 Task: Search and explore the reviews for an Airbnb luxury villa in Lake Tahoe with design.
Action: Mouse moved to (575, 92)
Screenshot: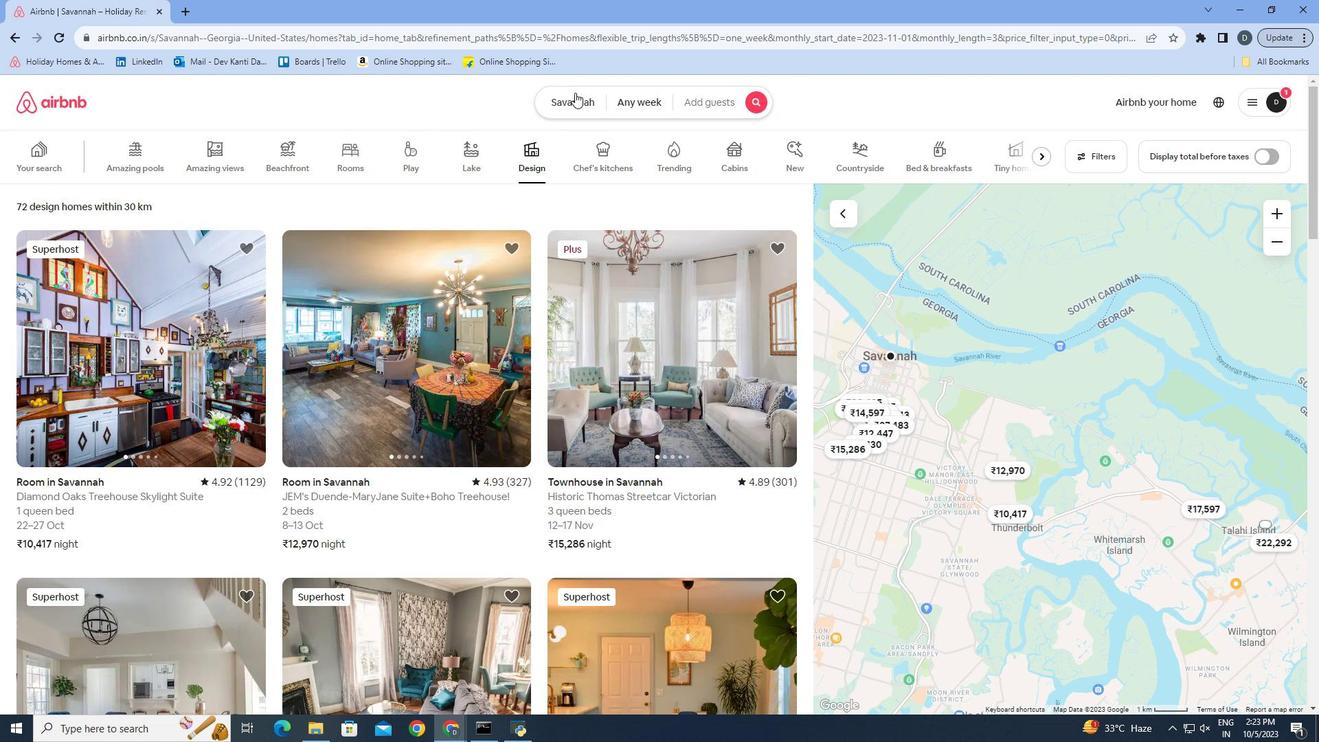 
Action: Mouse pressed left at (575, 92)
Screenshot: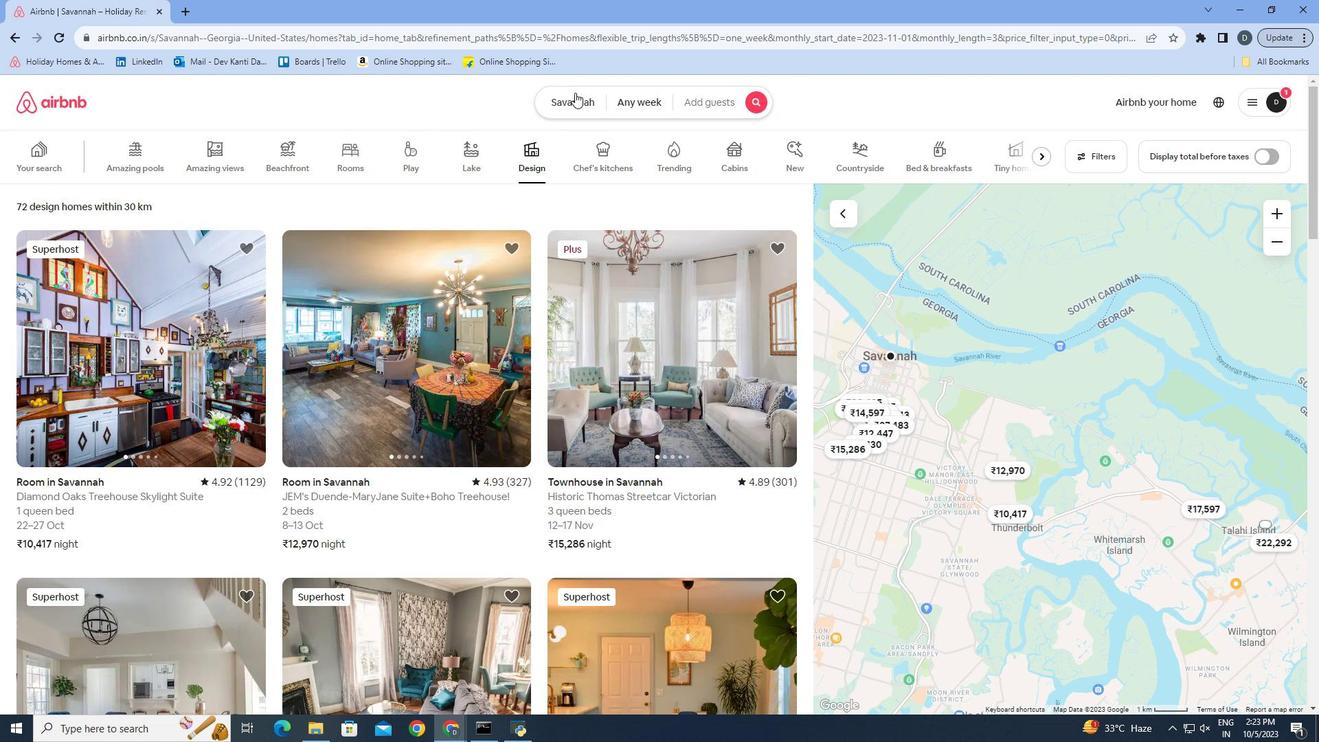 
Action: Mouse moved to (569, 153)
Screenshot: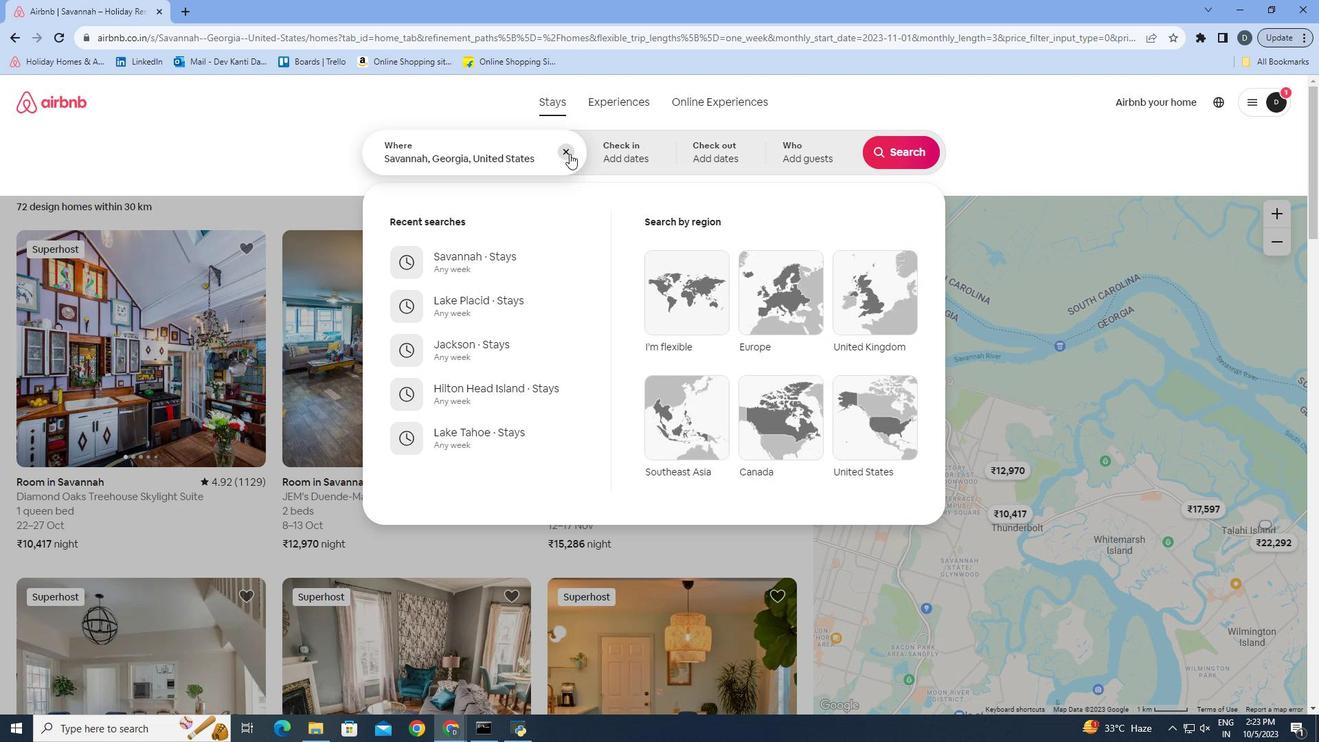 
Action: Mouse pressed left at (569, 153)
Screenshot: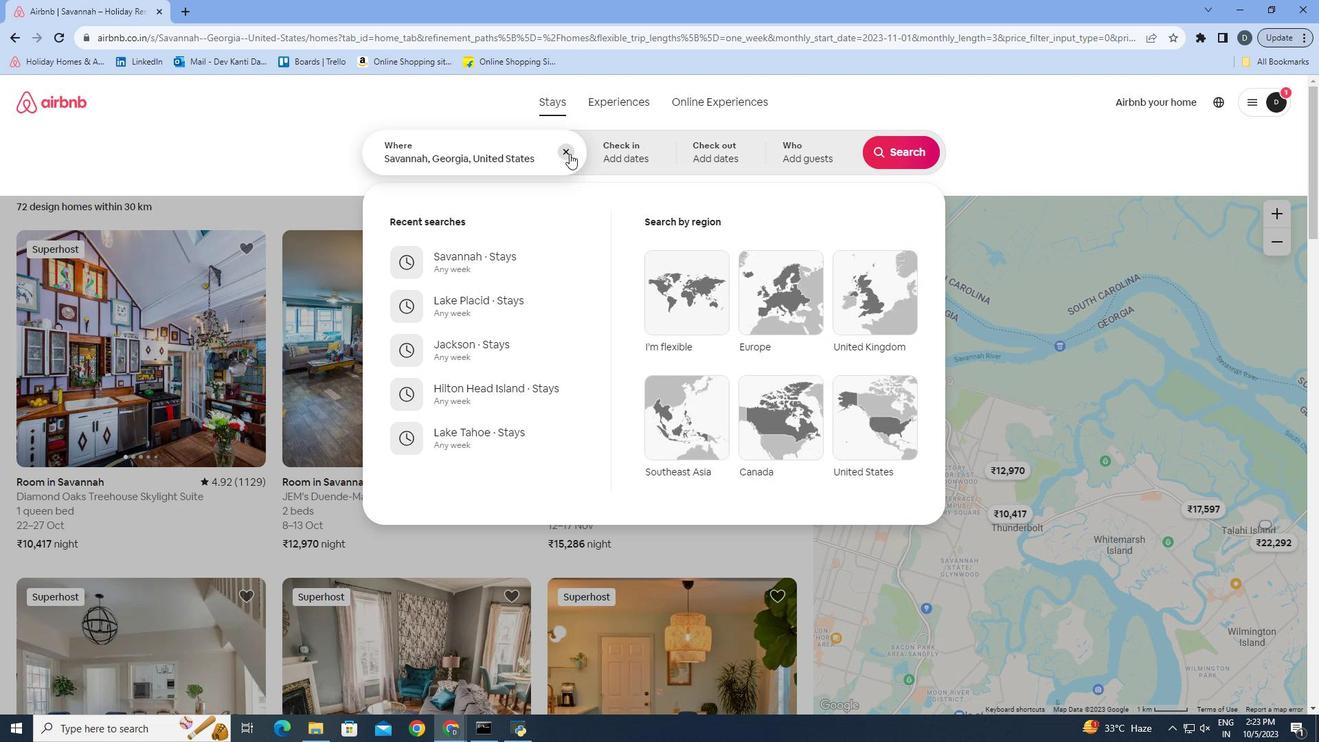 
Action: Mouse moved to (491, 161)
Screenshot: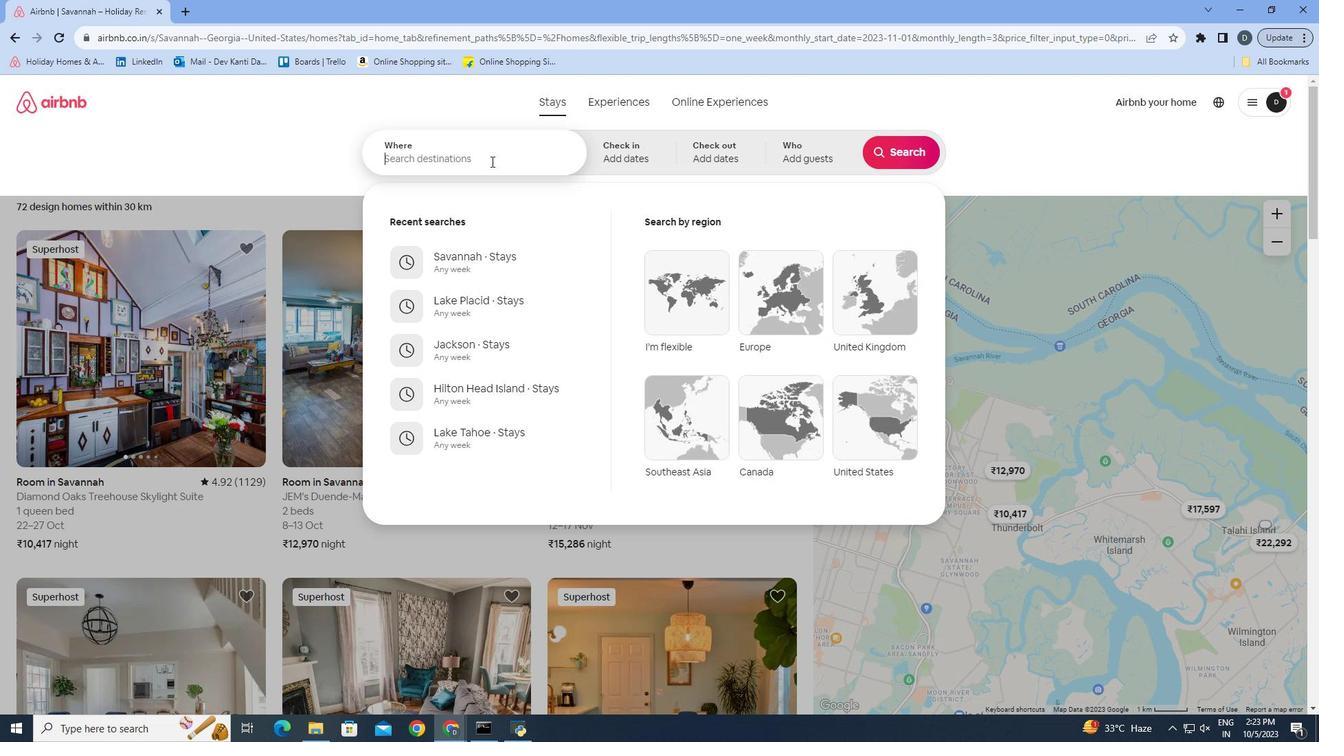
Action: Mouse pressed left at (491, 161)
Screenshot: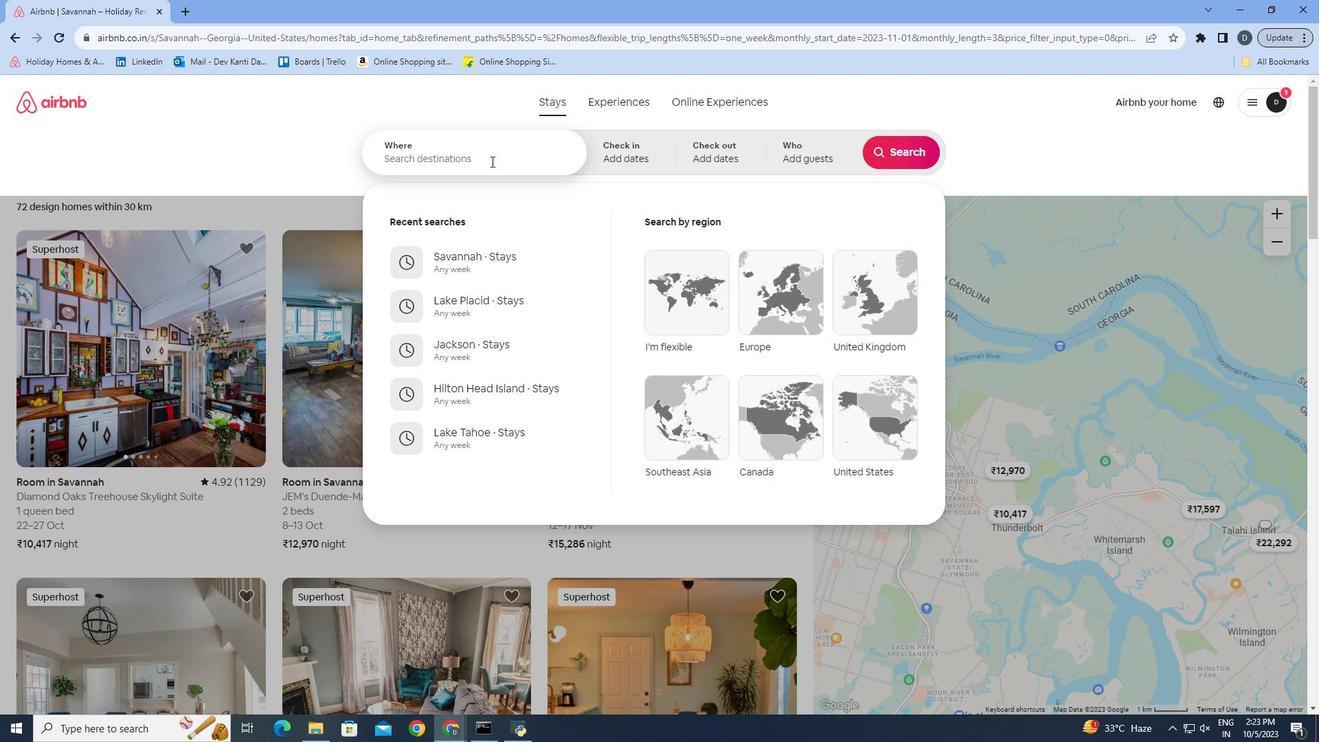 
Action: Mouse moved to (490, 161)
Screenshot: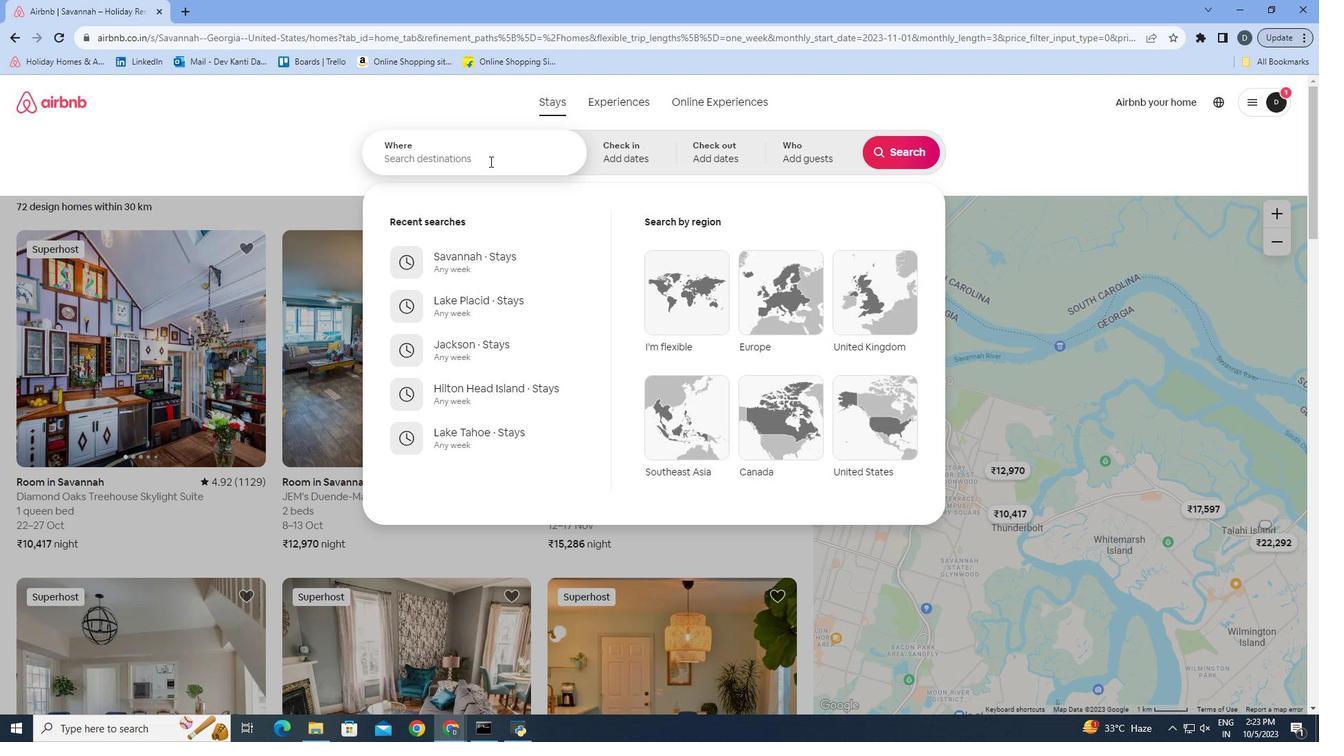 
Action: Key pressed <Key.shift>Lale<Key.backspace><Key.backspace><Key.left><Key.right>ke<Key.space><Key.space><Key.space><Key.space><Key.space><Key.space><Key.space><Key.left><Key.left><Key.left><Key.left><Key.left><Key.left><Key.left><Key.space><Key.shift>Tahoe
Screenshot: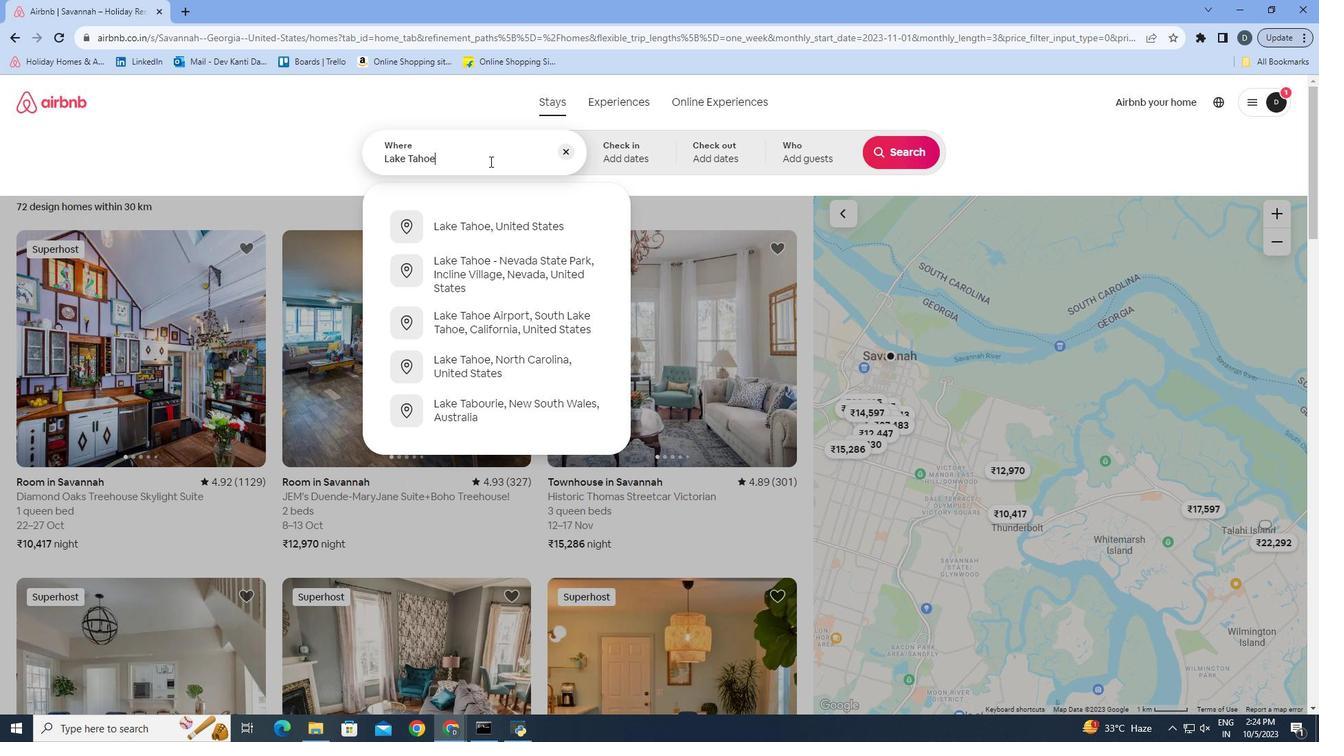 
Action: Mouse moved to (909, 158)
Screenshot: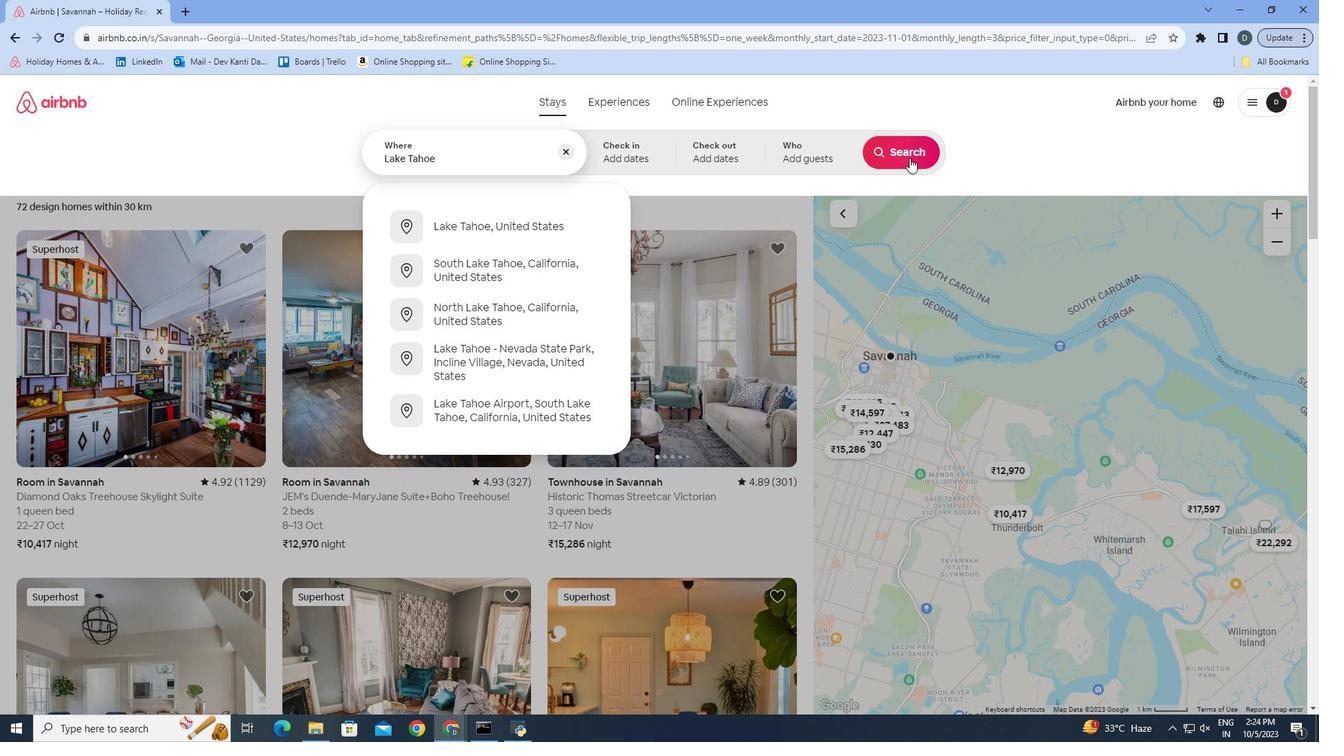 
Action: Mouse pressed left at (909, 158)
Screenshot: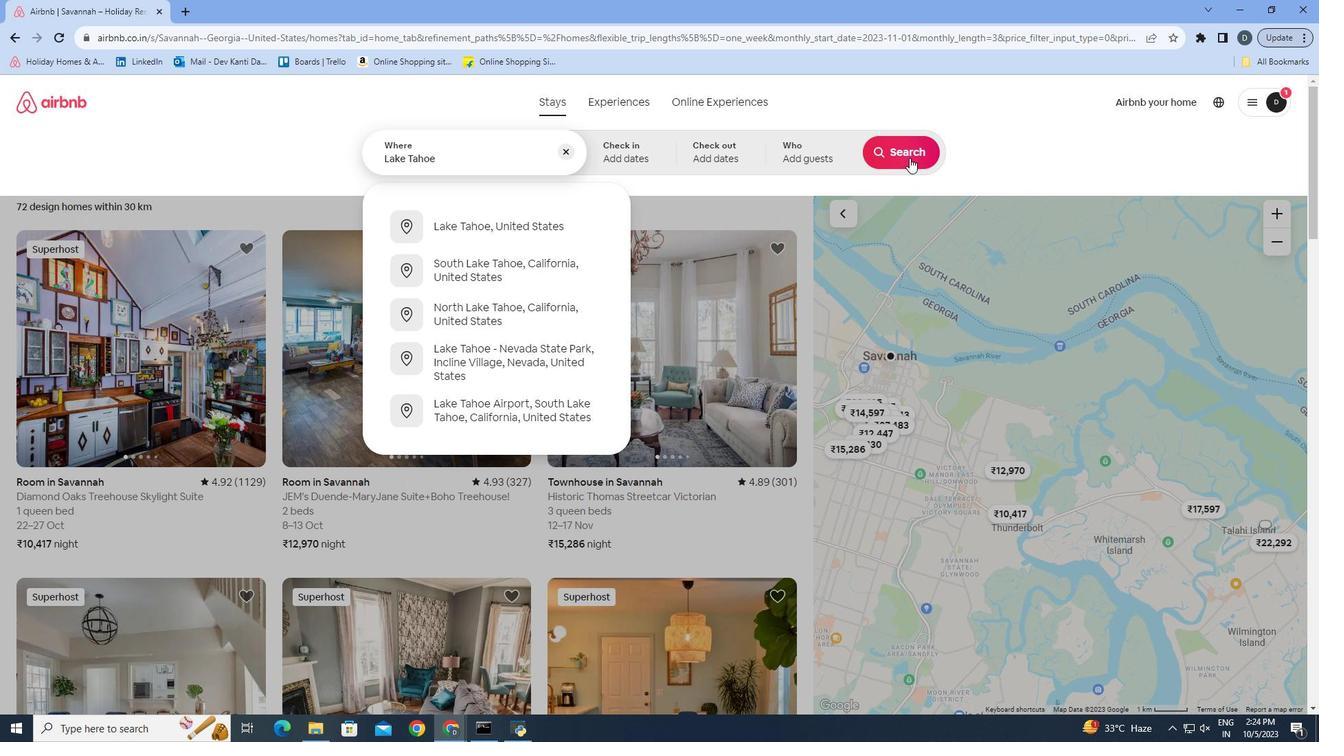 
Action: Mouse moved to (738, 153)
Screenshot: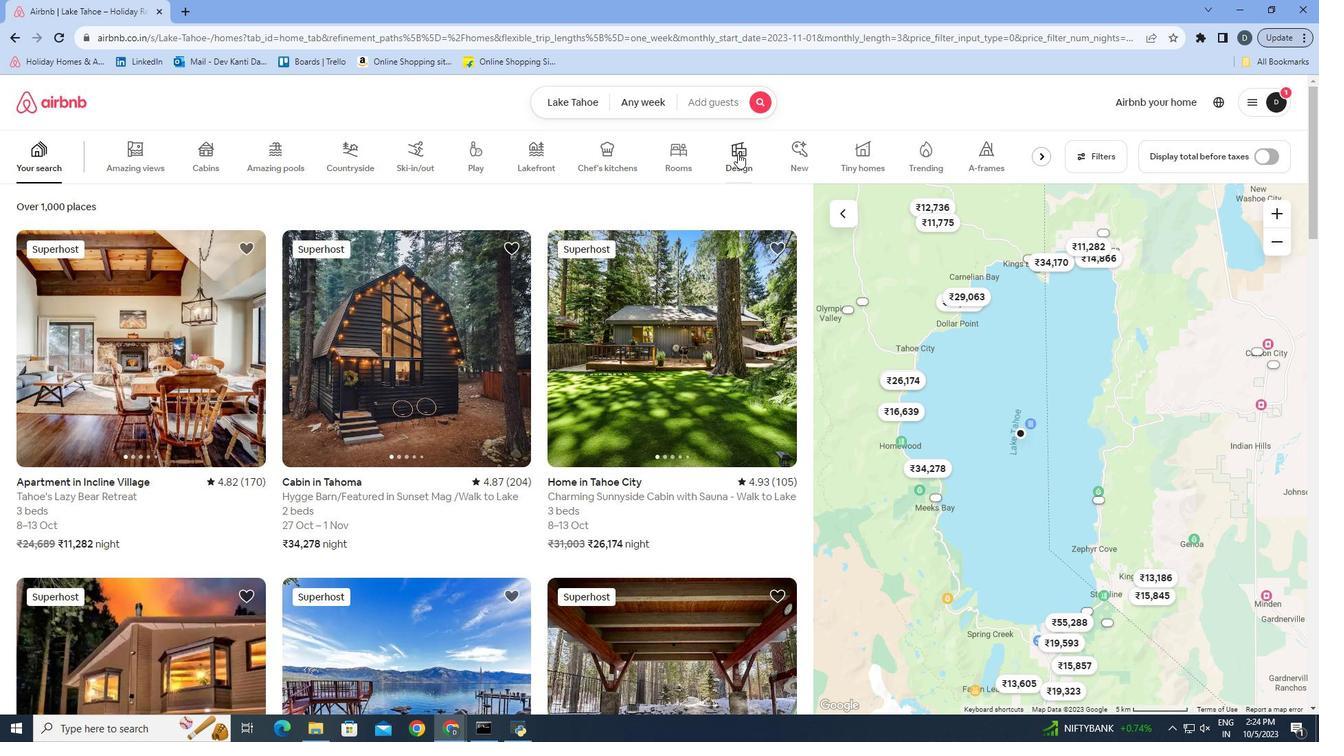 
Action: Mouse pressed left at (738, 153)
Screenshot: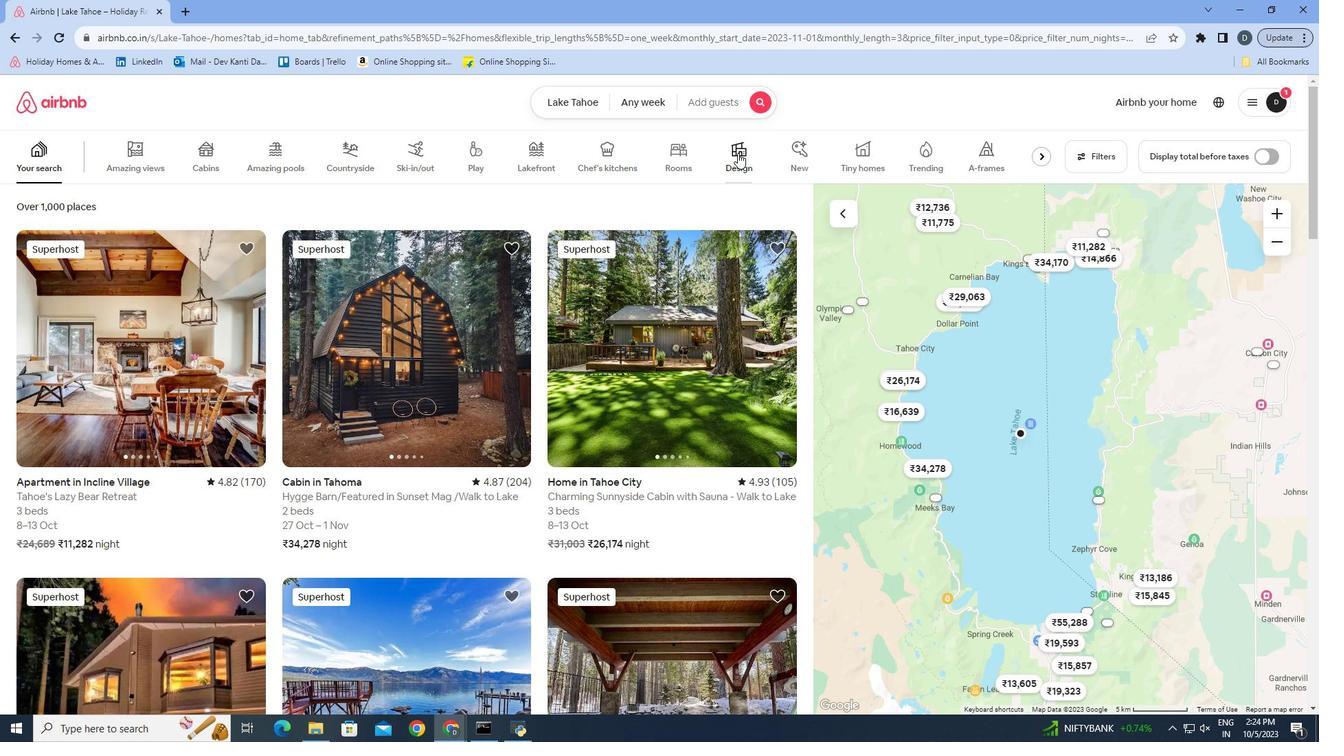 
Action: Mouse moved to (585, 346)
Screenshot: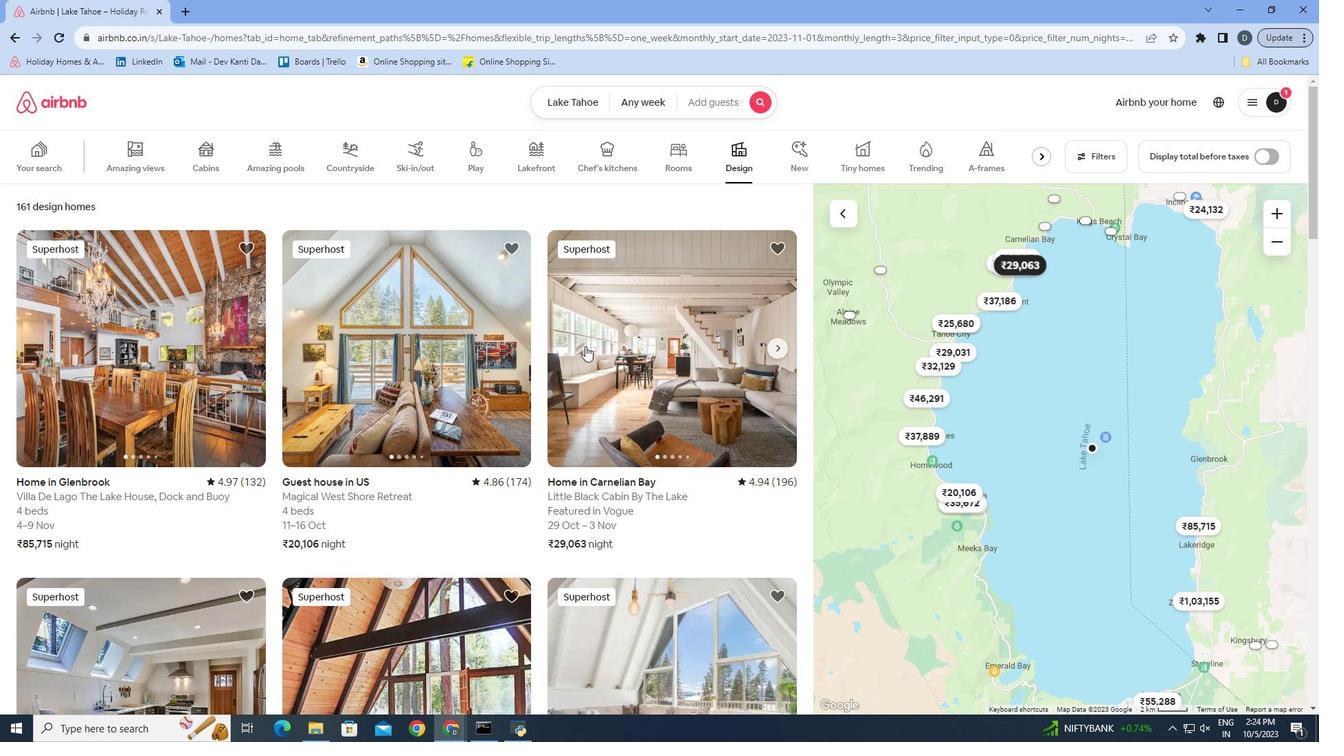 
Action: Mouse pressed left at (585, 346)
Screenshot: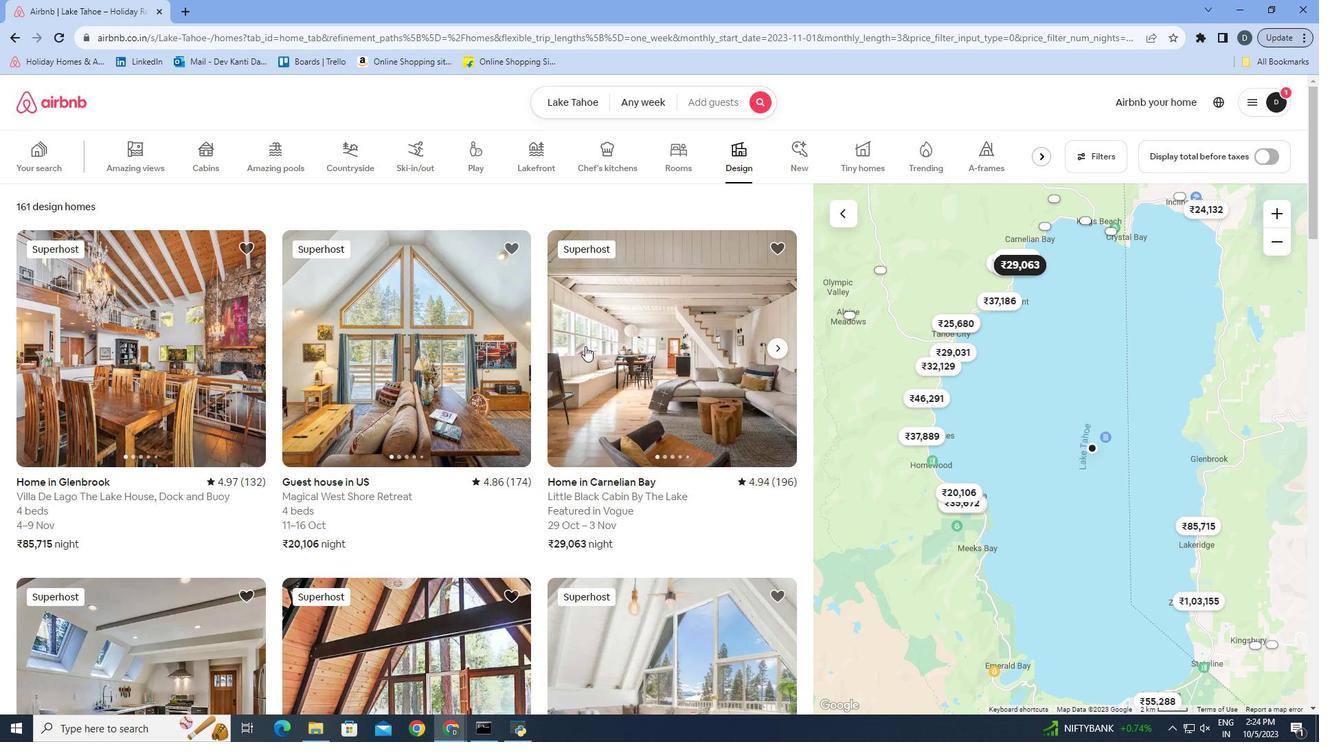 
Action: Mouse moved to (977, 516)
Screenshot: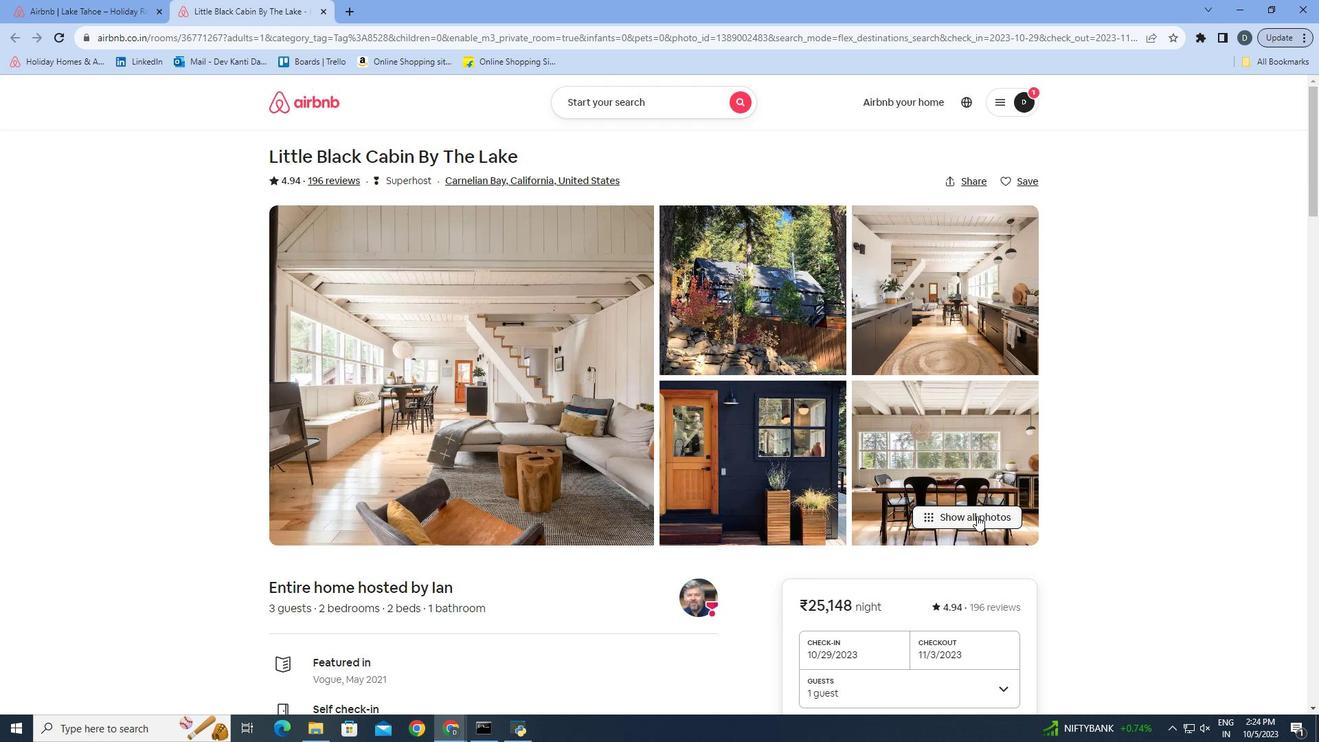 
Action: Mouse pressed left at (977, 516)
Screenshot: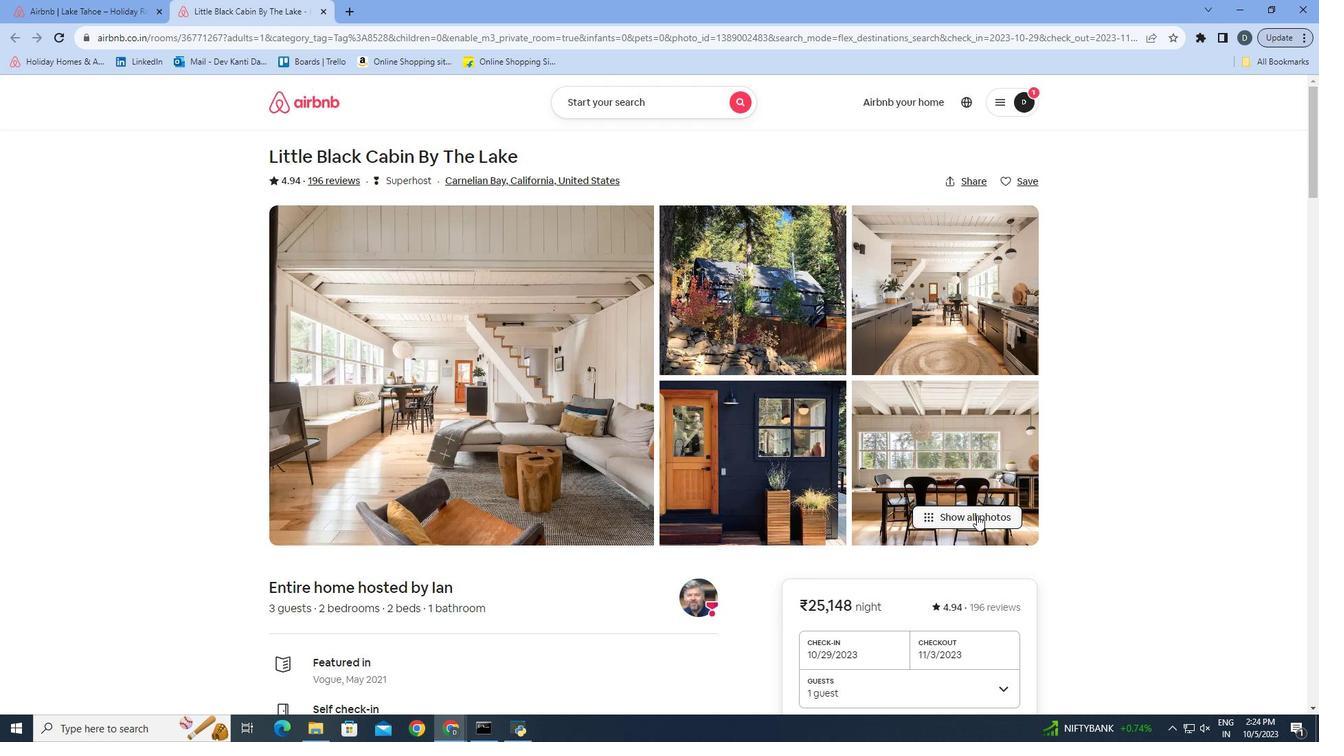 
Action: Mouse moved to (1068, 418)
Screenshot: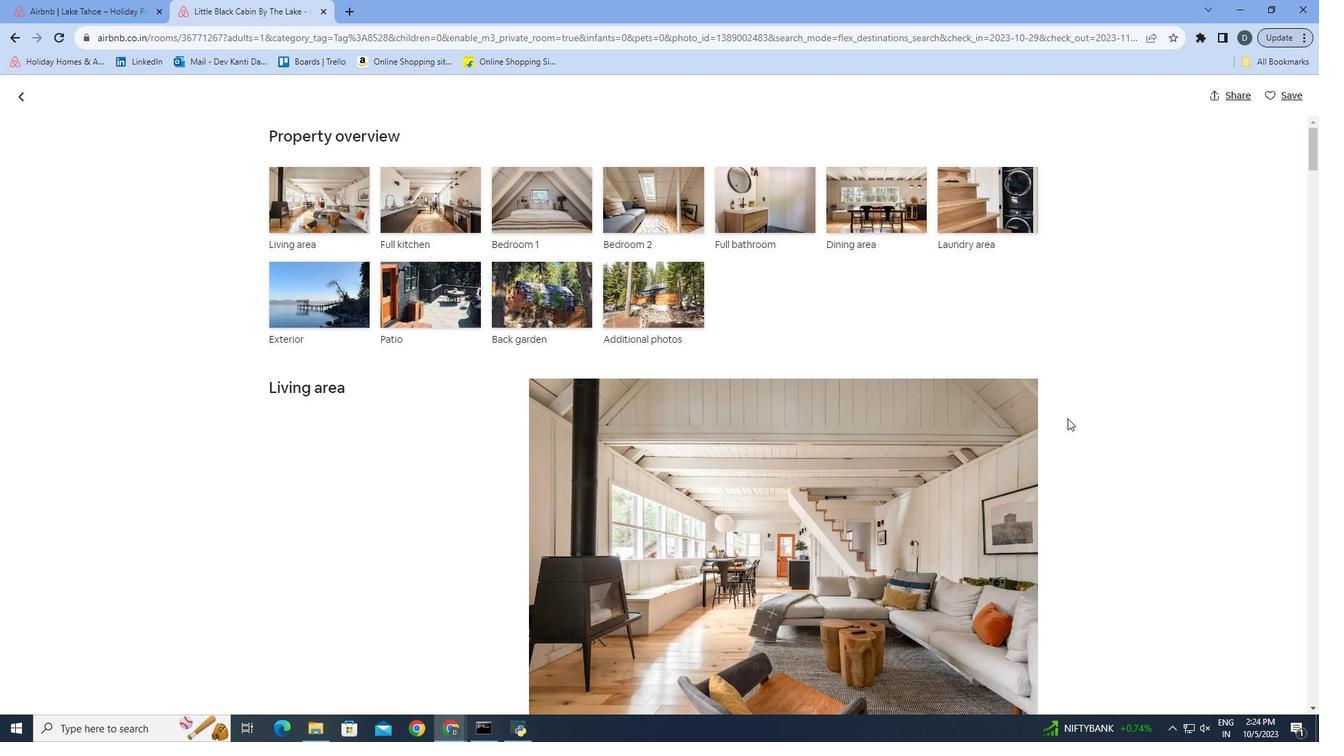 
Action: Mouse scrolled (1068, 417) with delta (0, 0)
Screenshot: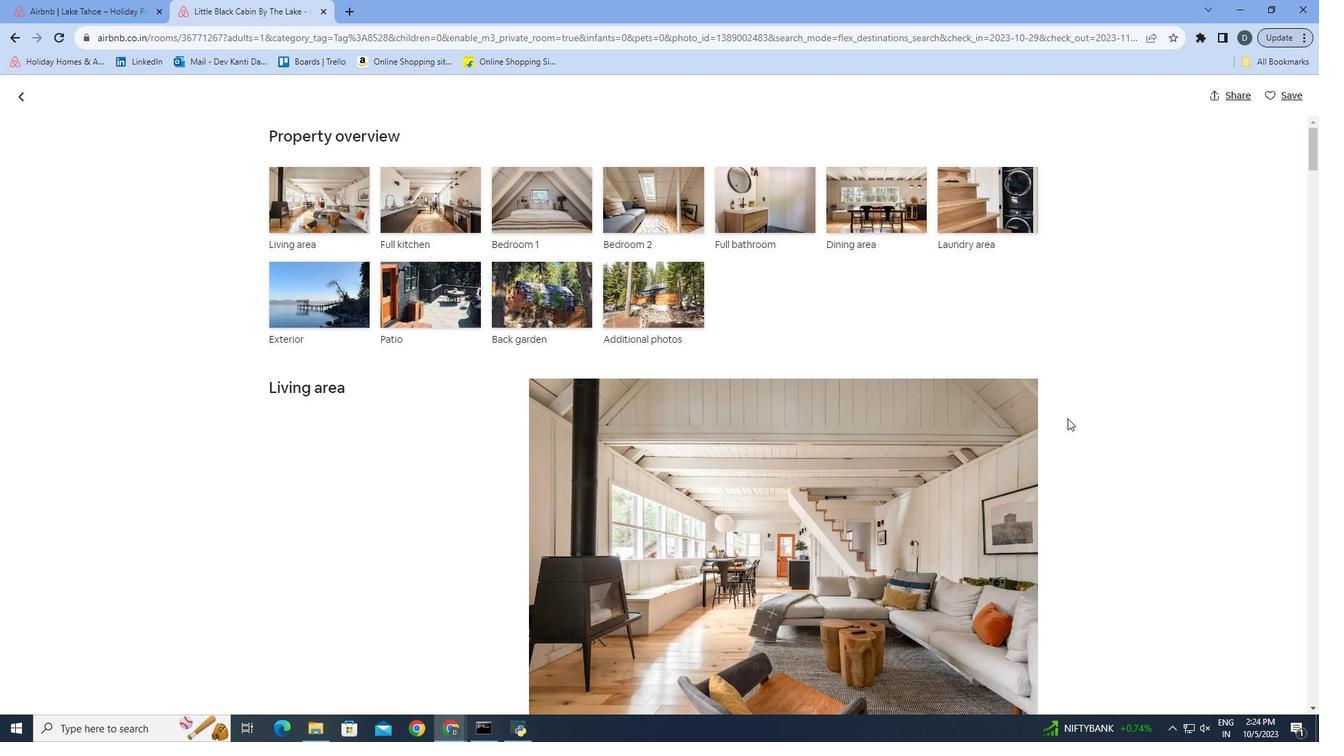 
Action: Mouse moved to (1068, 418)
Screenshot: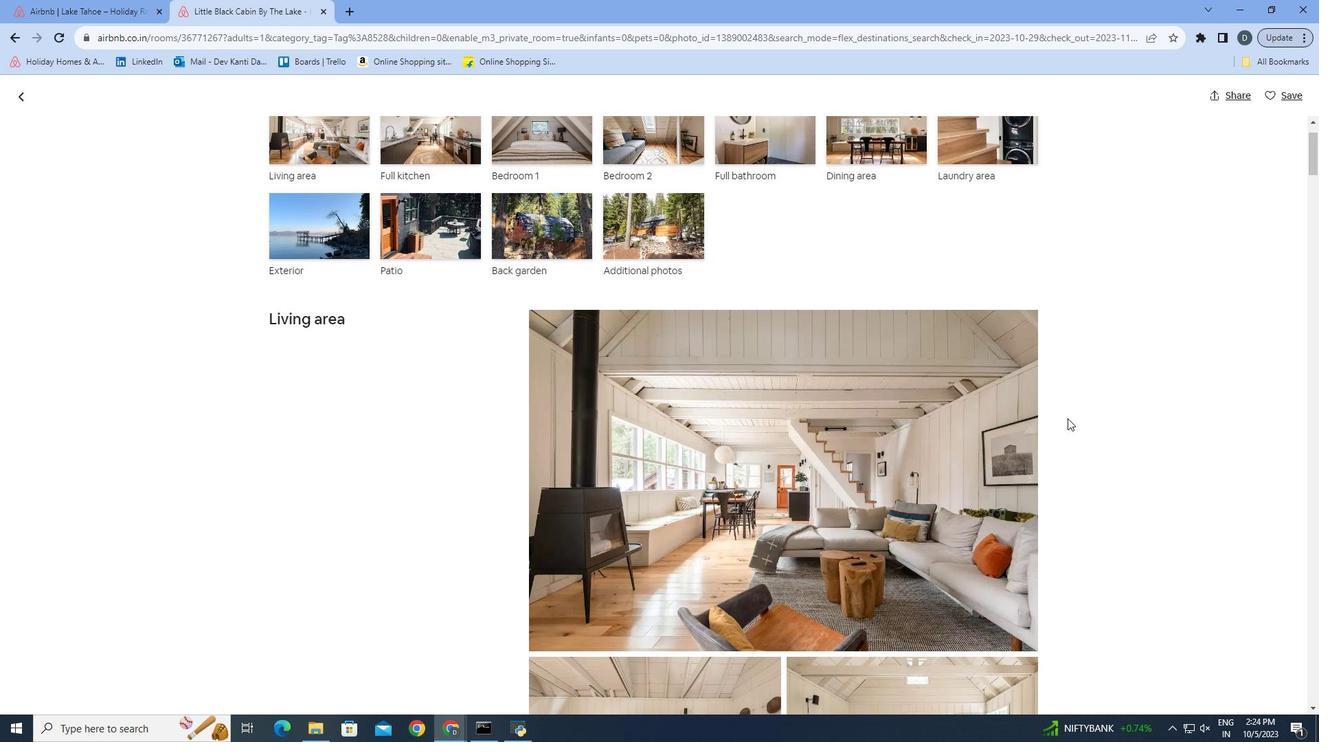 
Action: Mouse scrolled (1068, 417) with delta (0, 0)
Screenshot: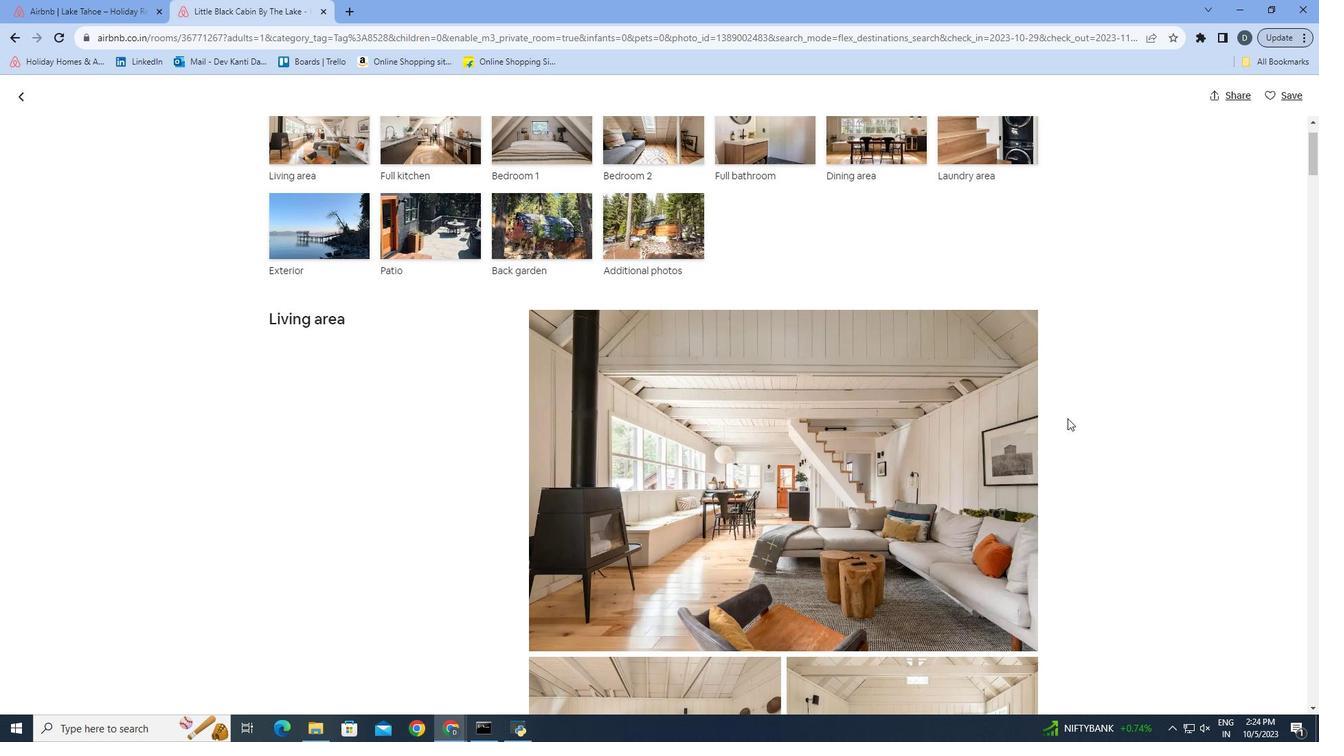 
Action: Mouse scrolled (1068, 417) with delta (0, 0)
Screenshot: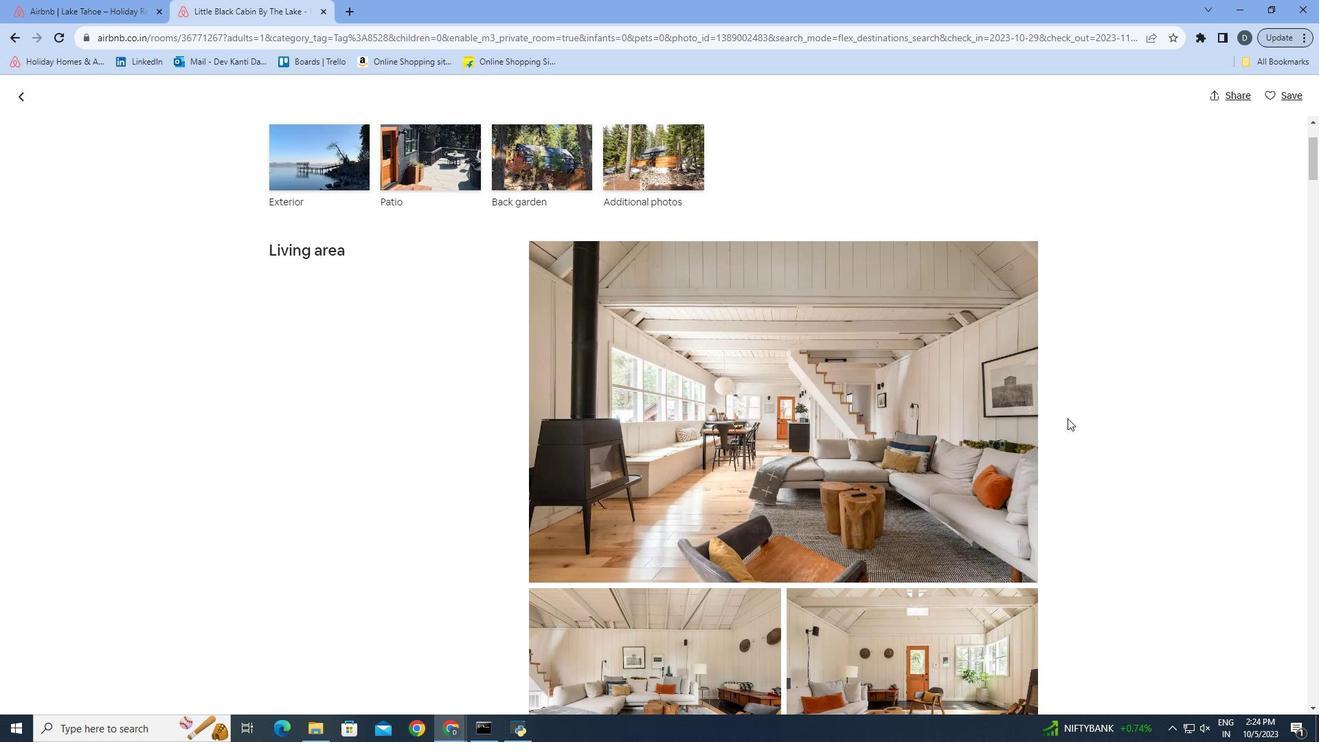 
Action: Mouse scrolled (1068, 417) with delta (0, 0)
Screenshot: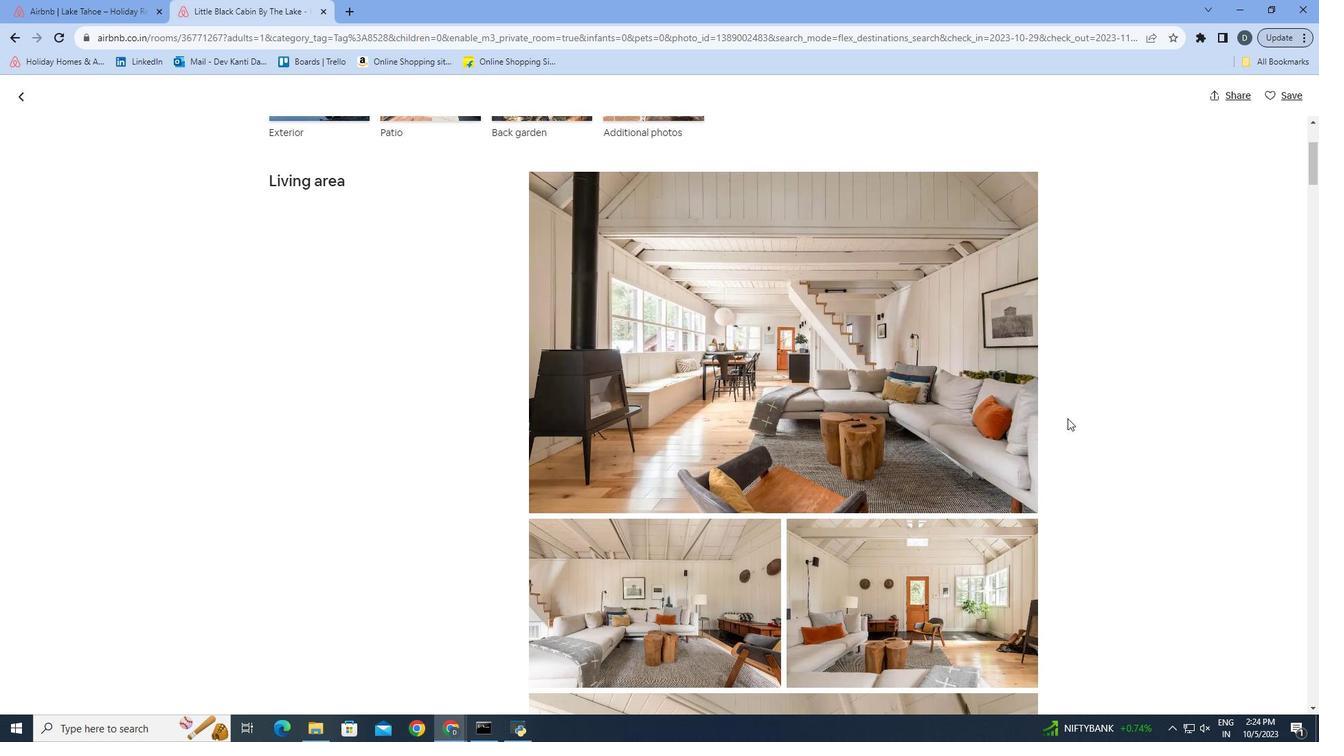 
Action: Mouse scrolled (1068, 417) with delta (0, 0)
Screenshot: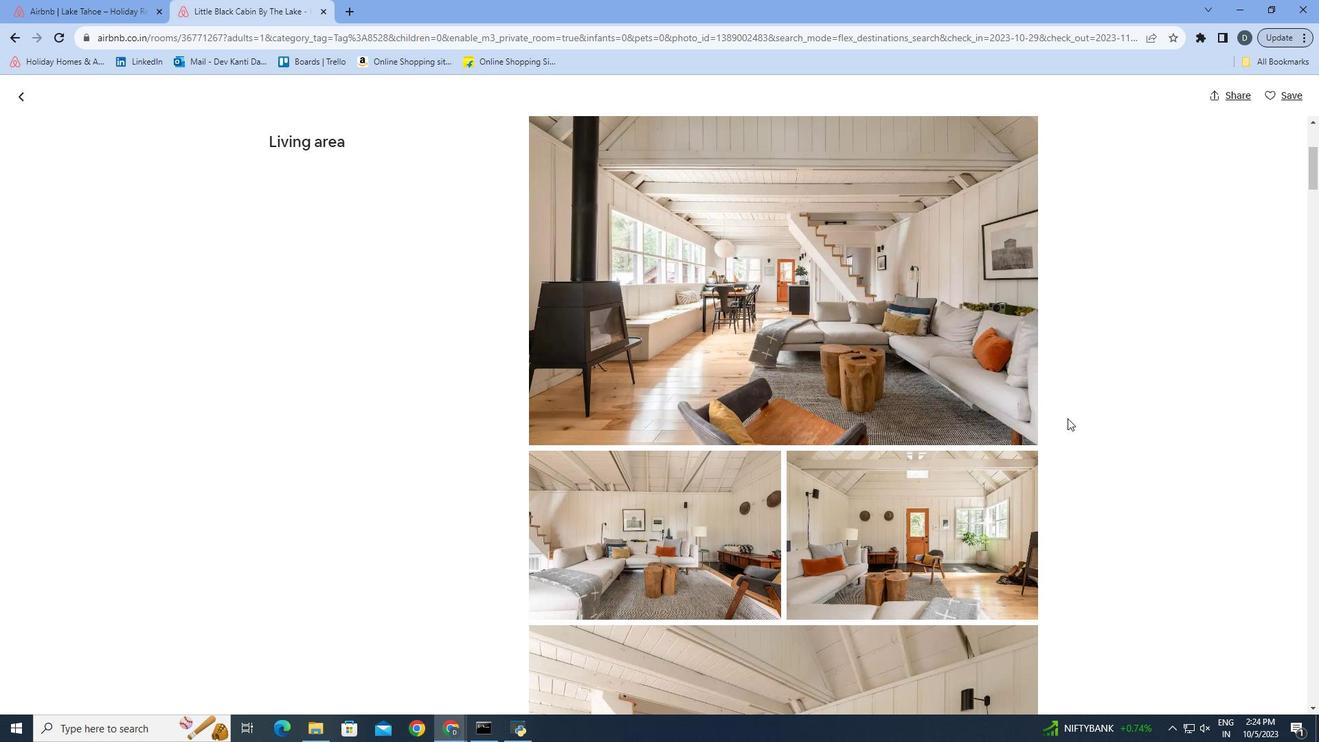 
Action: Mouse scrolled (1068, 417) with delta (0, 0)
Screenshot: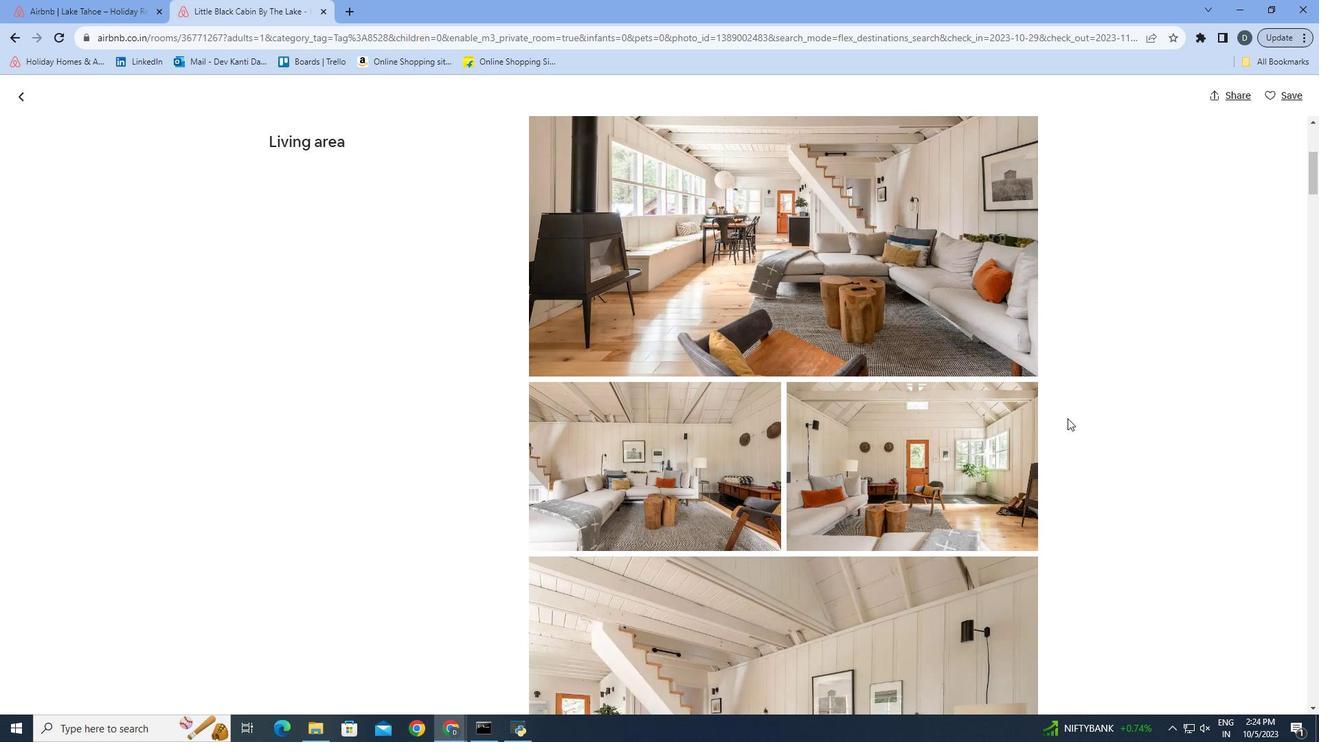
Action: Mouse scrolled (1068, 417) with delta (0, 0)
Screenshot: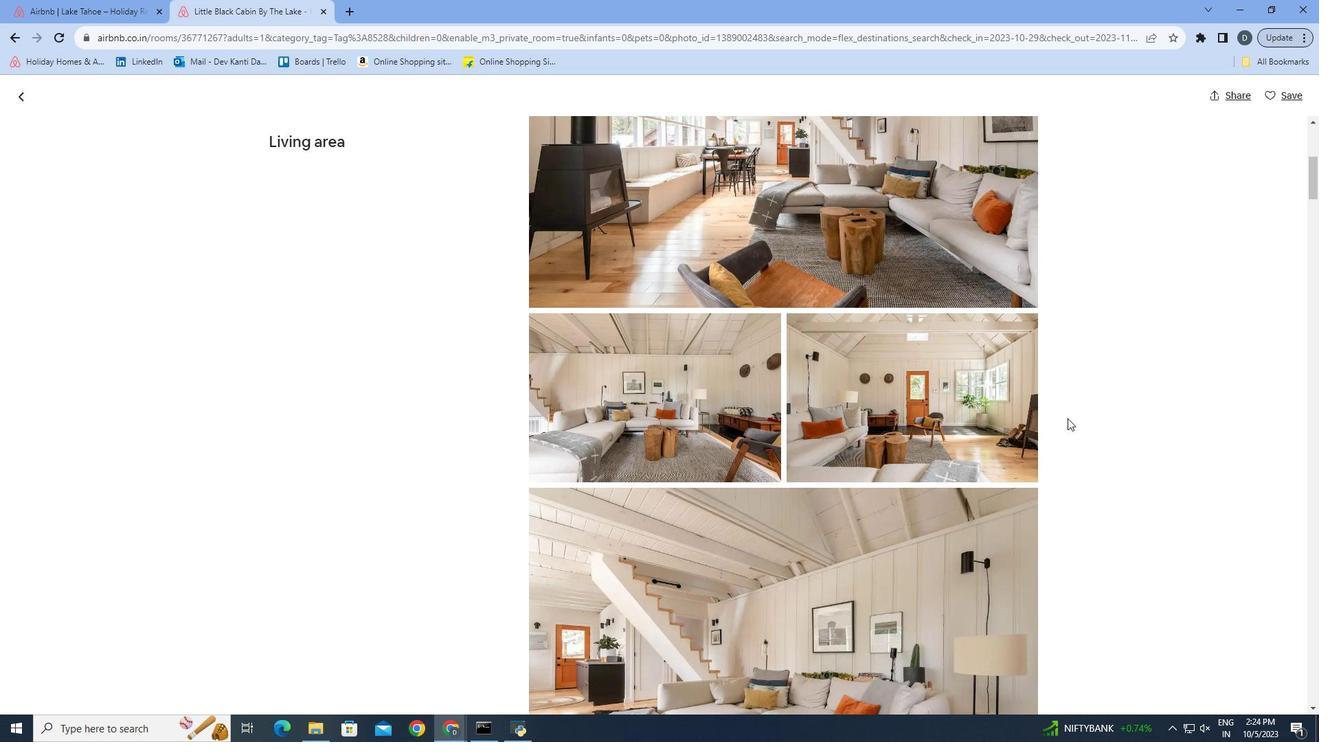 
Action: Mouse scrolled (1068, 417) with delta (0, 0)
Screenshot: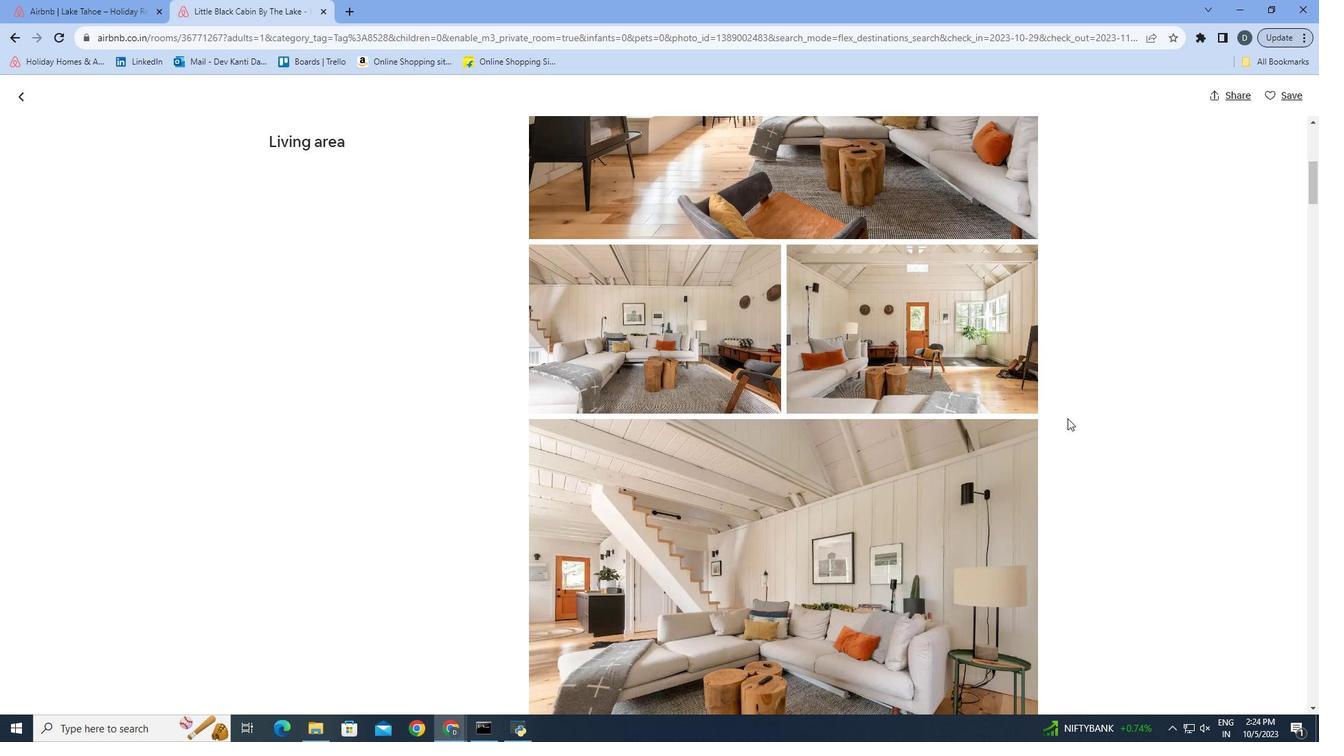 
Action: Mouse scrolled (1068, 417) with delta (0, 0)
Screenshot: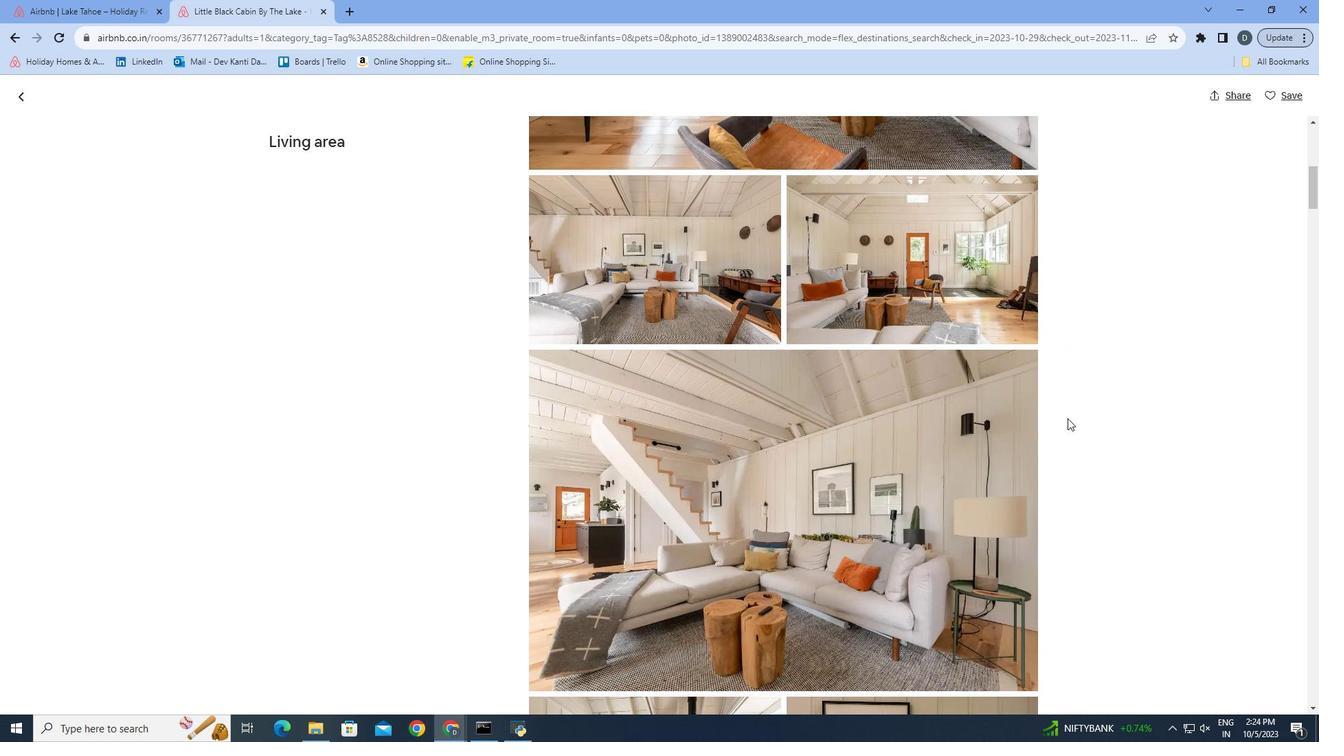 
Action: Mouse scrolled (1068, 417) with delta (0, 0)
Screenshot: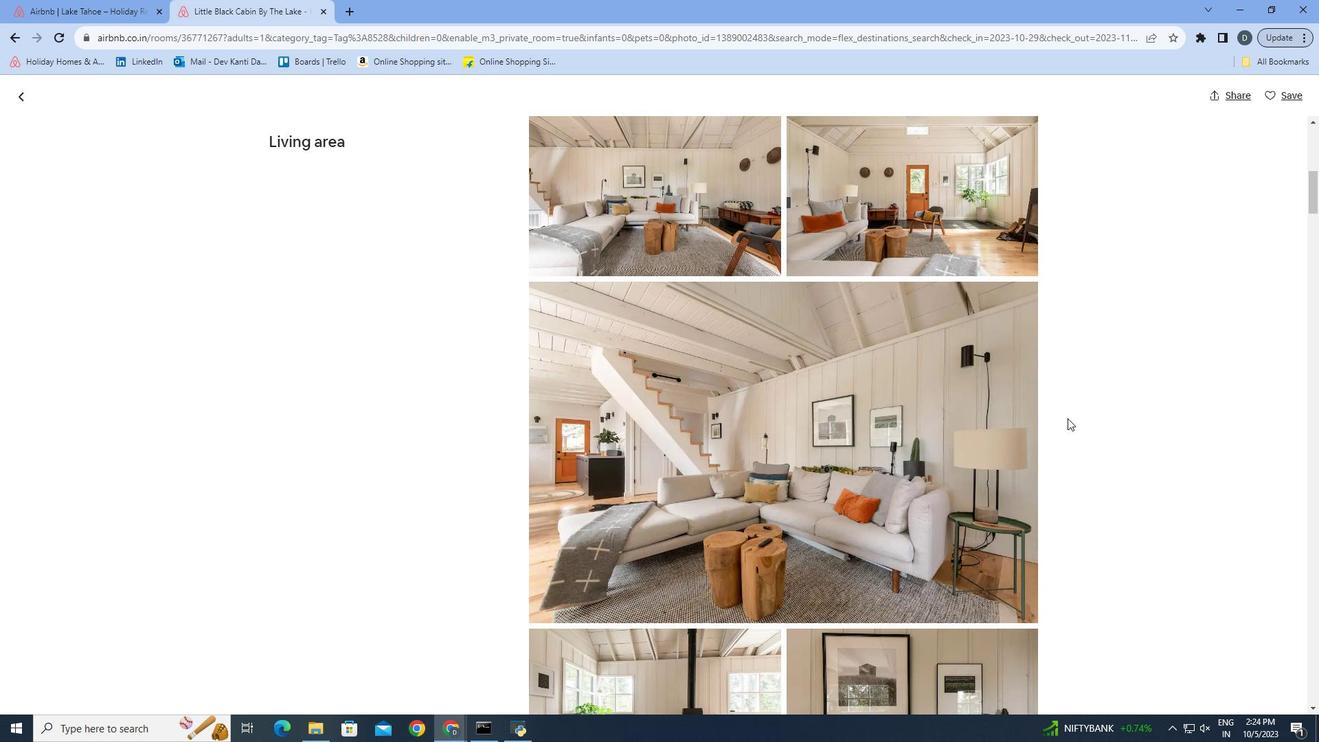
Action: Mouse scrolled (1068, 417) with delta (0, 0)
Screenshot: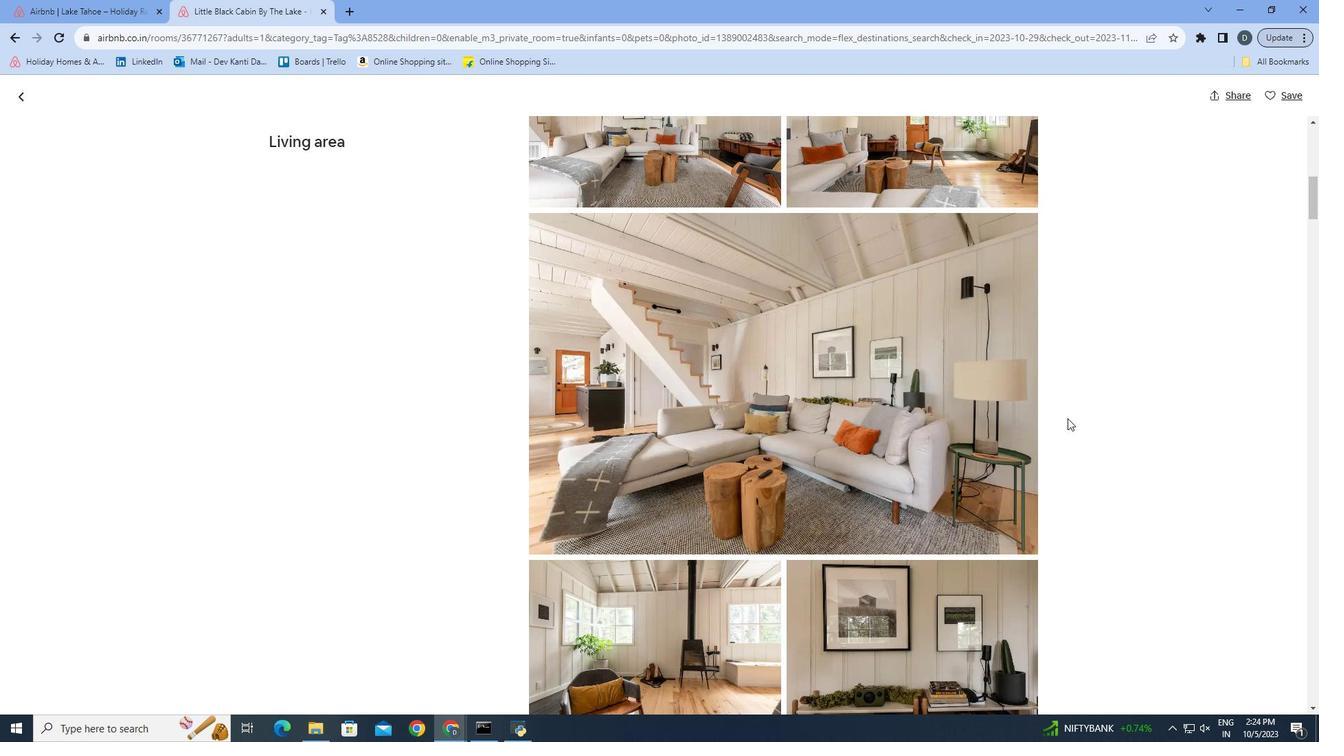 
Action: Mouse scrolled (1068, 417) with delta (0, 0)
Screenshot: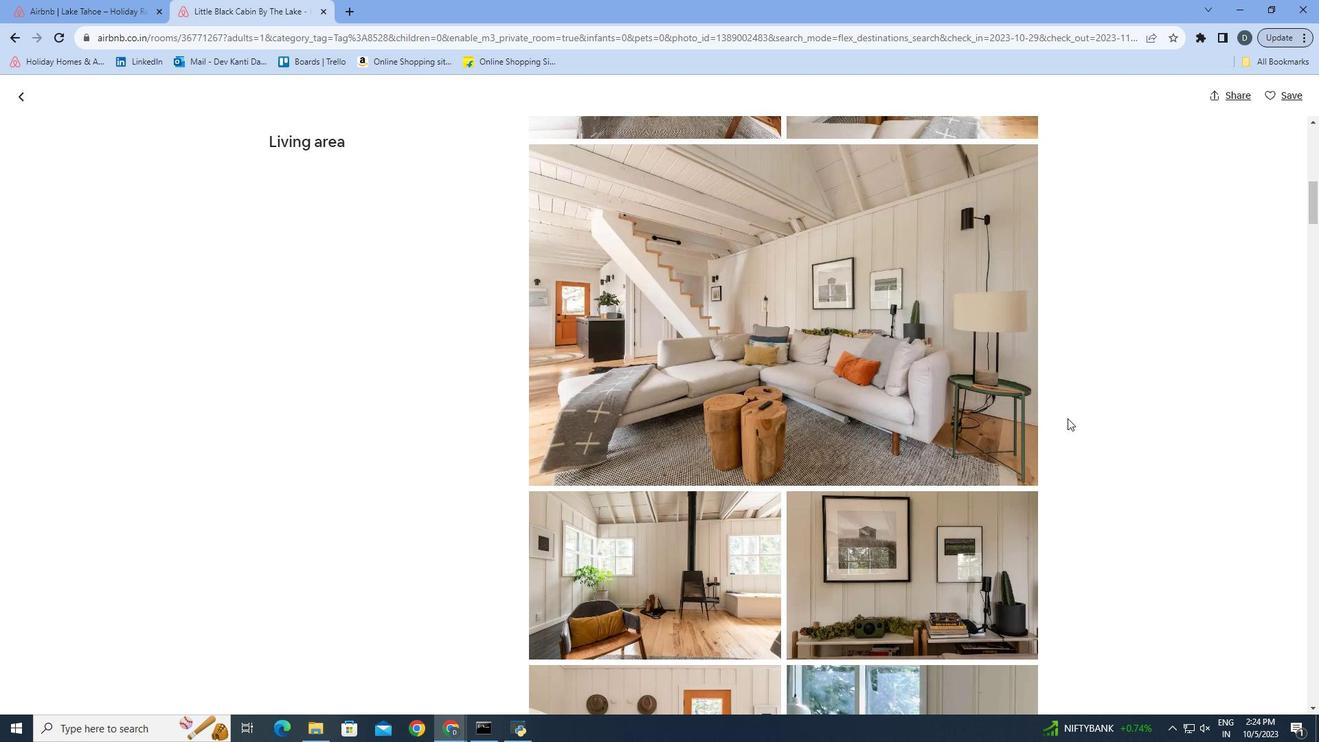 
Action: Mouse scrolled (1068, 417) with delta (0, 0)
Screenshot: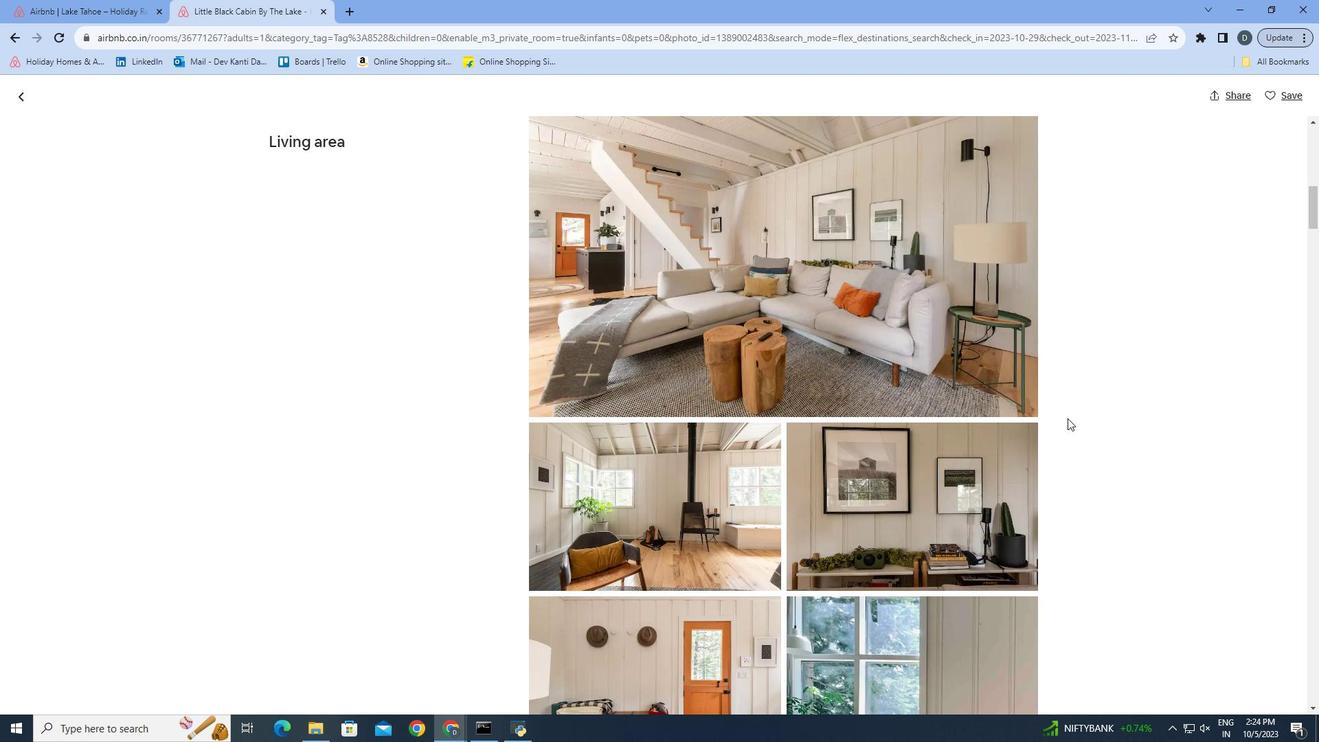 
Action: Mouse scrolled (1068, 417) with delta (0, 0)
Screenshot: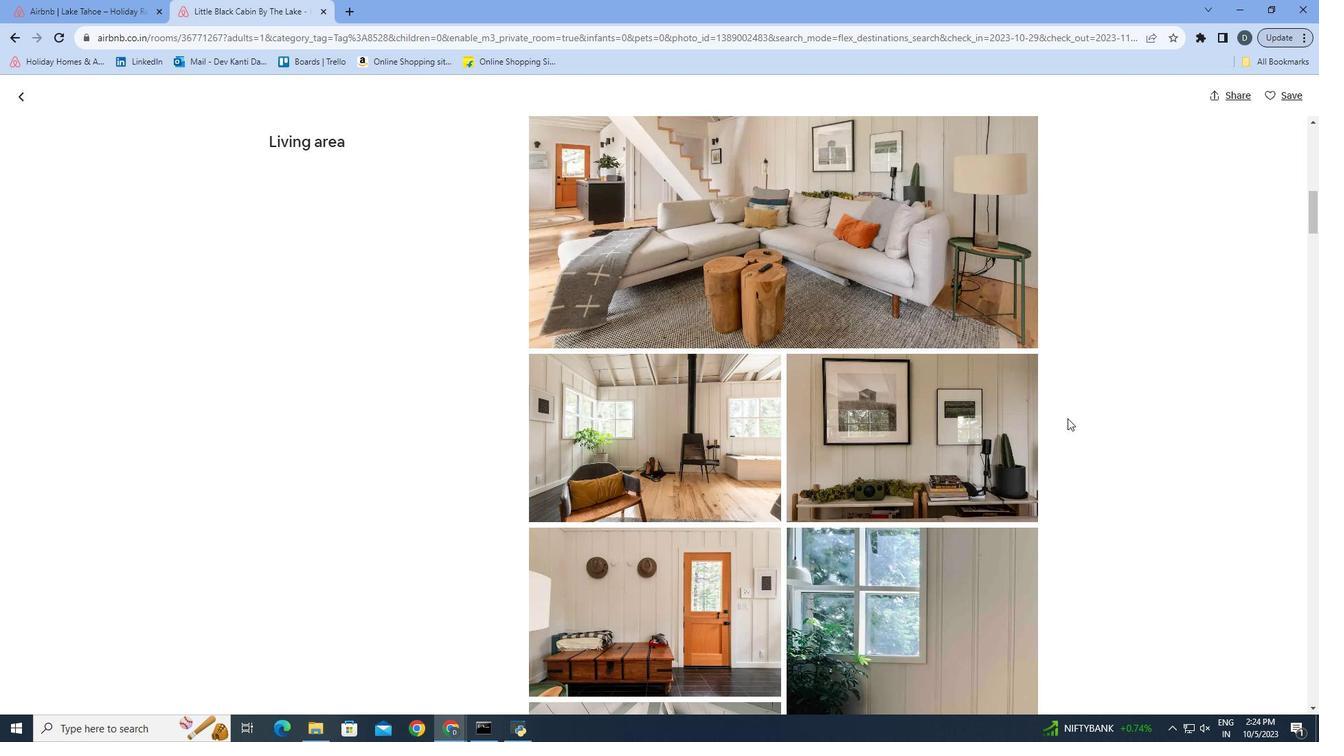 
Action: Mouse scrolled (1068, 417) with delta (0, 0)
Screenshot: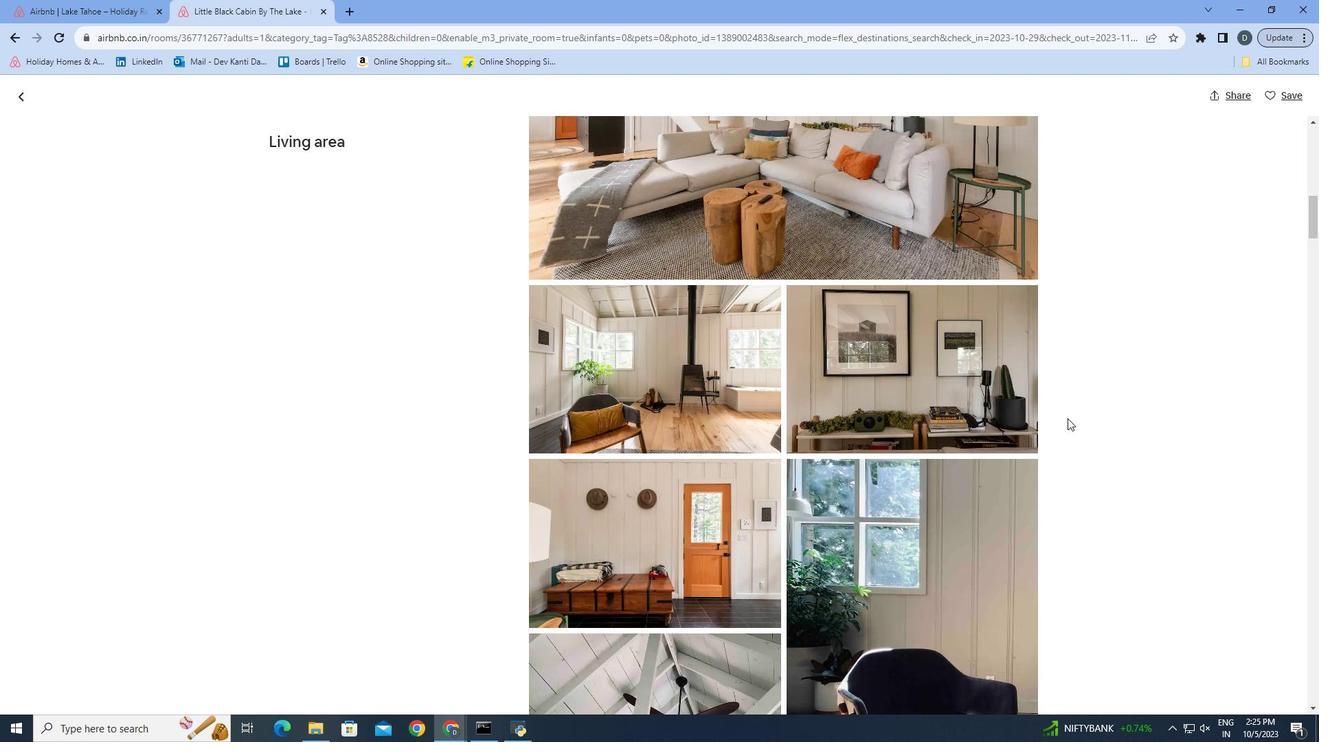 
Action: Mouse scrolled (1068, 417) with delta (0, 0)
Screenshot: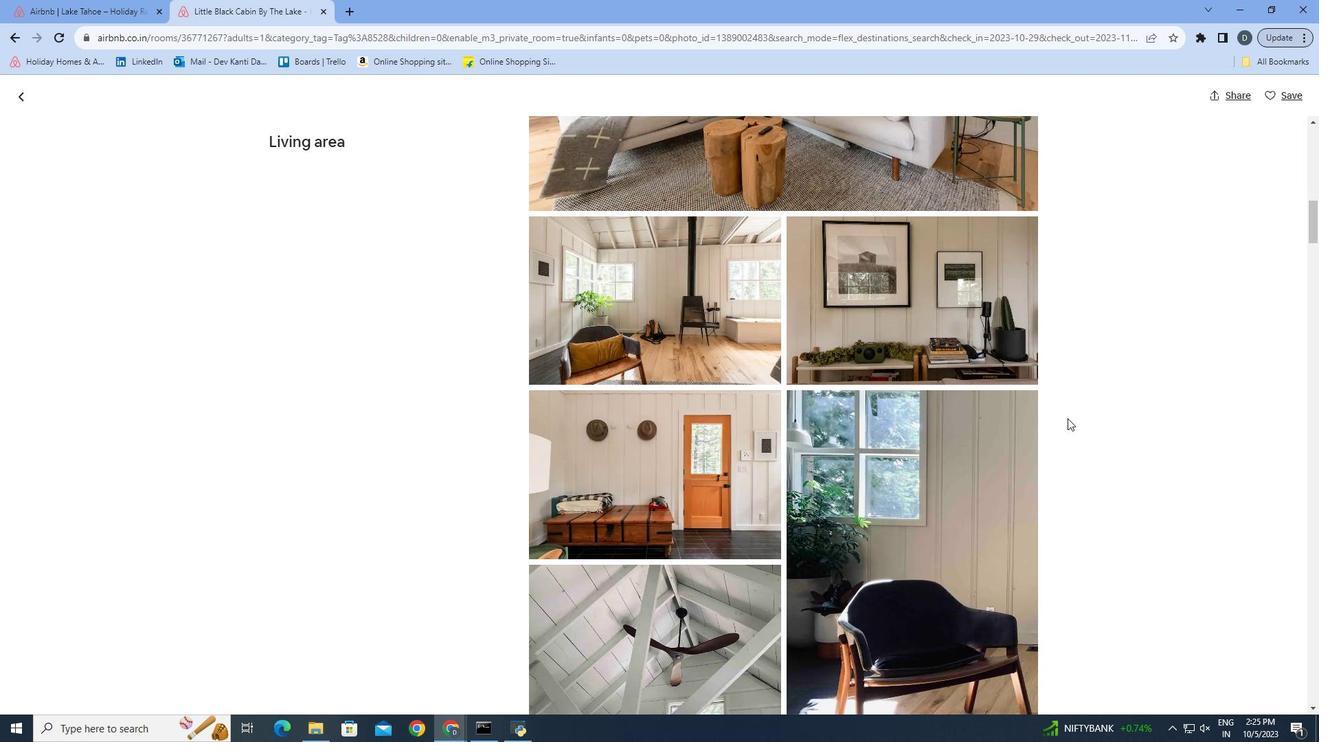 
Action: Mouse scrolled (1068, 417) with delta (0, 0)
Screenshot: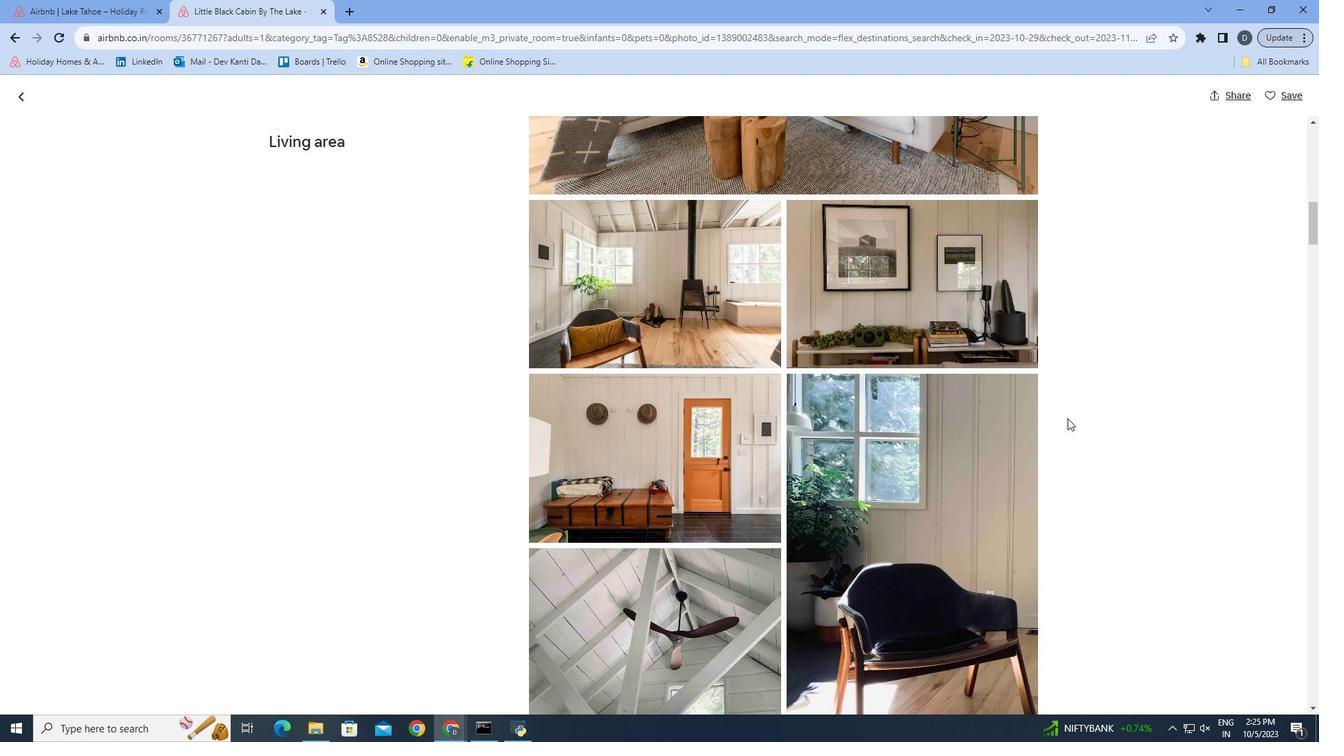 
Action: Mouse scrolled (1068, 417) with delta (0, 0)
Screenshot: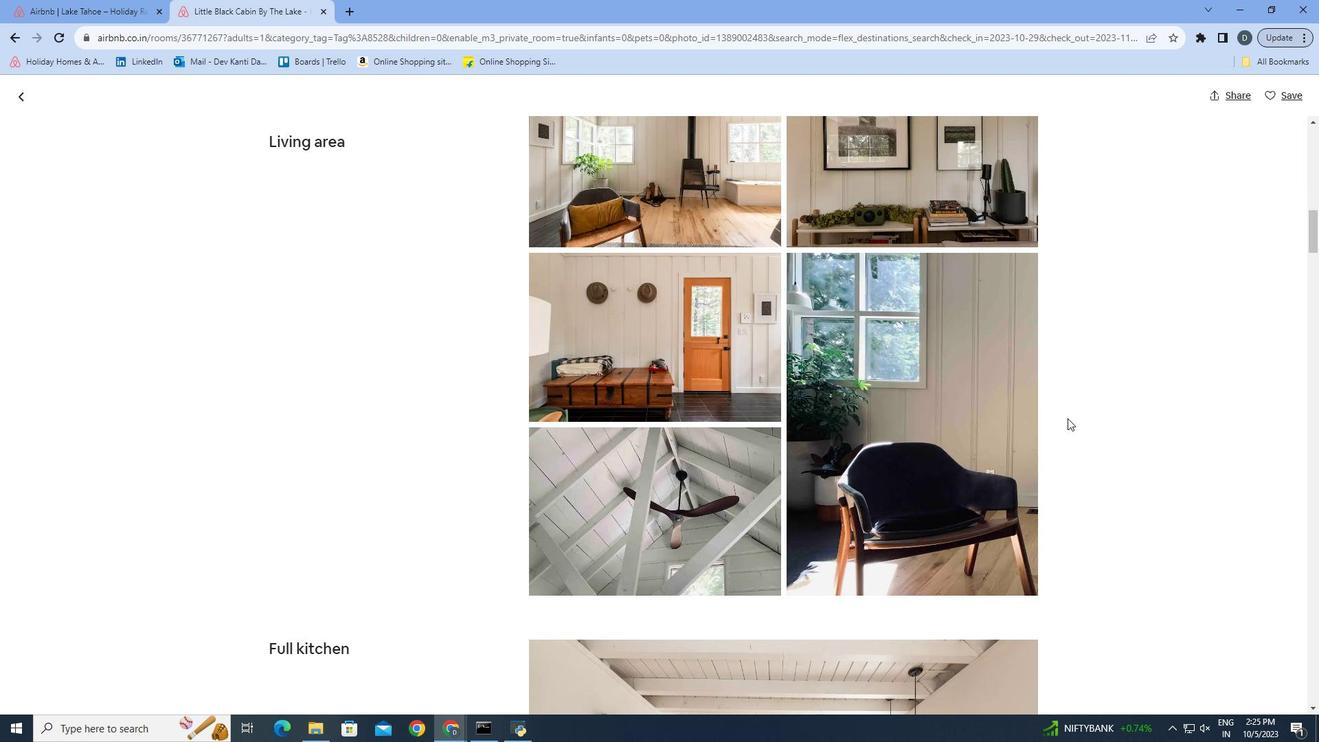 
Action: Mouse scrolled (1068, 417) with delta (0, 0)
Screenshot: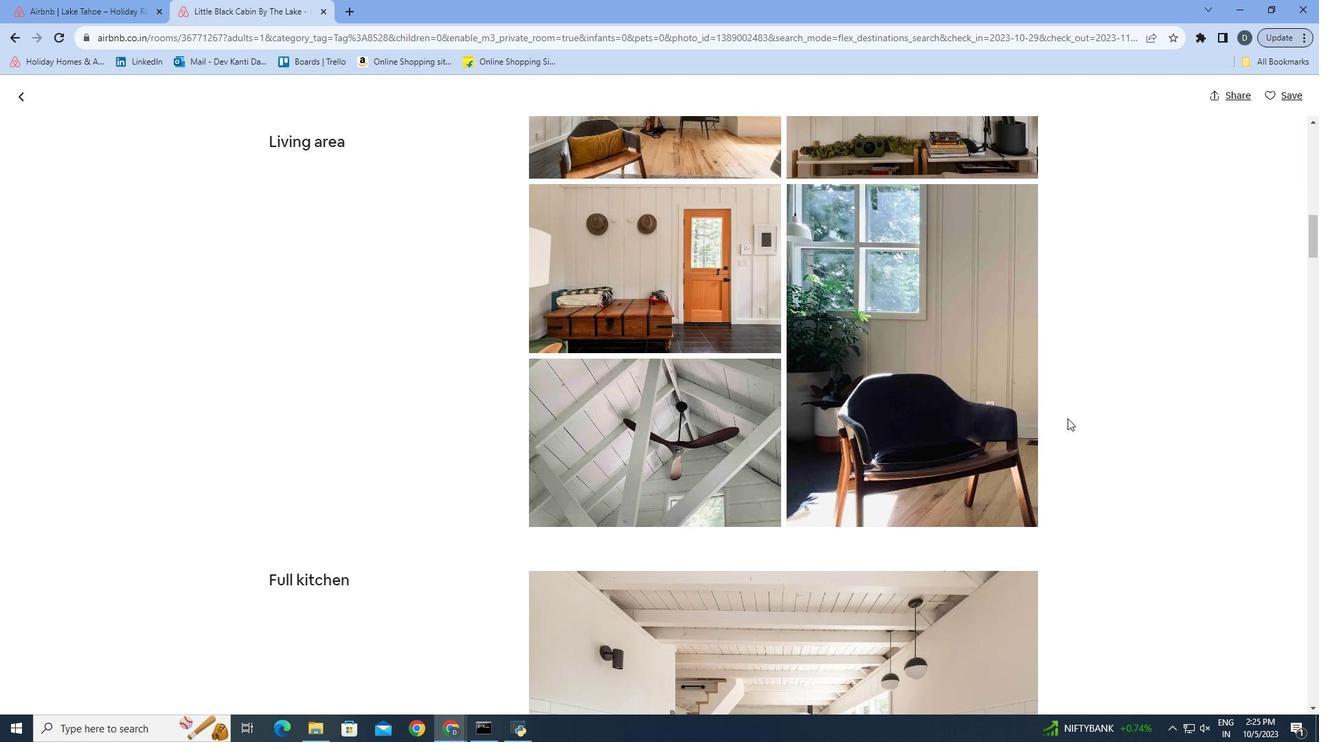 
Action: Mouse scrolled (1068, 417) with delta (0, 0)
Screenshot: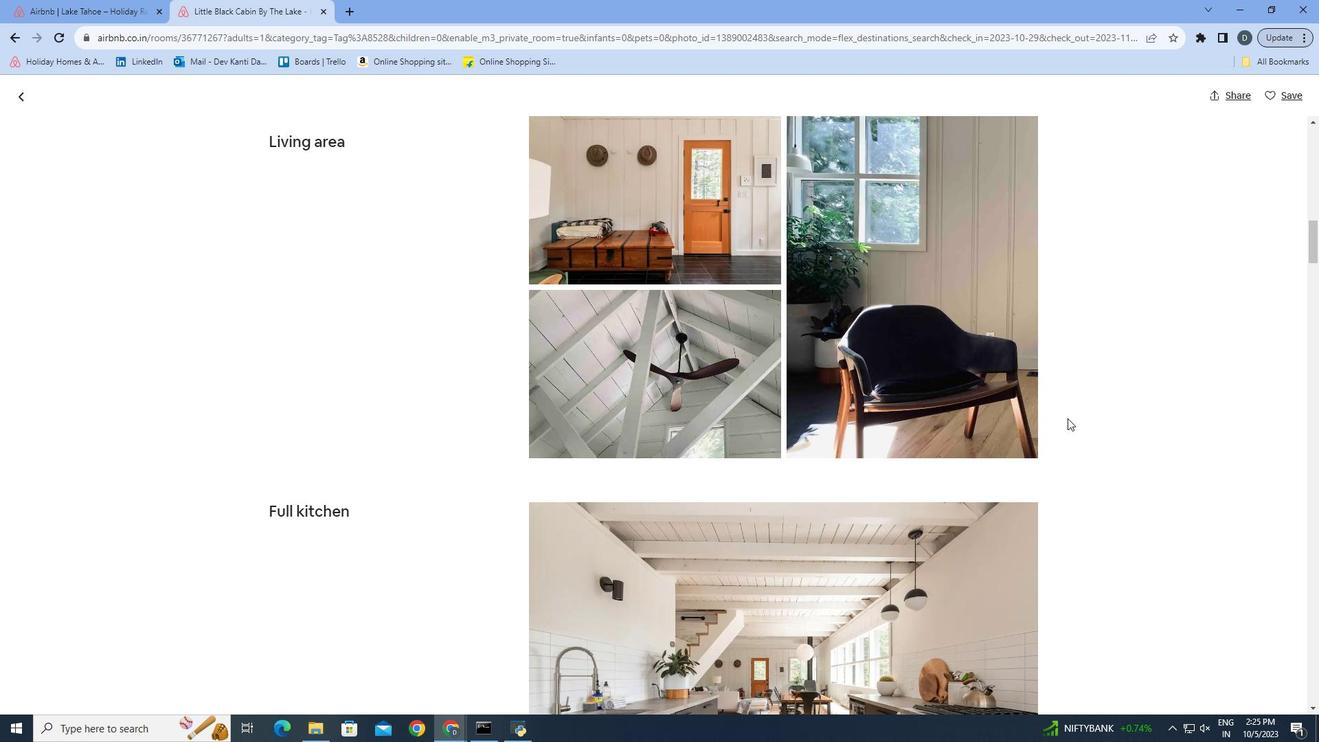 
Action: Mouse scrolled (1068, 417) with delta (0, 0)
Screenshot: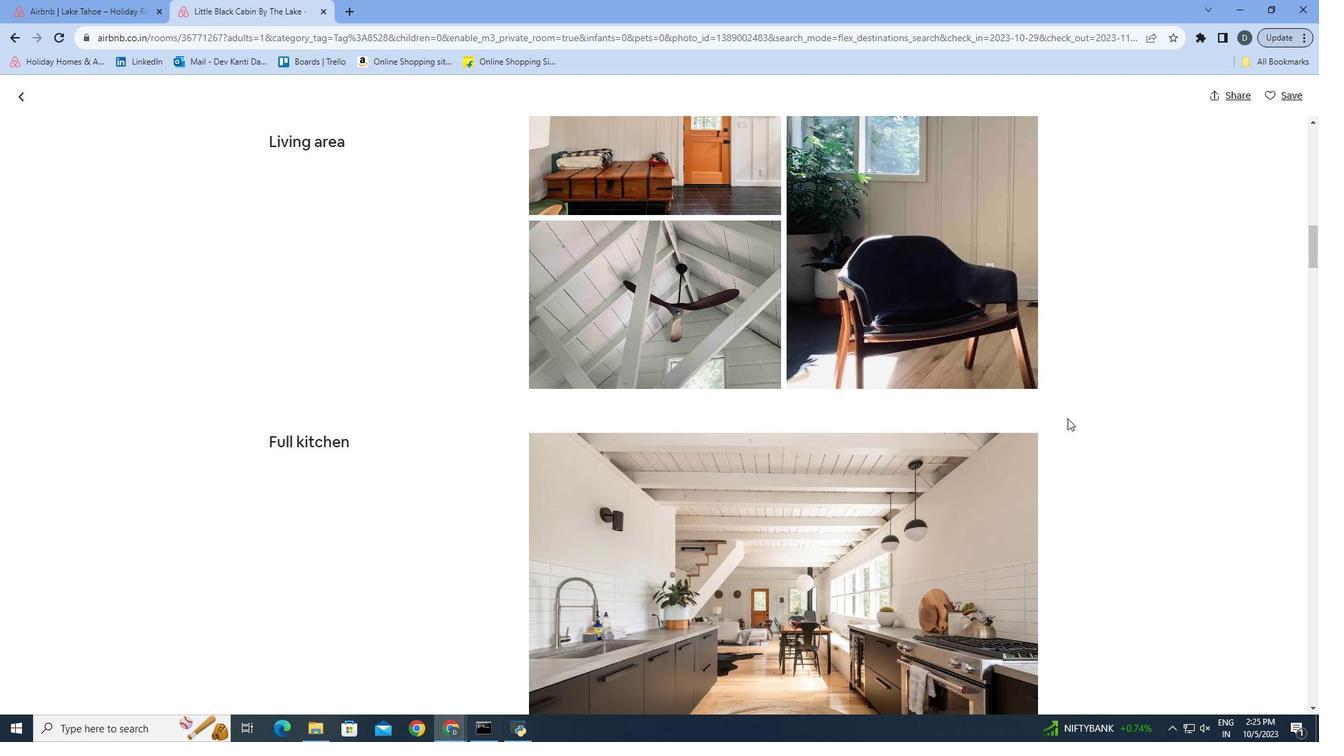 
Action: Mouse scrolled (1068, 417) with delta (0, 0)
Screenshot: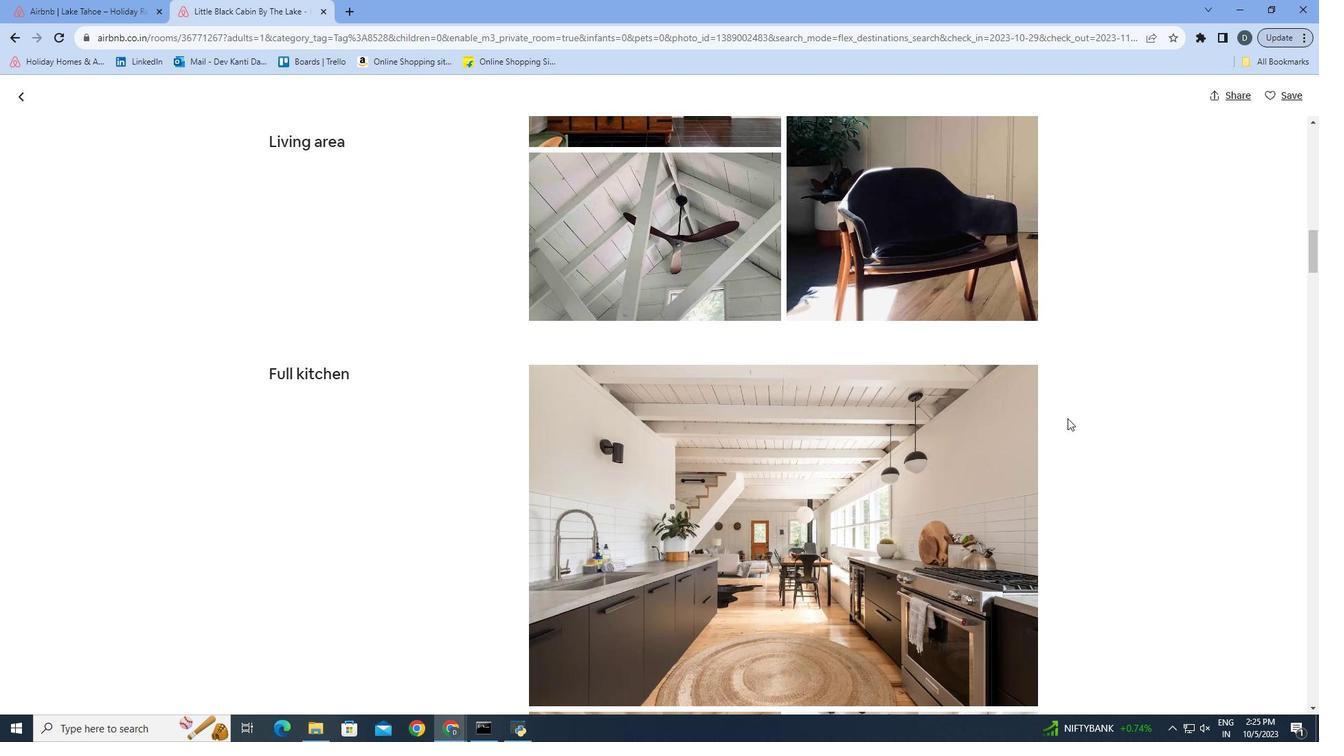 
Action: Mouse scrolled (1068, 417) with delta (0, 0)
Screenshot: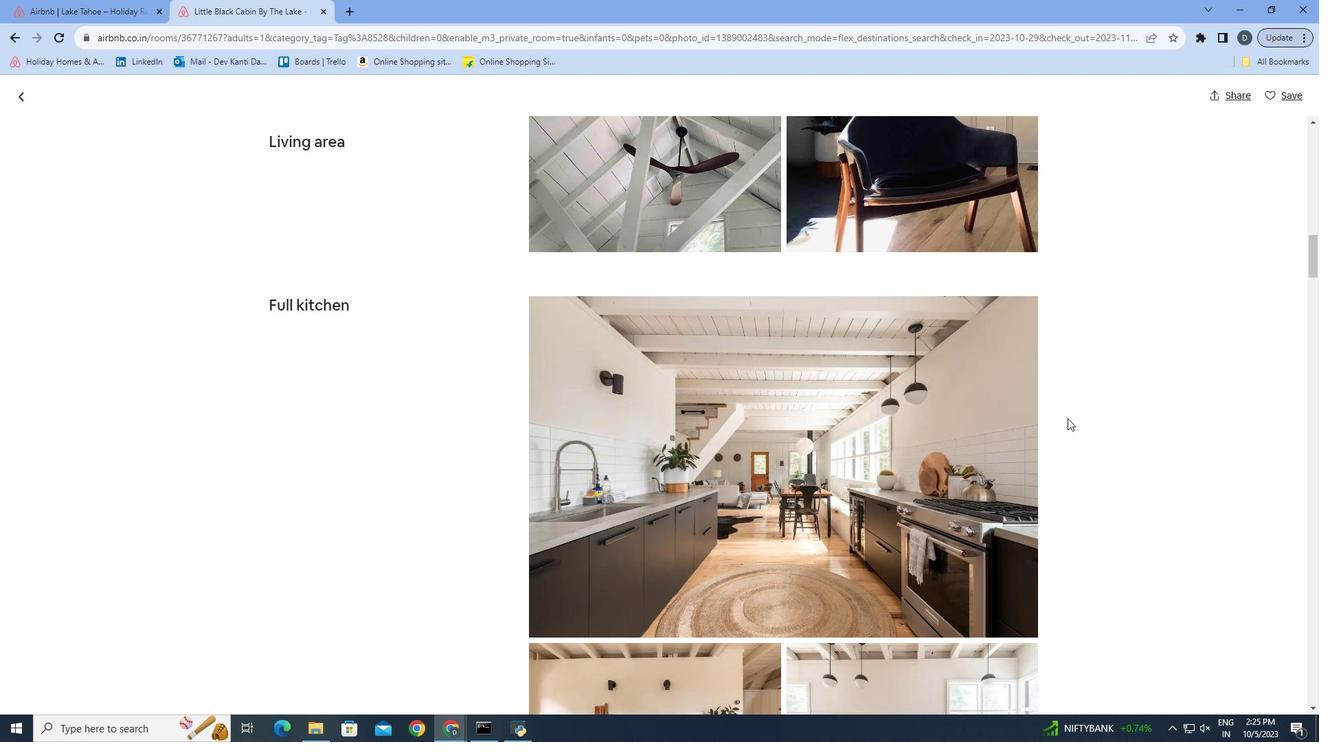 
Action: Mouse scrolled (1068, 417) with delta (0, 0)
Screenshot: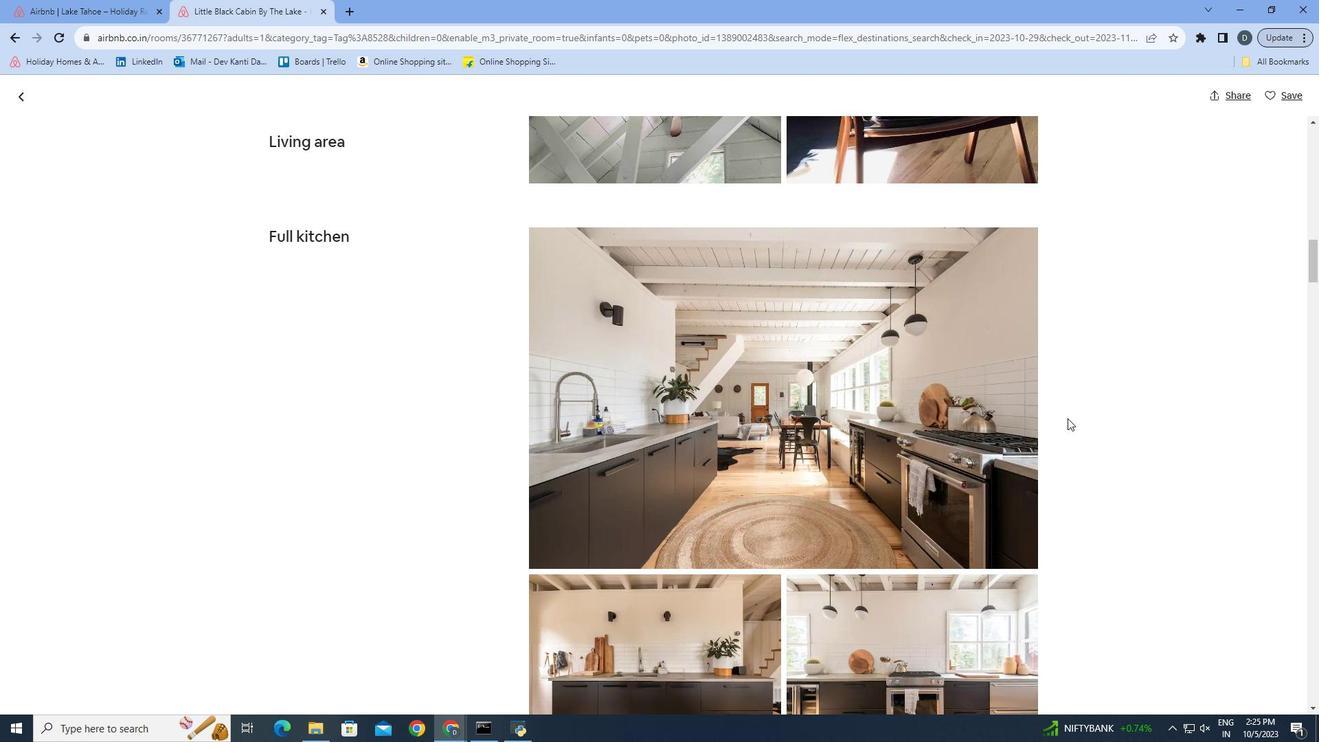 
Action: Mouse scrolled (1068, 417) with delta (0, 0)
Screenshot: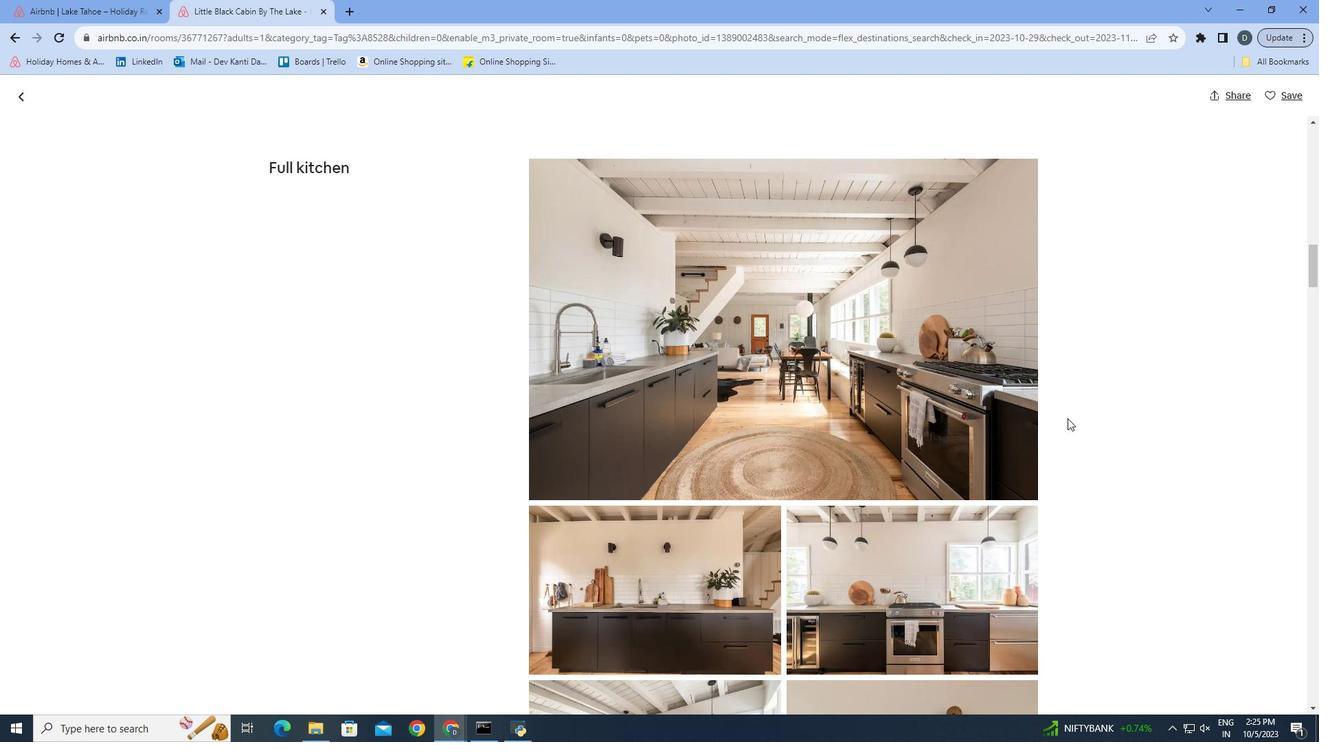 
Action: Mouse scrolled (1068, 417) with delta (0, 0)
Screenshot: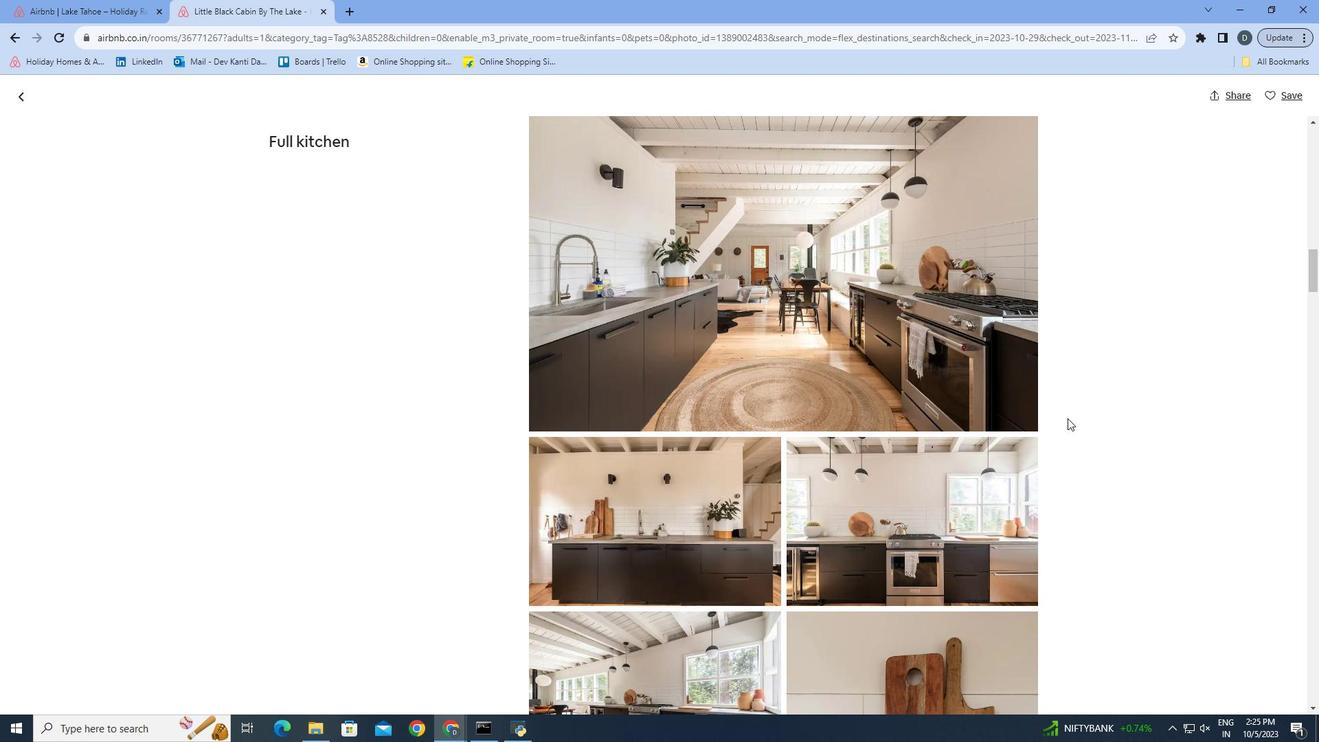 
Action: Mouse scrolled (1068, 417) with delta (0, 0)
Screenshot: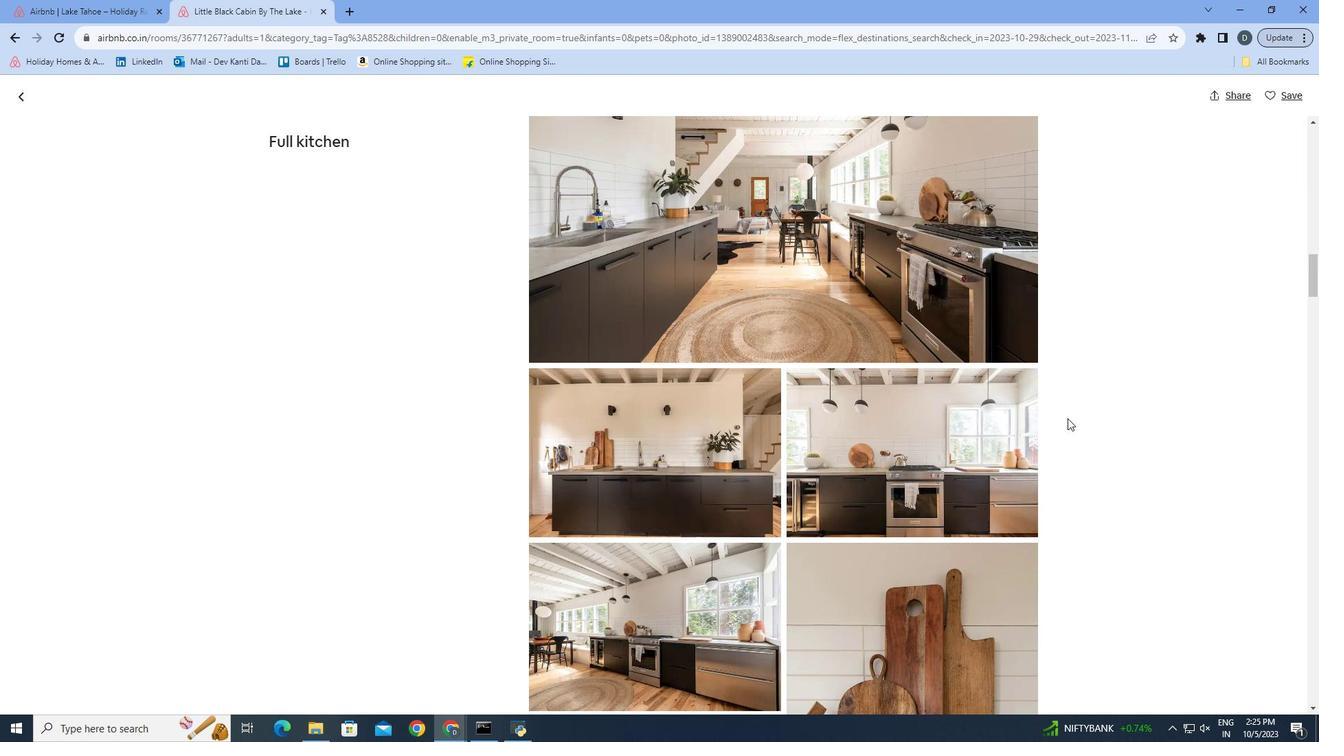 
Action: Mouse scrolled (1068, 417) with delta (0, 0)
Screenshot: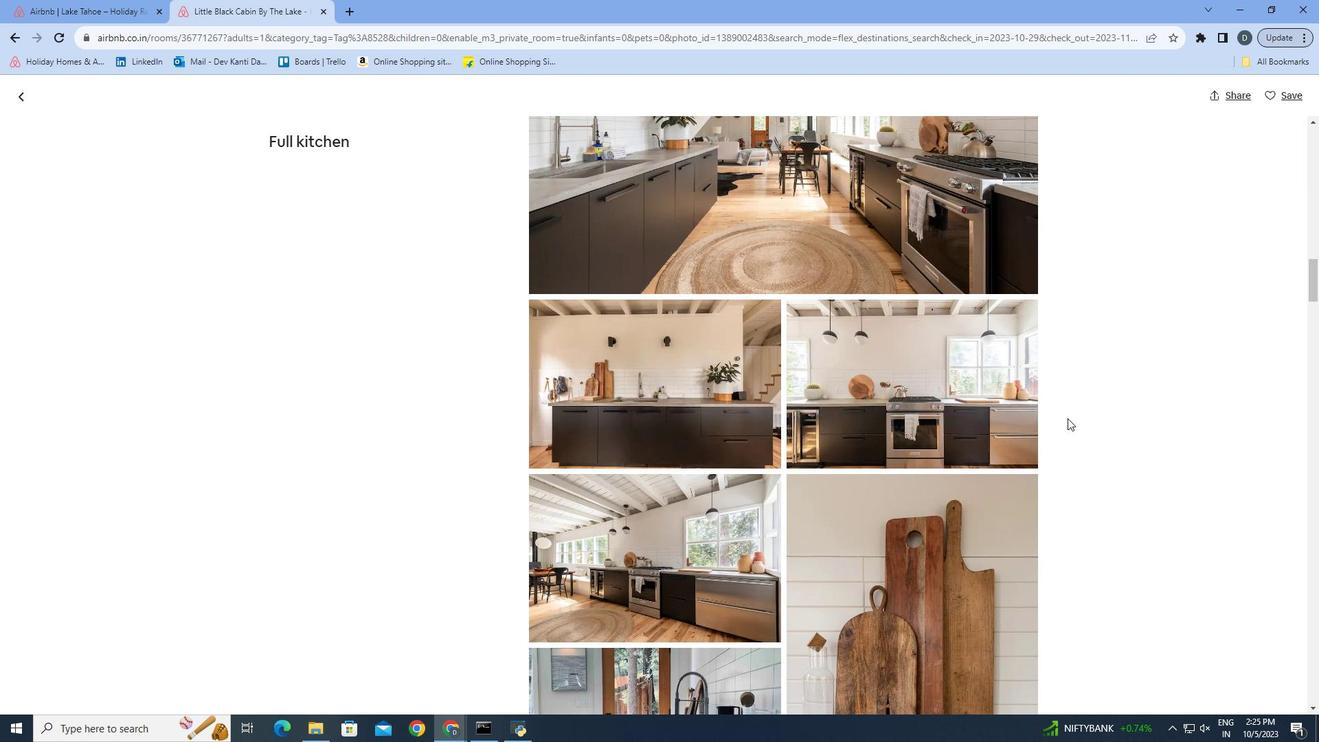 
Action: Mouse scrolled (1068, 417) with delta (0, 0)
Screenshot: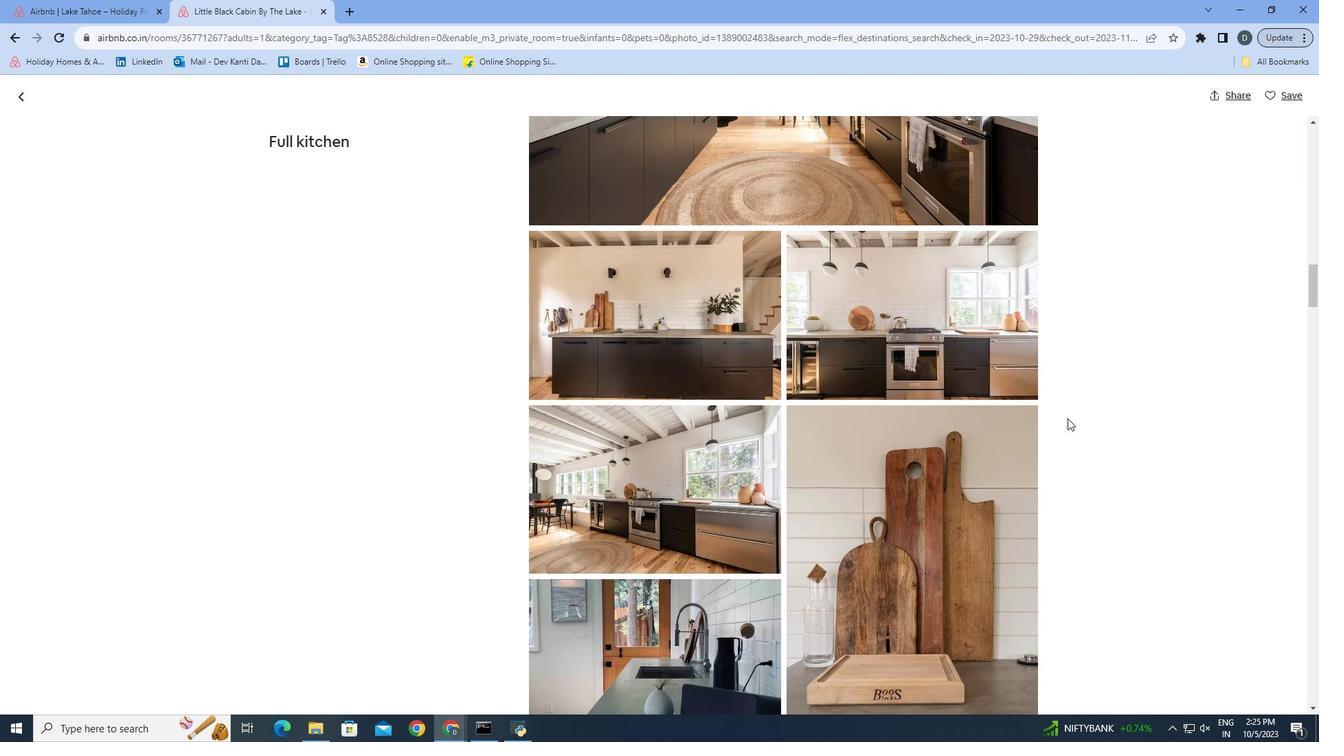 
Action: Mouse moved to (1069, 421)
Screenshot: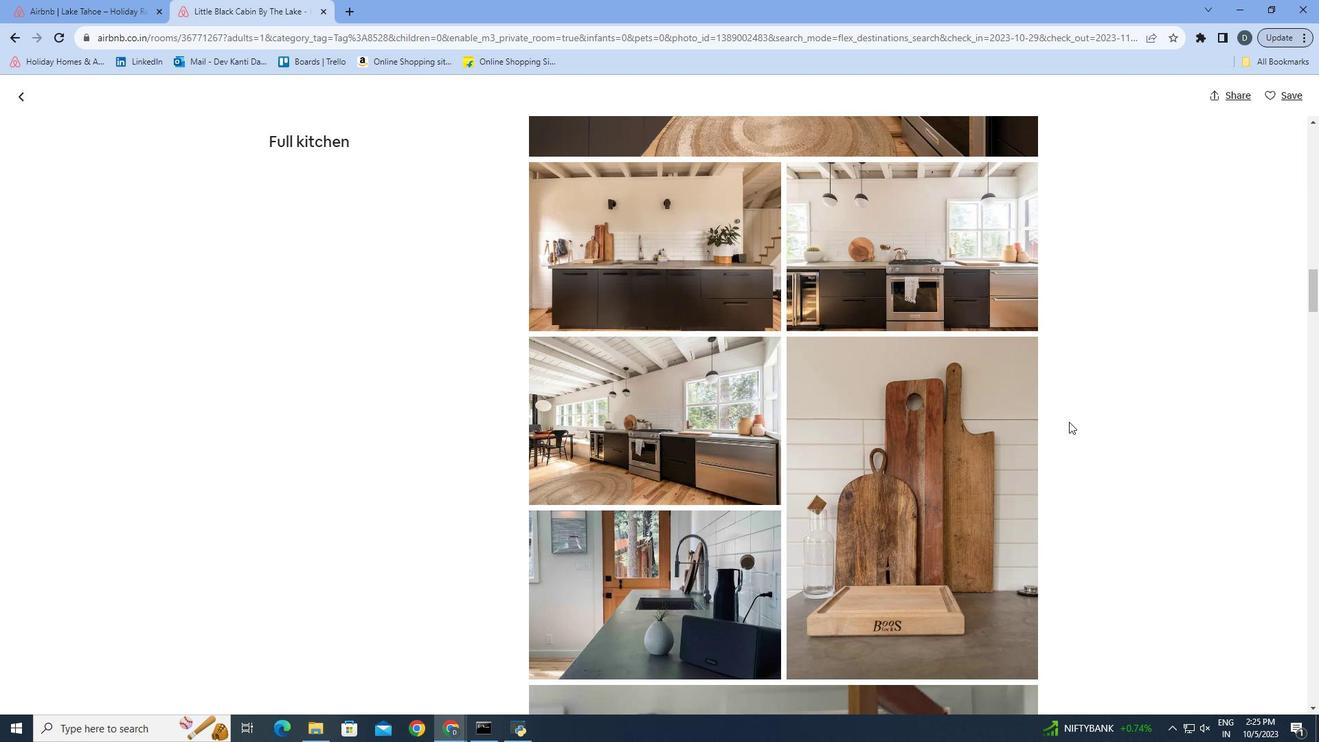 
Action: Mouse scrolled (1069, 421) with delta (0, 0)
Screenshot: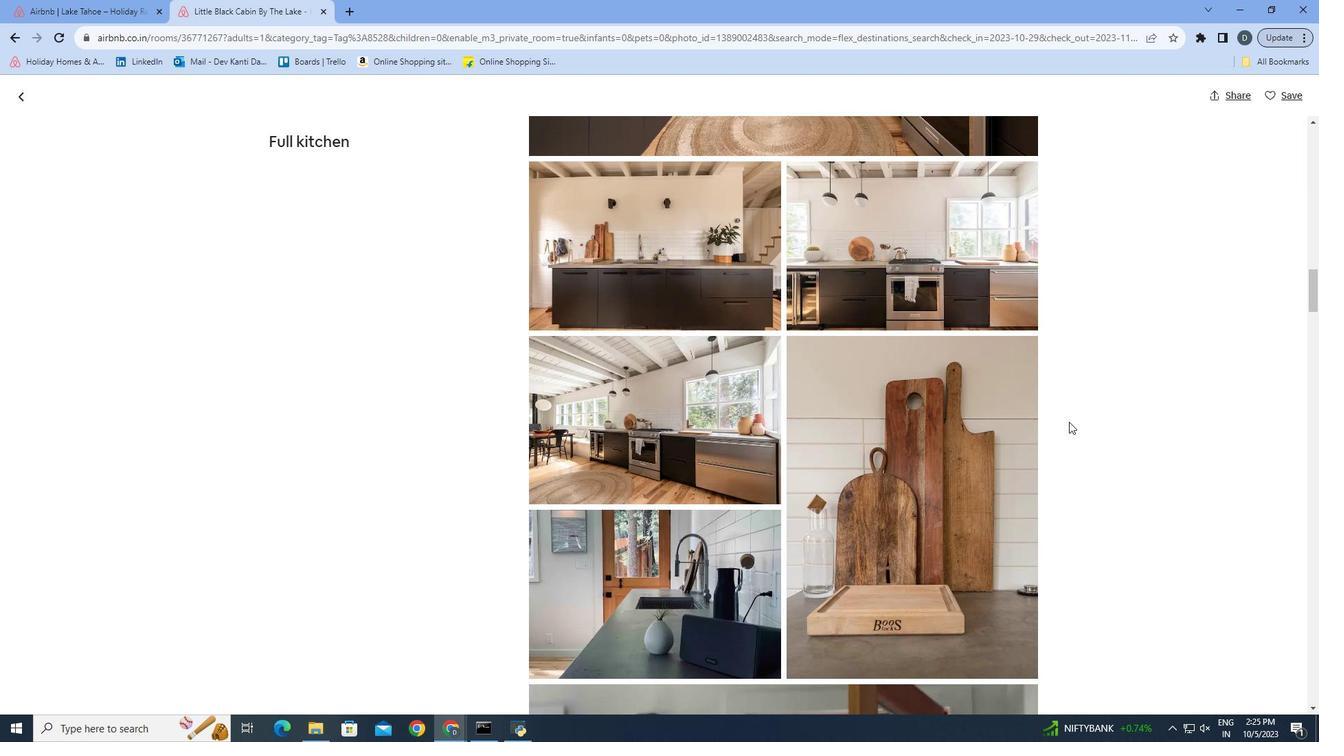 
Action: Mouse scrolled (1069, 421) with delta (0, 0)
Screenshot: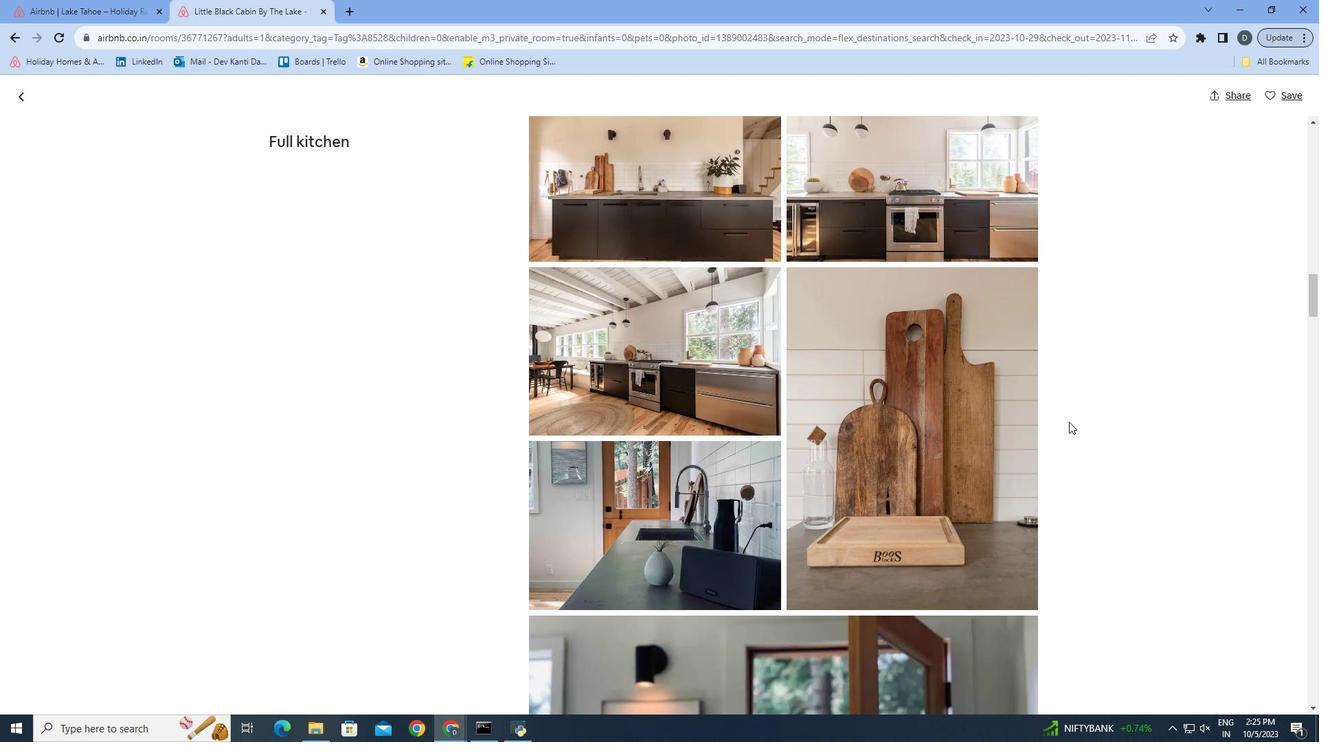 
Action: Mouse scrolled (1069, 421) with delta (0, 0)
Screenshot: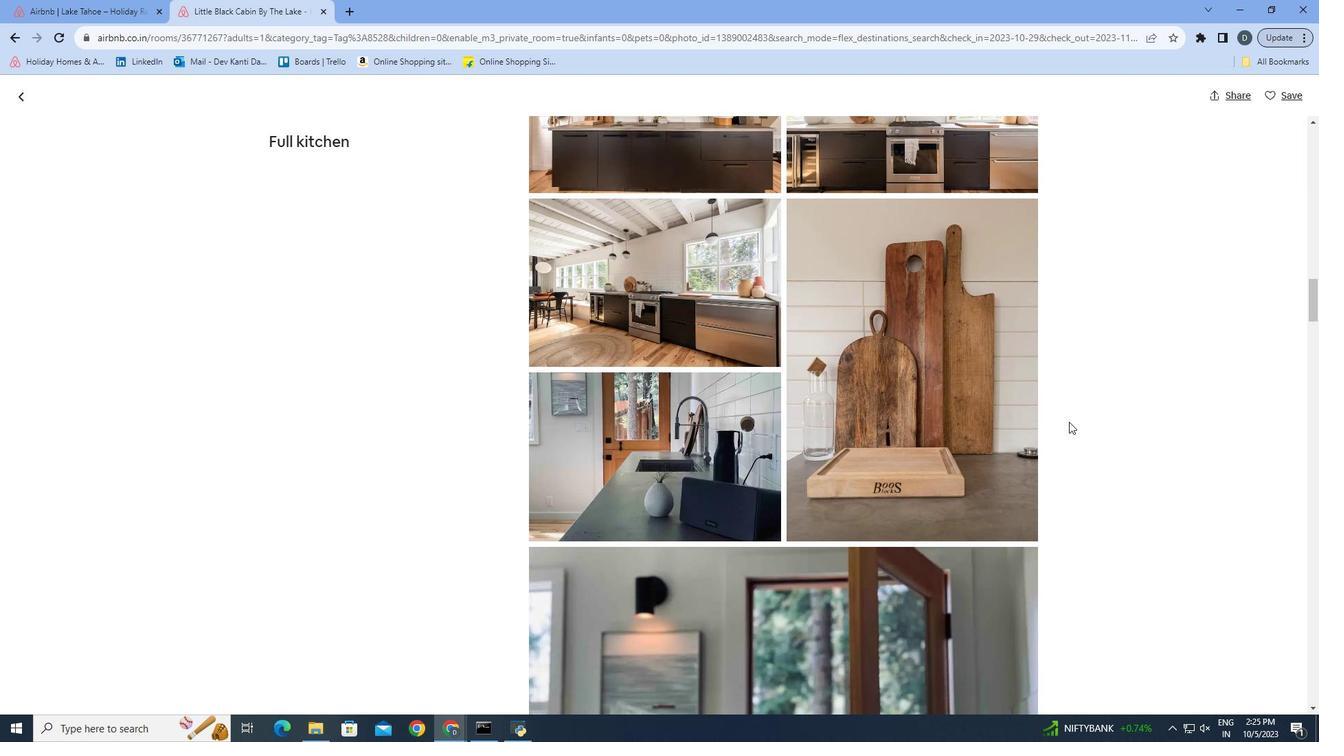 
Action: Mouse scrolled (1069, 421) with delta (0, 0)
Screenshot: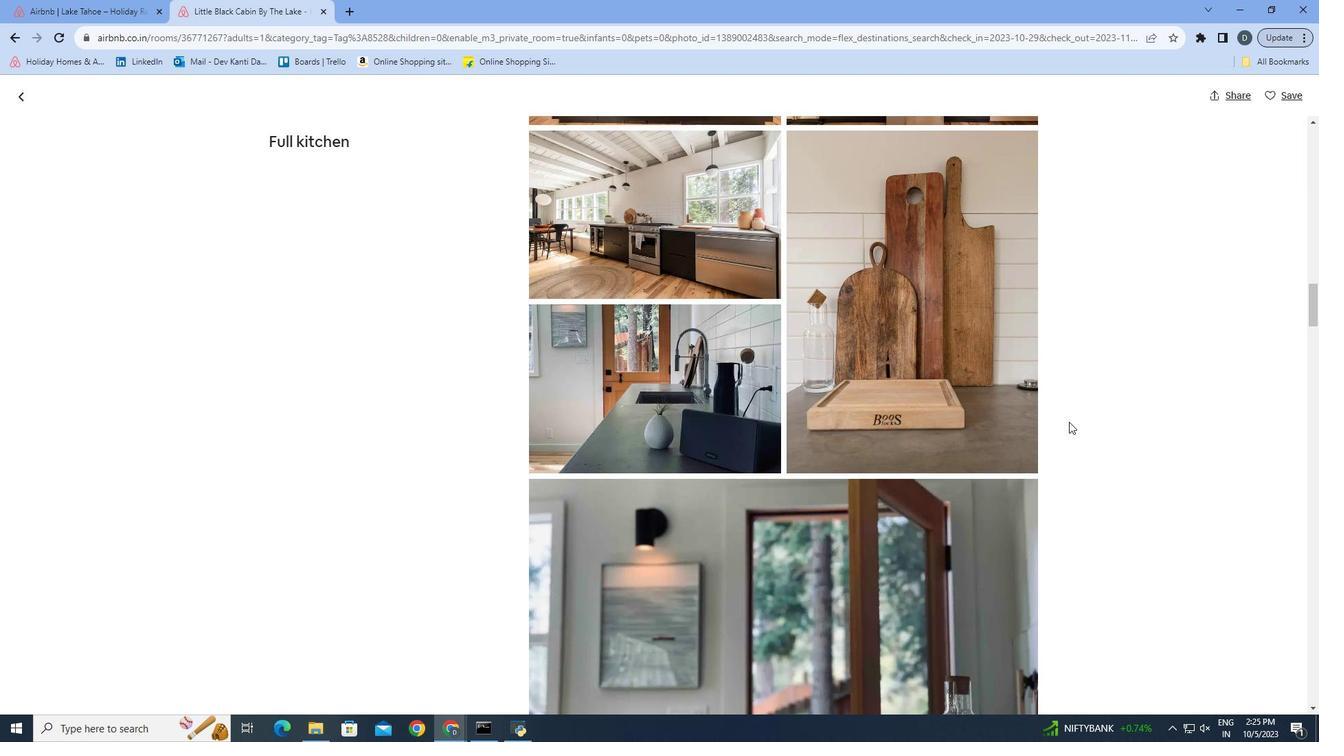 
Action: Mouse scrolled (1069, 421) with delta (0, 0)
Screenshot: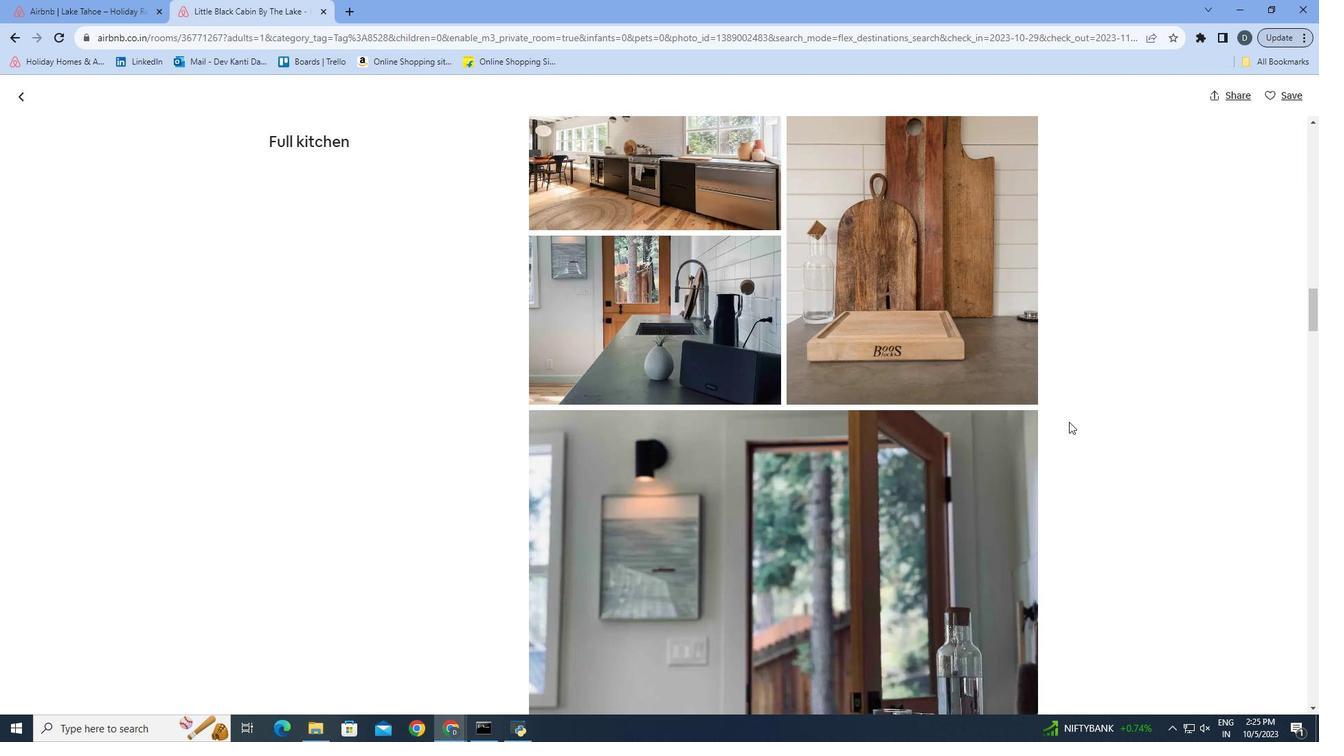 
Action: Mouse scrolled (1069, 421) with delta (0, 0)
Screenshot: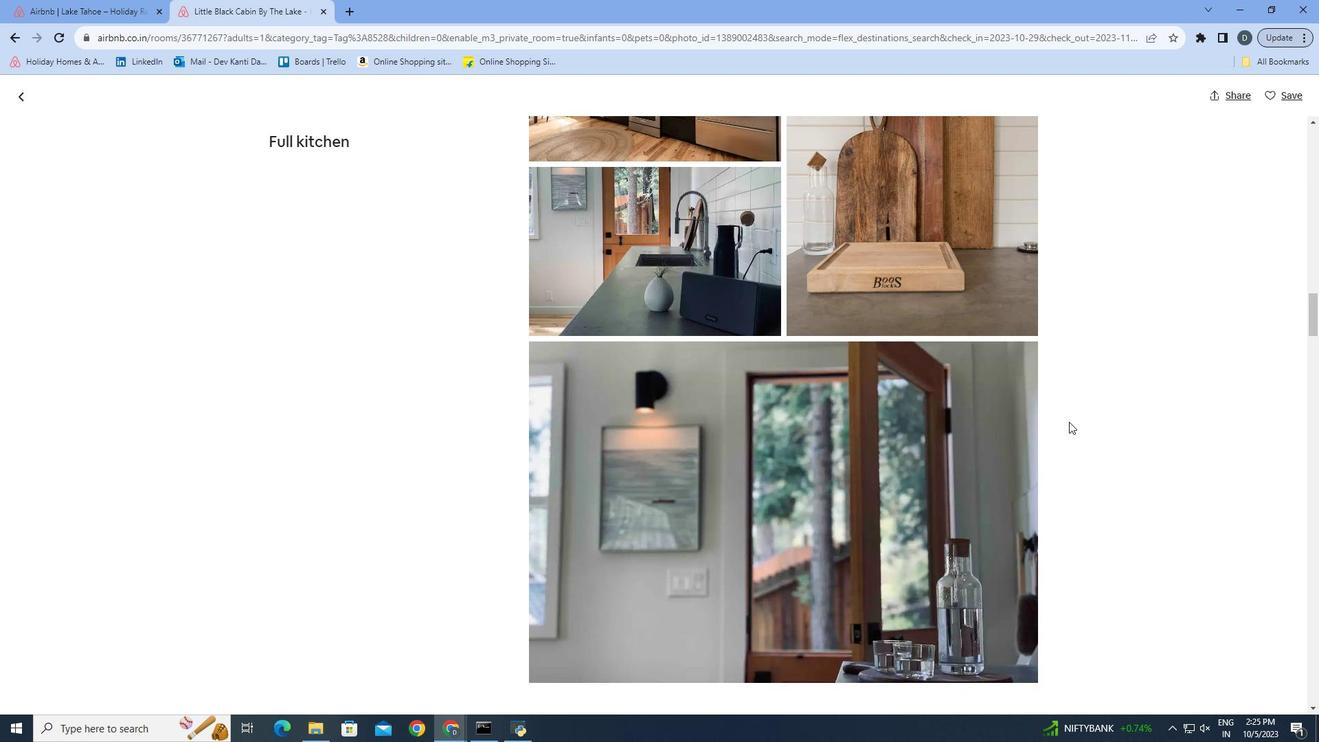 
Action: Mouse scrolled (1069, 421) with delta (0, 0)
Screenshot: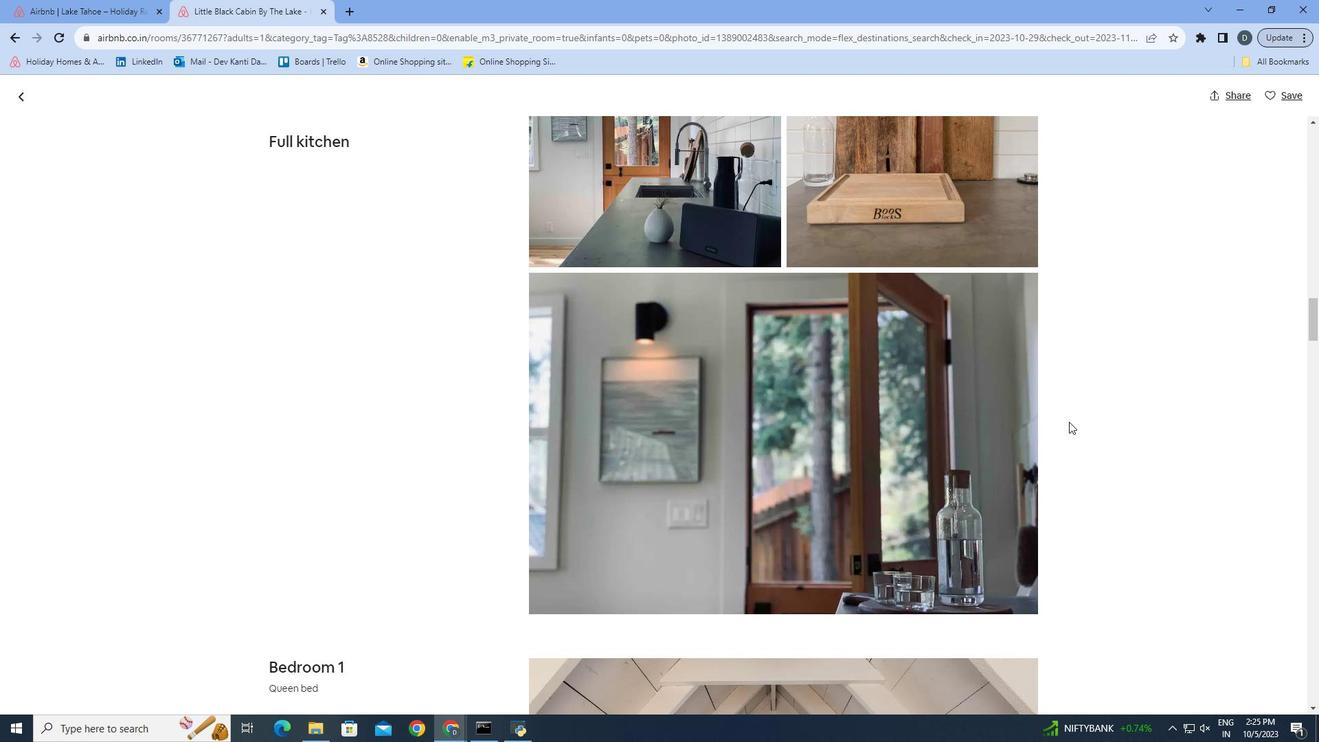 
Action: Mouse moved to (1070, 413)
Screenshot: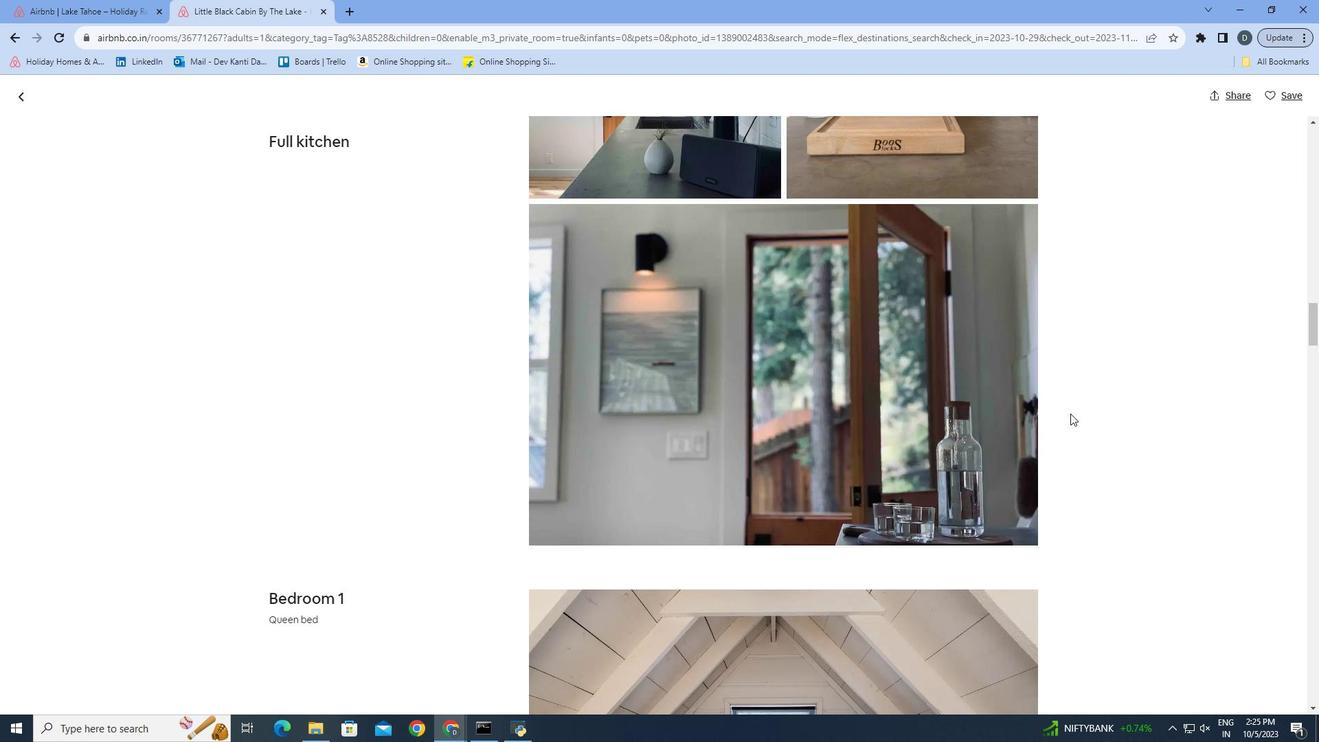 
Action: Mouse scrolled (1070, 413) with delta (0, 0)
Screenshot: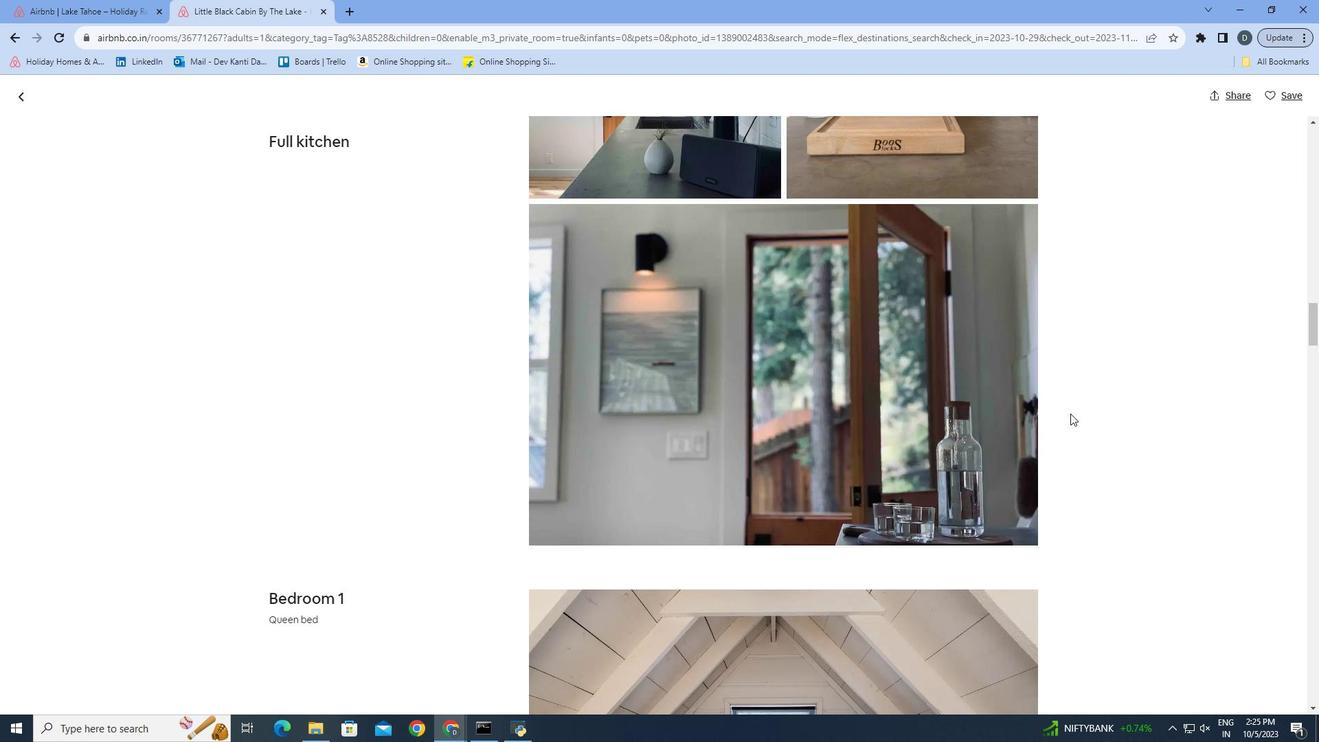 
Action: Mouse scrolled (1070, 413) with delta (0, 0)
Screenshot: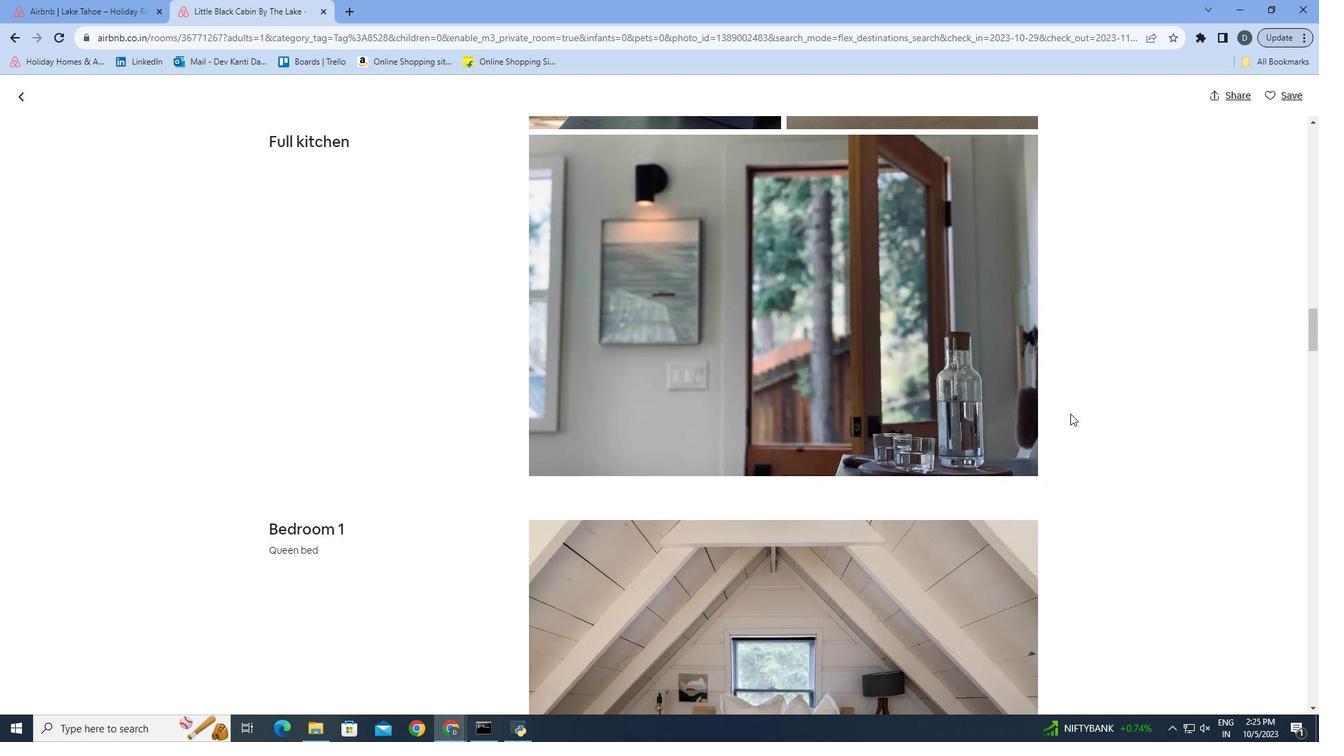 
Action: Mouse scrolled (1070, 413) with delta (0, 0)
Screenshot: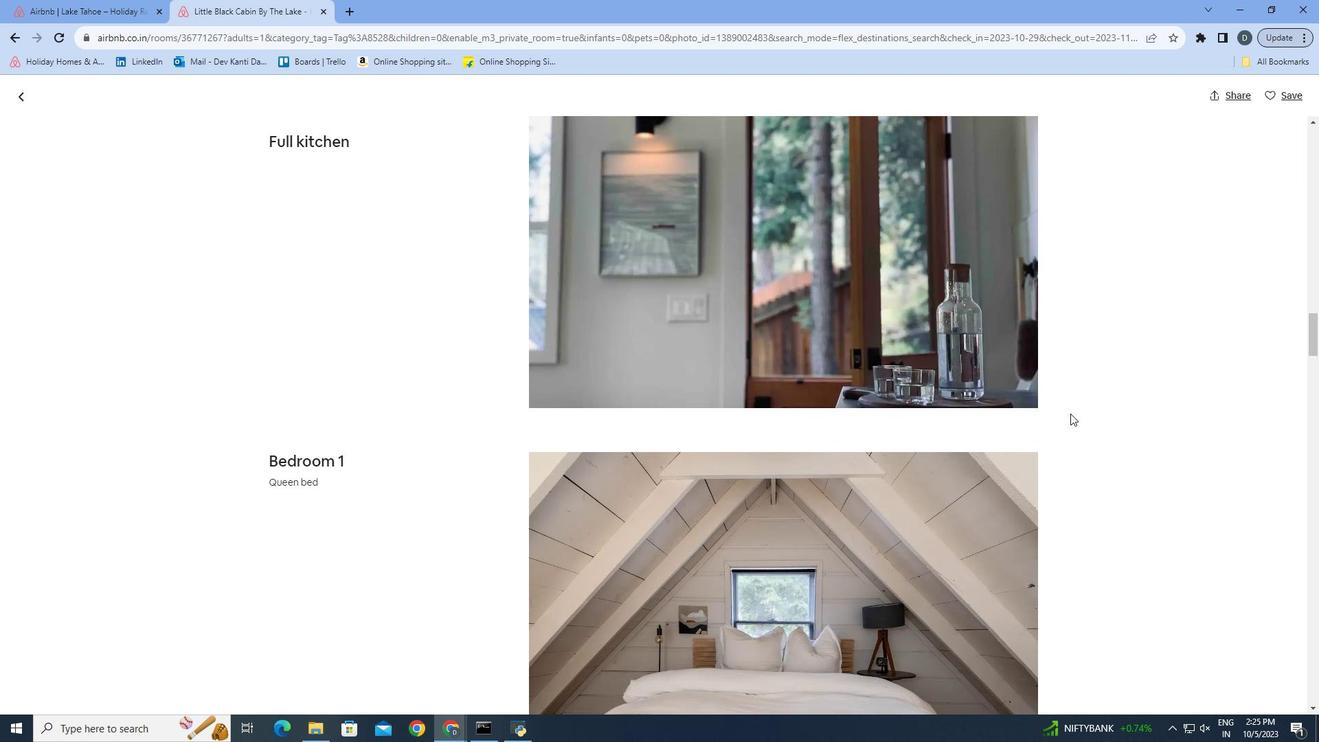 
Action: Mouse scrolled (1070, 413) with delta (0, 0)
Screenshot: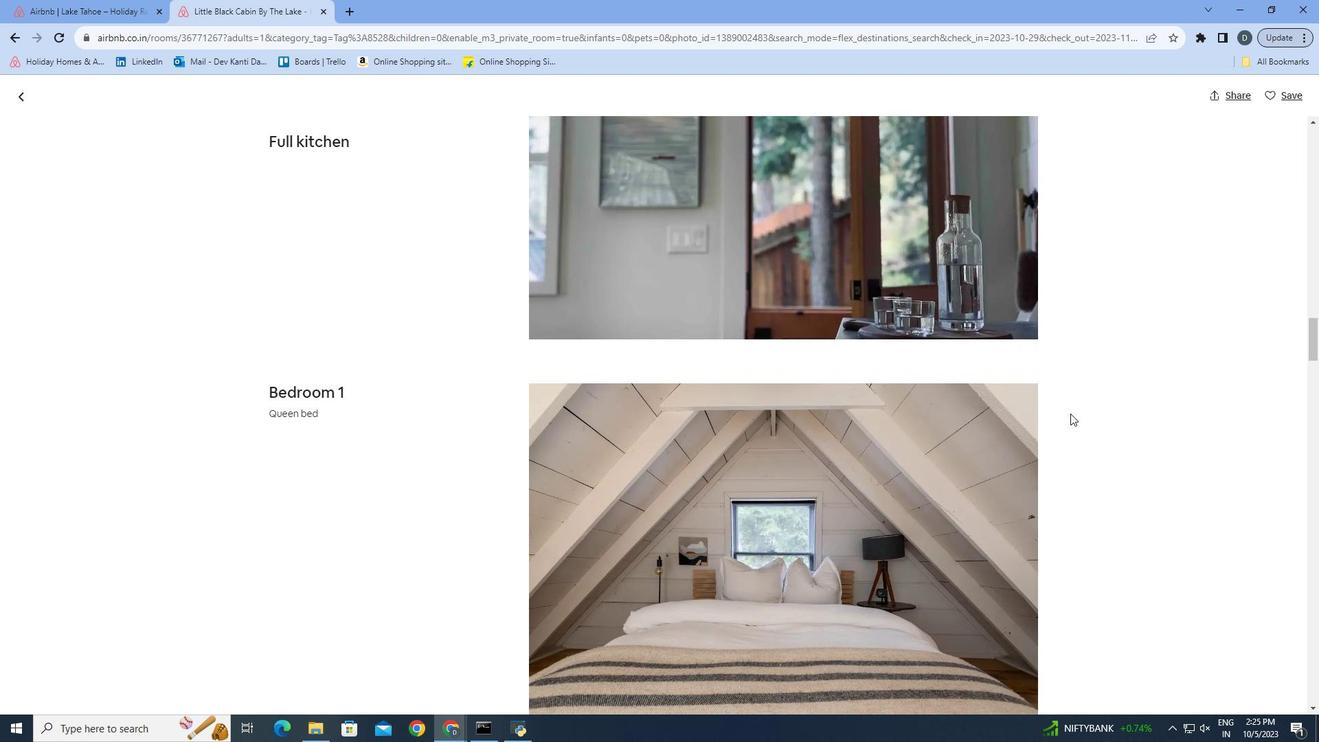 
Action: Mouse scrolled (1070, 413) with delta (0, 0)
Screenshot: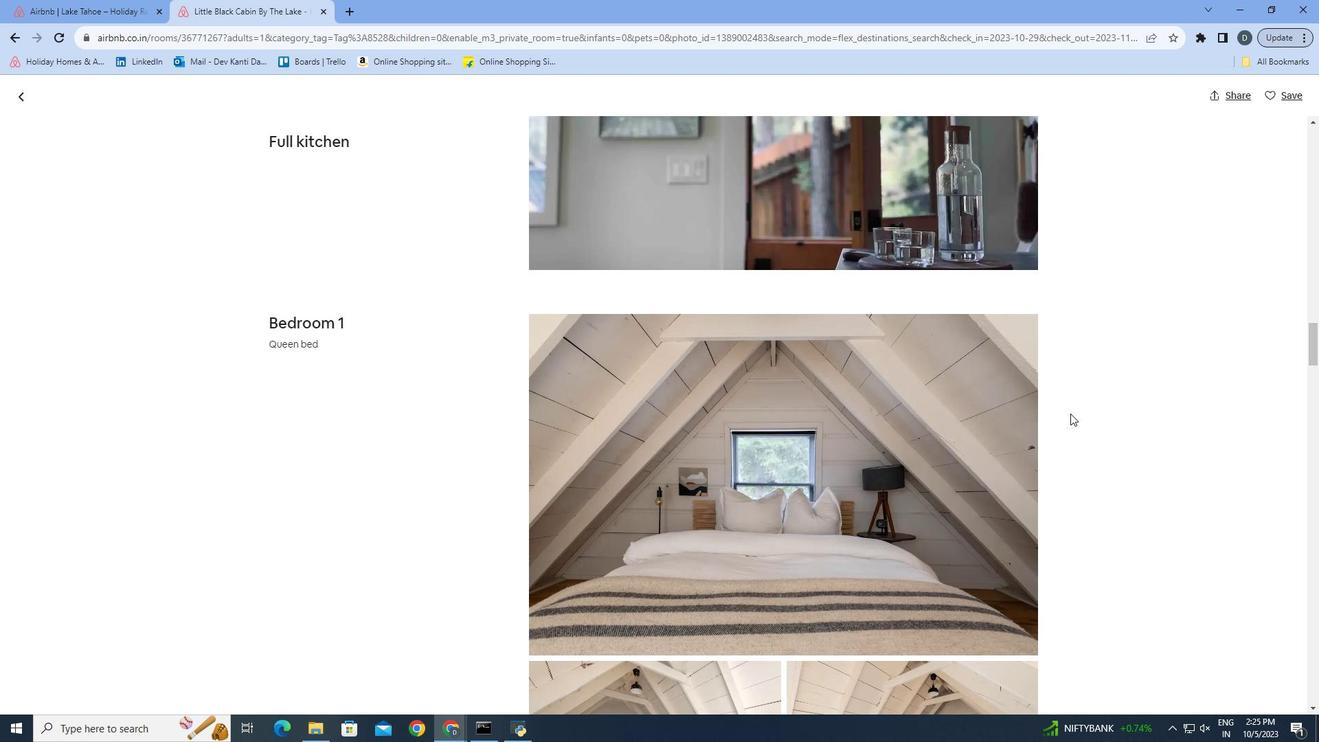 
Action: Mouse scrolled (1070, 413) with delta (0, 0)
Screenshot: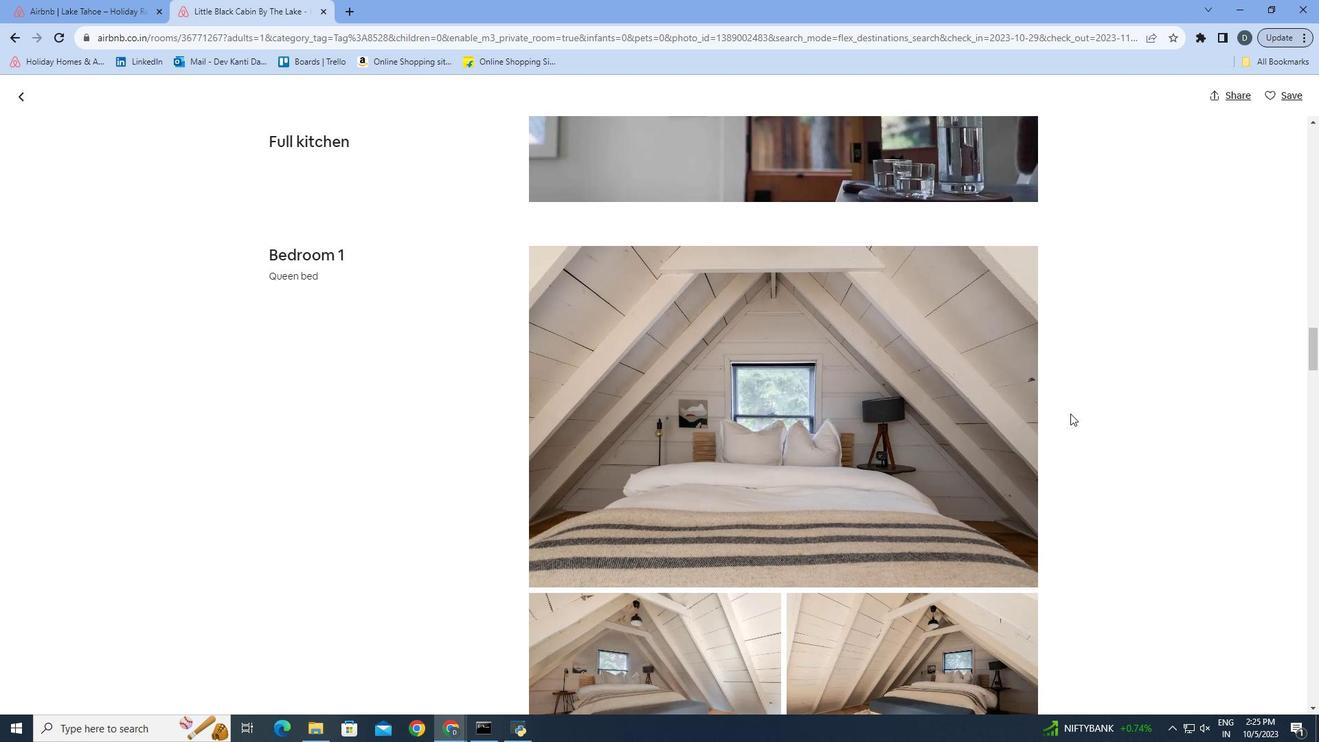 
Action: Mouse scrolled (1070, 413) with delta (0, 0)
Screenshot: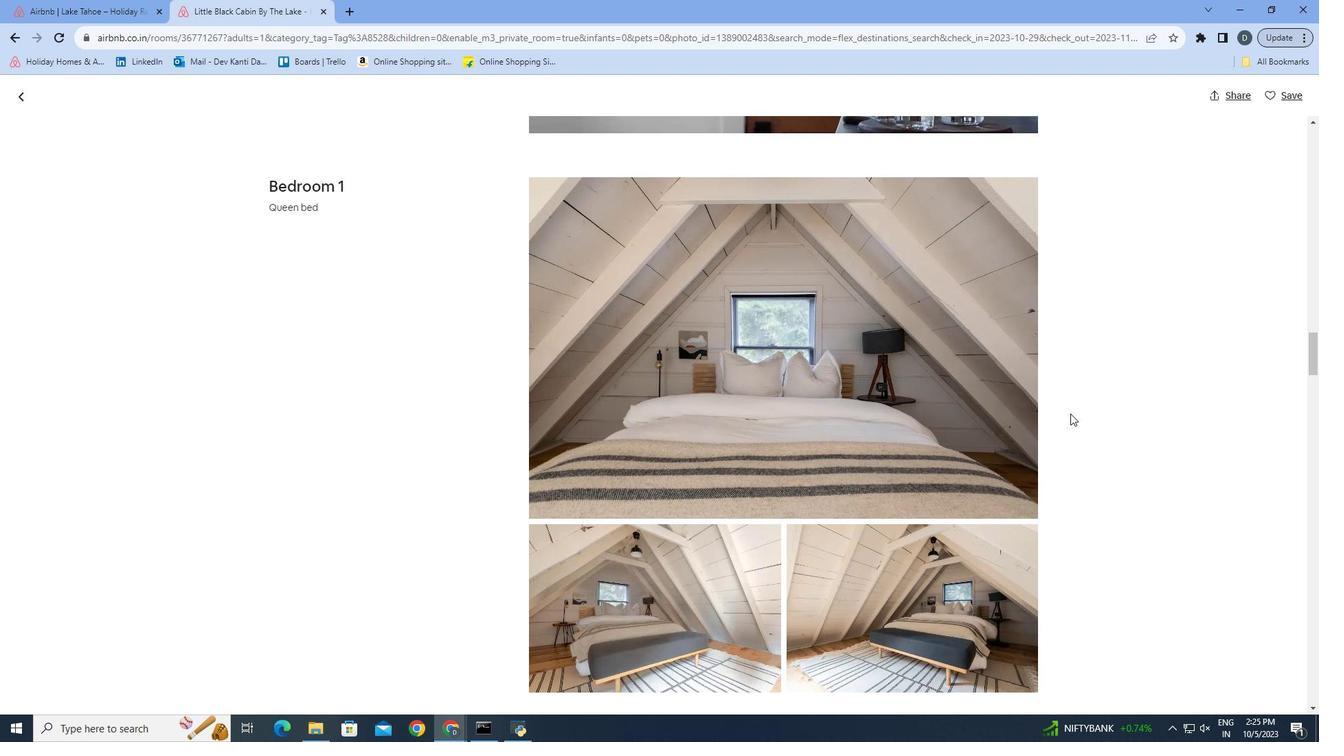 
Action: Mouse scrolled (1070, 413) with delta (0, 0)
Screenshot: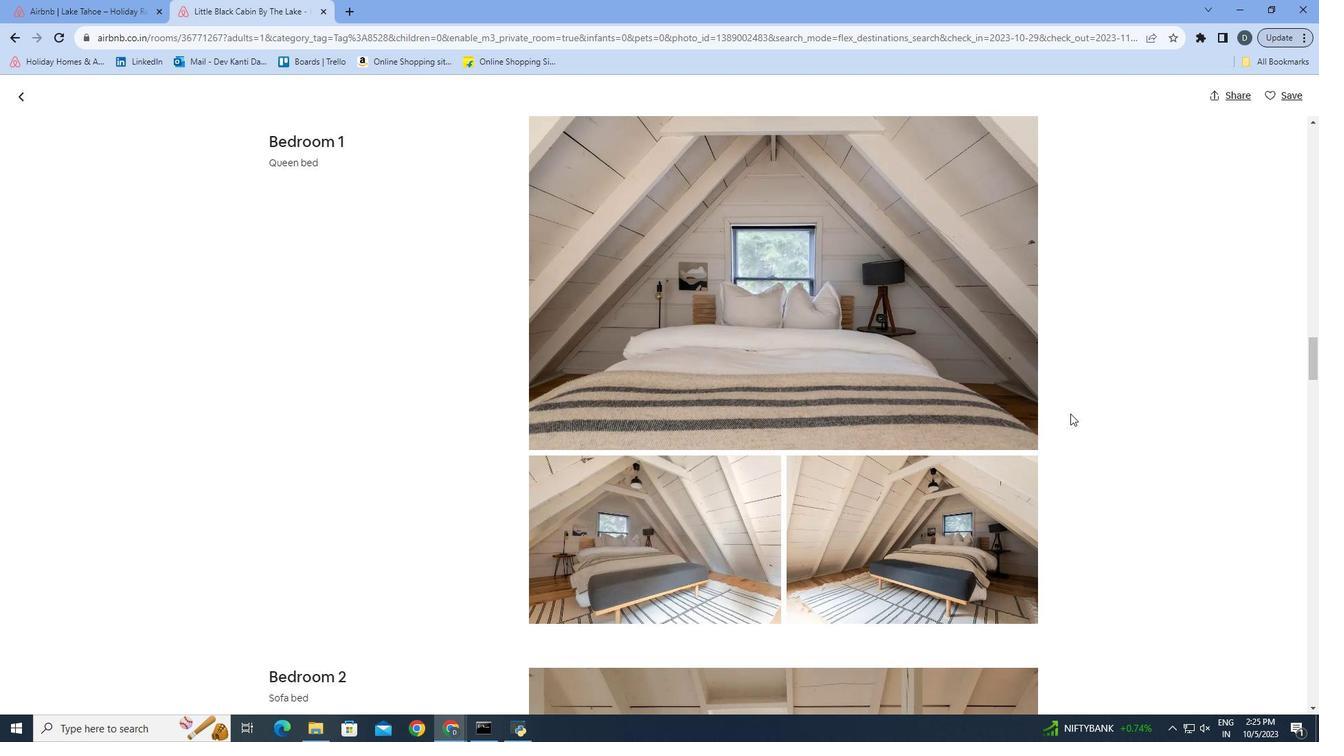 
Action: Mouse scrolled (1070, 413) with delta (0, 0)
Screenshot: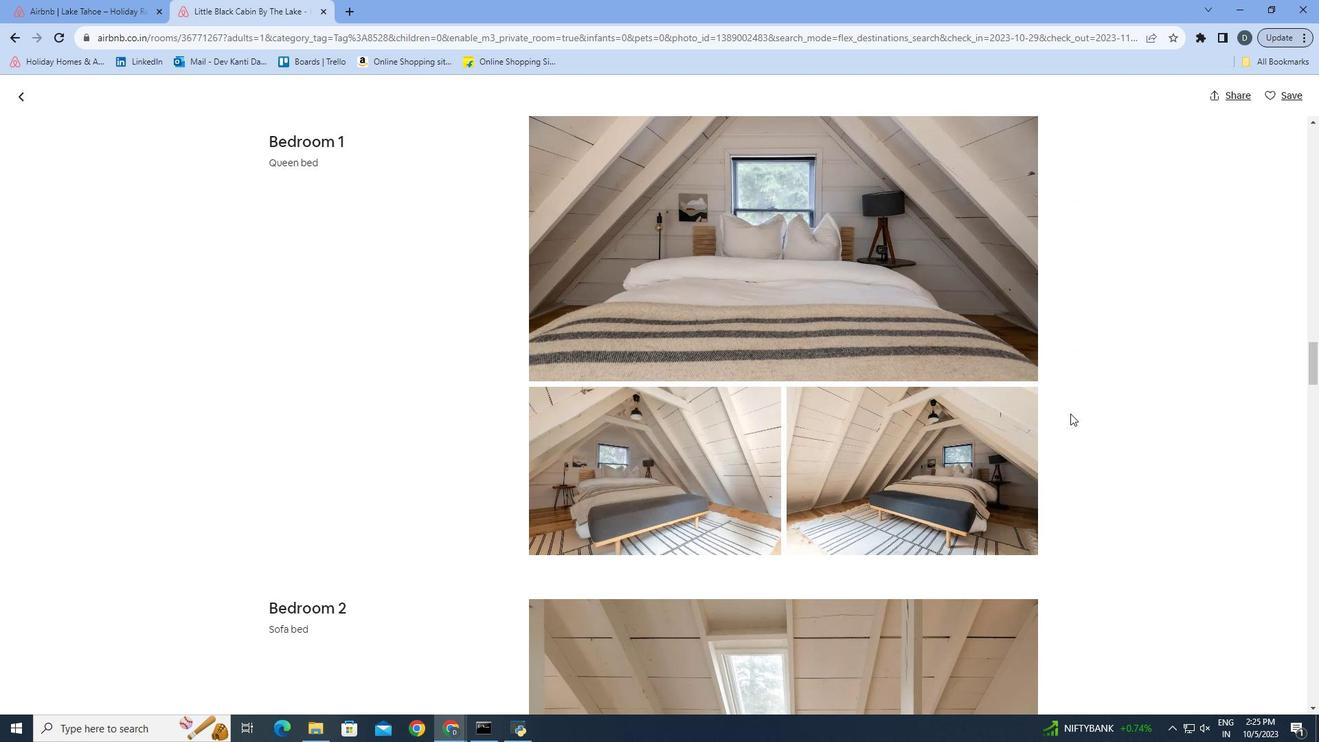 
Action: Mouse scrolled (1070, 413) with delta (0, 0)
Screenshot: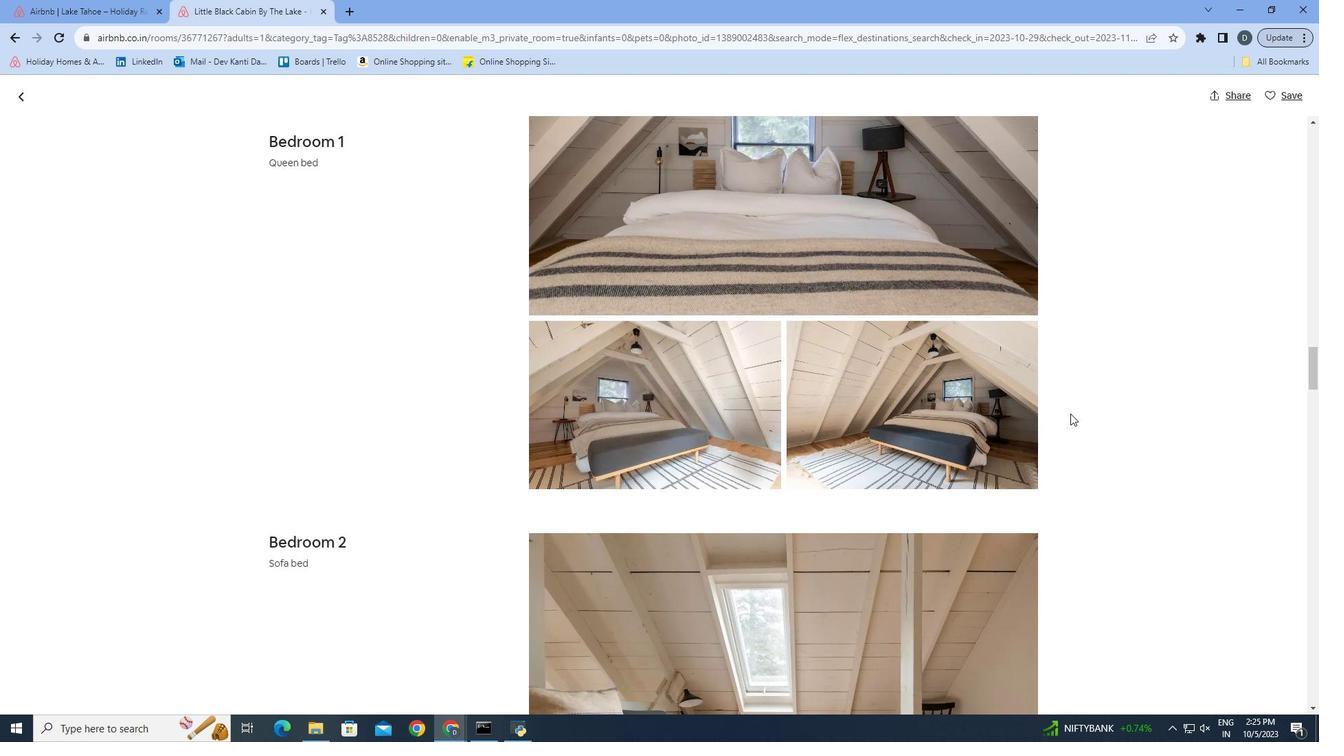 
Action: Mouse scrolled (1070, 413) with delta (0, 0)
Screenshot: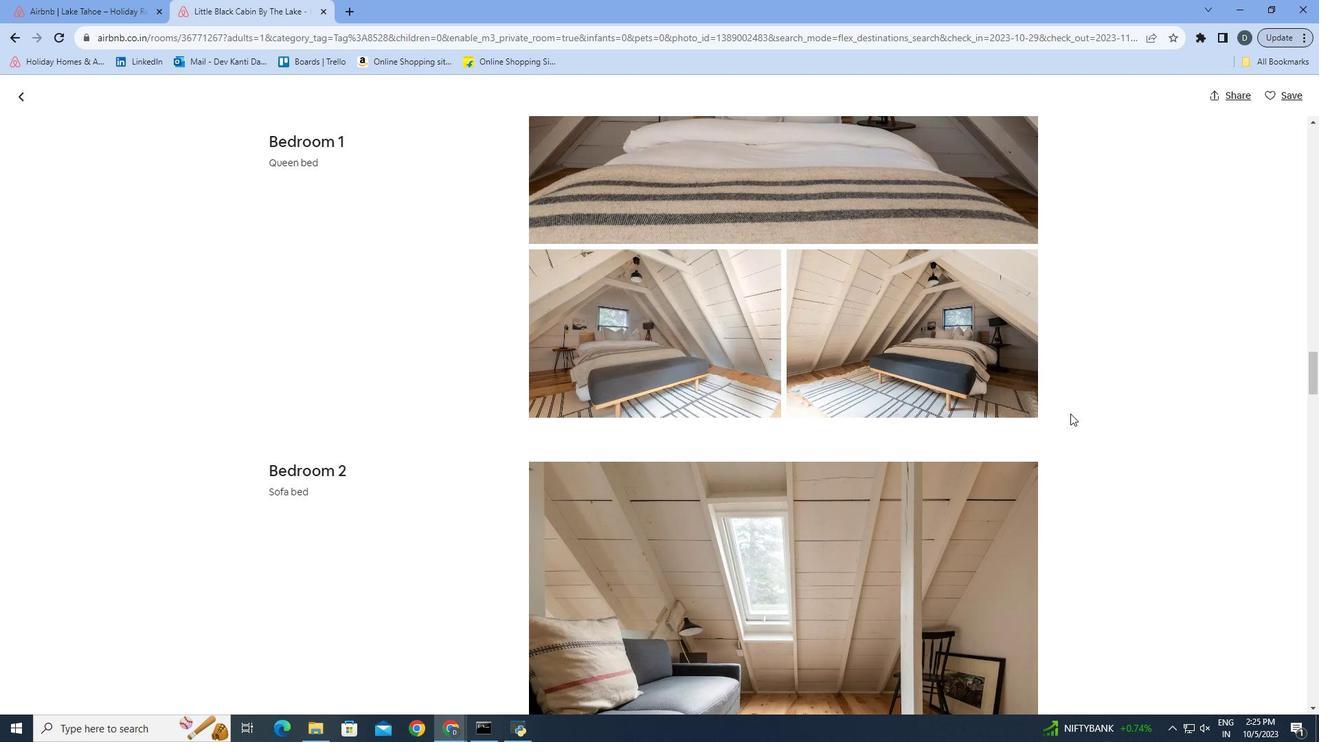 
Action: Mouse scrolled (1070, 413) with delta (0, 0)
Screenshot: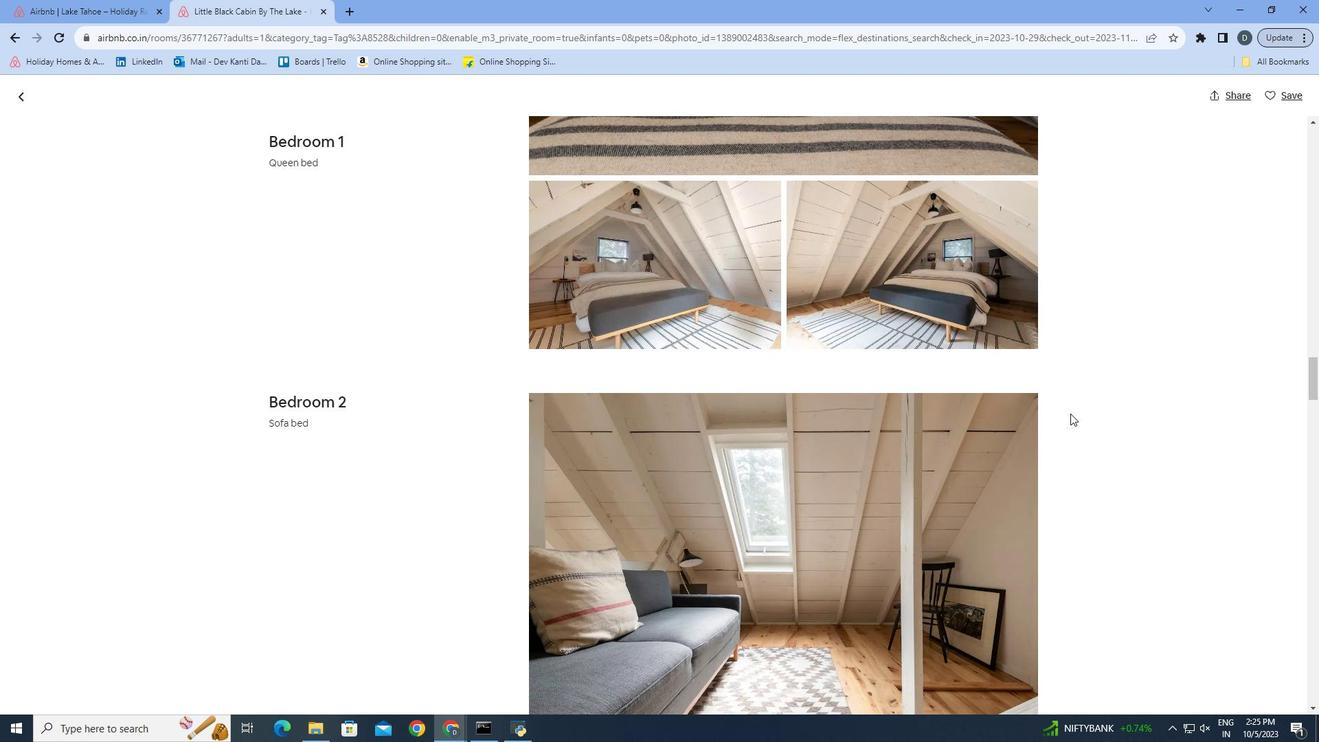 
Action: Mouse scrolled (1070, 413) with delta (0, 0)
Screenshot: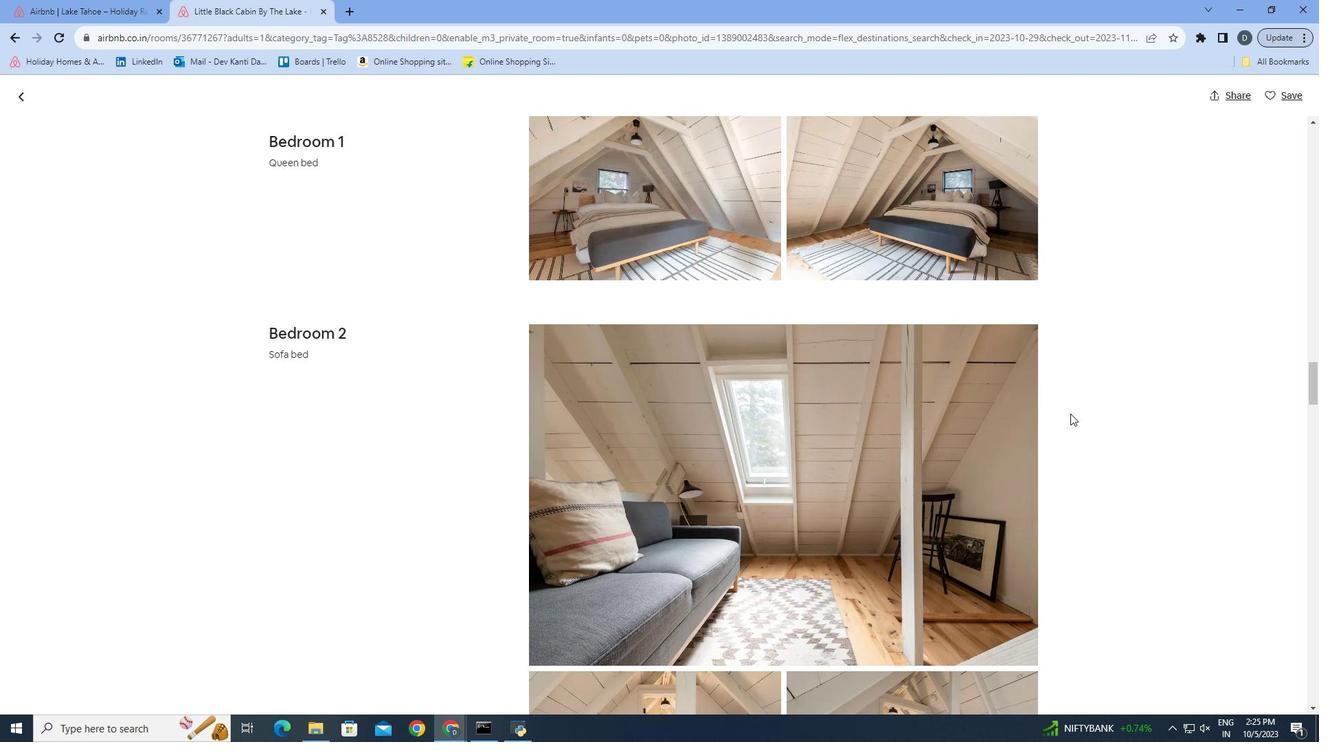 
Action: Mouse scrolled (1070, 413) with delta (0, 0)
Screenshot: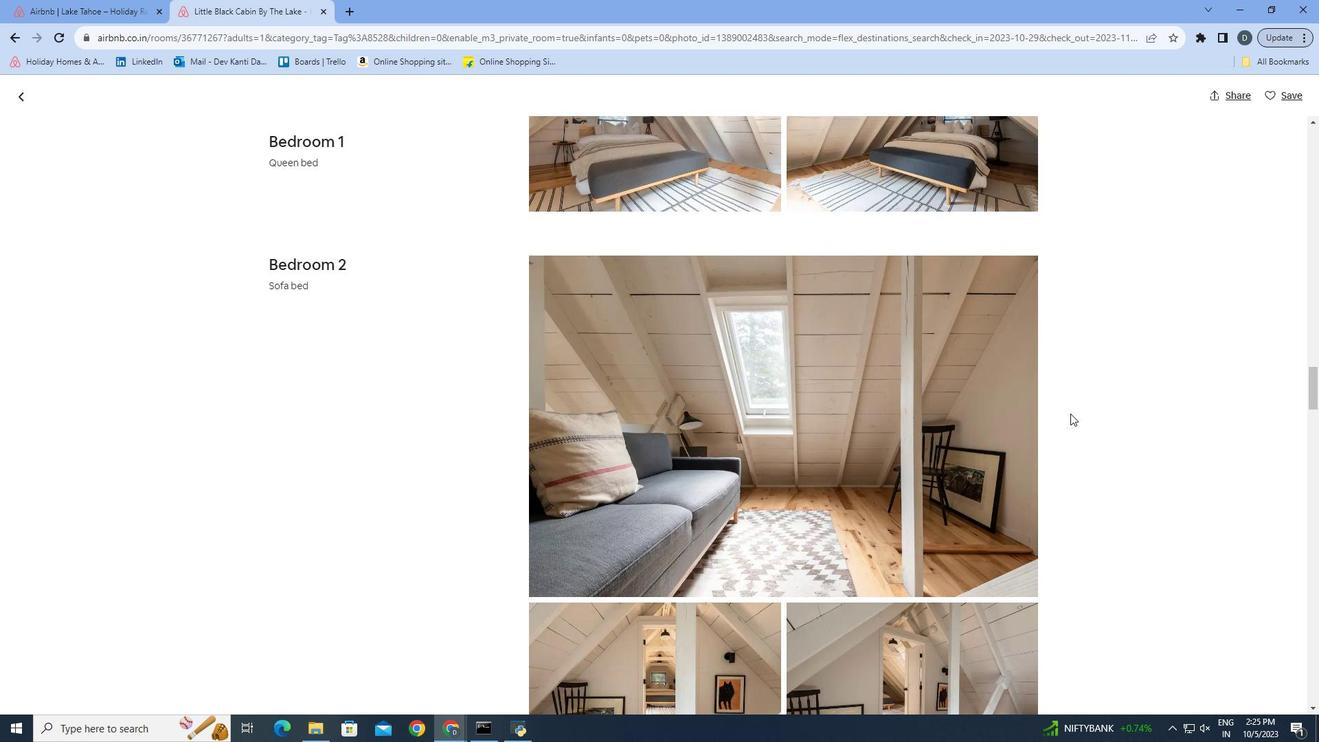 
Action: Mouse scrolled (1070, 413) with delta (0, 0)
Screenshot: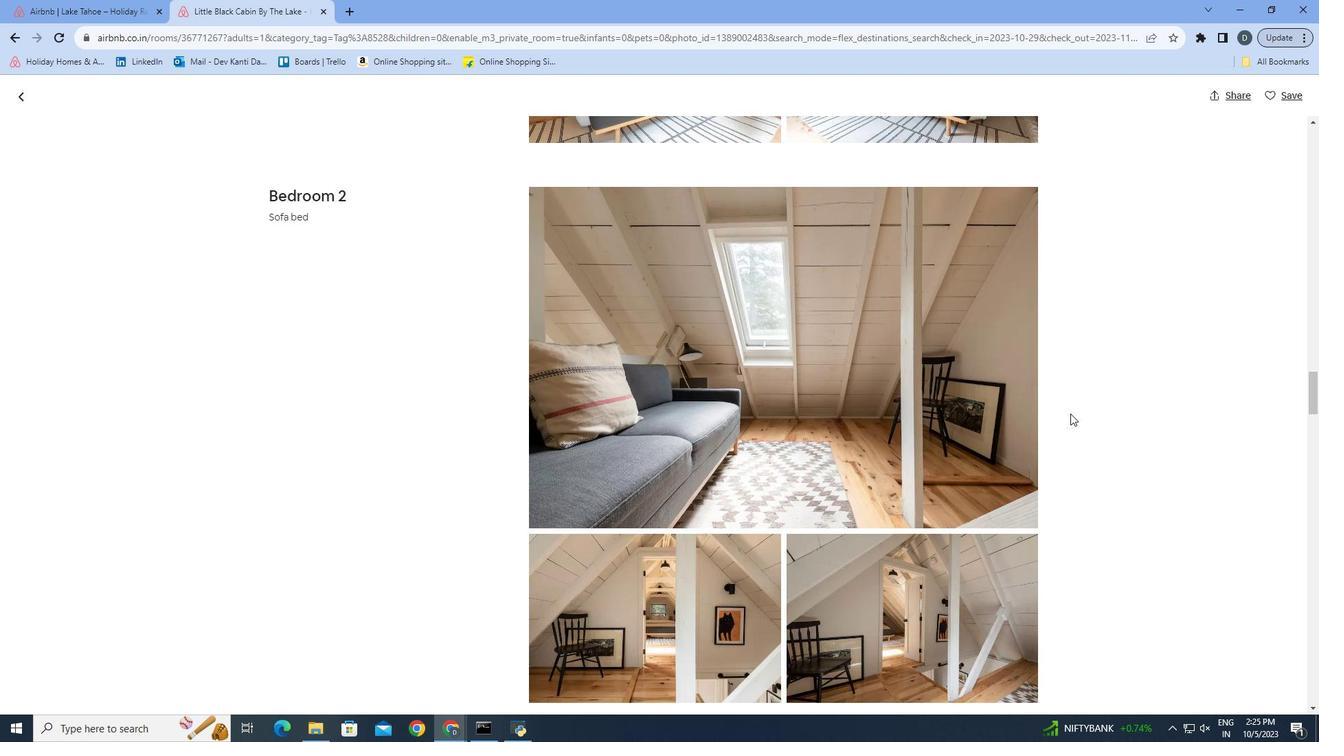 
Action: Mouse scrolled (1070, 413) with delta (0, 0)
Screenshot: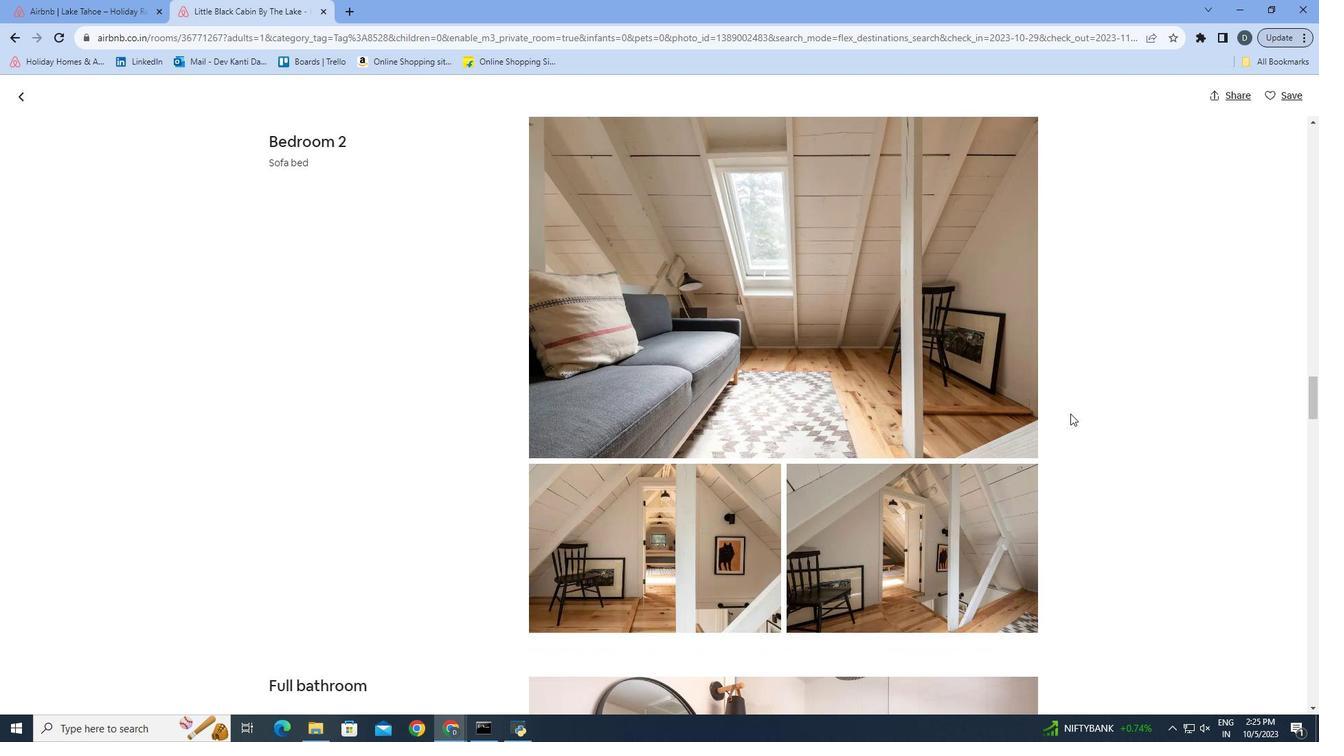 
Action: Mouse scrolled (1070, 413) with delta (0, 0)
Screenshot: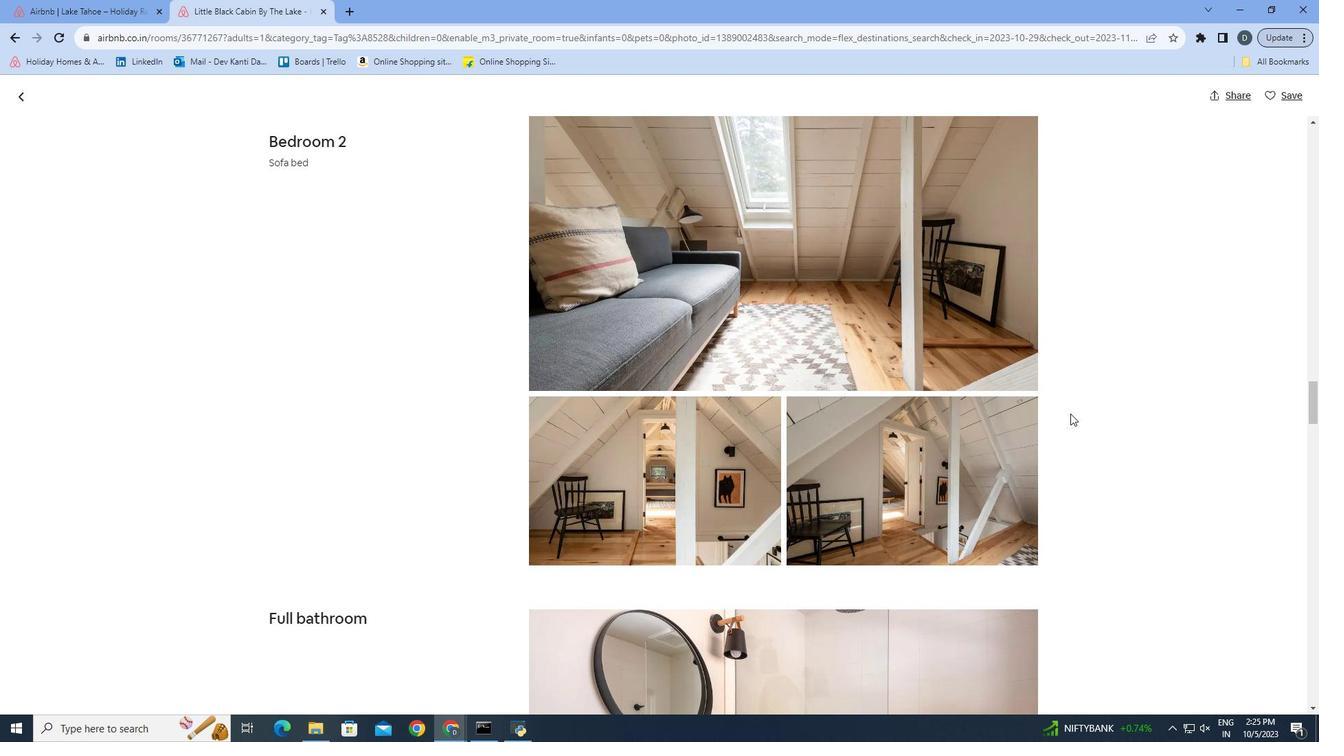 
Action: Mouse scrolled (1070, 413) with delta (0, 0)
Screenshot: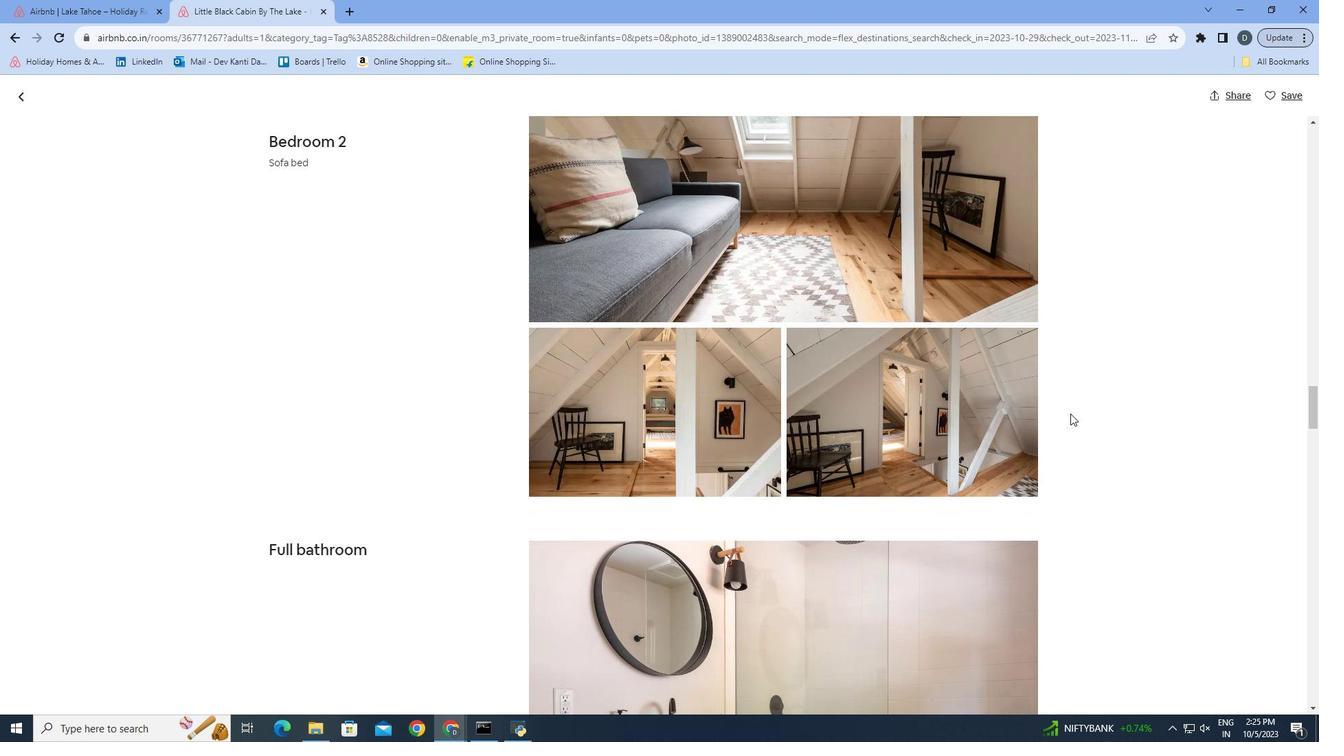 
Action: Mouse scrolled (1070, 413) with delta (0, 0)
Screenshot: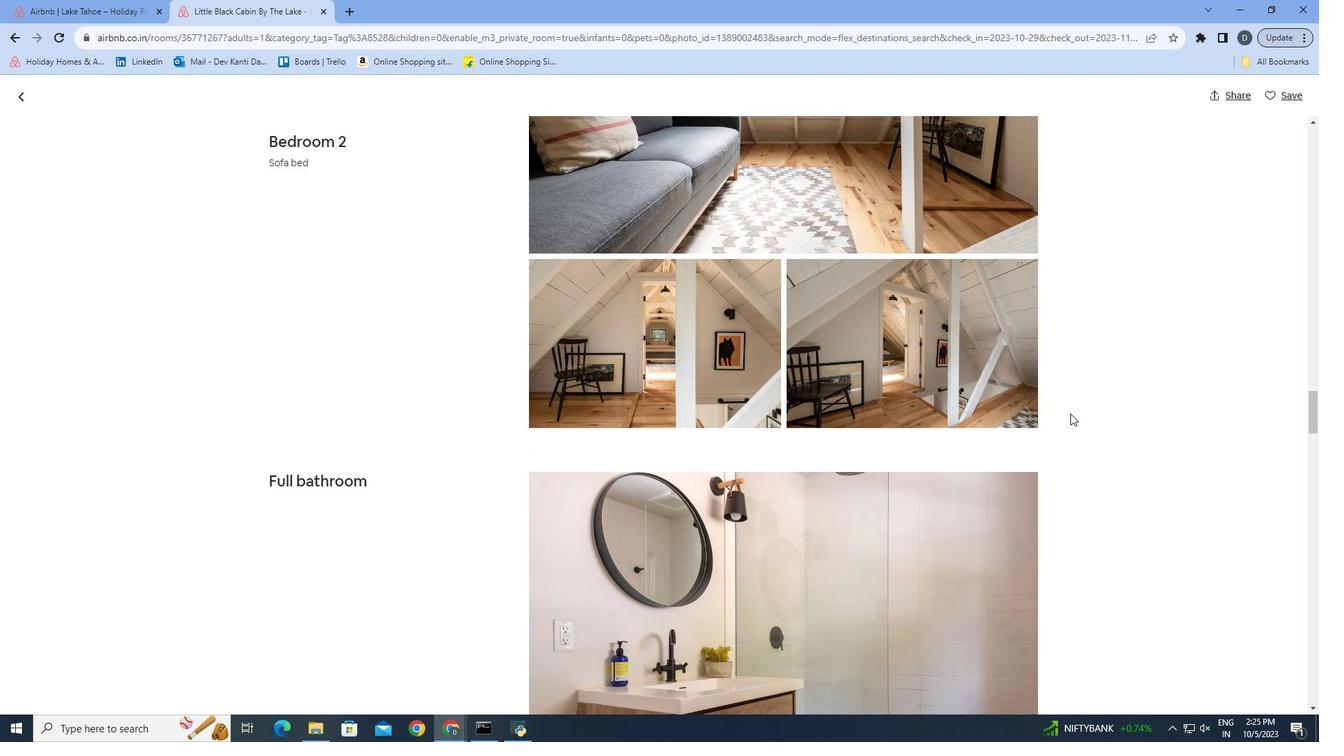 
Action: Mouse scrolled (1070, 413) with delta (0, 0)
Screenshot: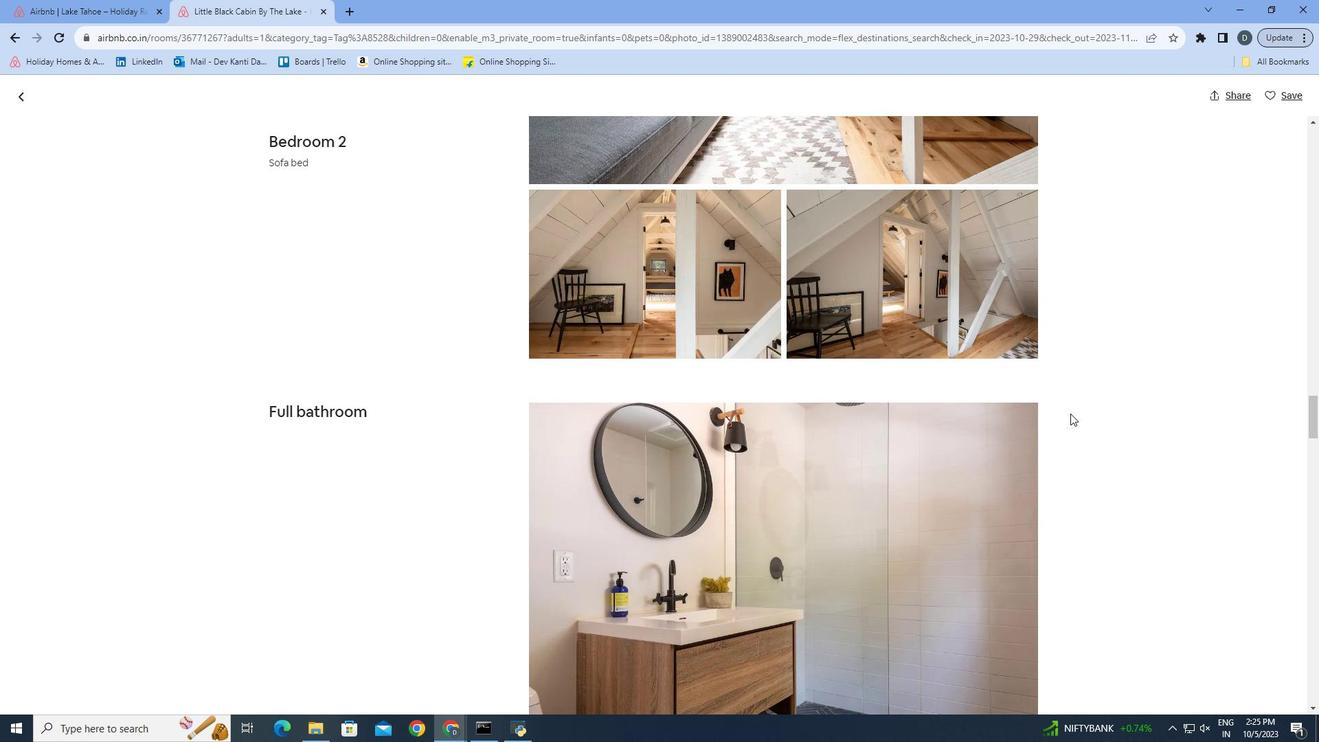 
Action: Mouse scrolled (1070, 413) with delta (0, 0)
Screenshot: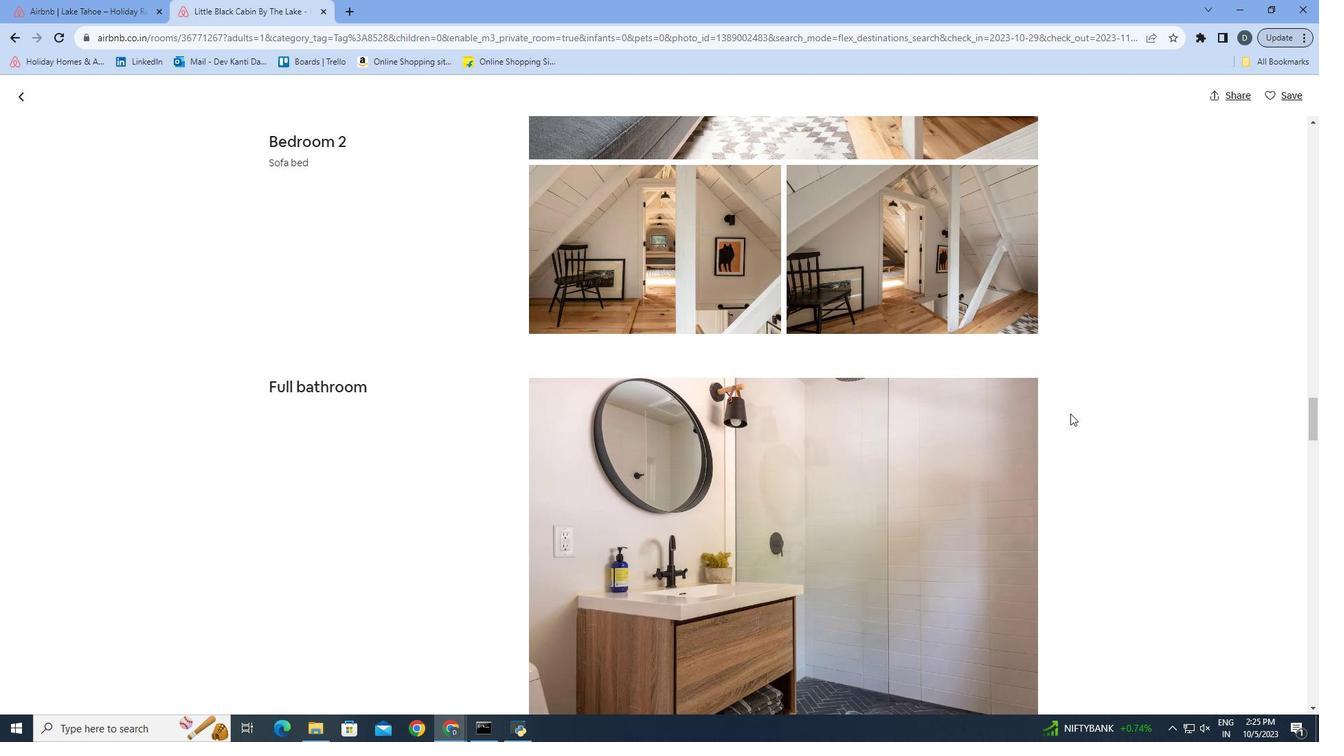 
Action: Mouse scrolled (1070, 413) with delta (0, 0)
Screenshot: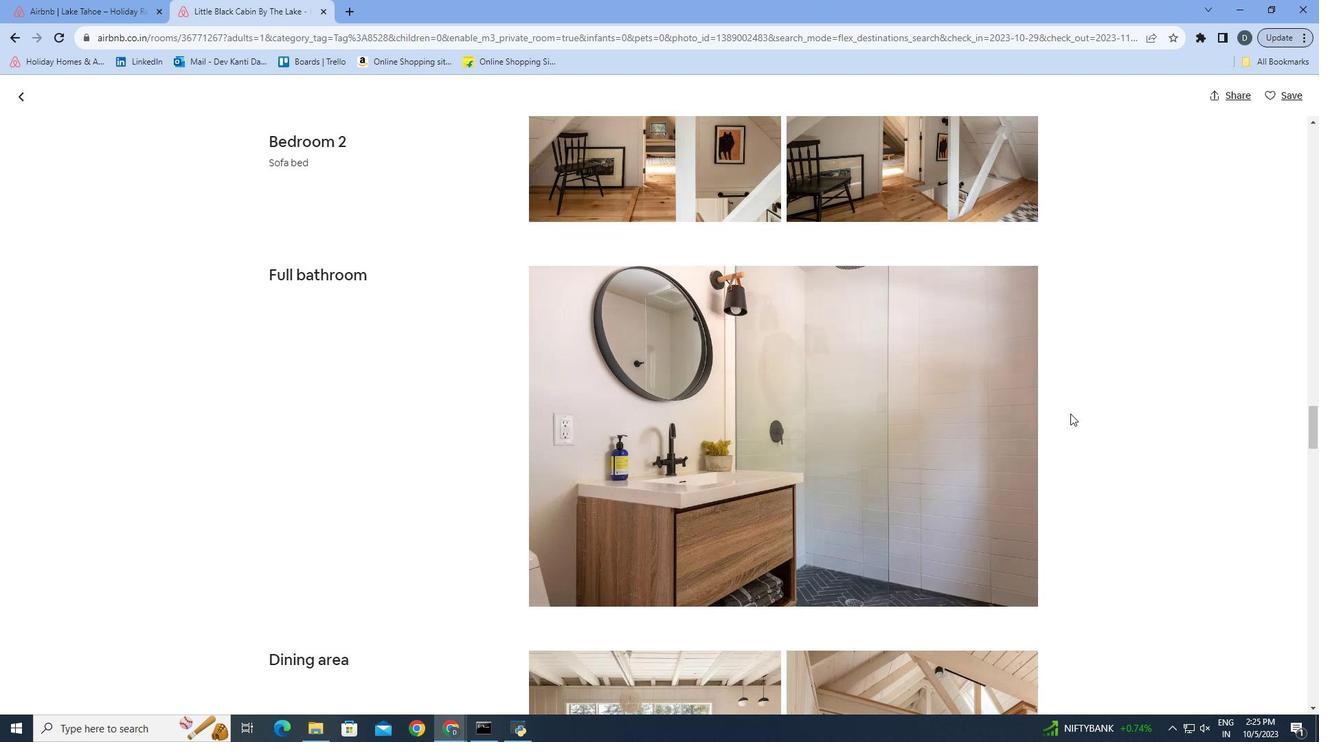 
Action: Mouse scrolled (1070, 413) with delta (0, 0)
Screenshot: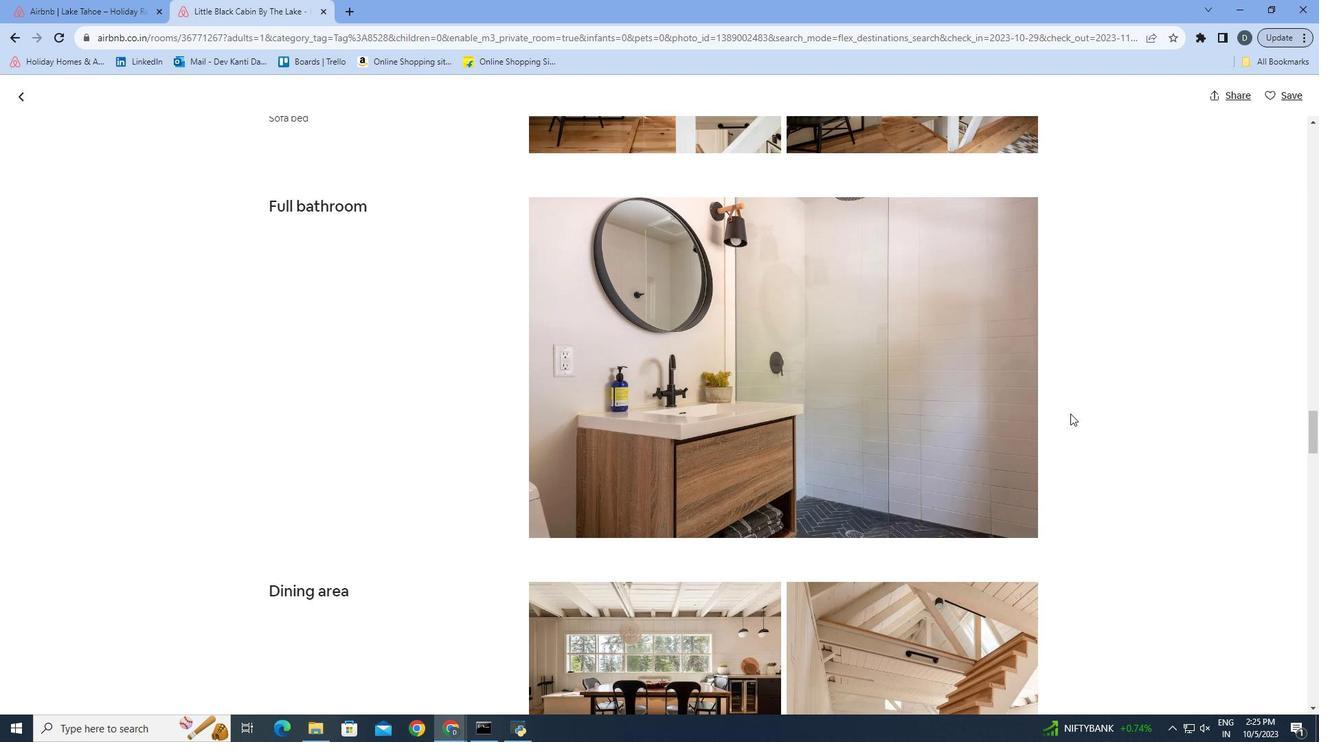 
Action: Mouse scrolled (1070, 413) with delta (0, 0)
Screenshot: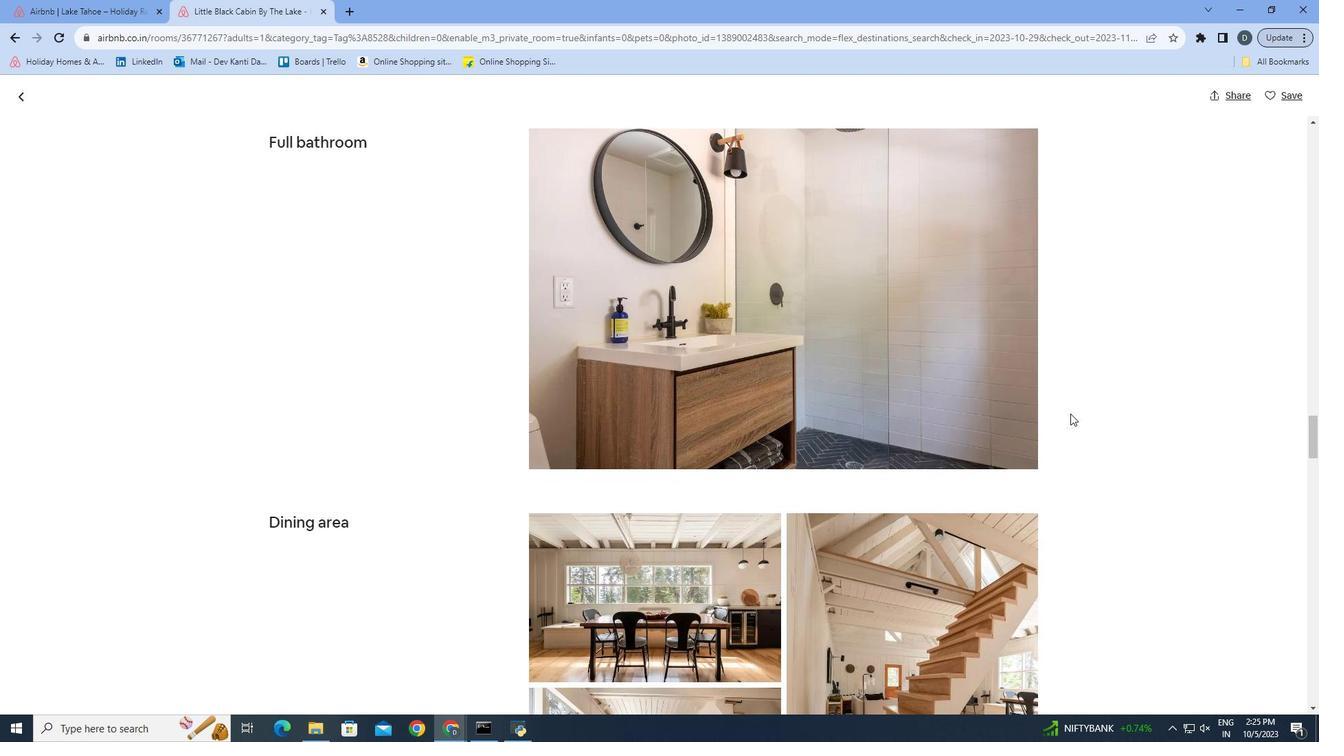 
Action: Mouse scrolled (1070, 413) with delta (0, 0)
Screenshot: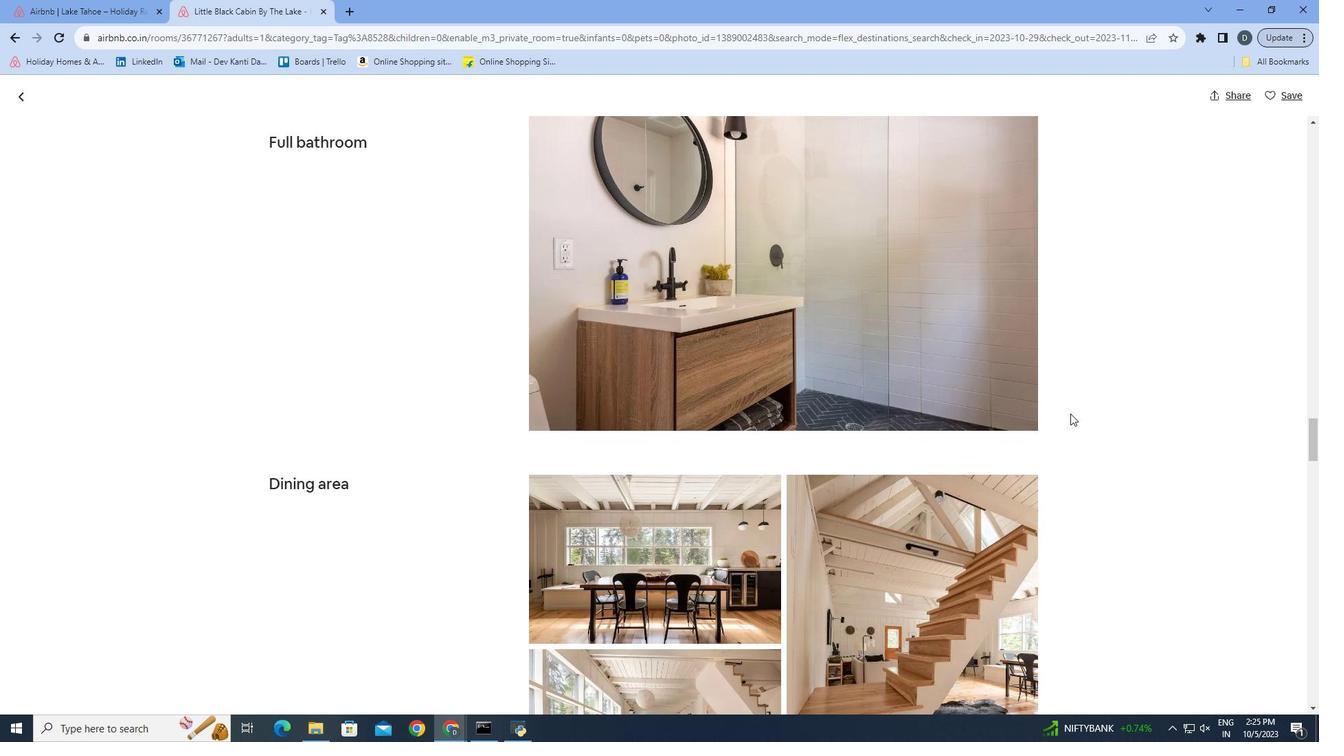 
Action: Mouse scrolled (1070, 413) with delta (0, 0)
Screenshot: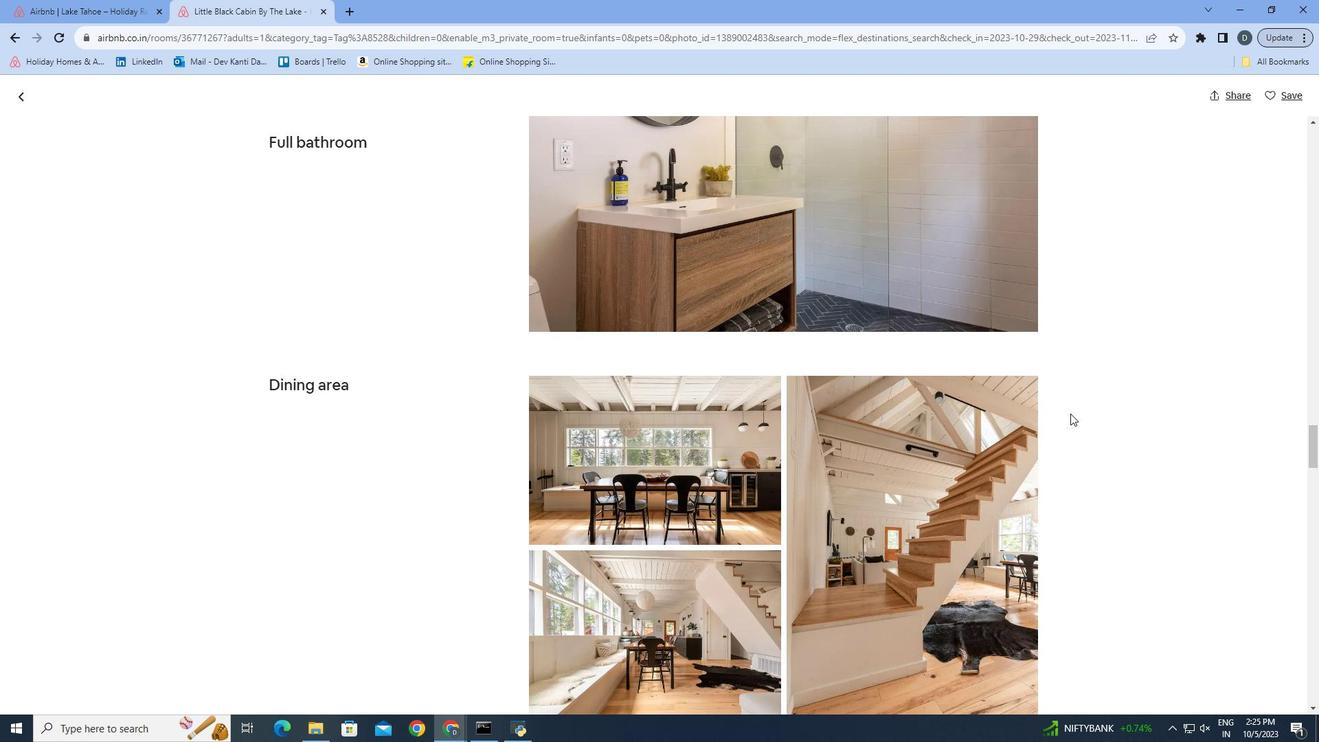 
Action: Mouse scrolled (1070, 413) with delta (0, 0)
Screenshot: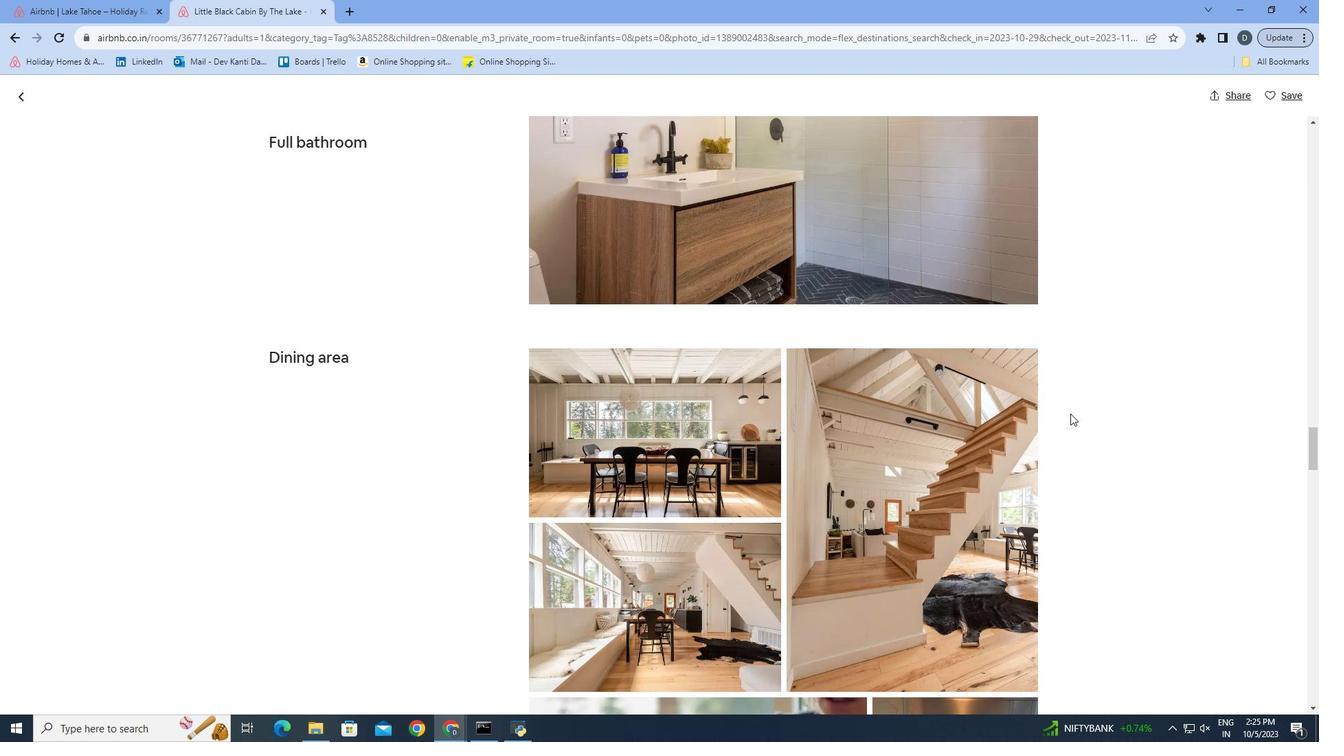 
Action: Mouse scrolled (1070, 413) with delta (0, 0)
Screenshot: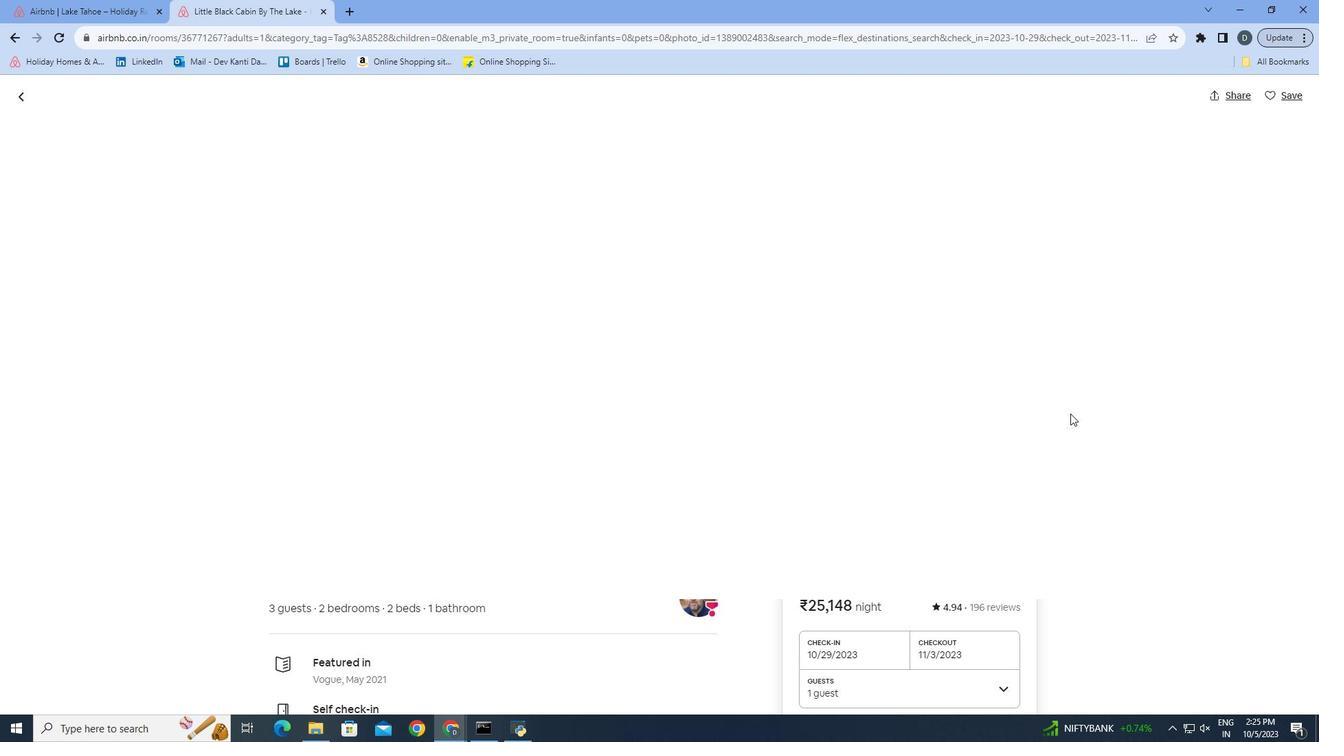 
Action: Mouse scrolled (1070, 413) with delta (0, 0)
Screenshot: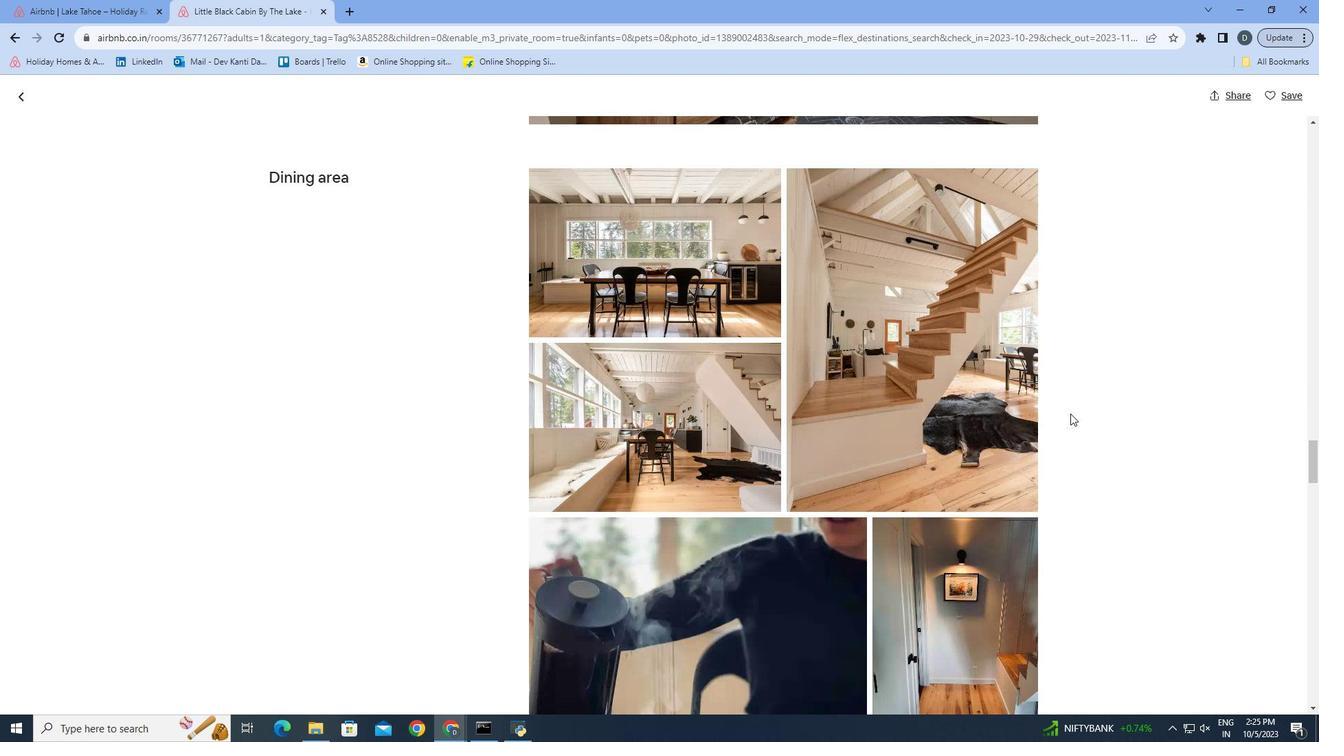 
Action: Mouse scrolled (1070, 413) with delta (0, 0)
Screenshot: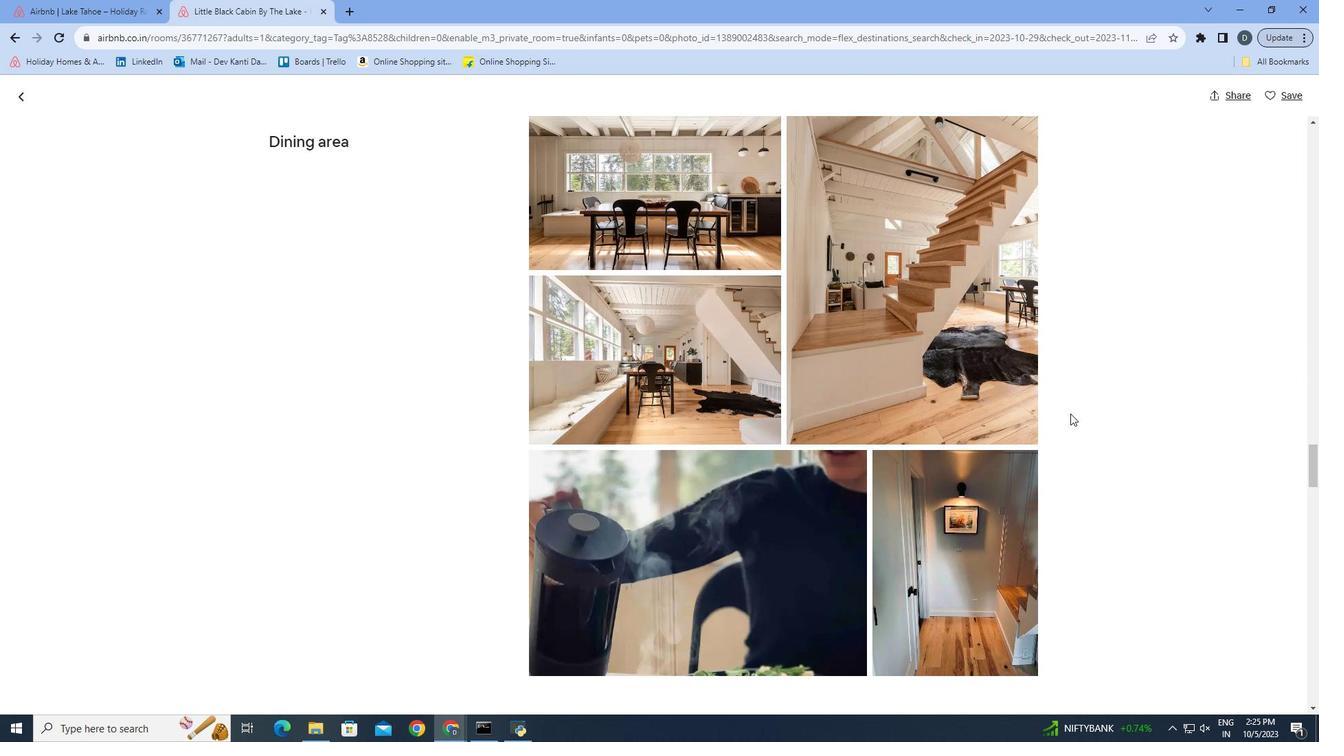 
Action: Mouse scrolled (1070, 413) with delta (0, 0)
Screenshot: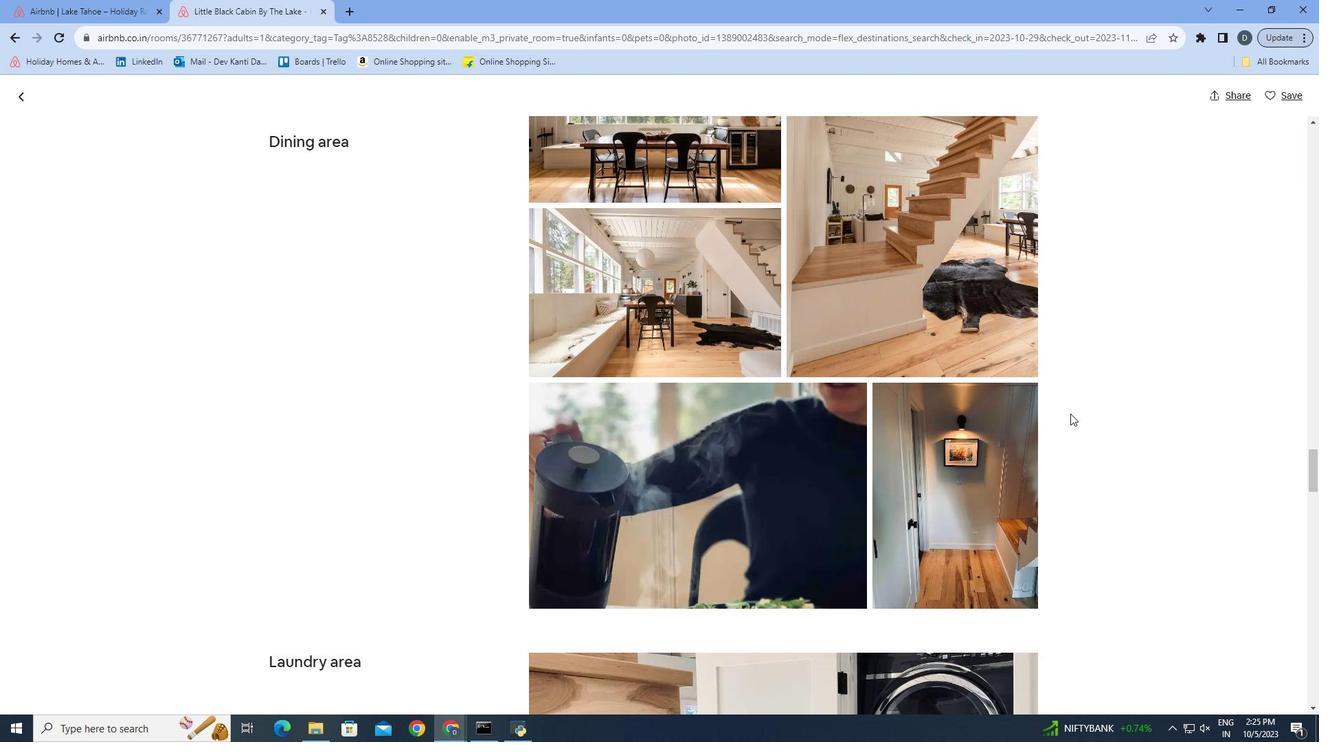 
Action: Mouse scrolled (1070, 413) with delta (0, 0)
Screenshot: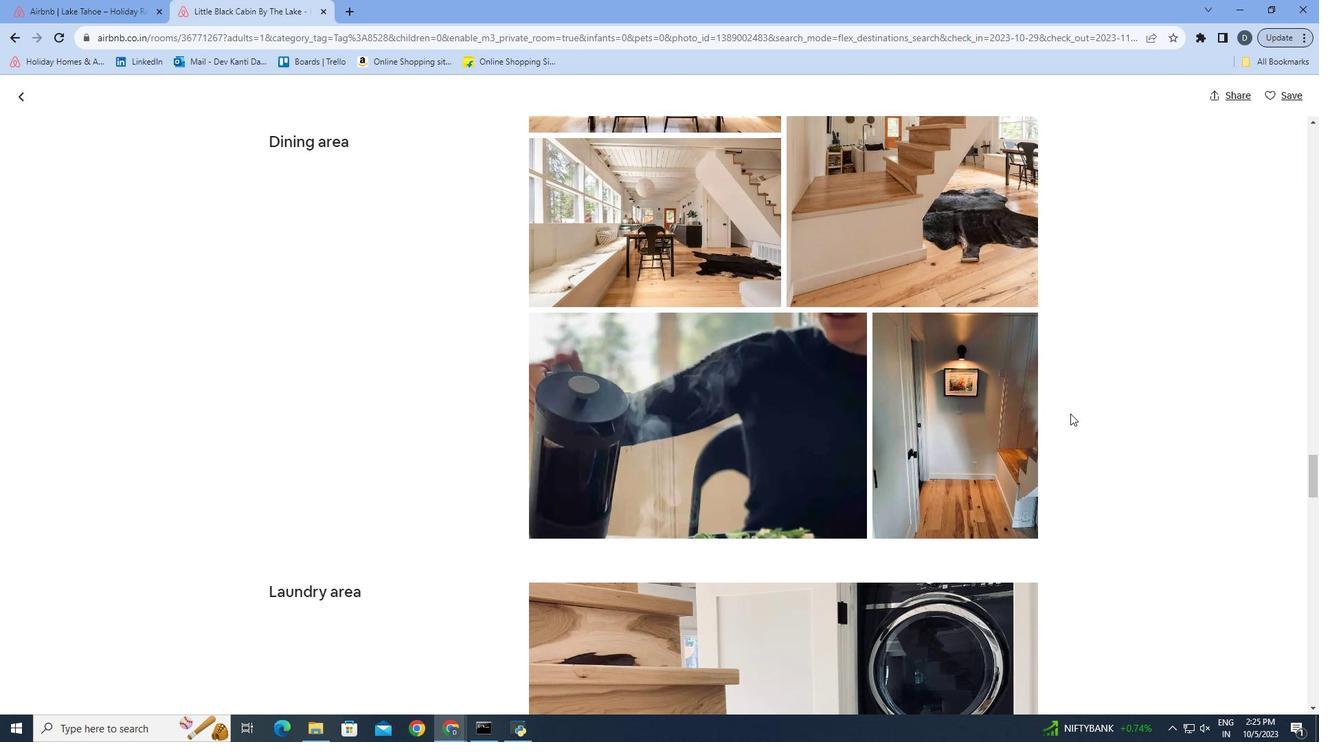 
Action: Mouse scrolled (1070, 413) with delta (0, 0)
Screenshot: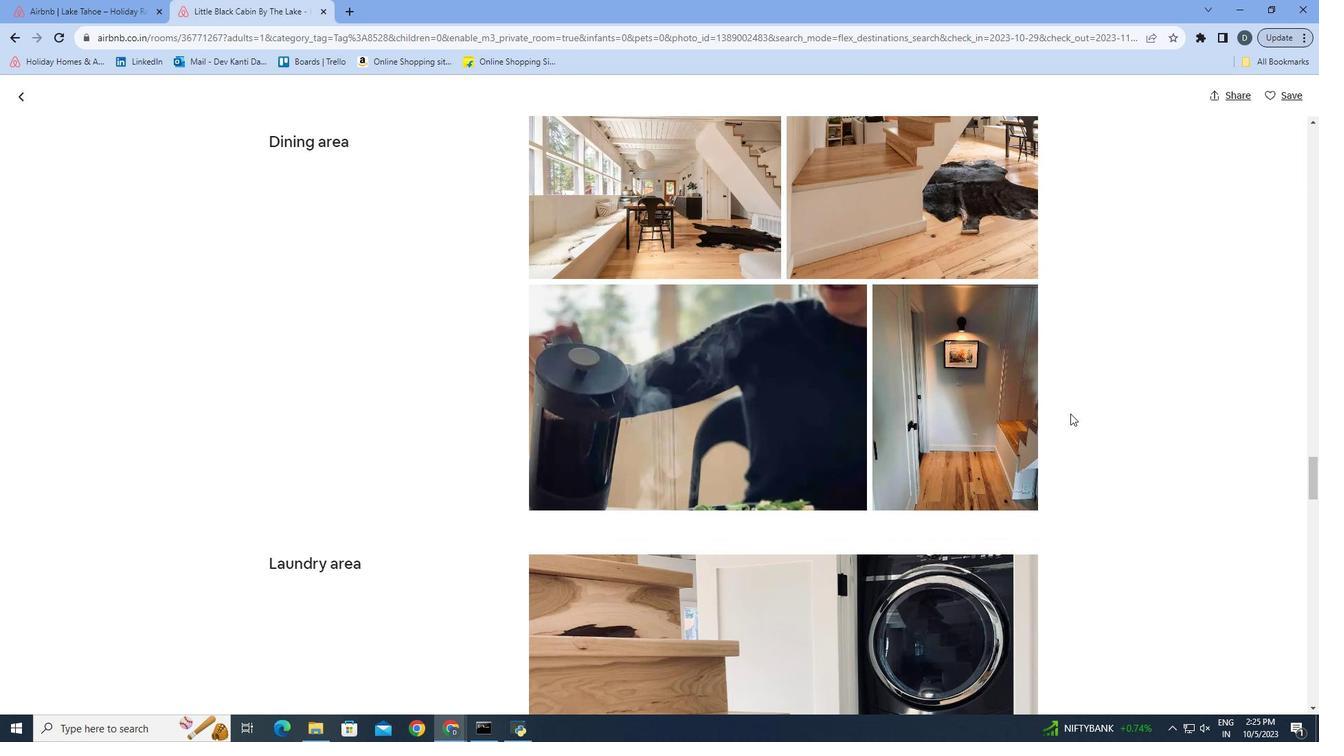 
Action: Mouse scrolled (1070, 413) with delta (0, 0)
Screenshot: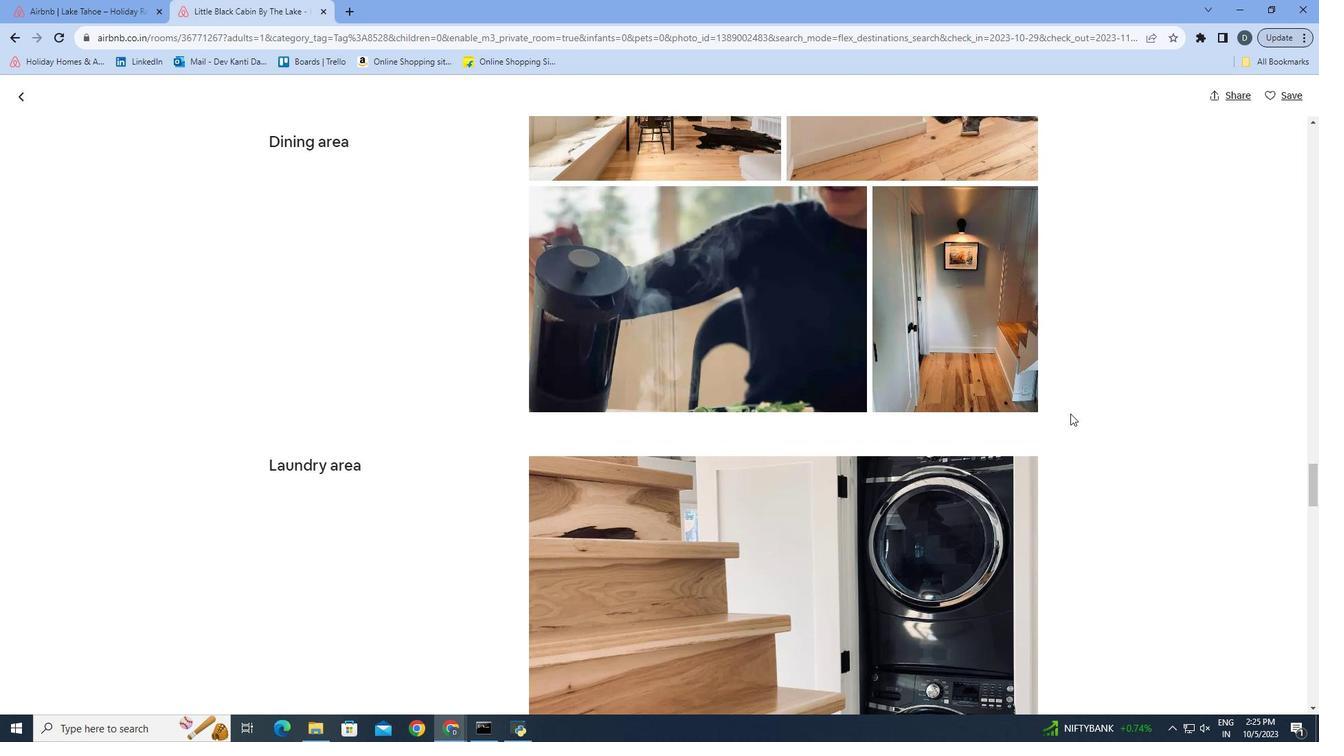 
Action: Mouse scrolled (1070, 413) with delta (0, 0)
Screenshot: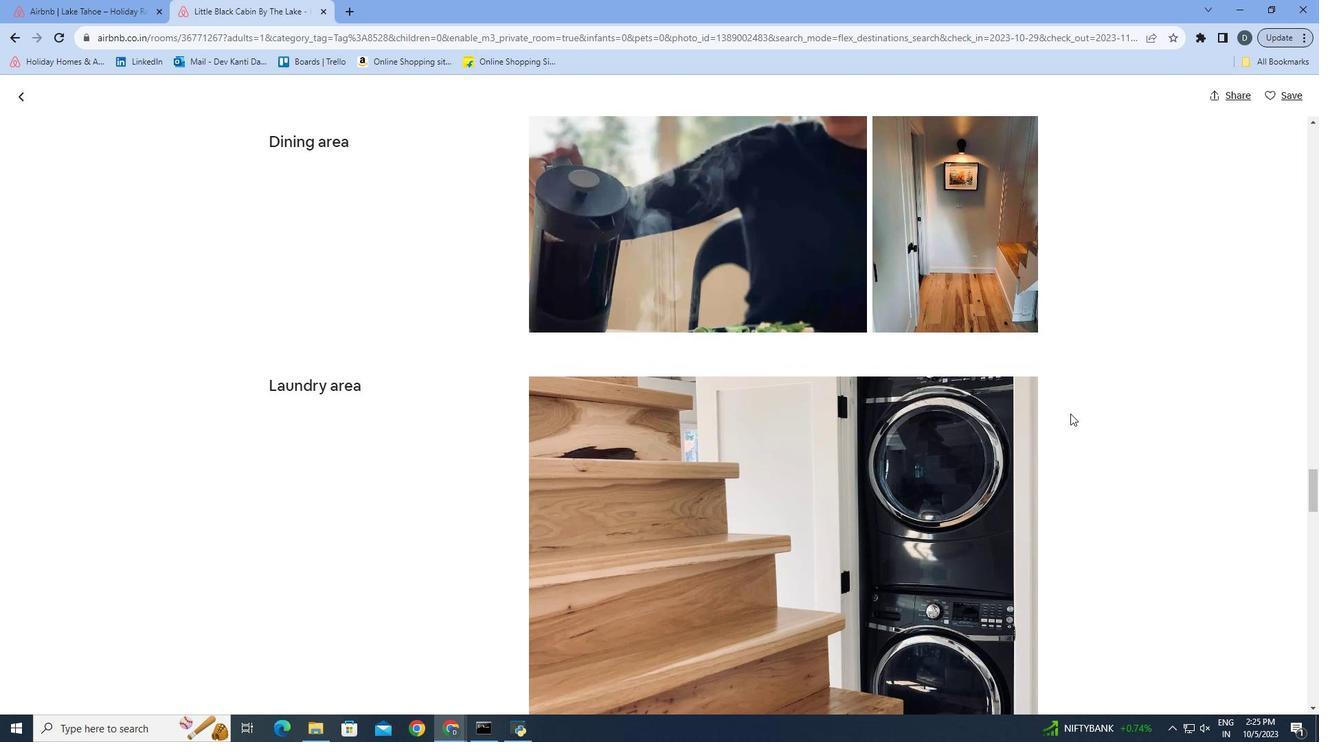 
Action: Mouse scrolled (1070, 413) with delta (0, 0)
Screenshot: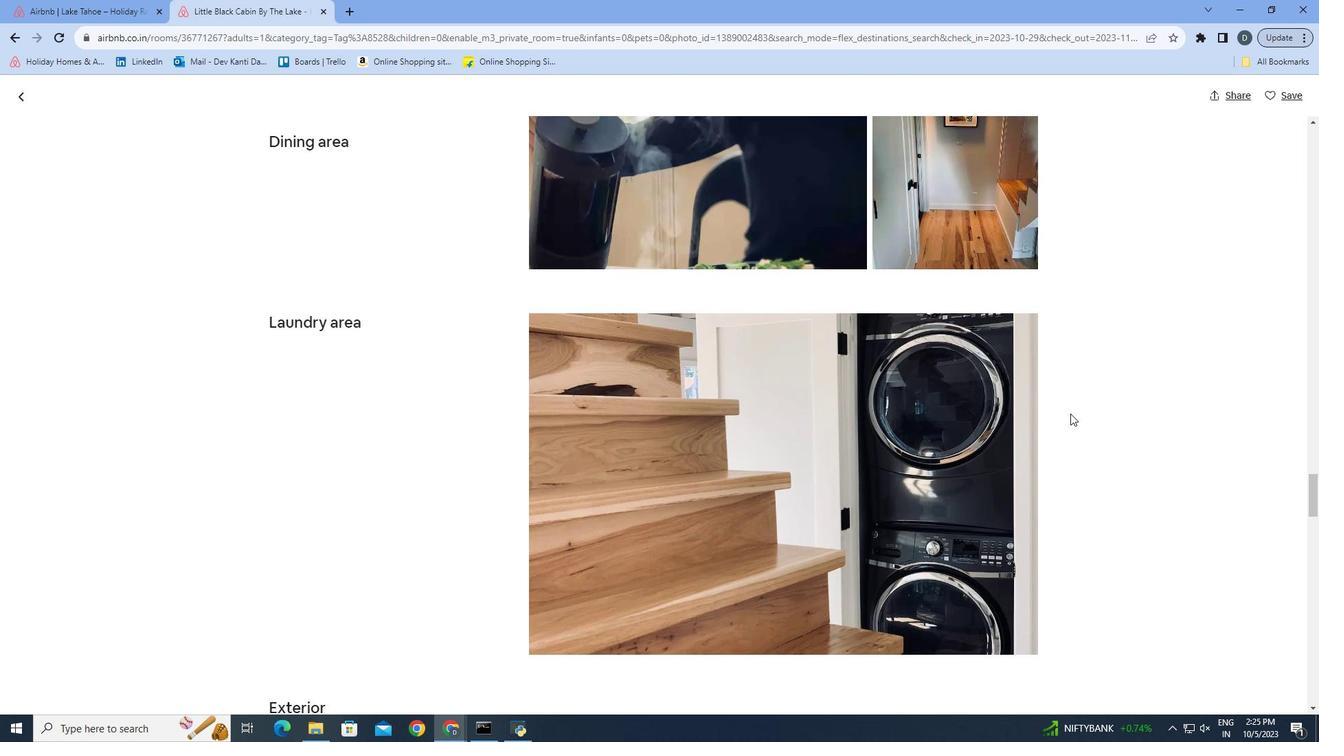 
Action: Mouse scrolled (1070, 413) with delta (0, 0)
Screenshot: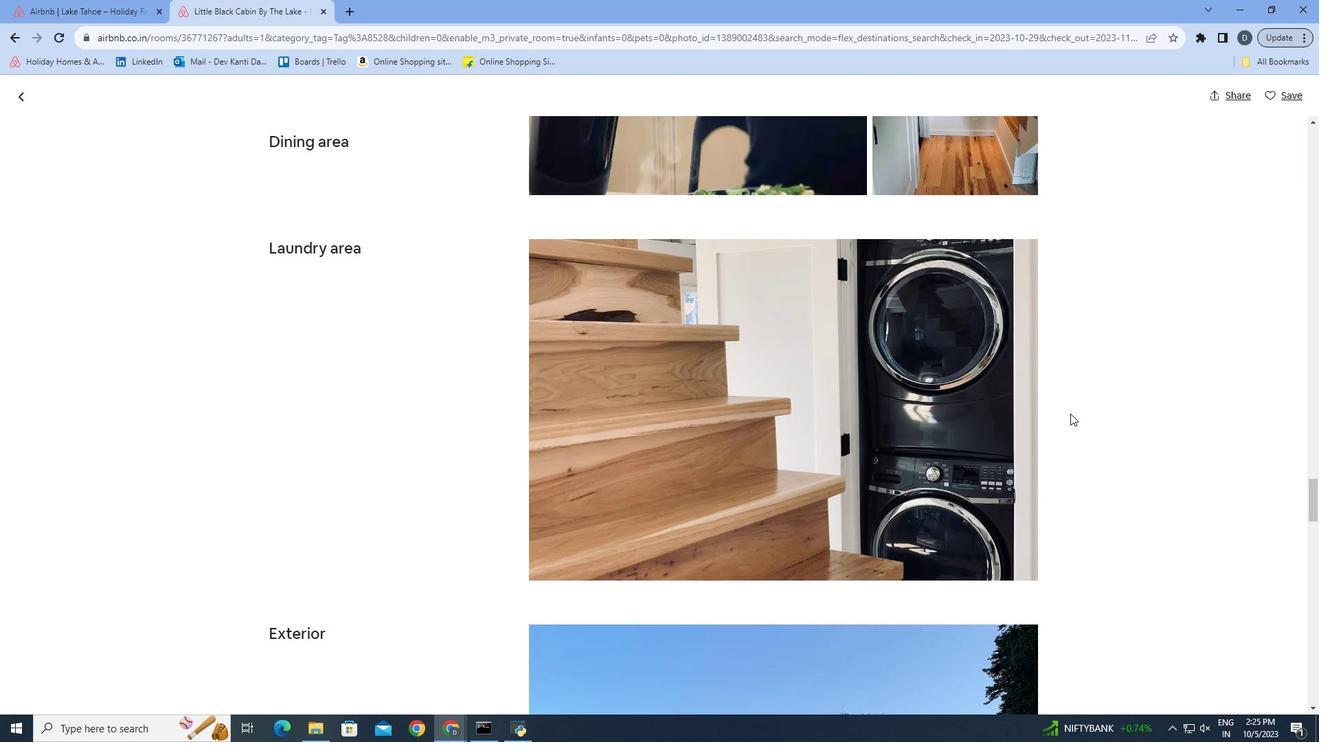 
Action: Mouse scrolled (1070, 413) with delta (0, 0)
Screenshot: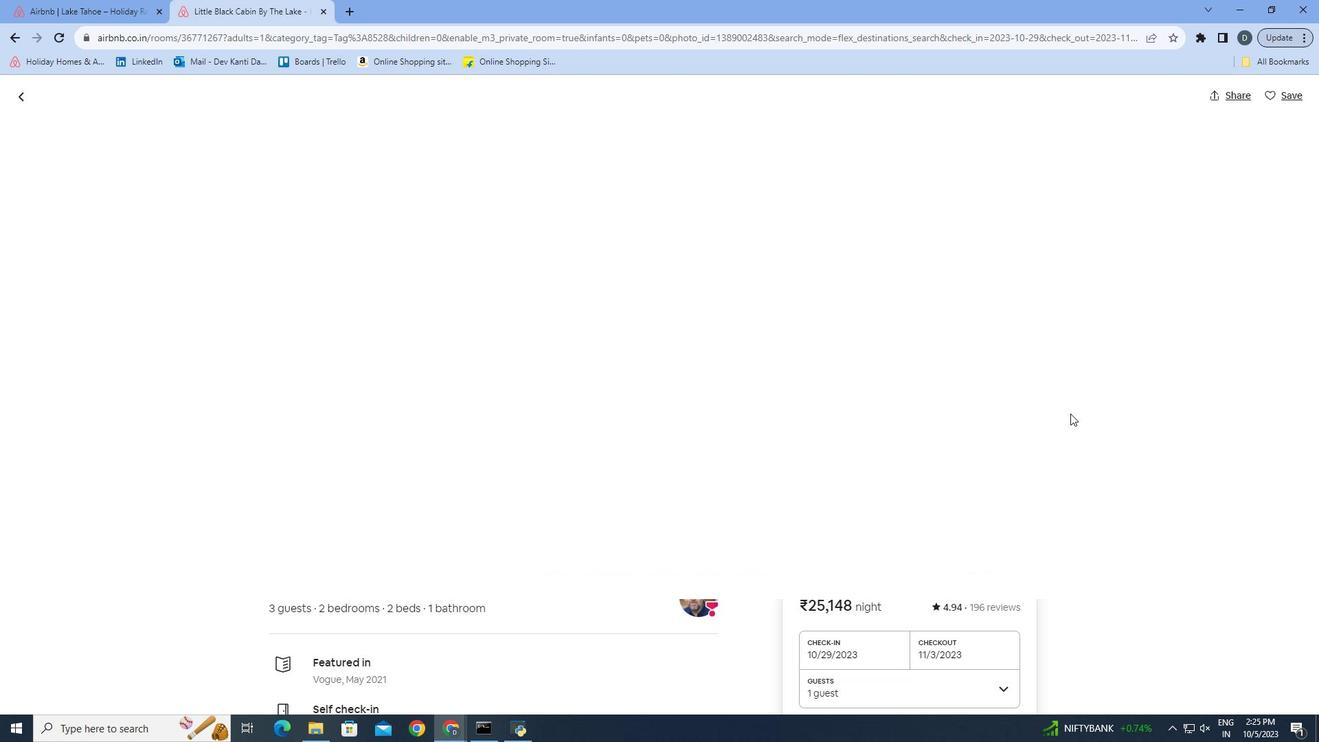 
Action: Mouse scrolled (1070, 413) with delta (0, 0)
Screenshot: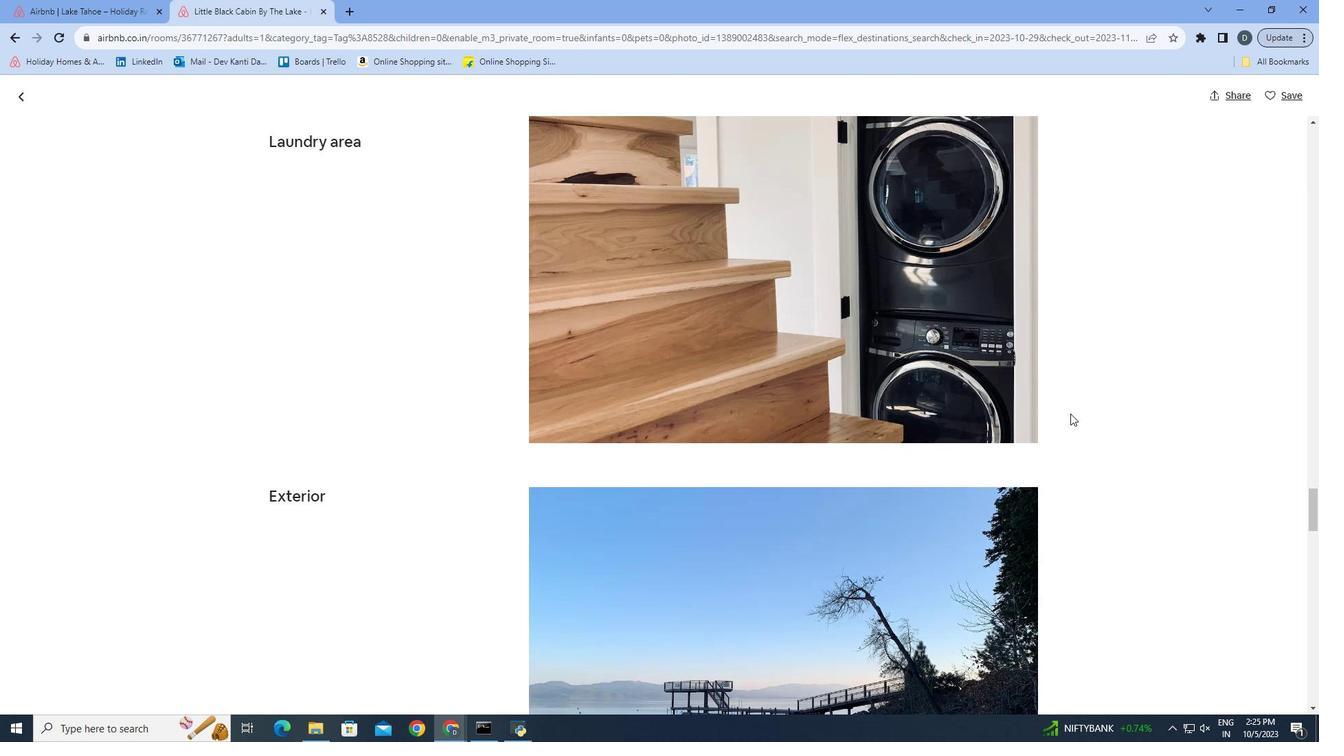 
Action: Mouse scrolled (1070, 413) with delta (0, 0)
Screenshot: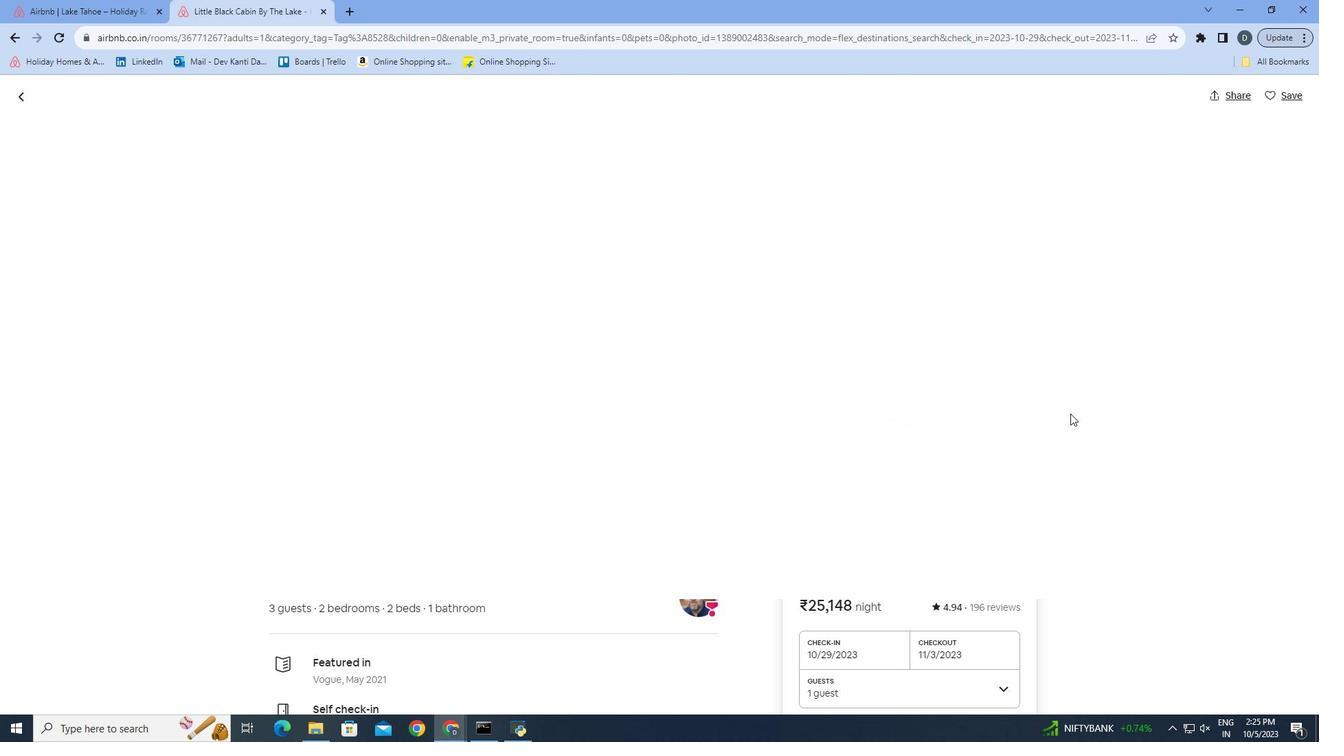 
Action: Mouse moved to (1070, 413)
Screenshot: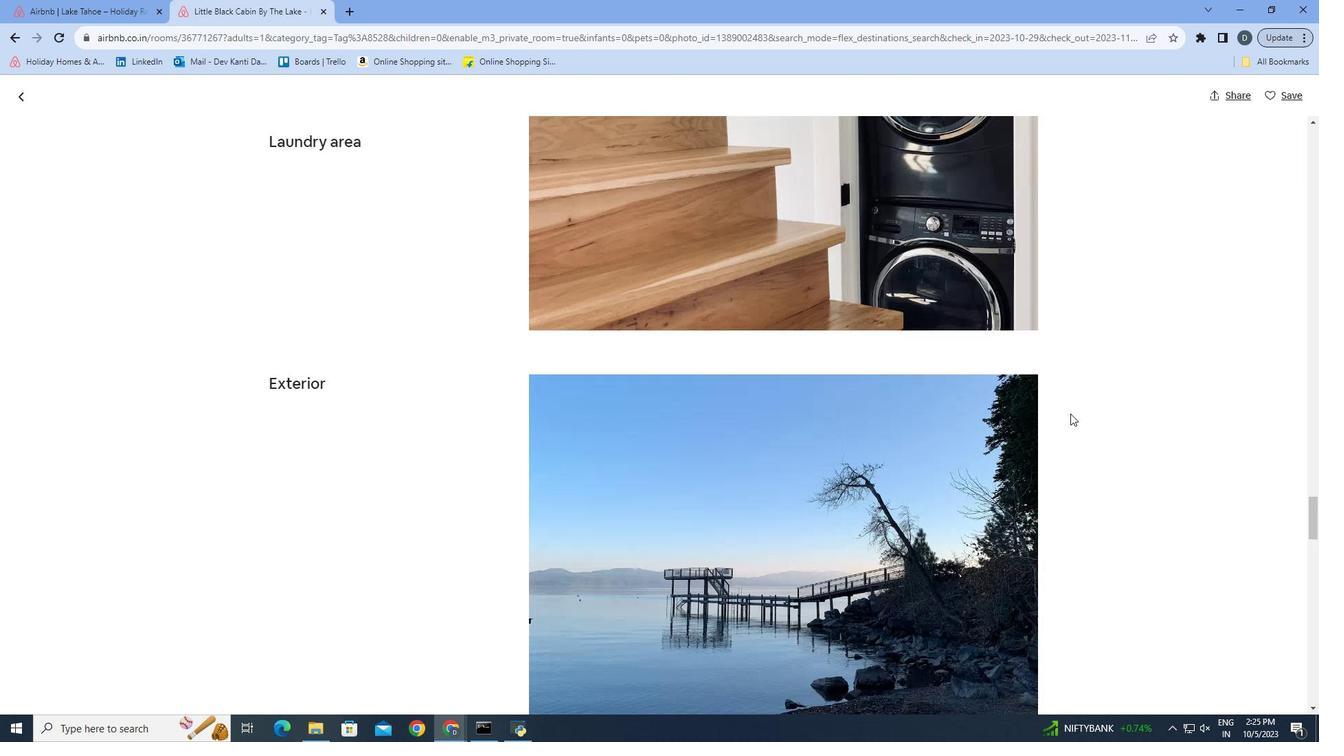 
Action: Mouse scrolled (1070, 413) with delta (0, 0)
Screenshot: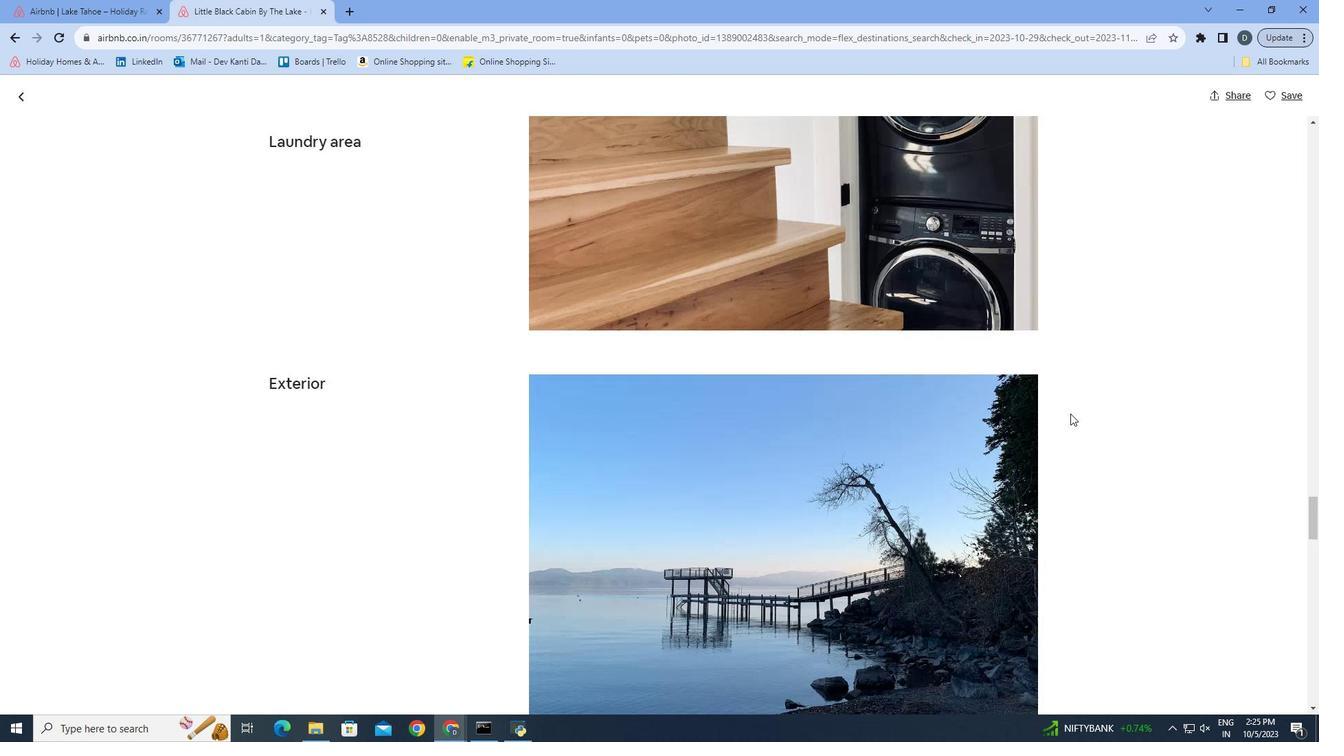 
Action: Mouse scrolled (1070, 413) with delta (0, 0)
Screenshot: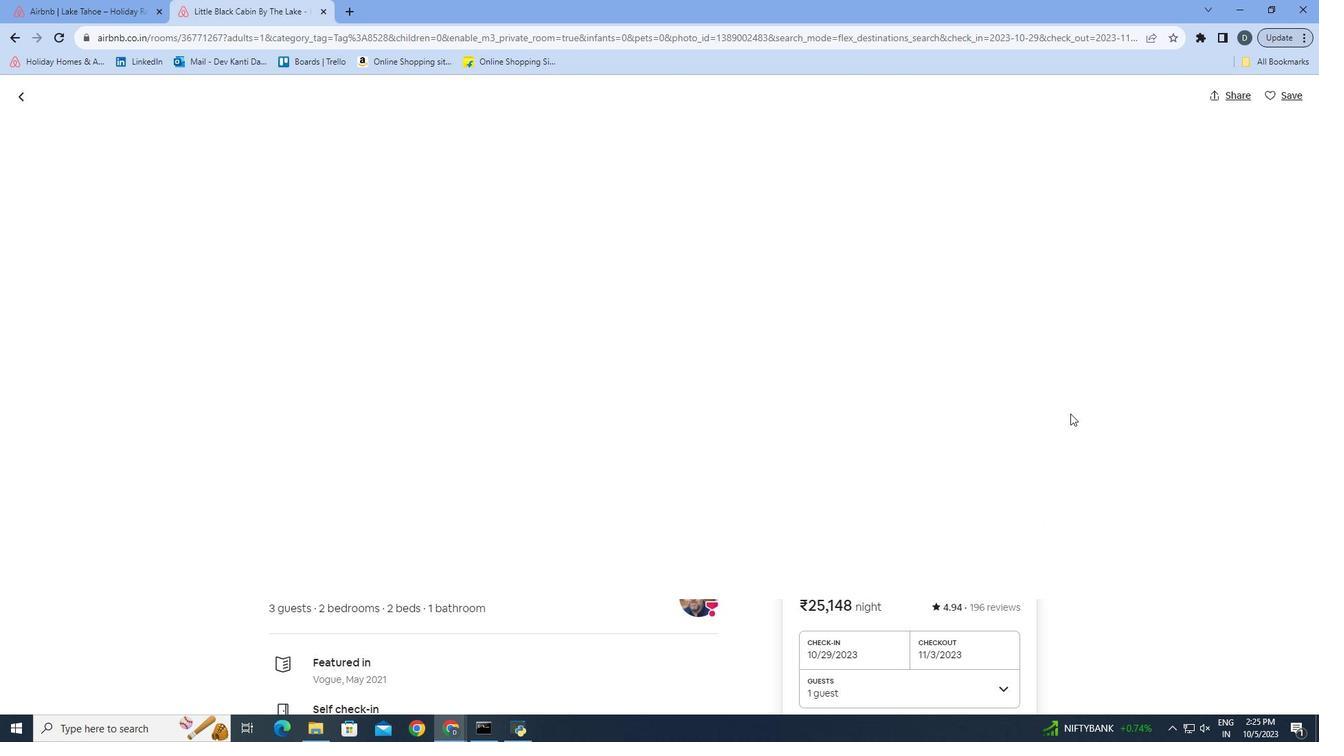 
Action: Mouse moved to (1070, 413)
Screenshot: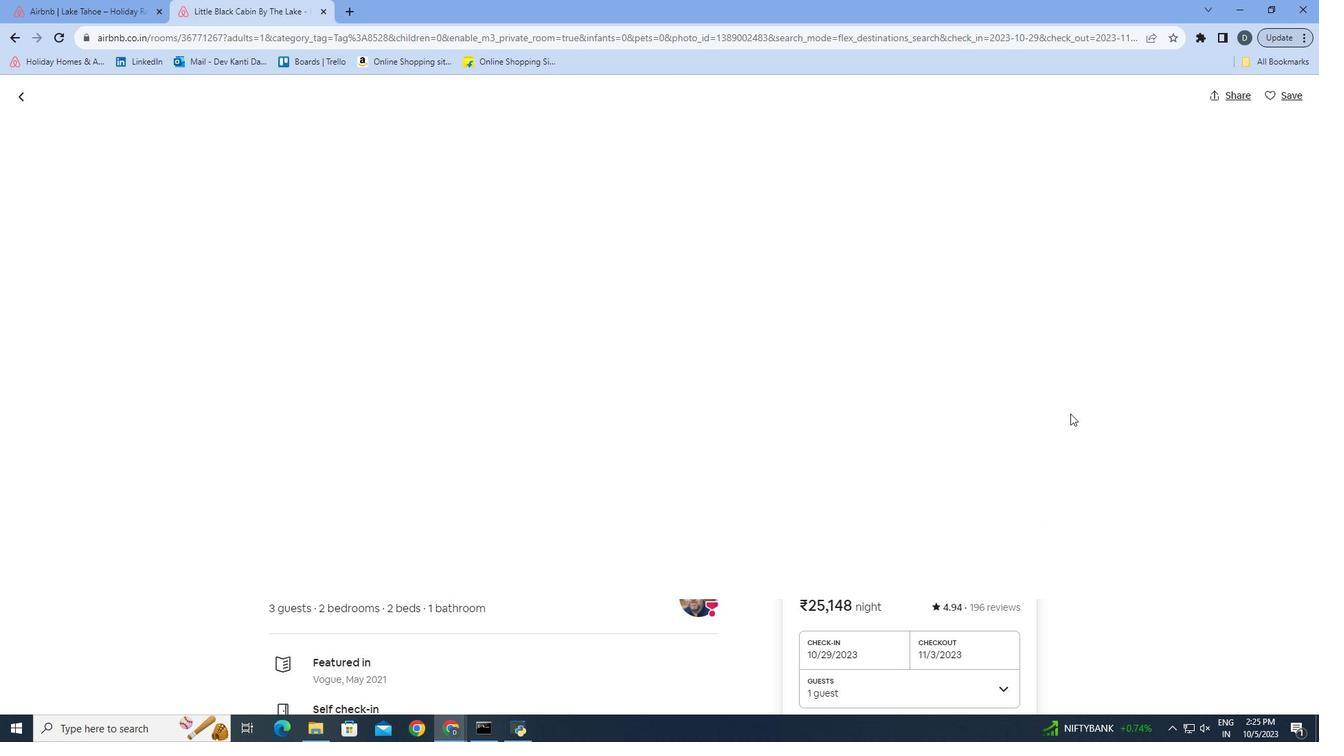 
Action: Mouse scrolled (1070, 413) with delta (0, 0)
Screenshot: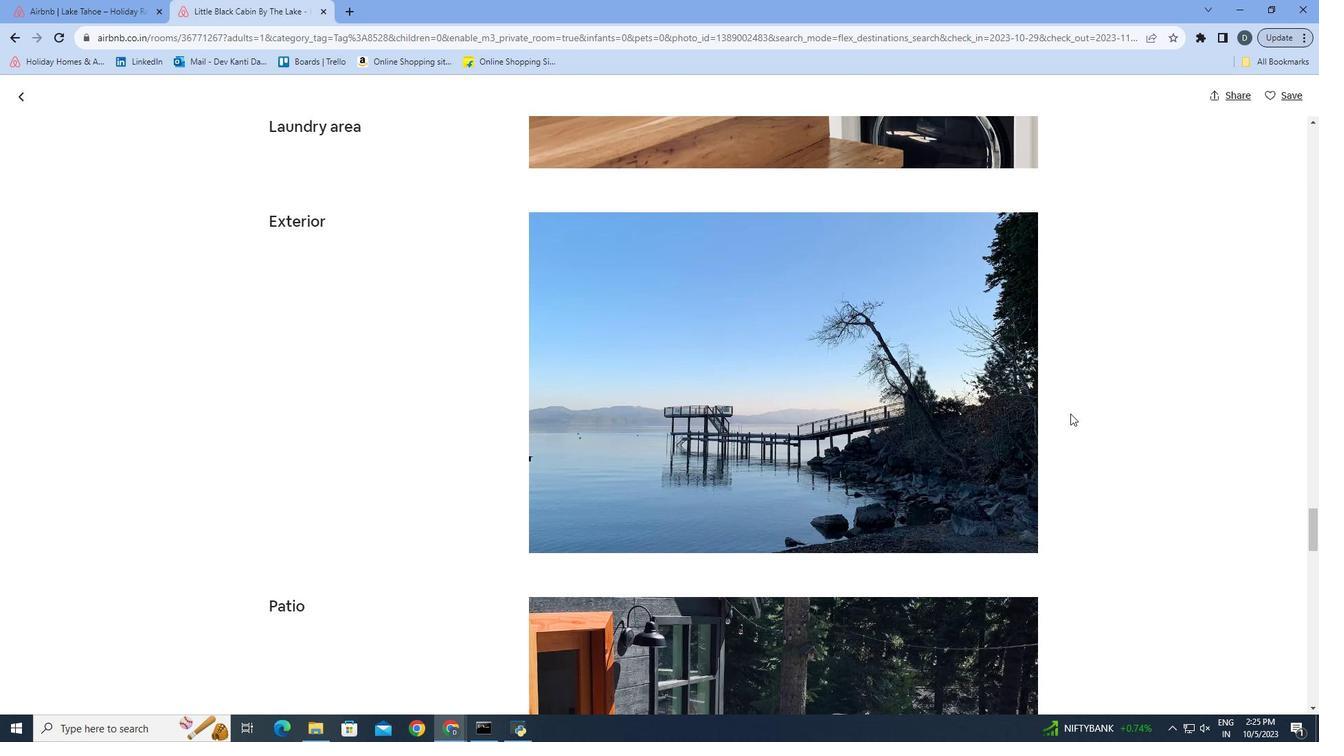 
Action: Mouse scrolled (1070, 413) with delta (0, 0)
Screenshot: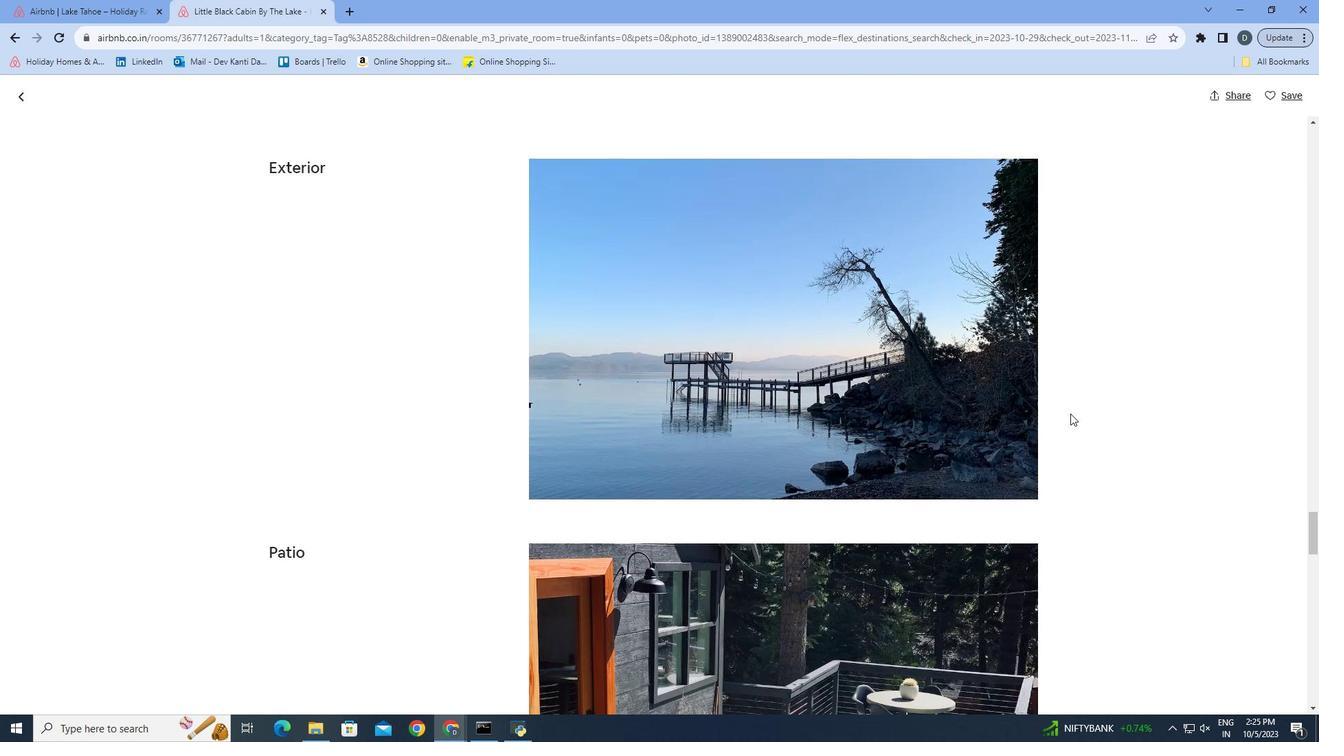 
Action: Mouse scrolled (1070, 413) with delta (0, 0)
Screenshot: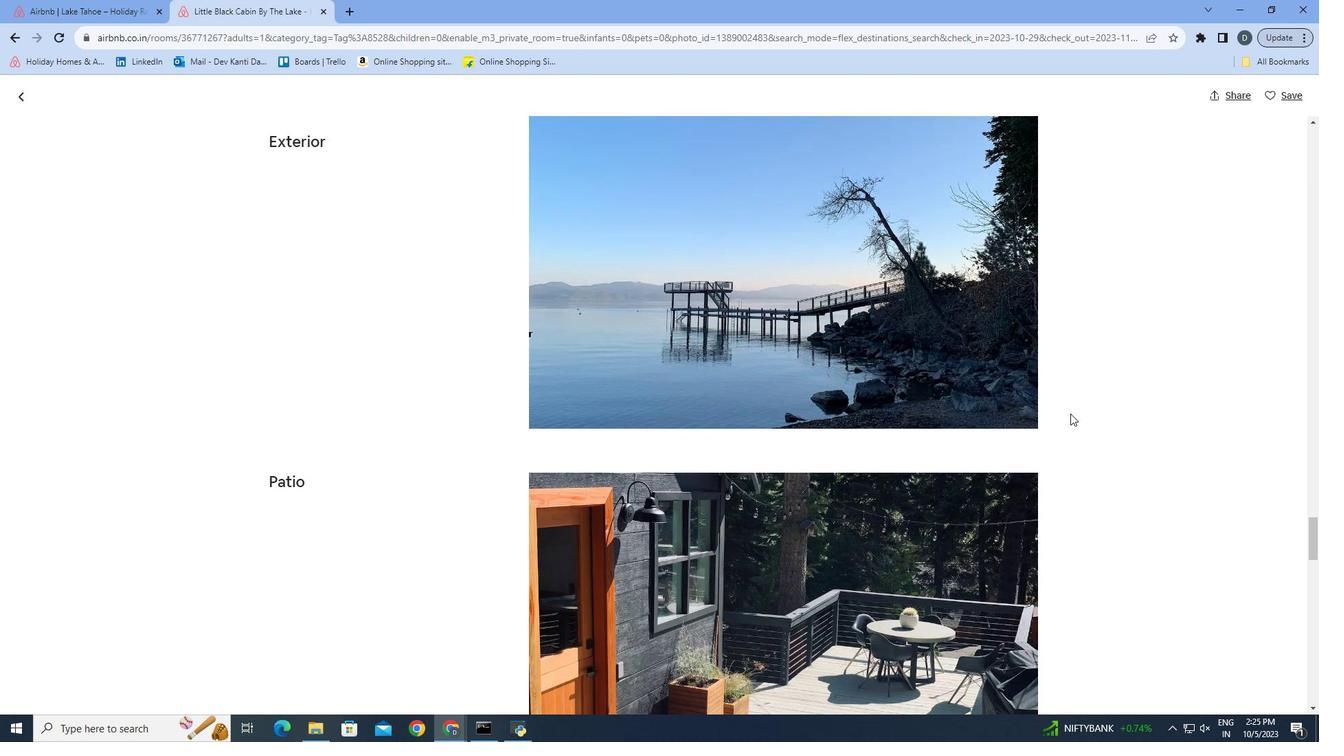 
Action: Mouse scrolled (1070, 413) with delta (0, 0)
Screenshot: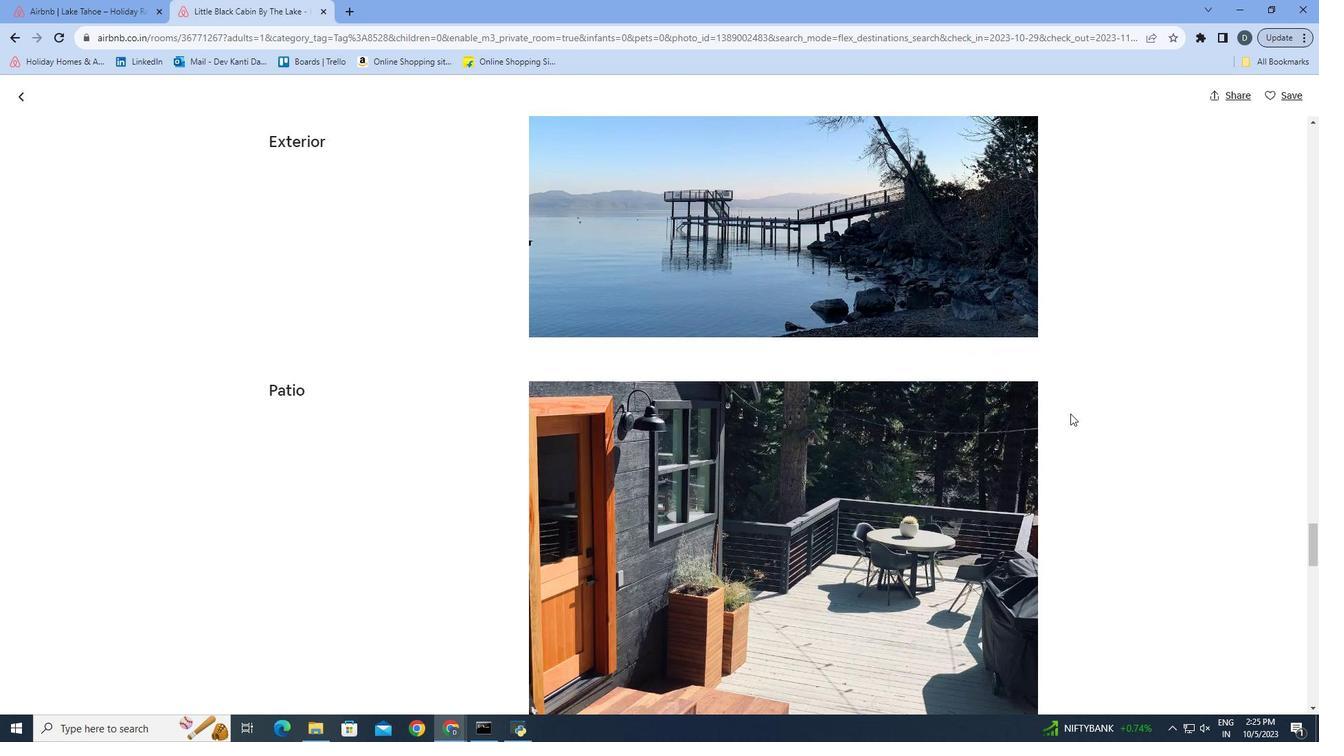 
Action: Mouse scrolled (1070, 413) with delta (0, 0)
Screenshot: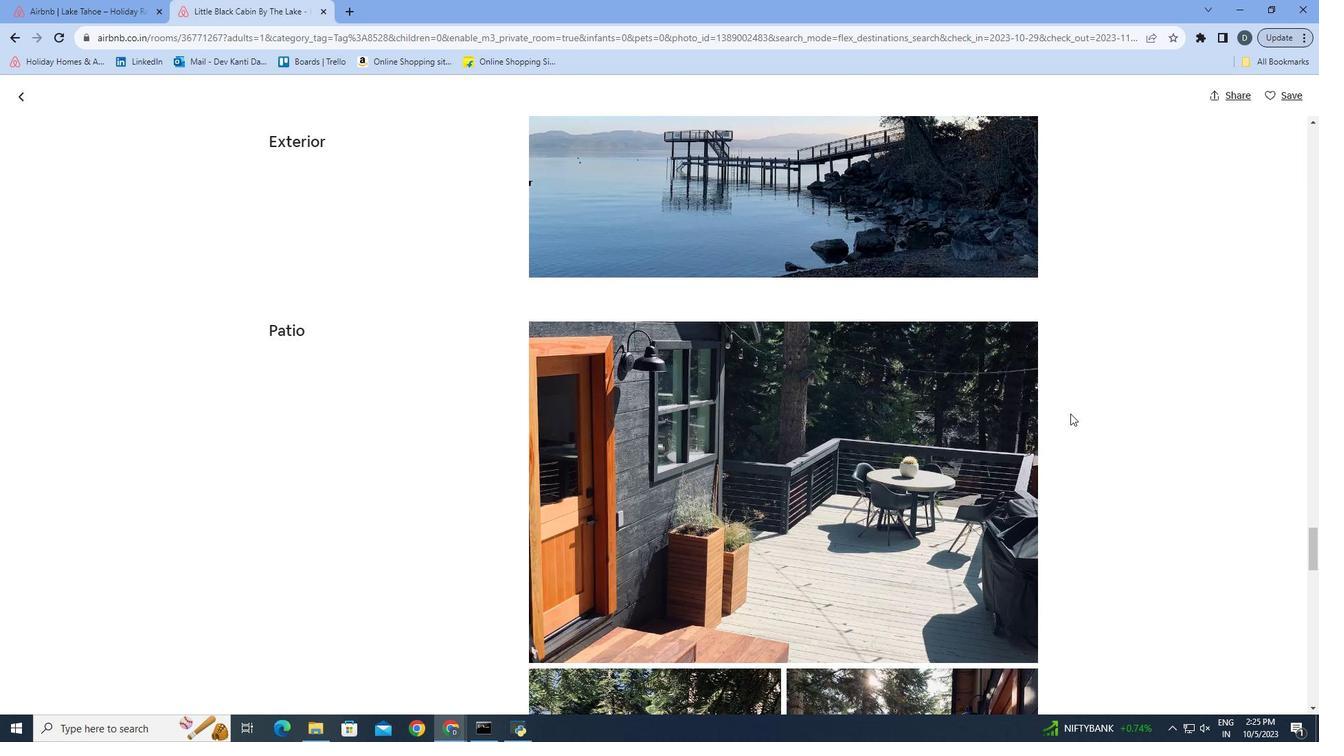 
Action: Mouse scrolled (1070, 413) with delta (0, 0)
Screenshot: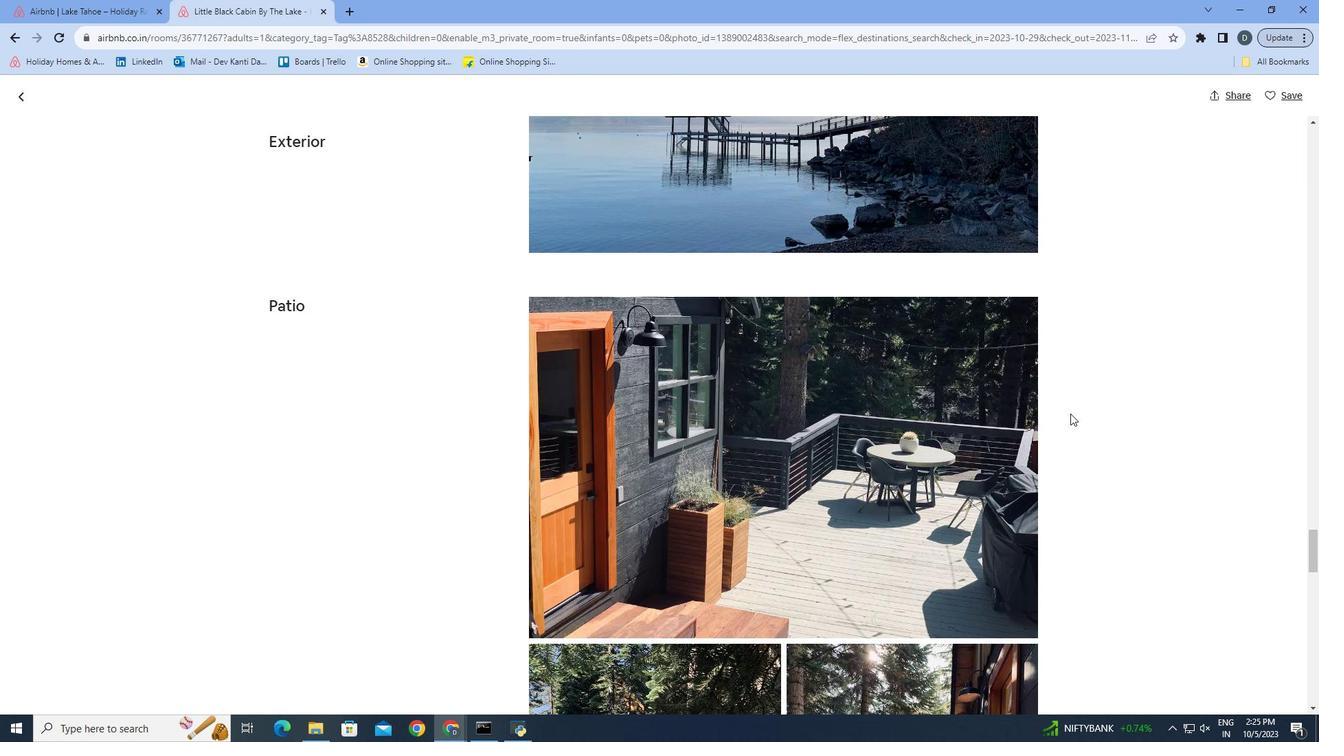 
Action: Mouse moved to (1070, 413)
Screenshot: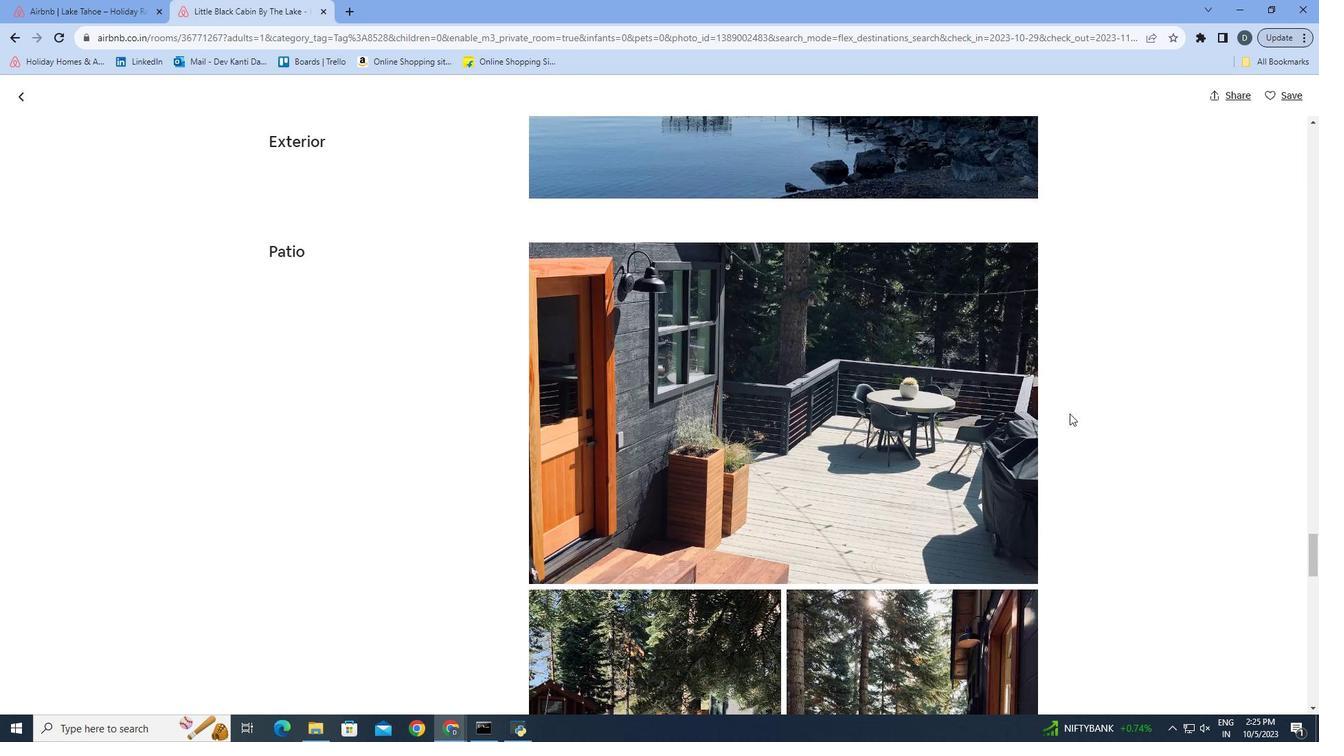 
Action: Mouse scrolled (1070, 413) with delta (0, 0)
Screenshot: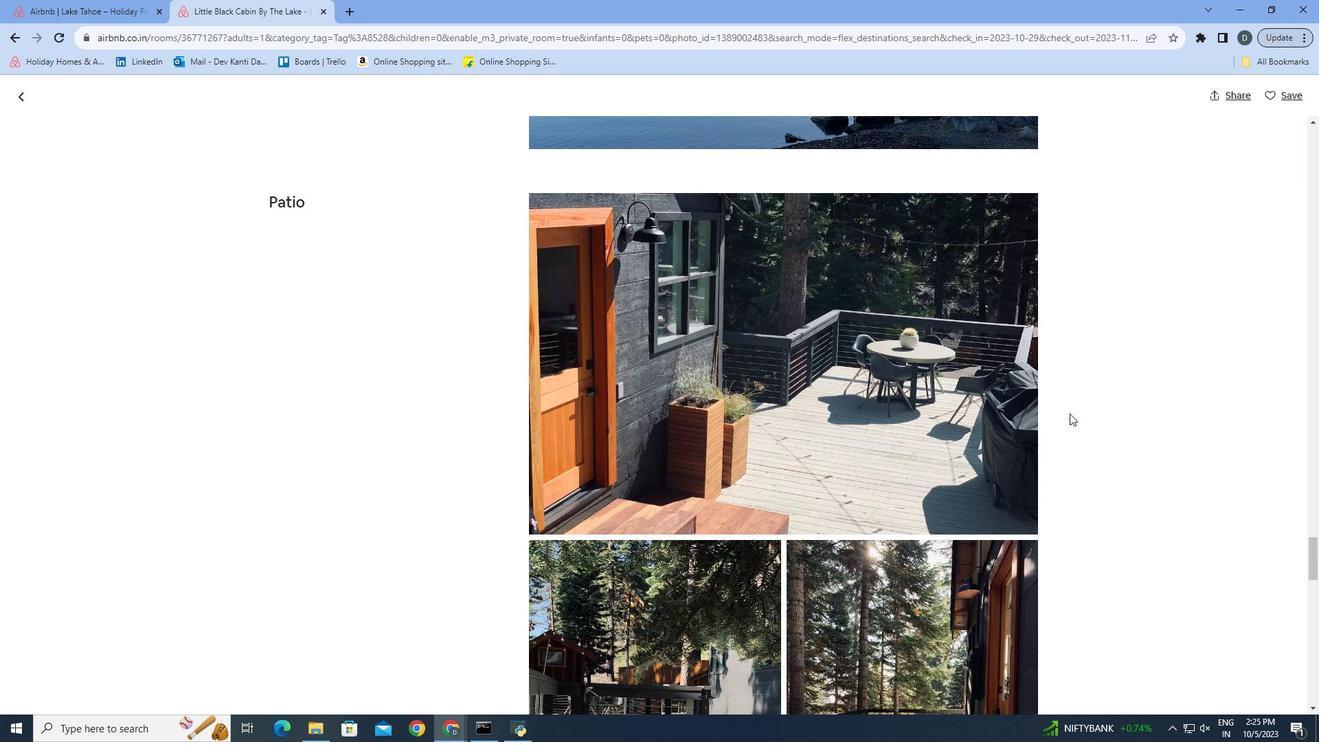 
Action: Mouse scrolled (1070, 413) with delta (0, 0)
Screenshot: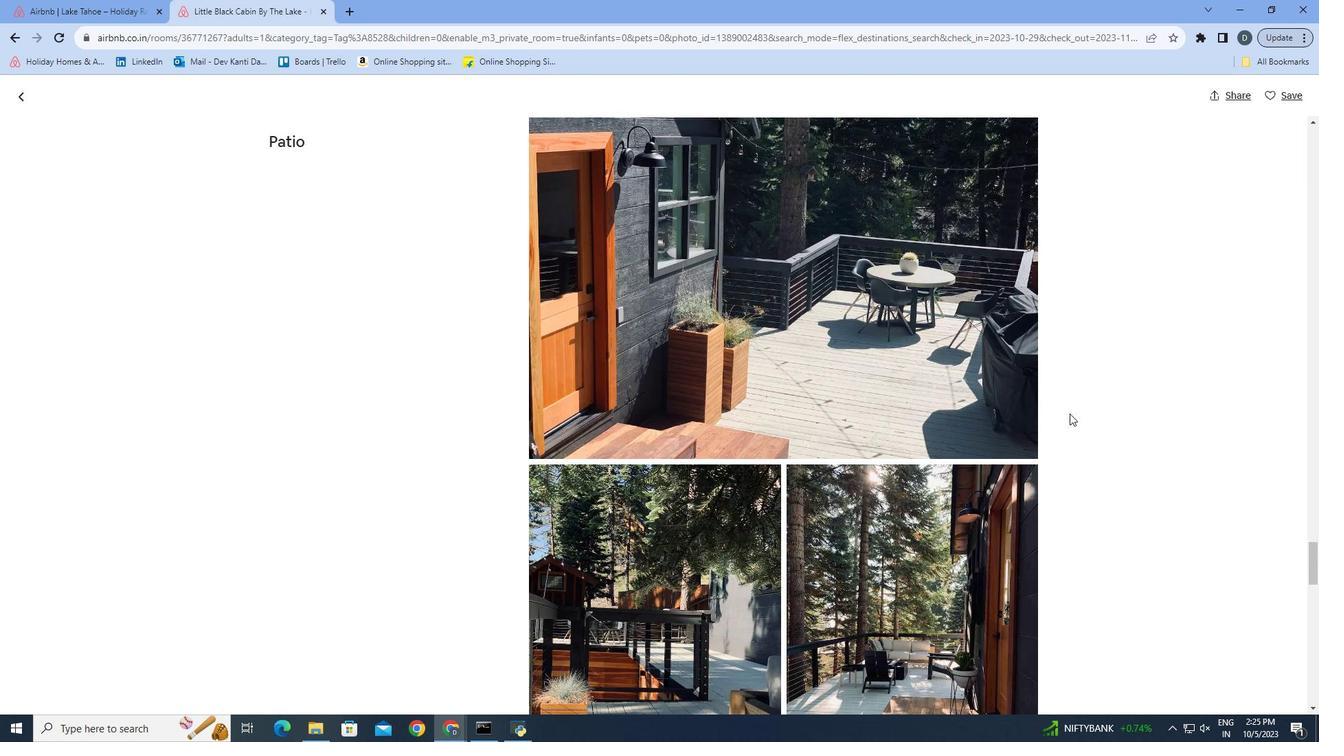 
Action: Mouse scrolled (1070, 413) with delta (0, 0)
Screenshot: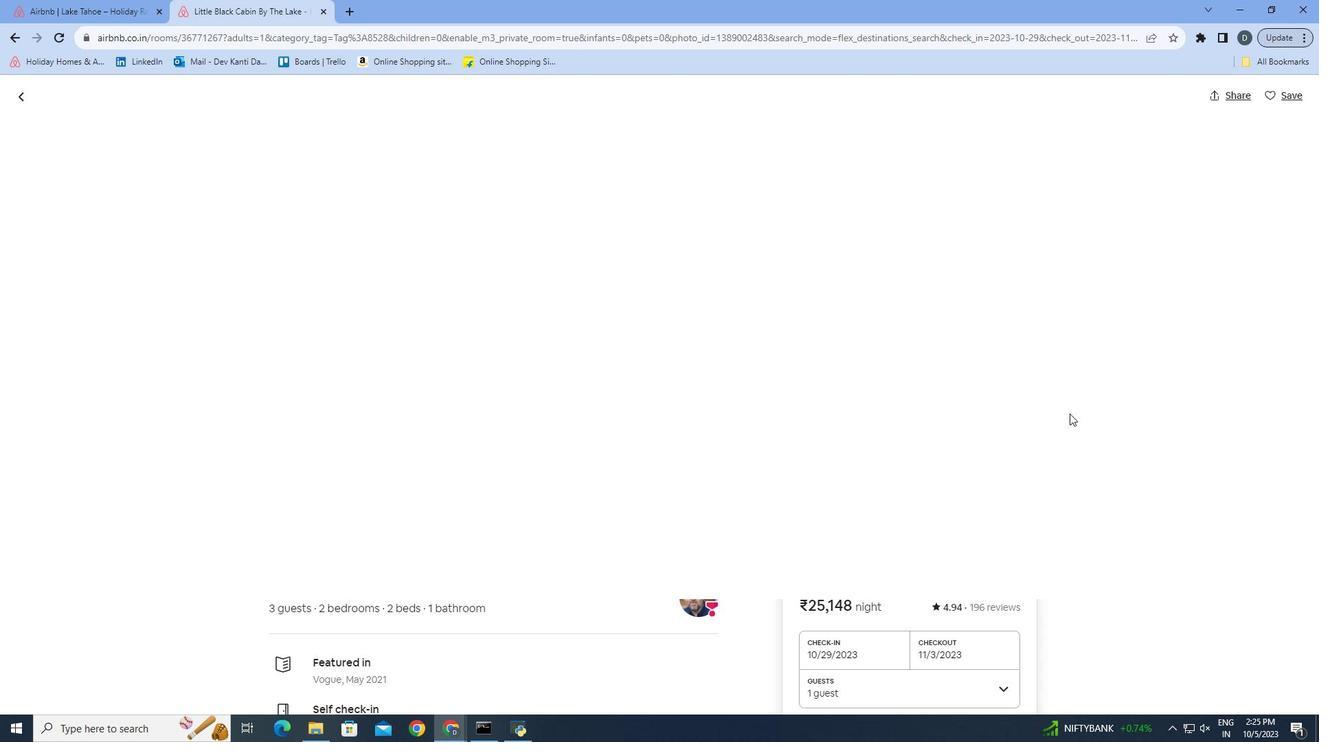 
Action: Mouse scrolled (1070, 413) with delta (0, 0)
Screenshot: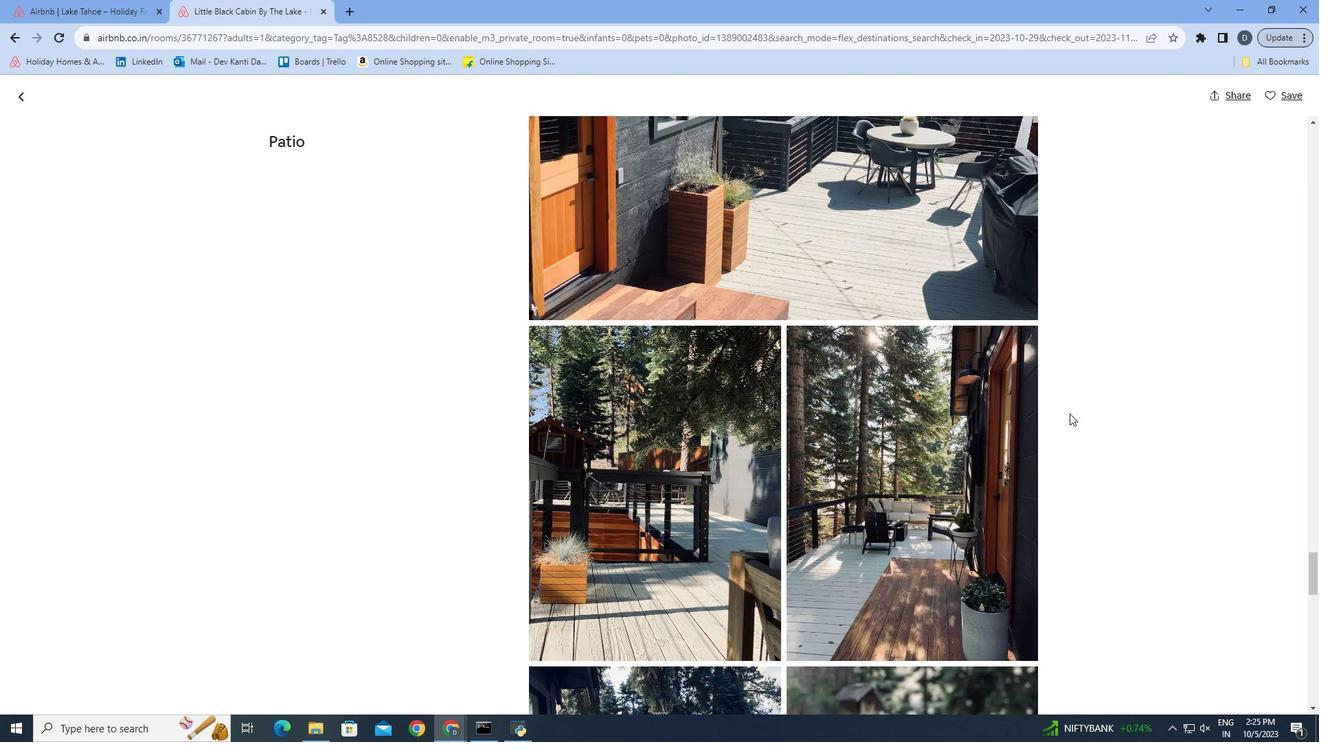 
Action: Mouse scrolled (1070, 413) with delta (0, 0)
Screenshot: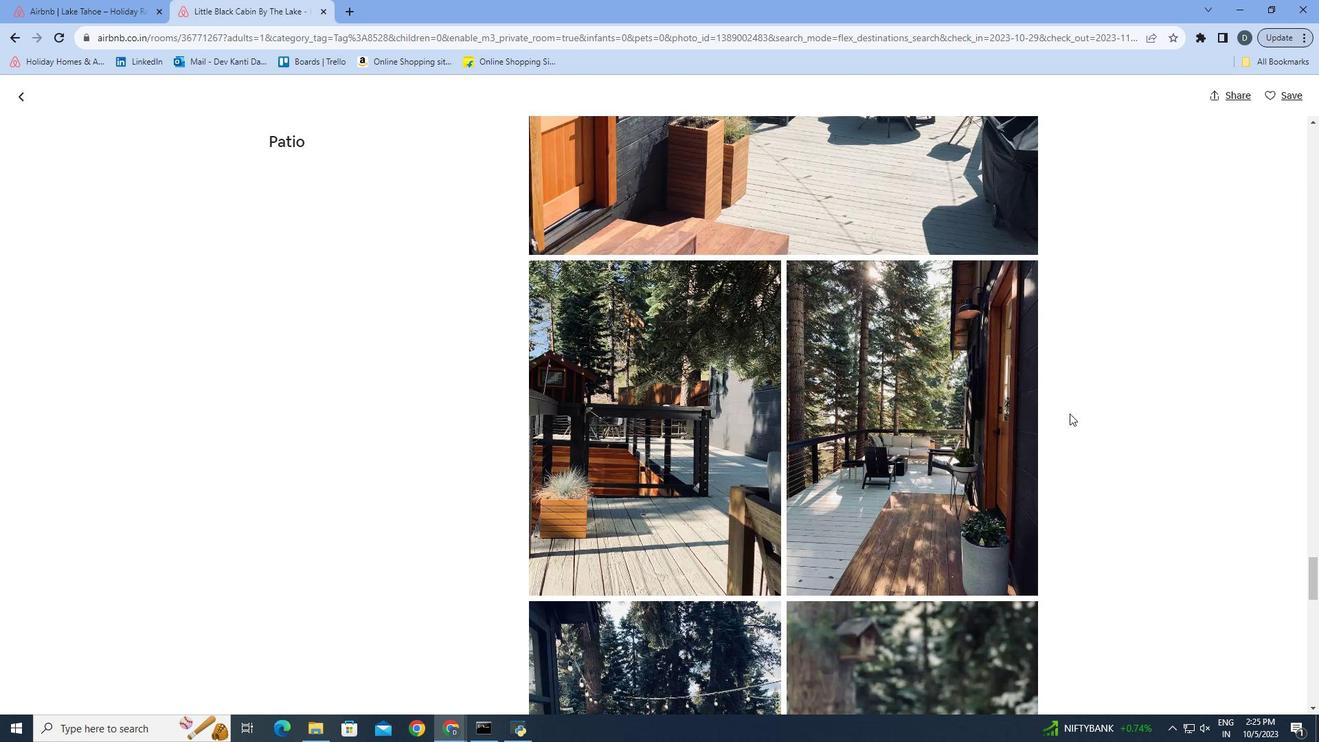 
Action: Mouse scrolled (1070, 413) with delta (0, 0)
Screenshot: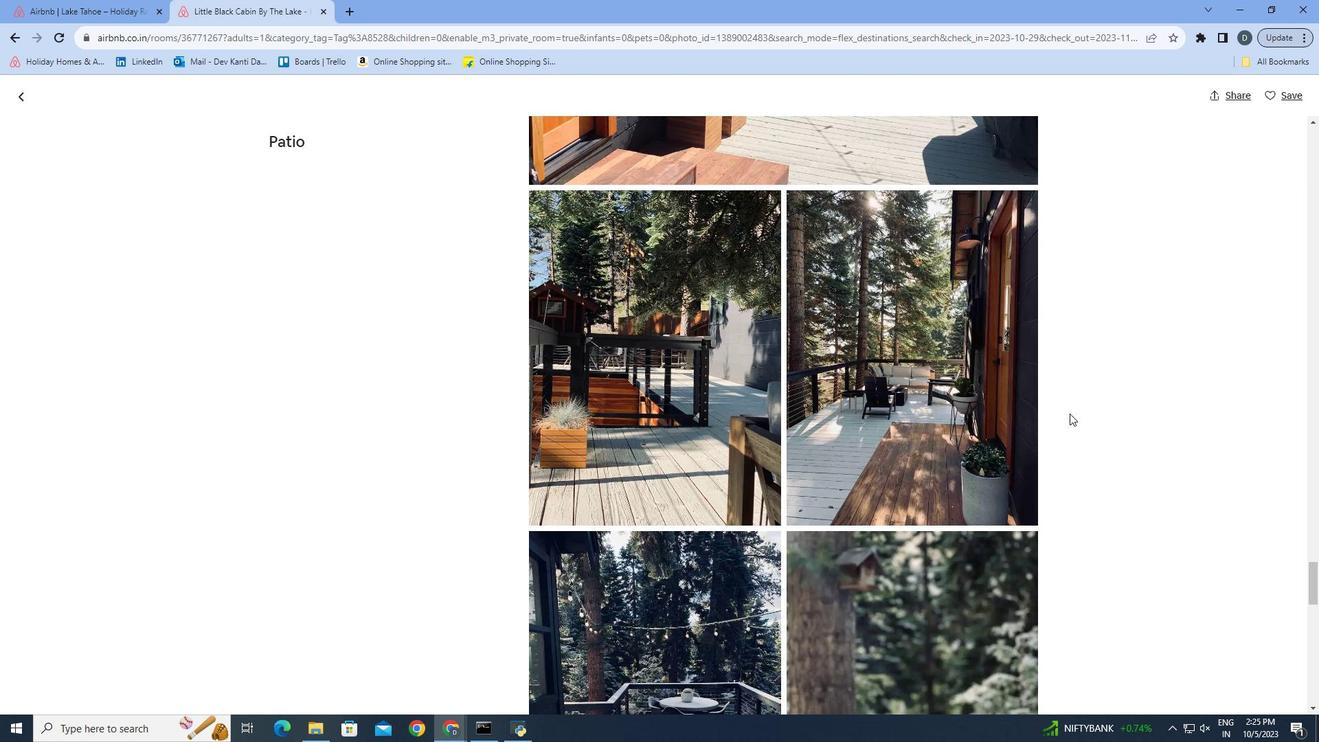 
Action: Mouse scrolled (1070, 413) with delta (0, 0)
Screenshot: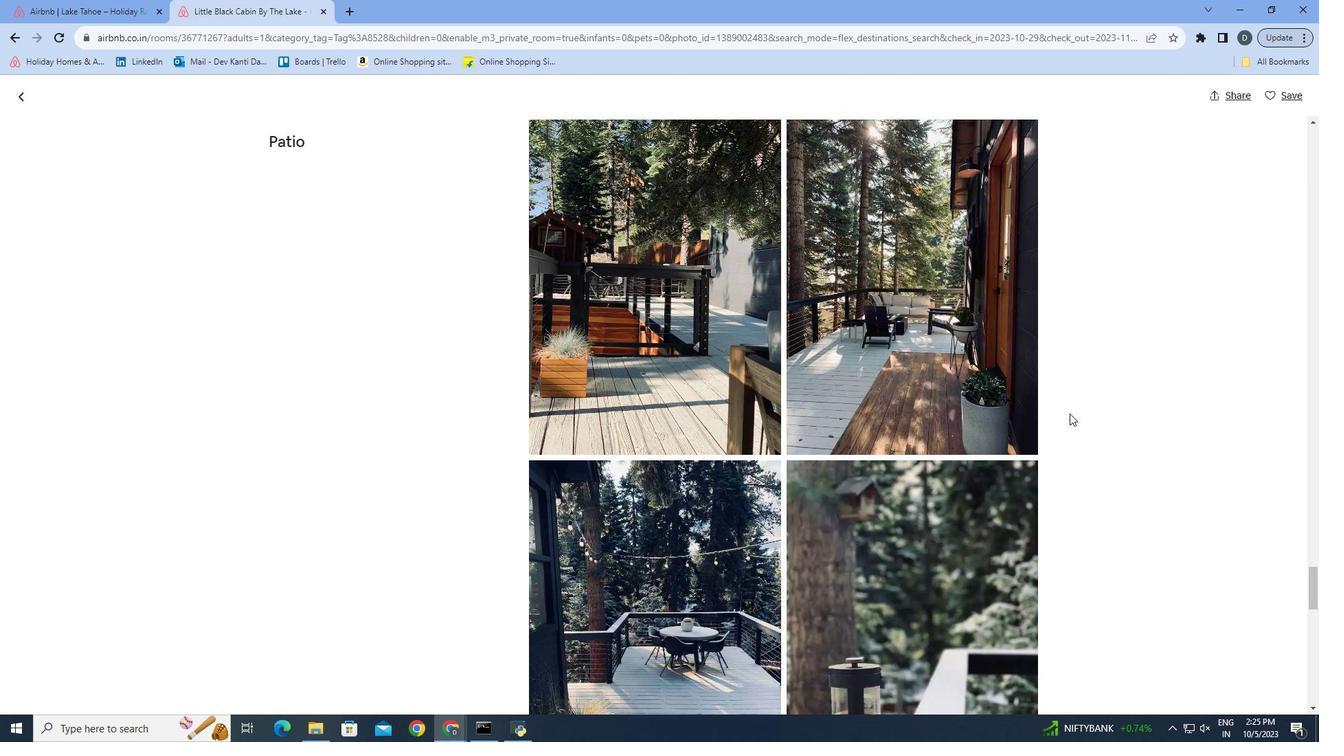 
Action: Mouse scrolled (1070, 413) with delta (0, 0)
Screenshot: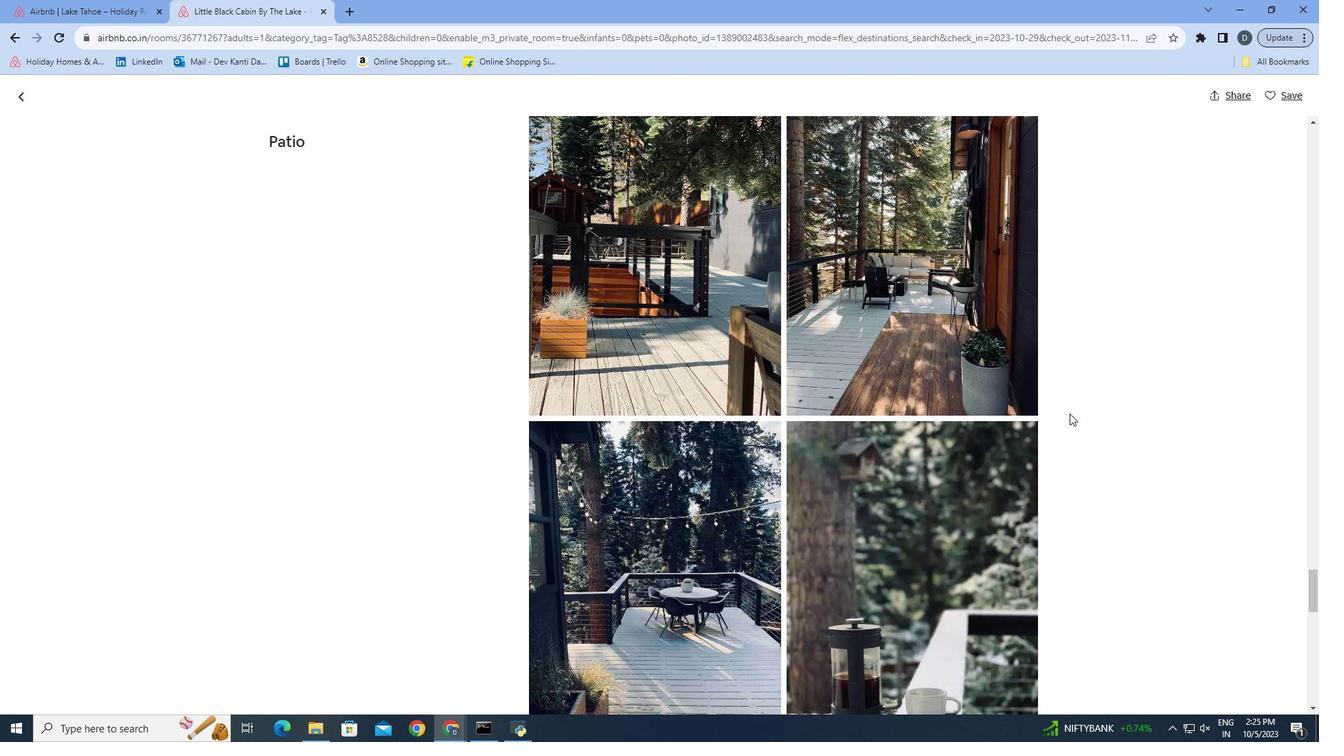 
Action: Mouse scrolled (1070, 413) with delta (0, 0)
Screenshot: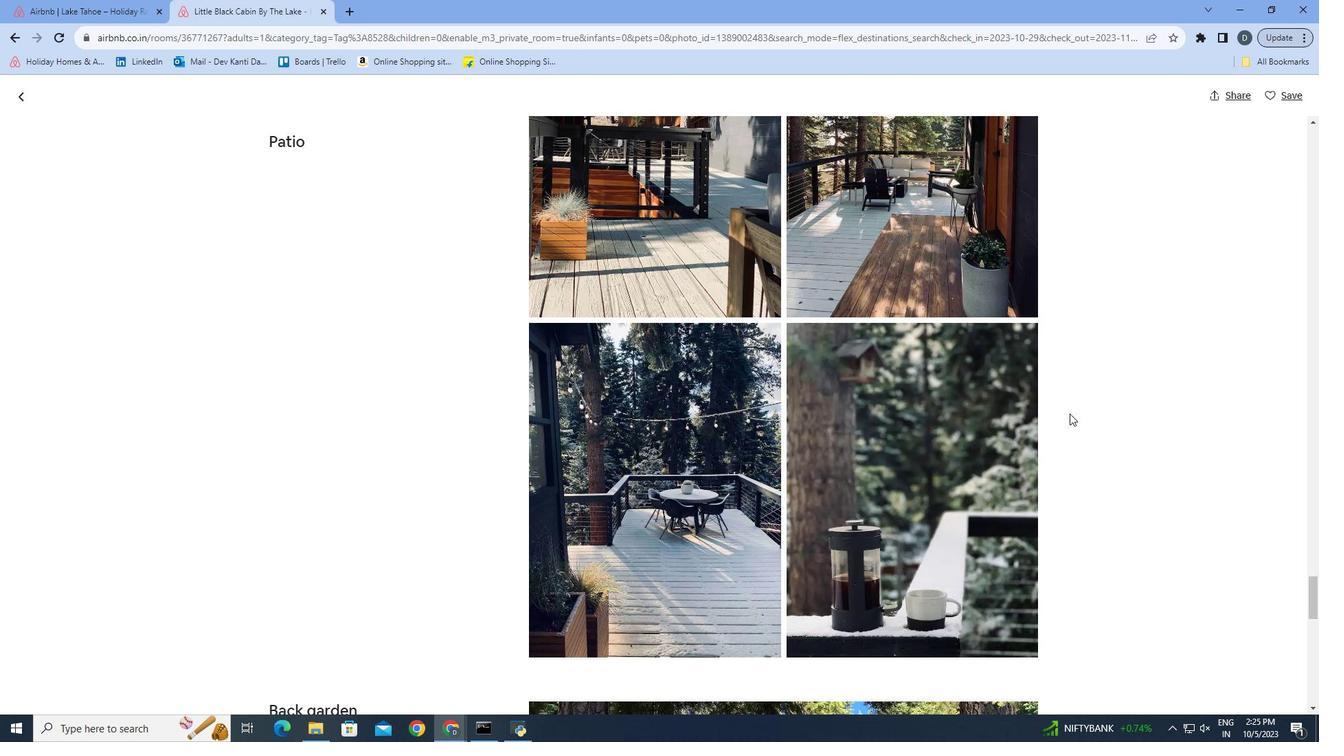 
Action: Mouse scrolled (1070, 413) with delta (0, 0)
Screenshot: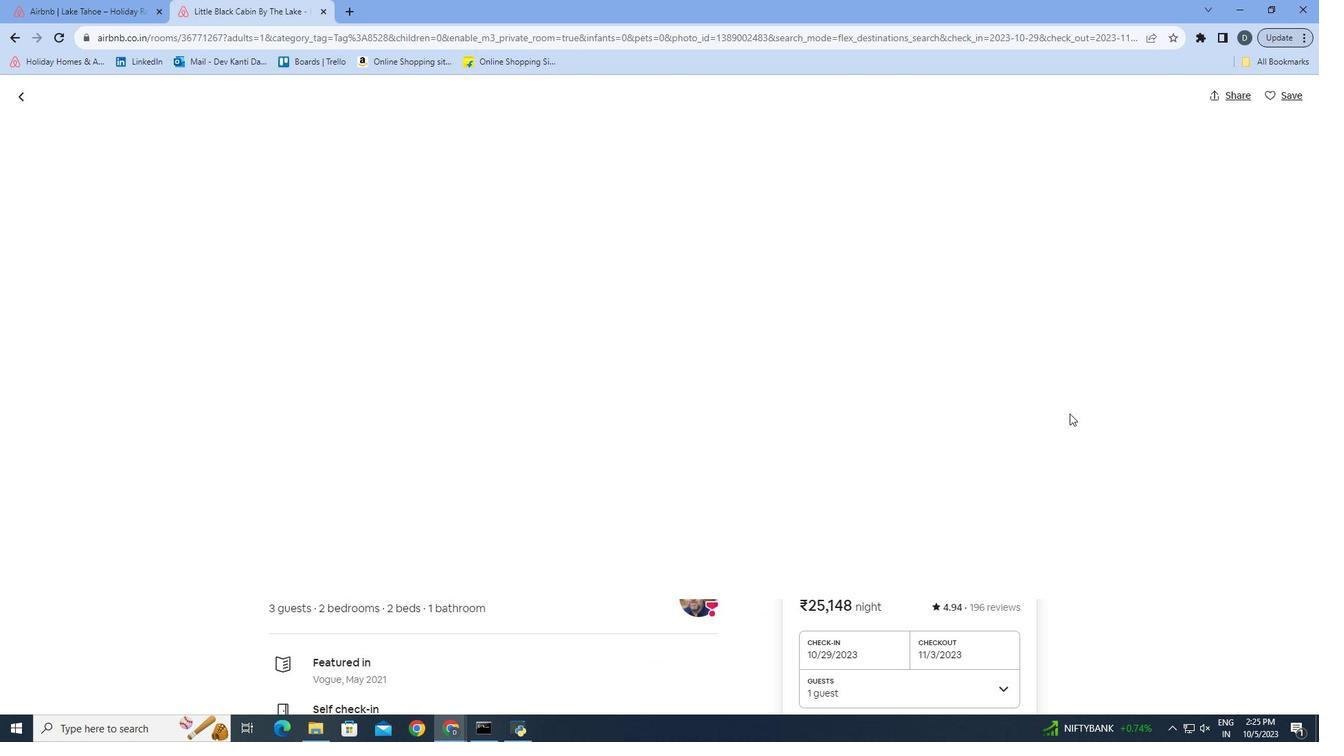 
Action: Mouse scrolled (1070, 413) with delta (0, 0)
Screenshot: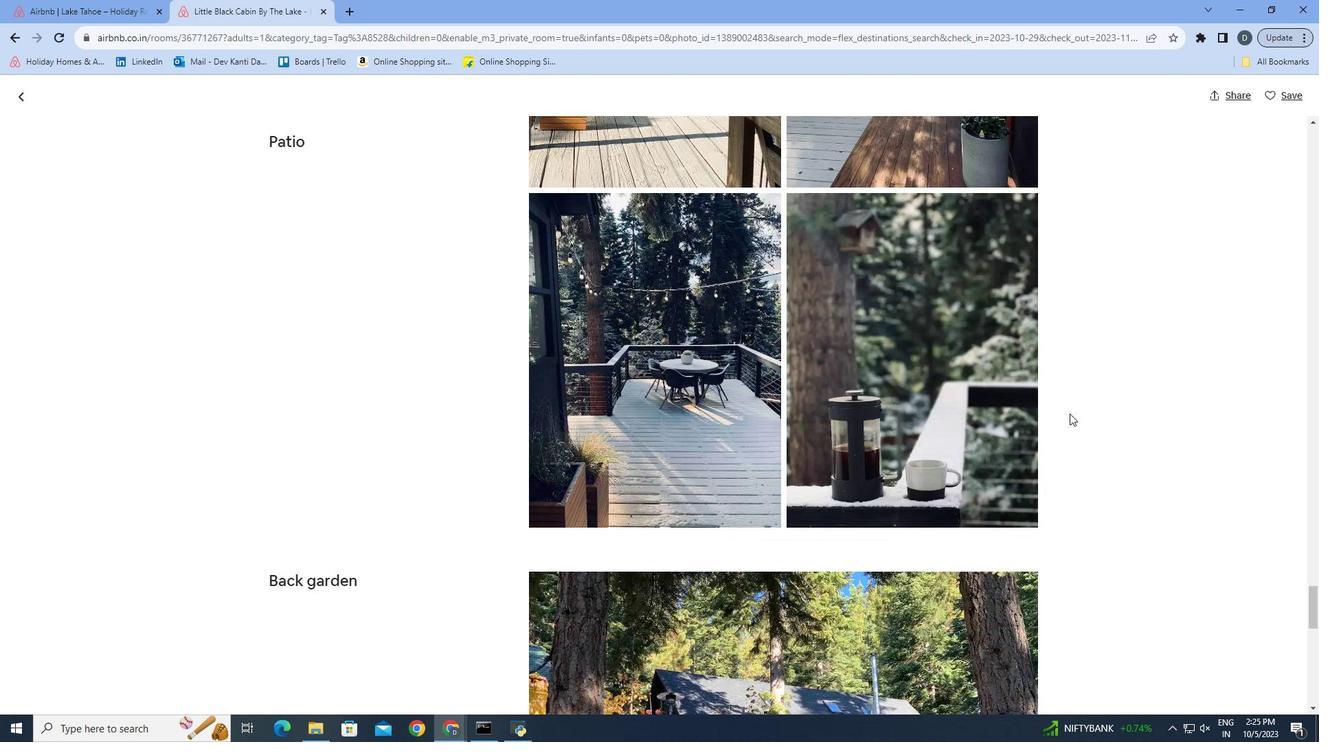 
Action: Mouse scrolled (1070, 413) with delta (0, 0)
Screenshot: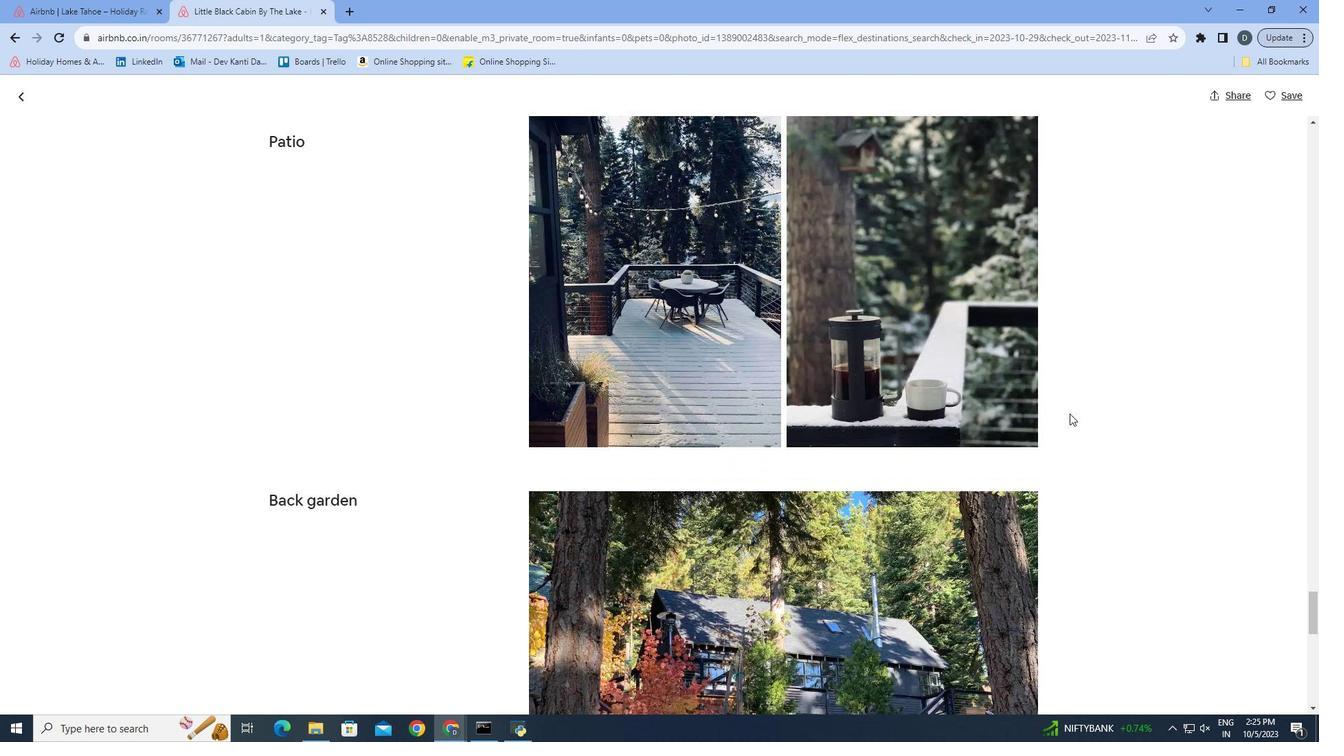 
Action: Mouse scrolled (1070, 413) with delta (0, 0)
Screenshot: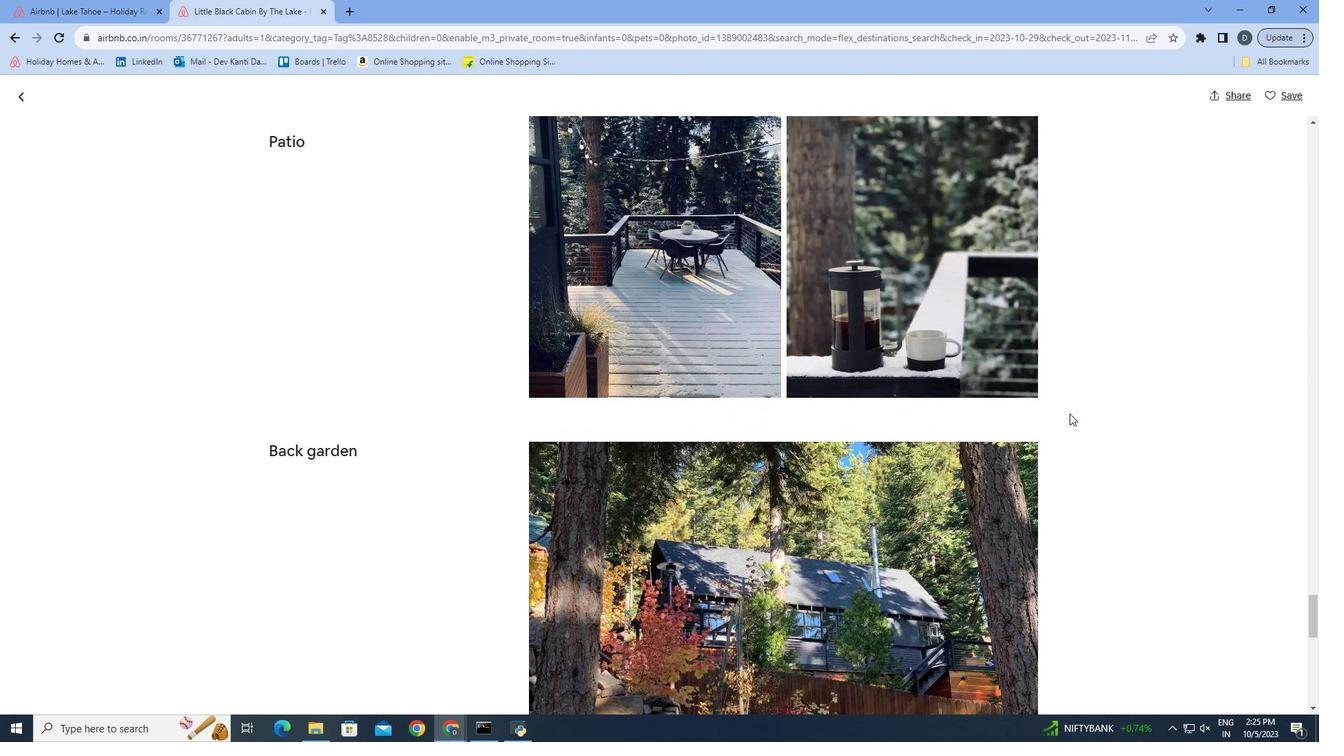 
Action: Mouse scrolled (1070, 413) with delta (0, 0)
Screenshot: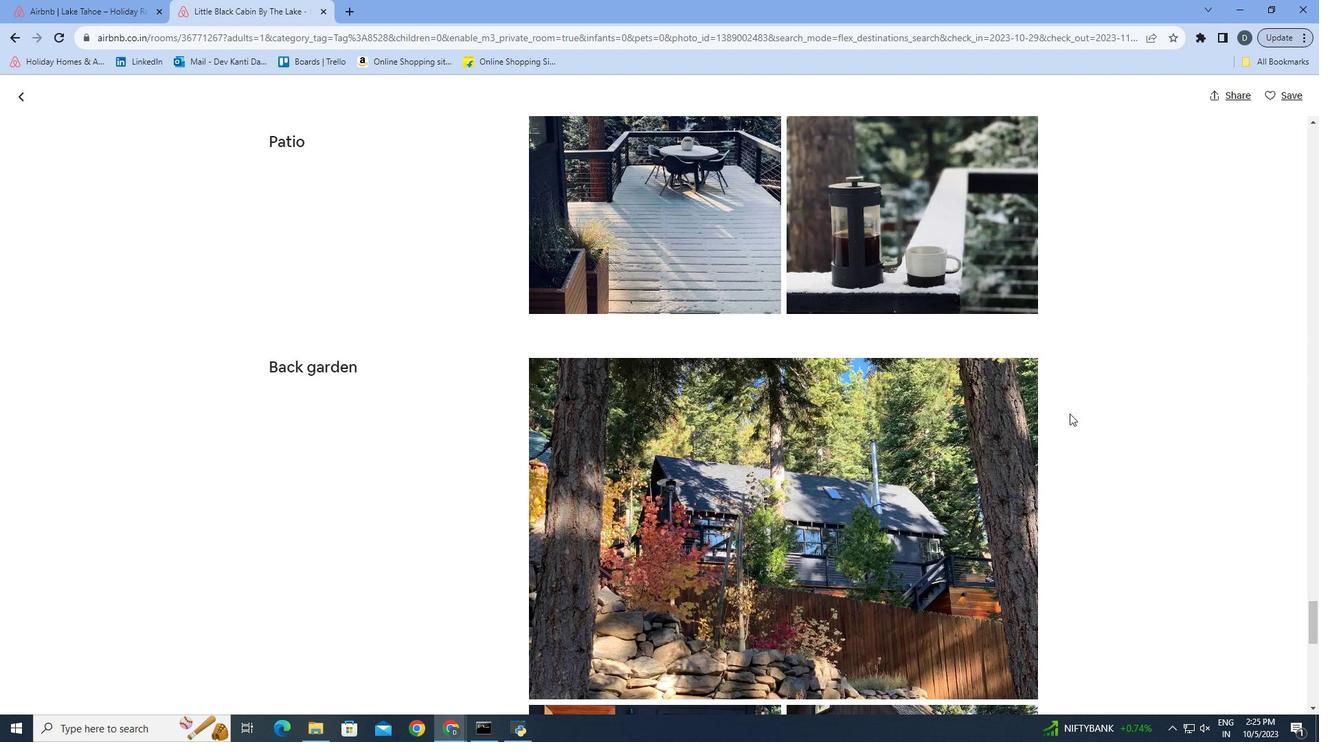 
Action: Mouse scrolled (1070, 413) with delta (0, 0)
Screenshot: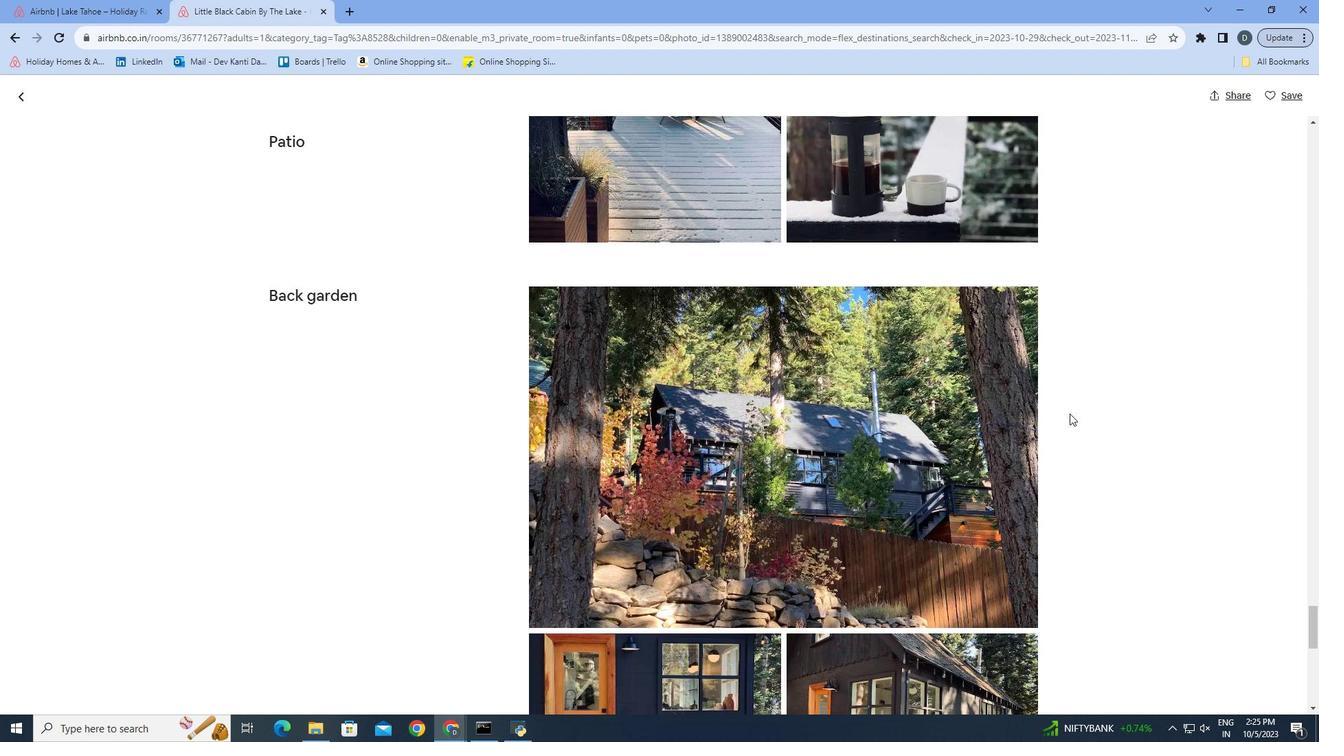 
Action: Mouse scrolled (1070, 413) with delta (0, 0)
Screenshot: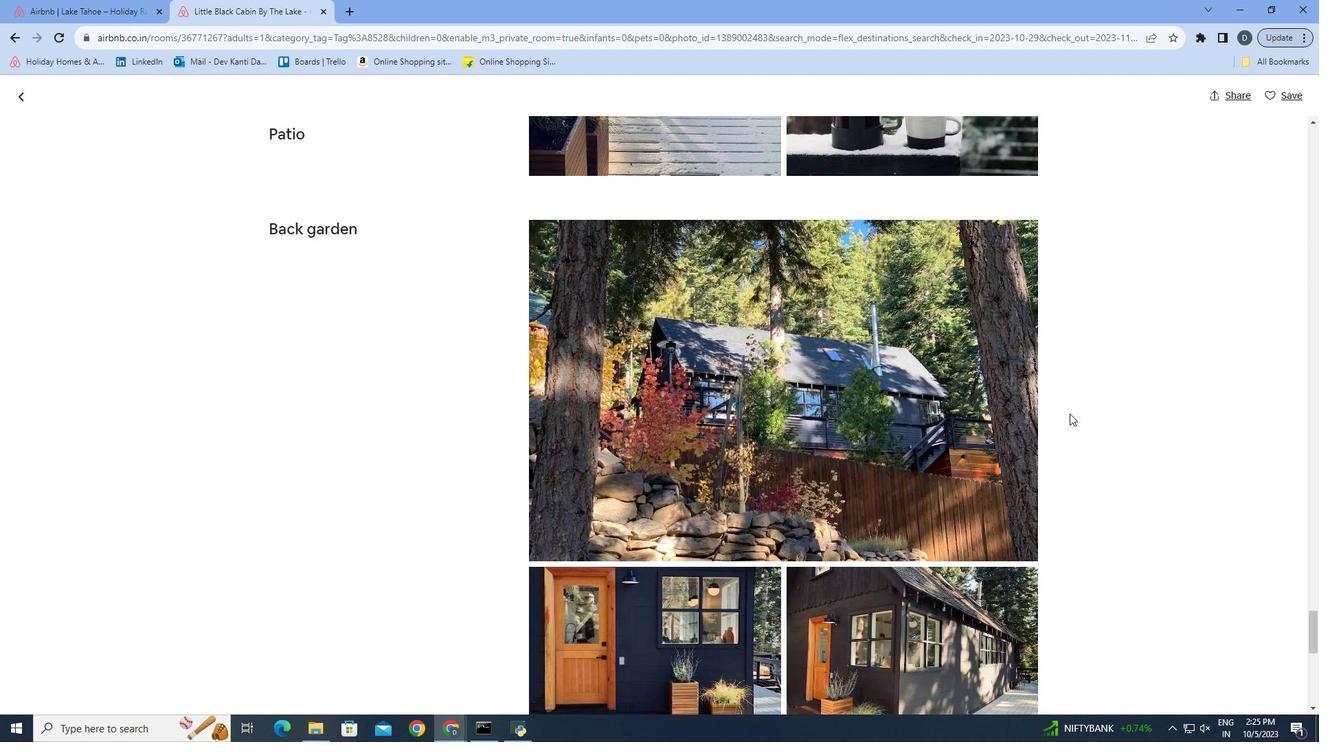 
Action: Mouse scrolled (1070, 413) with delta (0, 0)
Screenshot: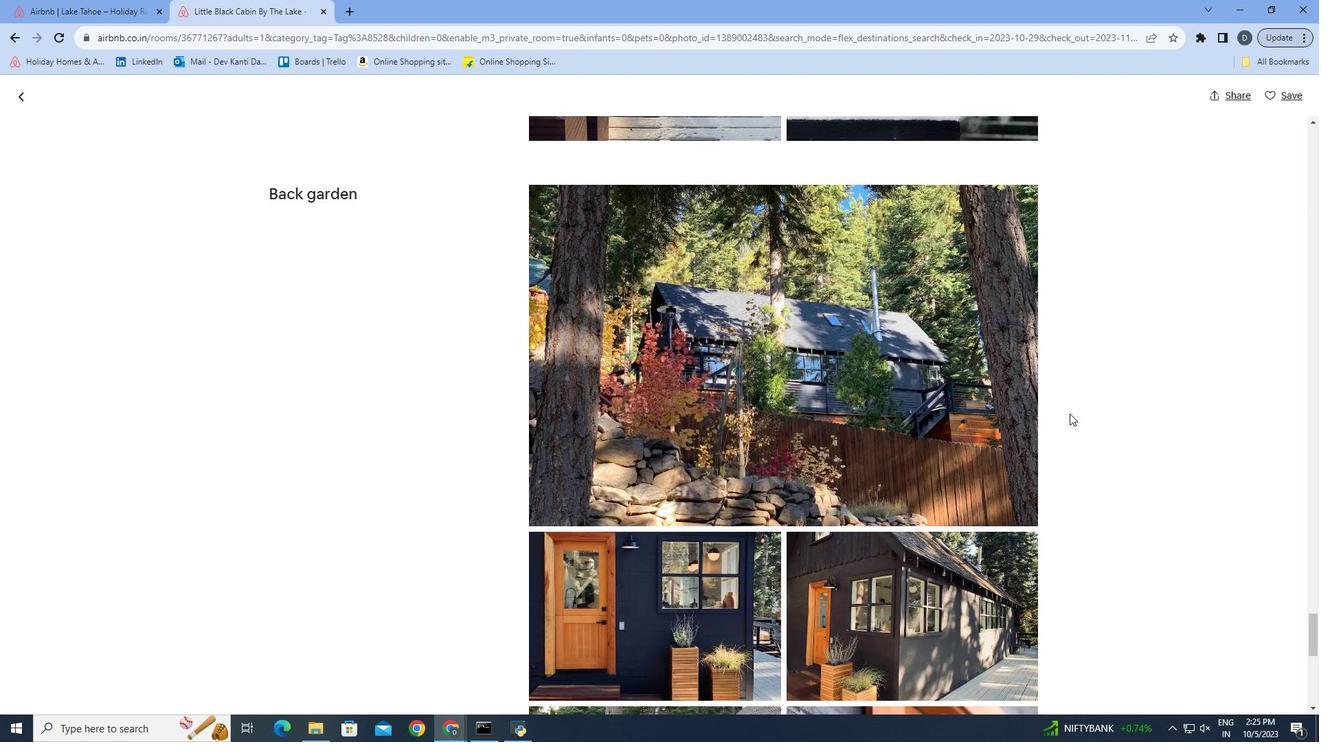 
Action: Mouse scrolled (1070, 413) with delta (0, 0)
Screenshot: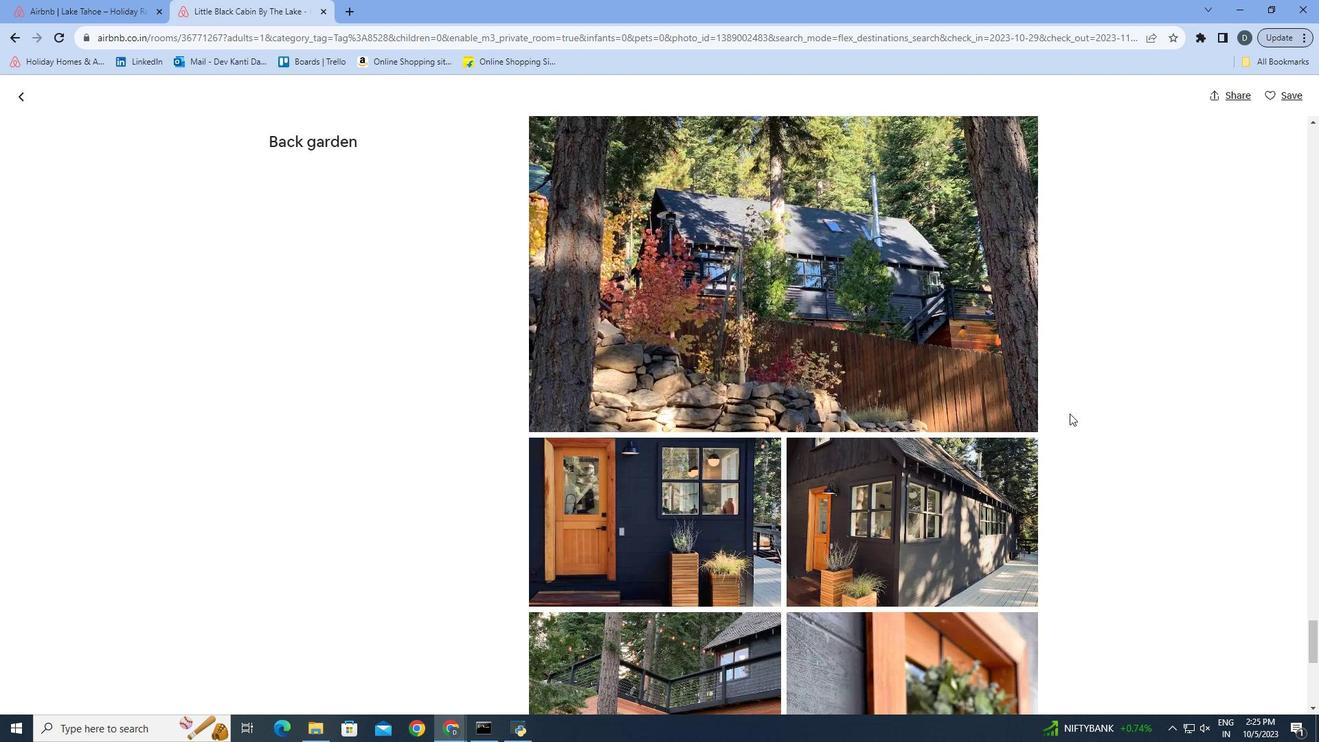 
Action: Mouse scrolled (1070, 413) with delta (0, 0)
Screenshot: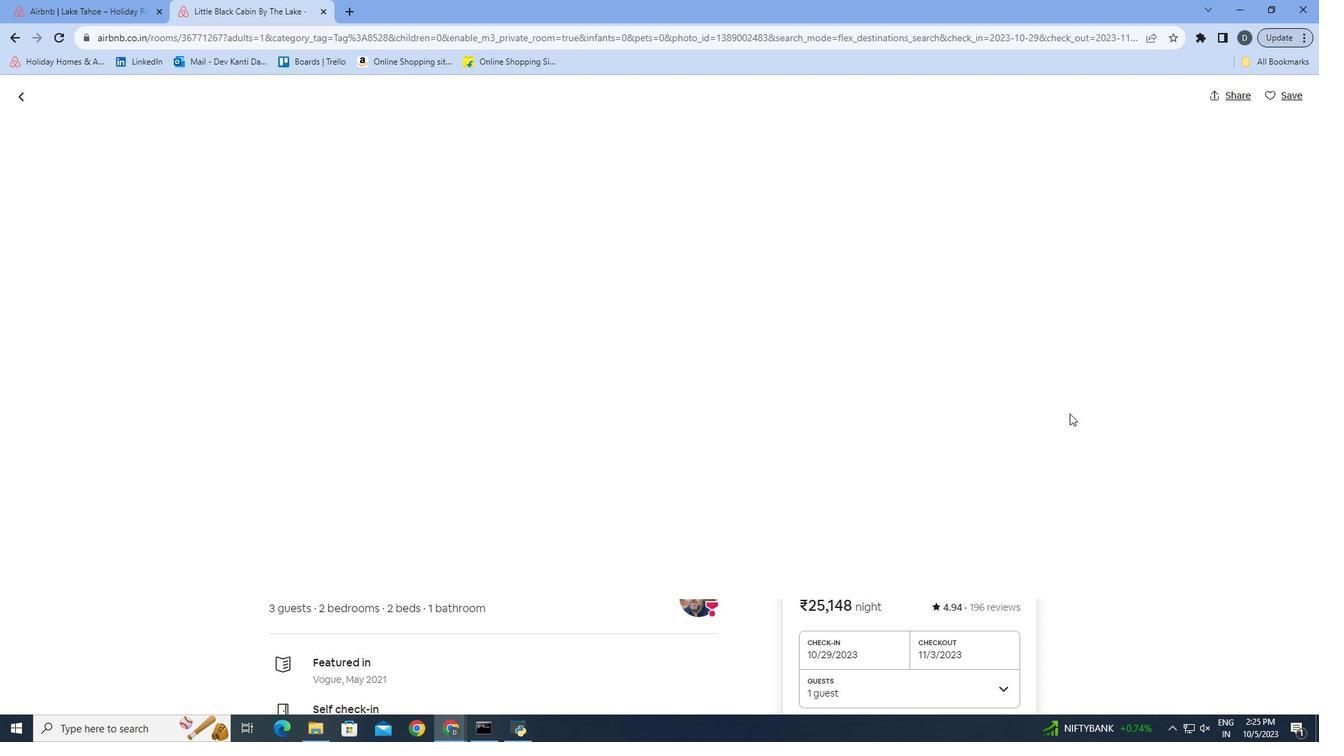 
Action: Mouse scrolled (1070, 413) with delta (0, 0)
Screenshot: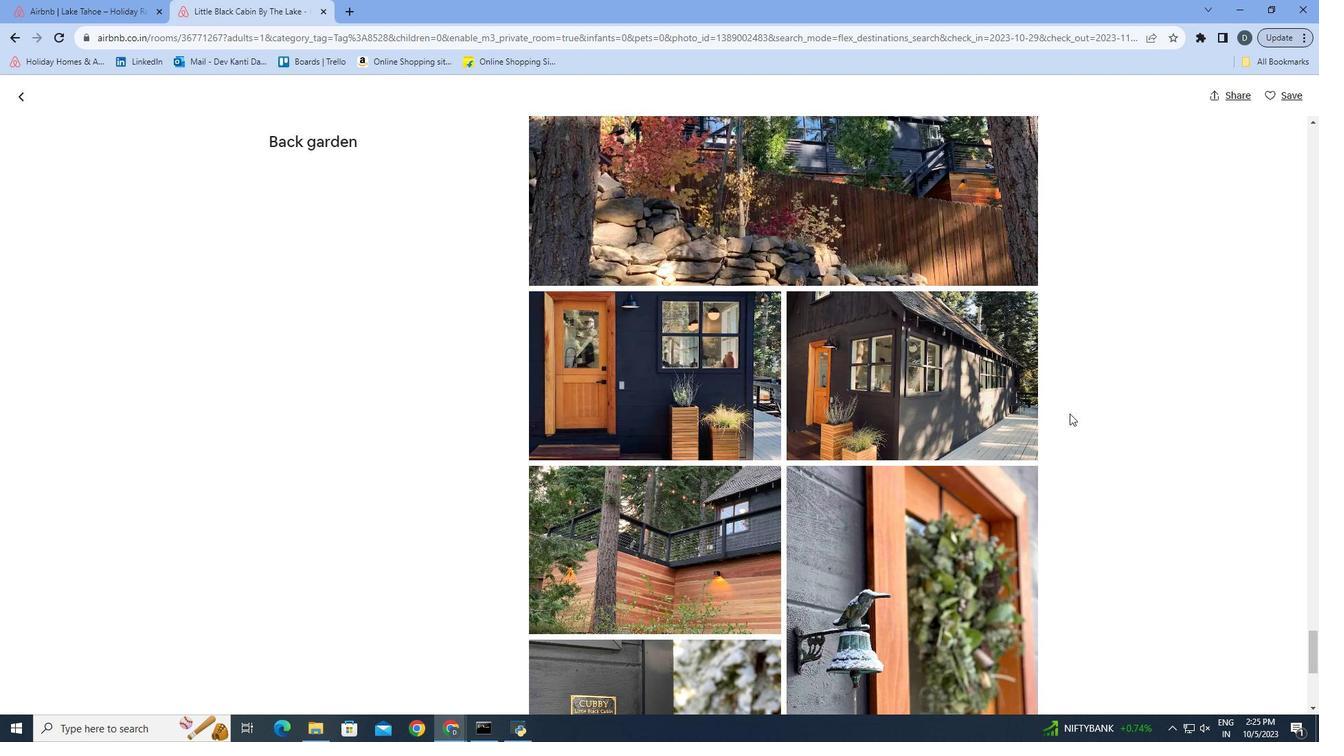 
Action: Mouse scrolled (1070, 413) with delta (0, 0)
Screenshot: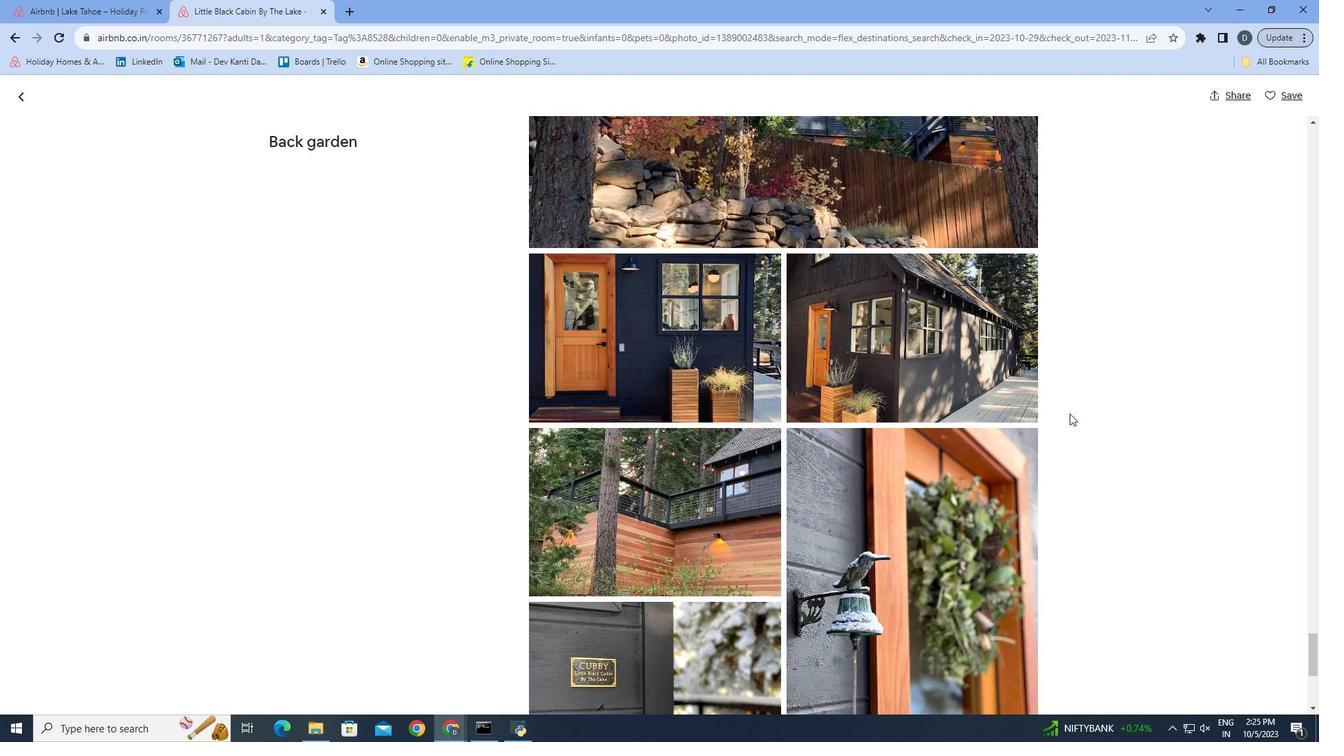
Action: Mouse scrolled (1070, 413) with delta (0, 0)
Screenshot: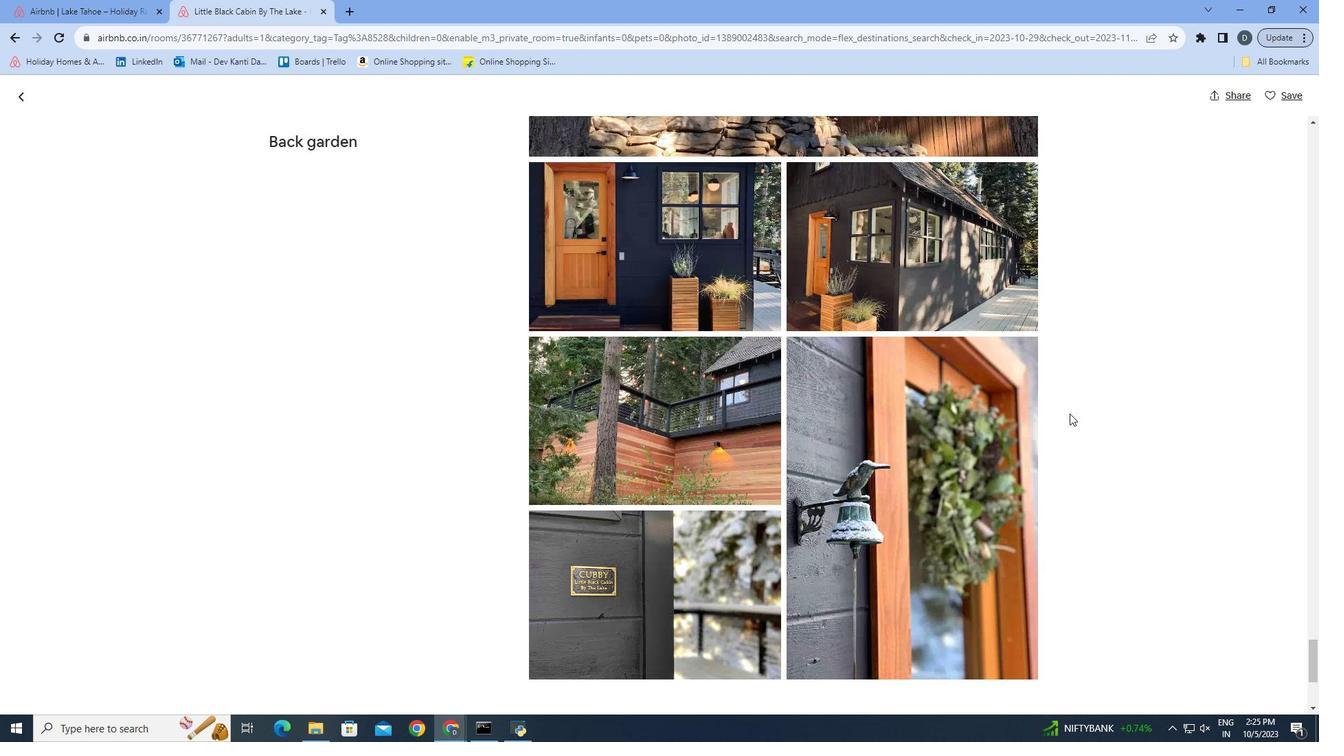 
Action: Mouse scrolled (1070, 413) with delta (0, 0)
Screenshot: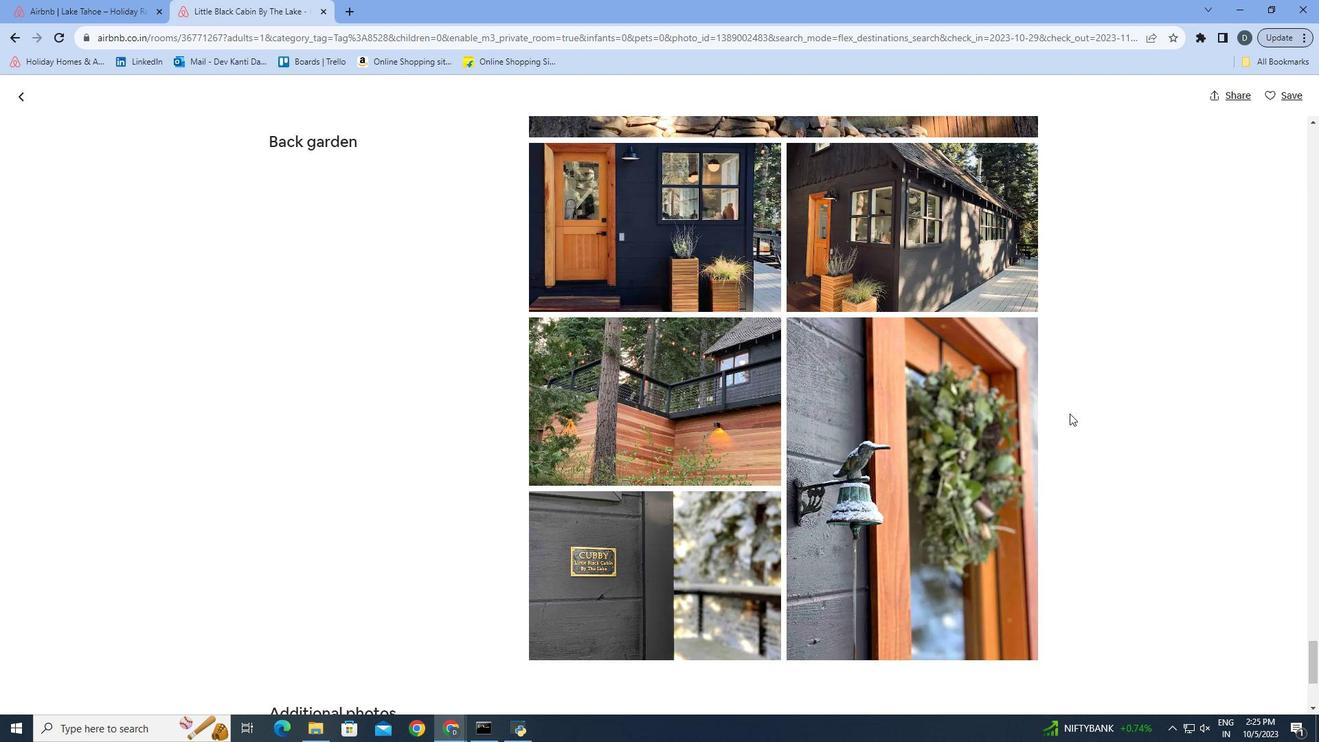 
Action: Mouse scrolled (1070, 413) with delta (0, 0)
Screenshot: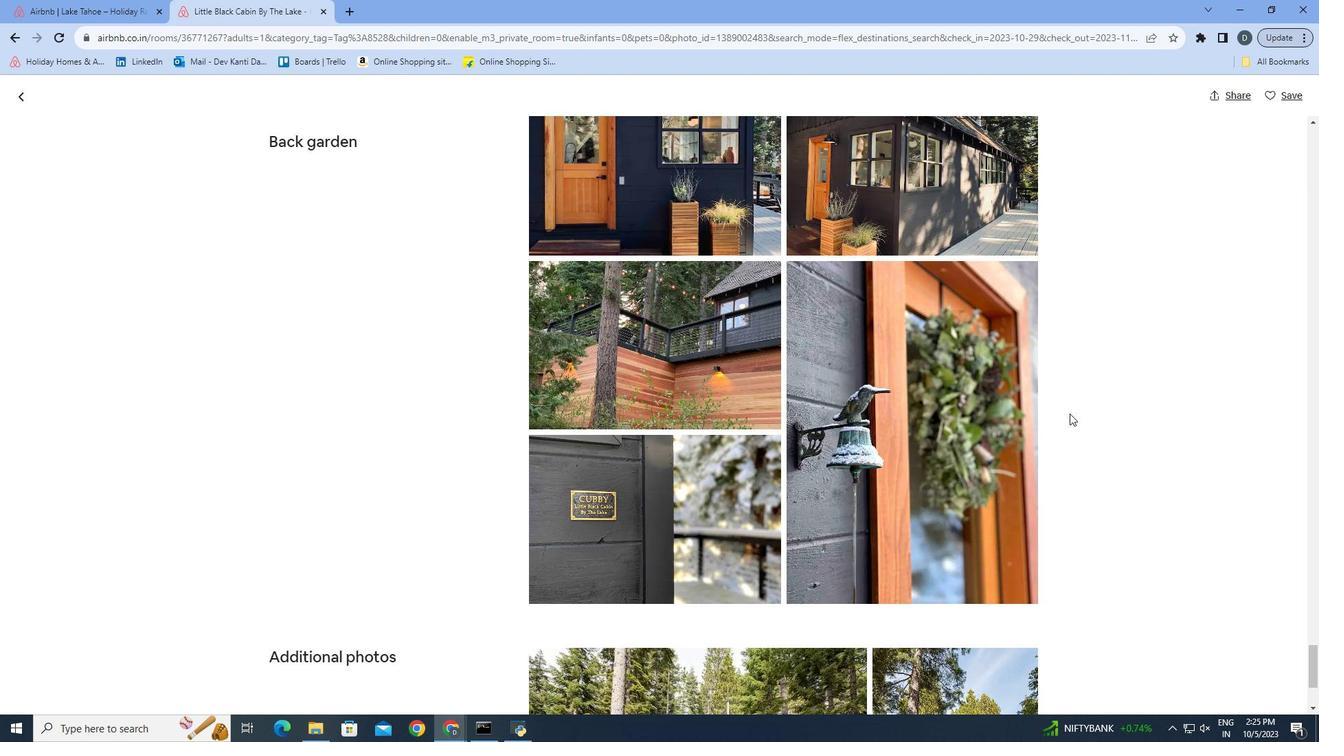 
Action: Mouse scrolled (1070, 413) with delta (0, 0)
Screenshot: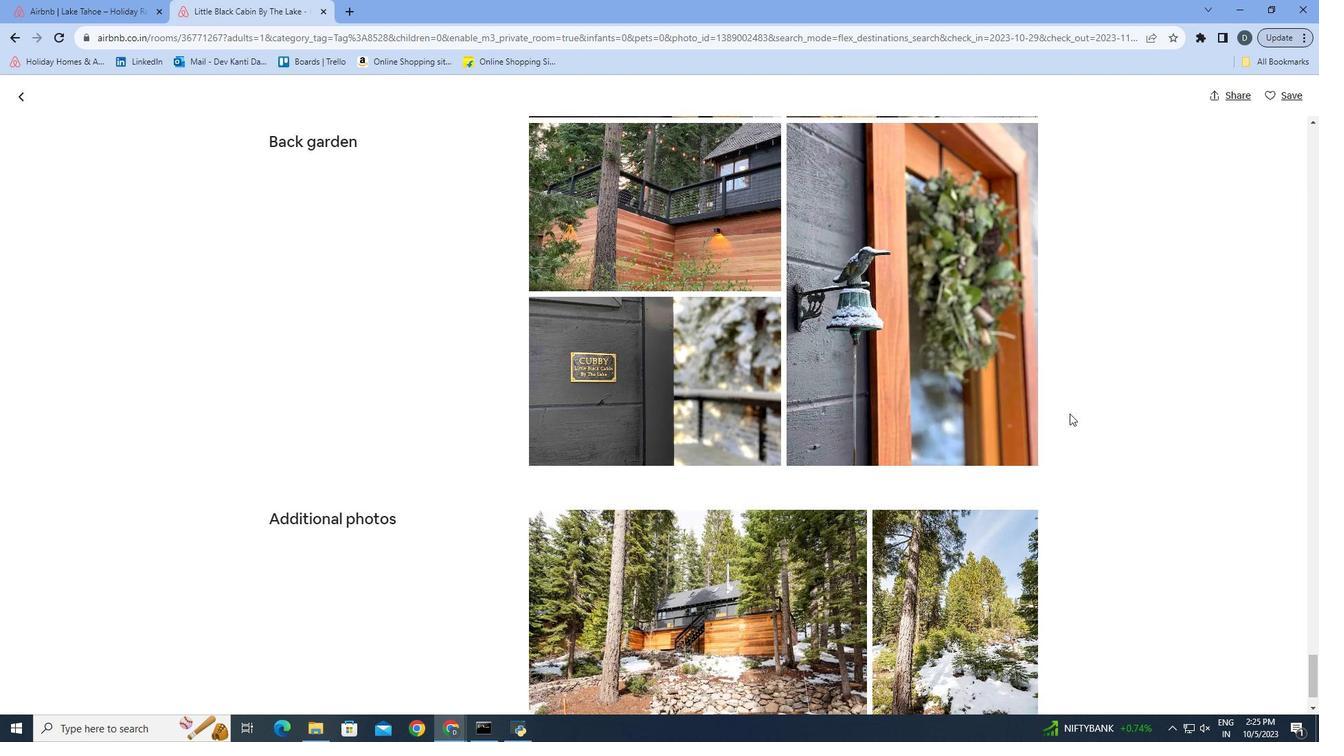 
Action: Mouse scrolled (1070, 413) with delta (0, 0)
Screenshot: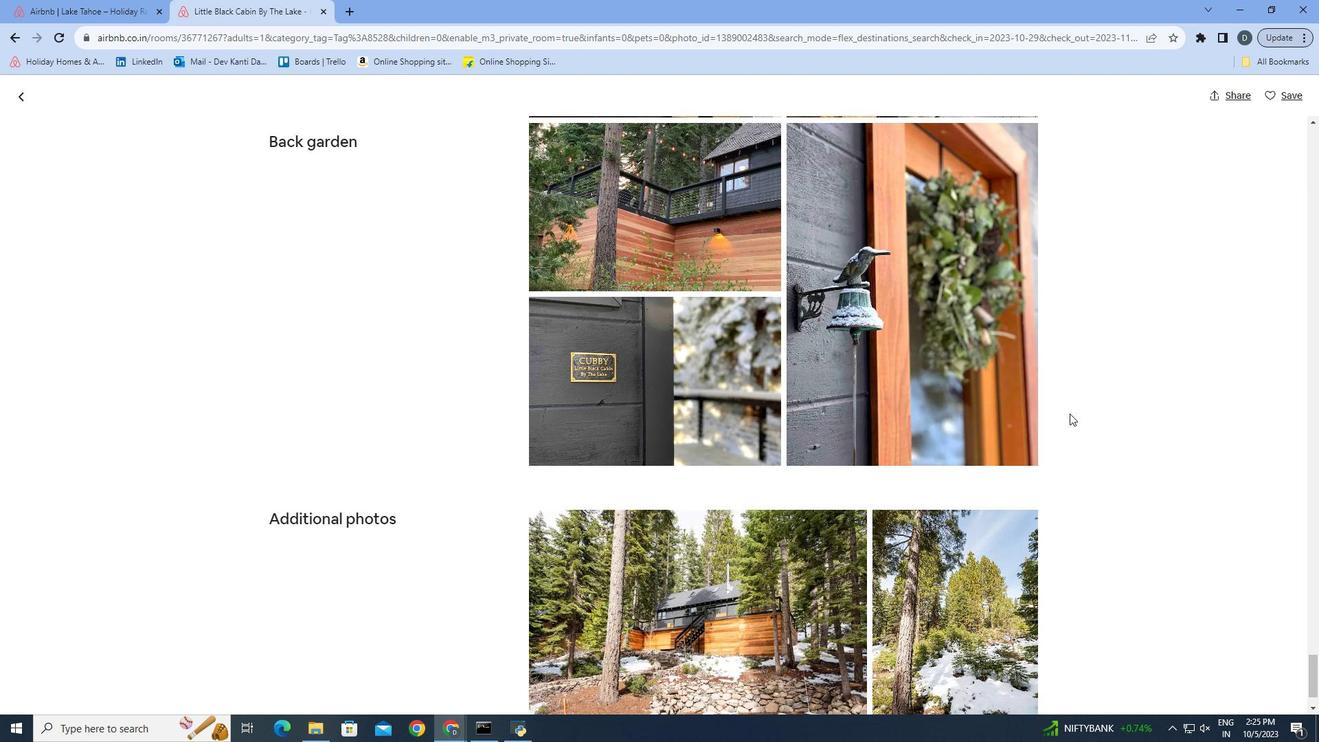
Action: Mouse scrolled (1070, 413) with delta (0, 0)
Screenshot: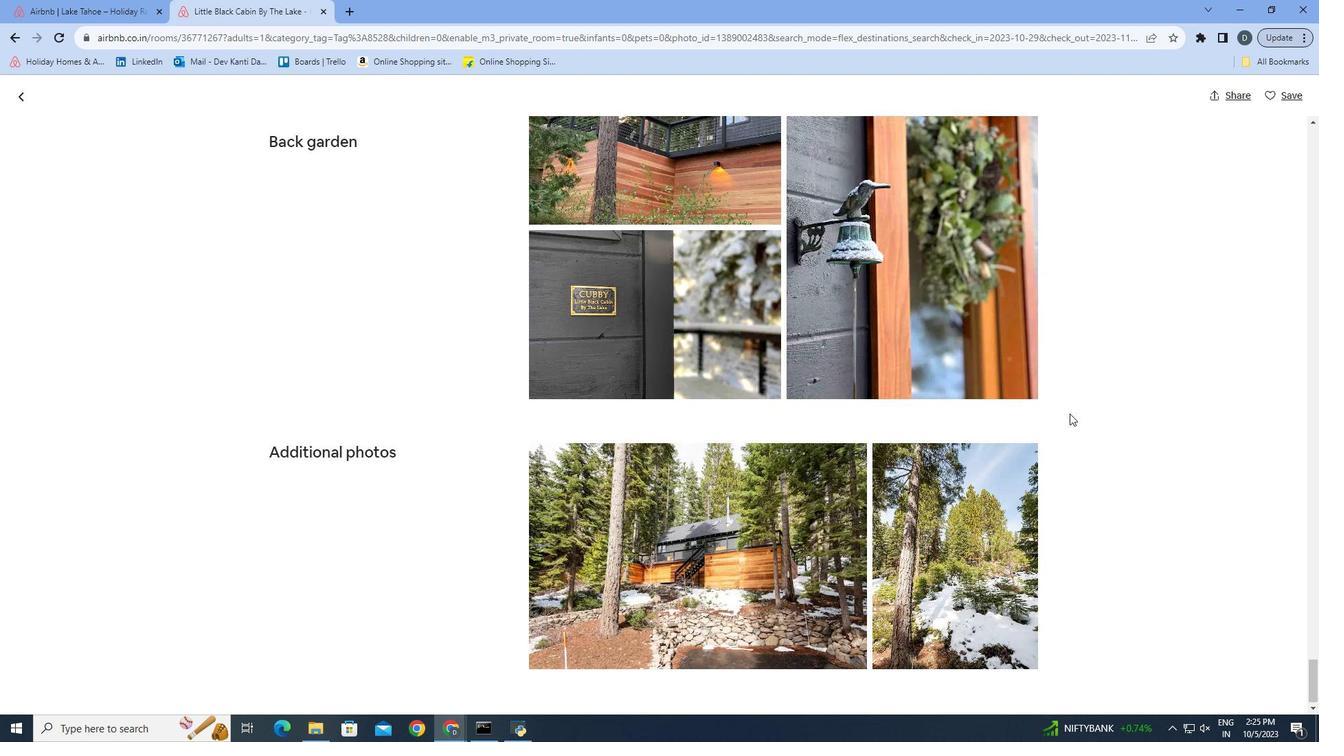 
Action: Mouse scrolled (1070, 413) with delta (0, 0)
Screenshot: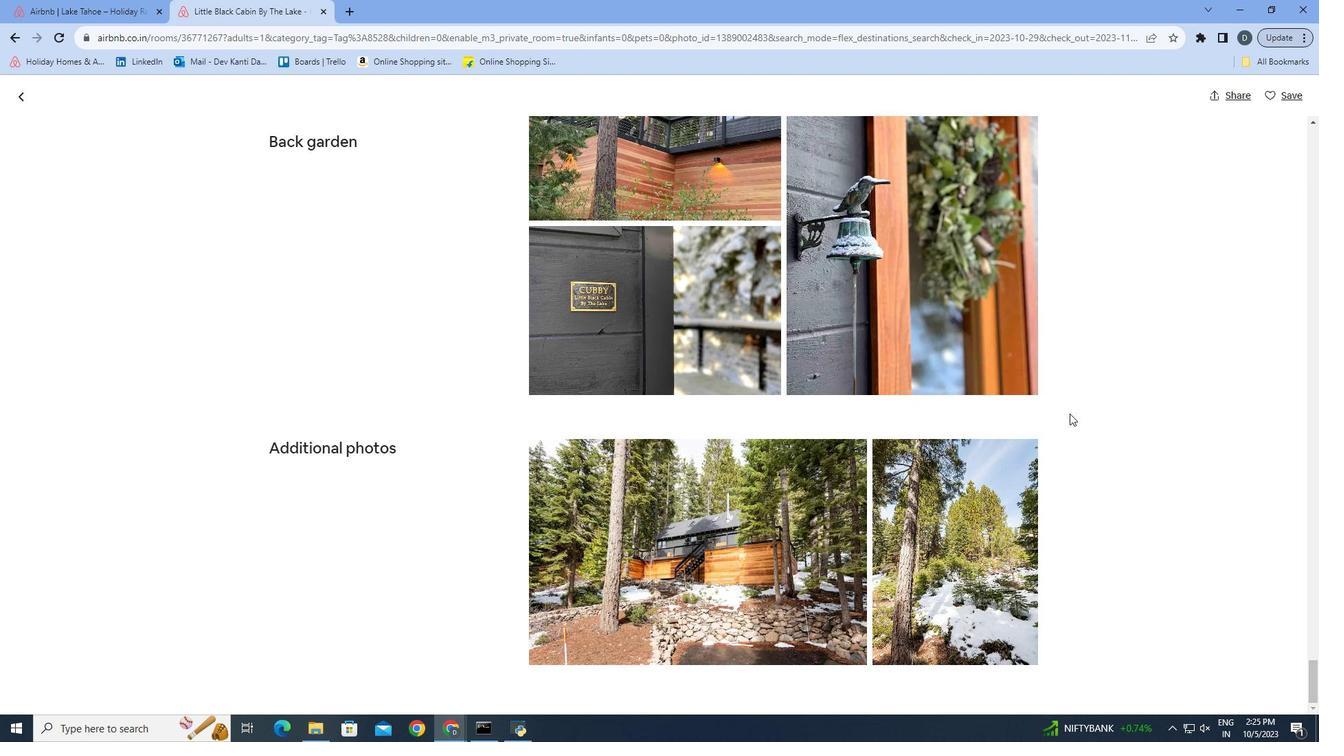 
Action: Mouse scrolled (1070, 413) with delta (0, 0)
Screenshot: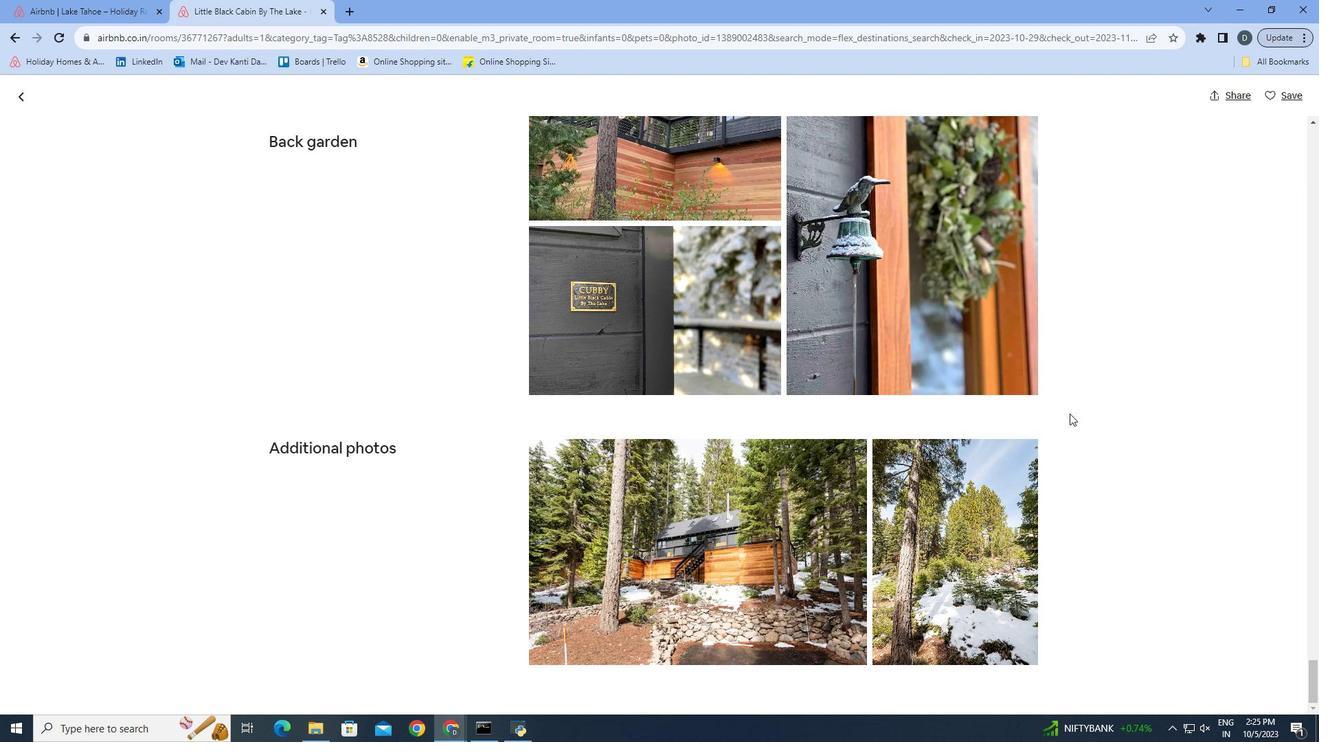 
Action: Mouse scrolled (1070, 413) with delta (0, 0)
Screenshot: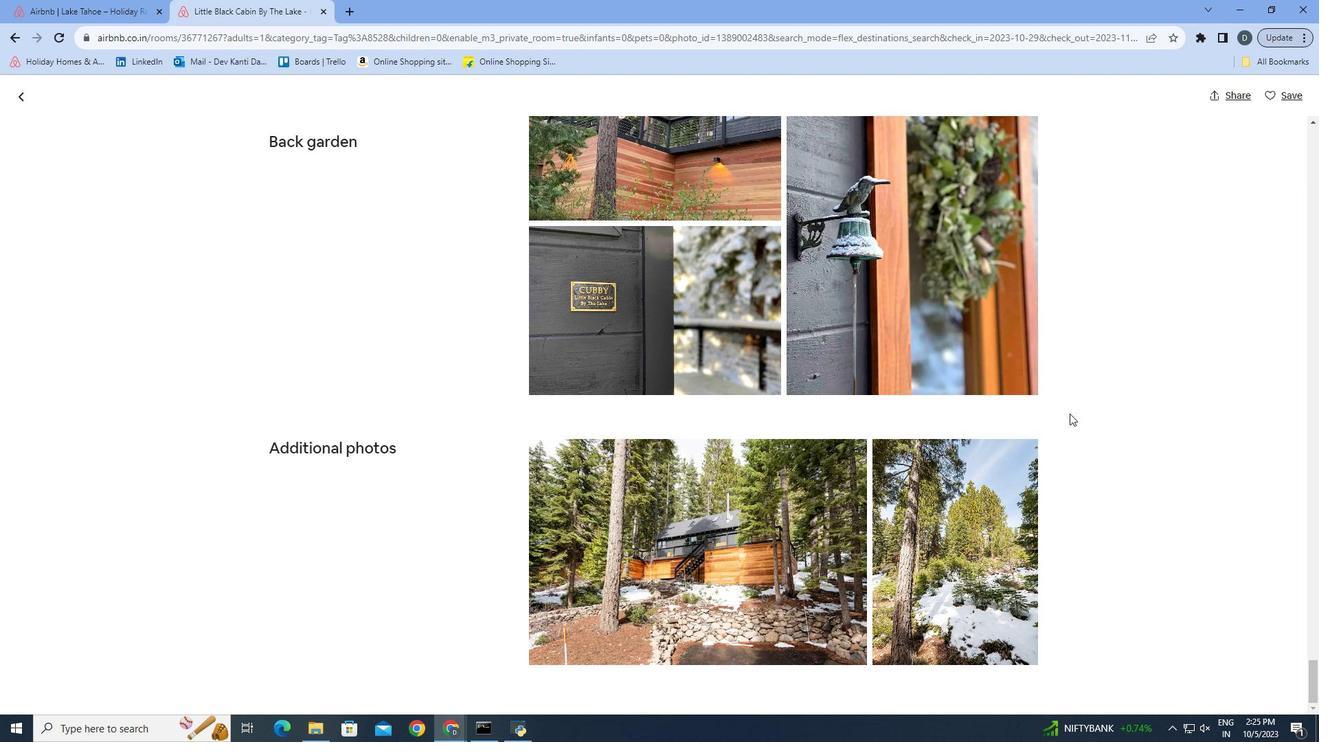
Action: Mouse moved to (13, 98)
Screenshot: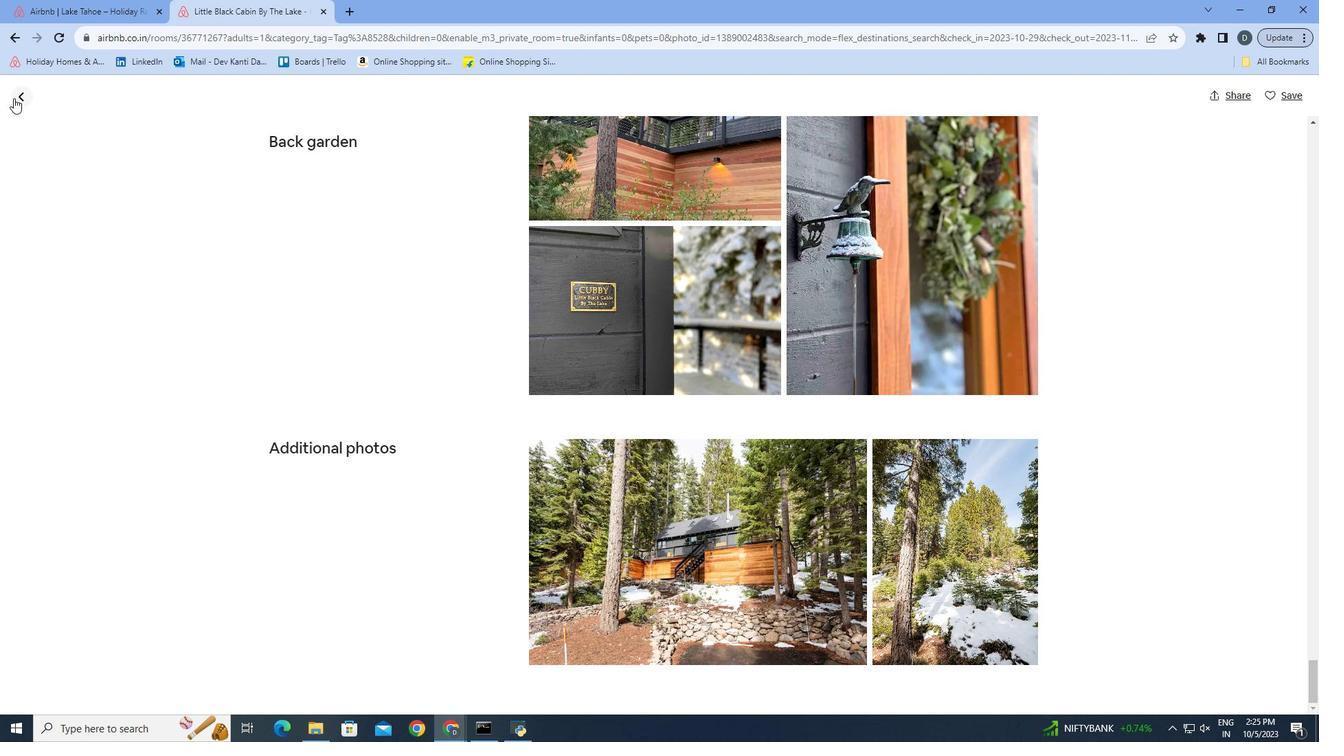 
Action: Mouse pressed left at (13, 98)
Screenshot: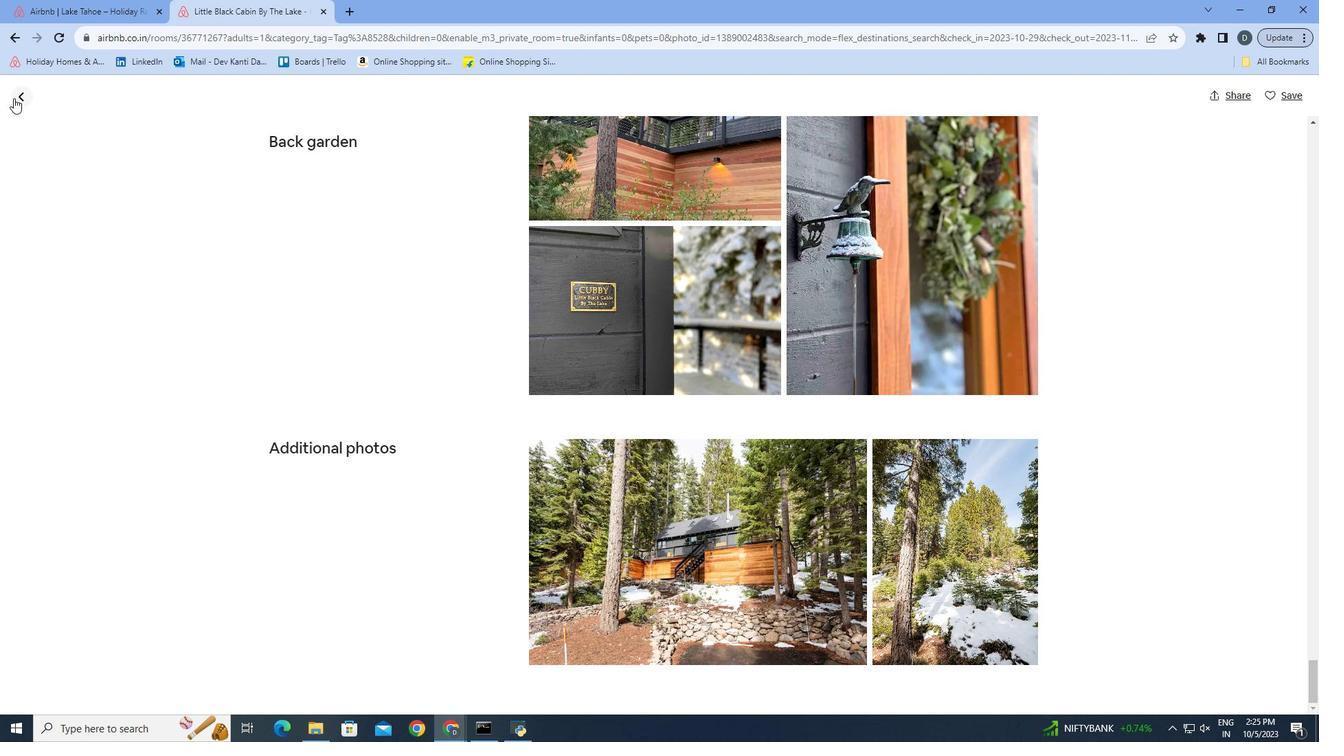 
Action: Mouse moved to (1183, 487)
Screenshot: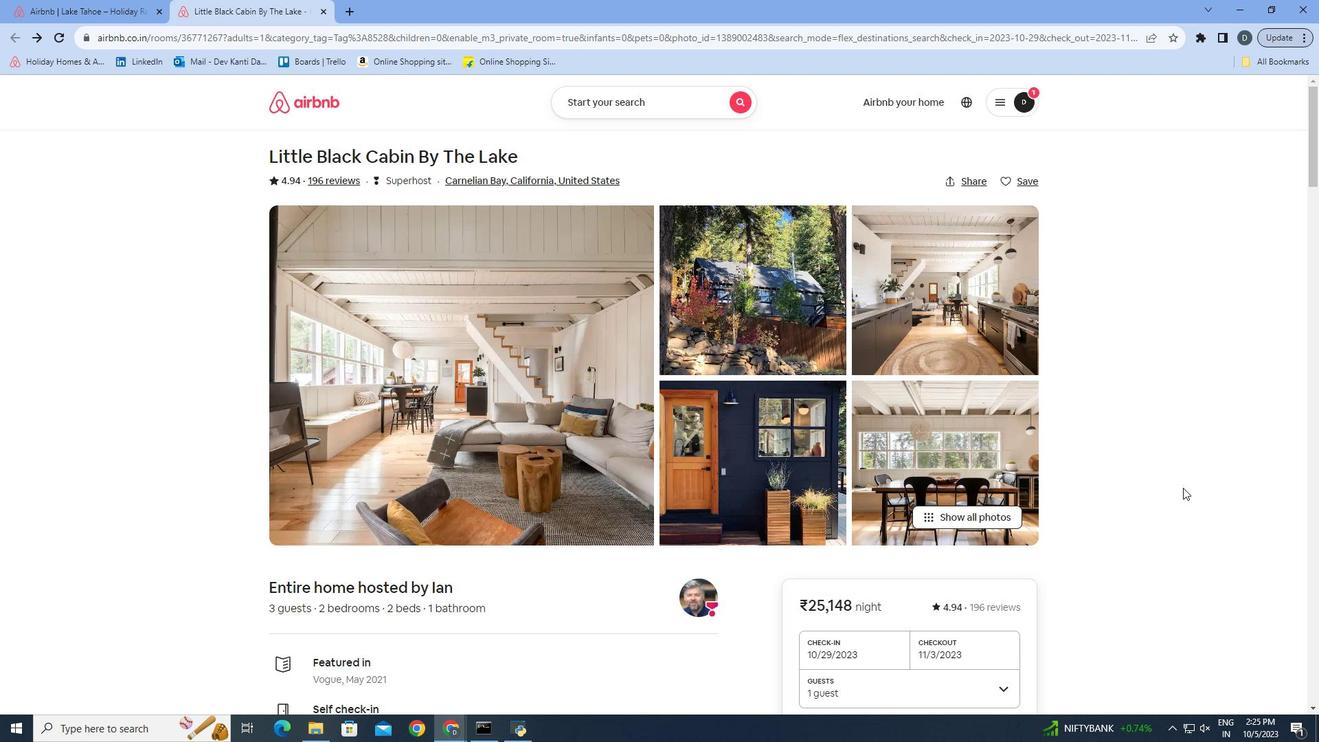 
Action: Mouse scrolled (1183, 487) with delta (0, 0)
Screenshot: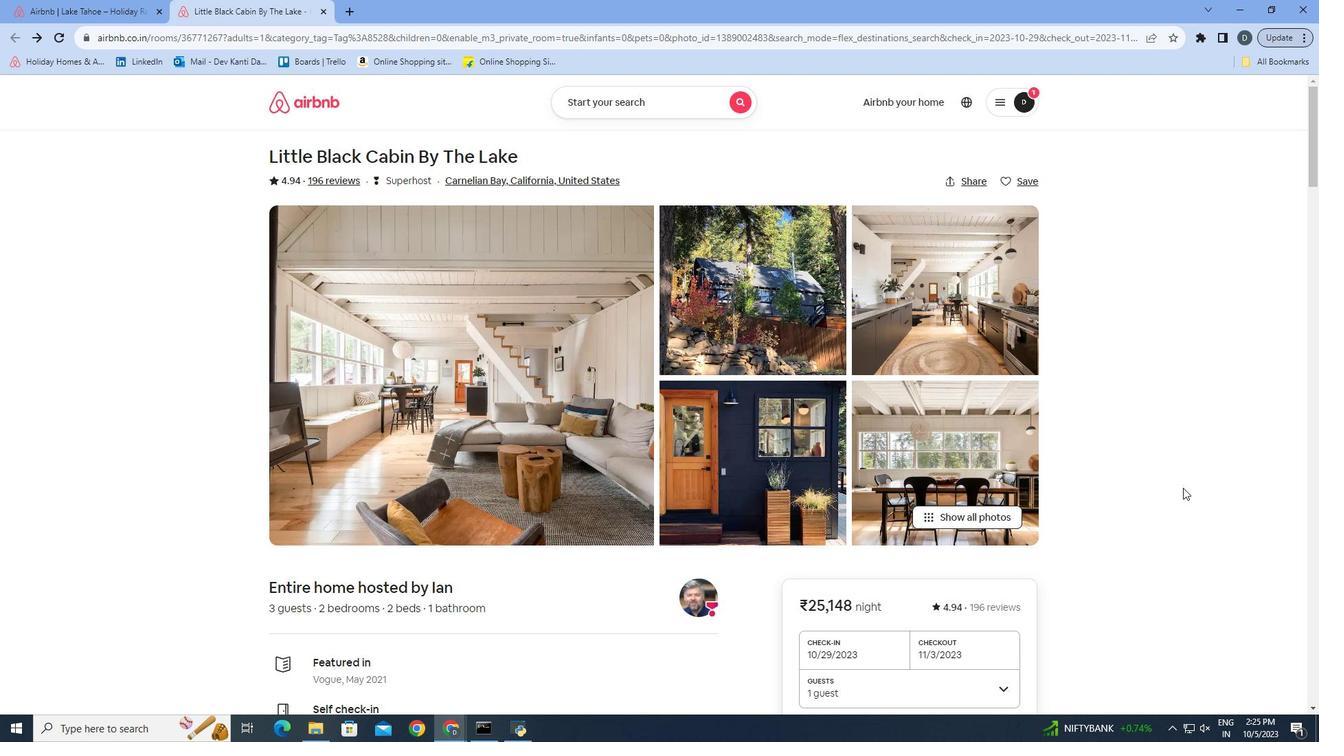 
Action: Mouse moved to (1183, 489)
Screenshot: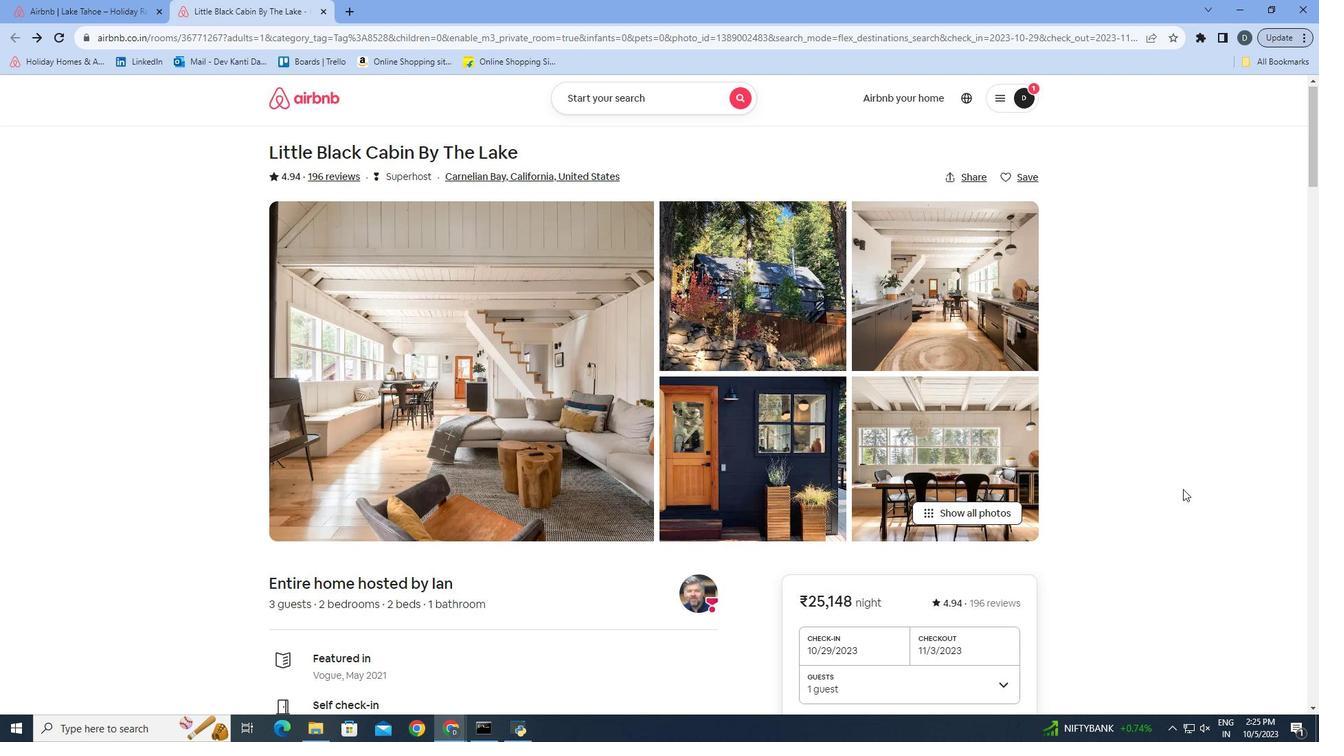 
Action: Mouse scrolled (1183, 488) with delta (0, 0)
Screenshot: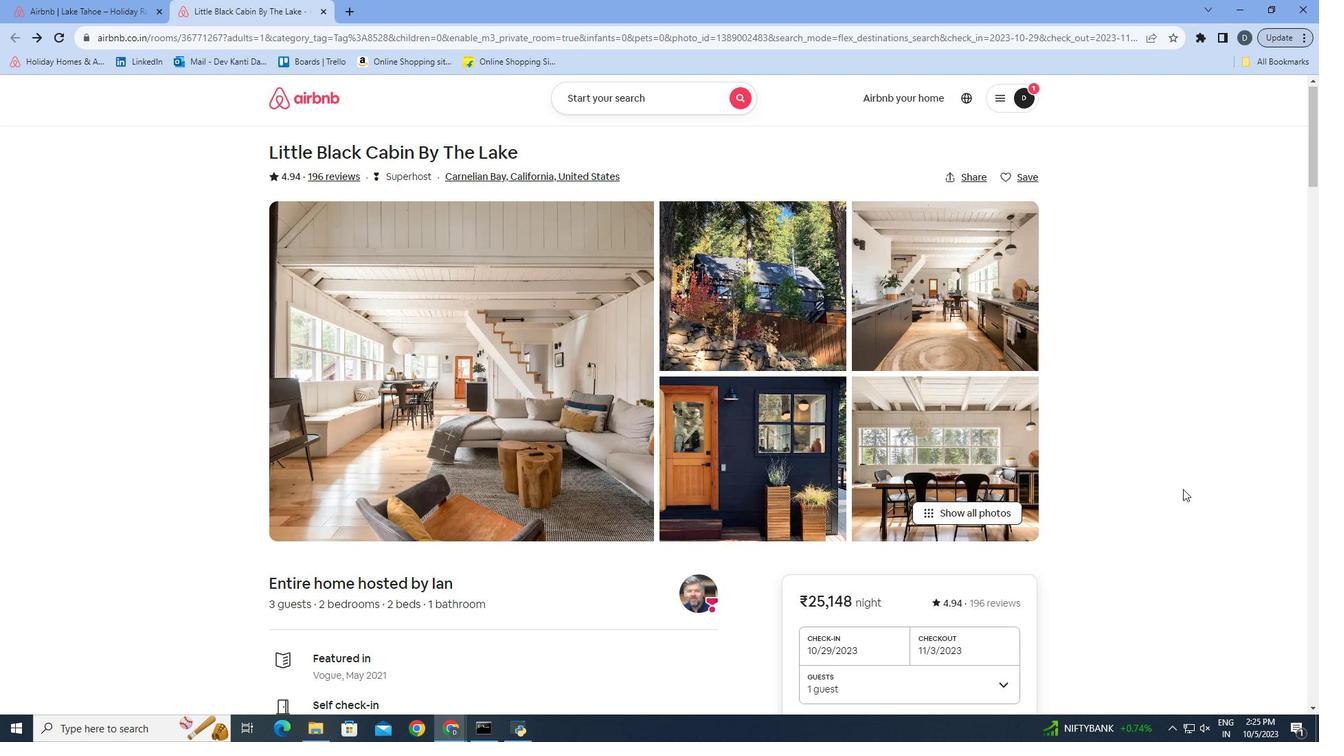 
Action: Mouse moved to (1183, 489)
Screenshot: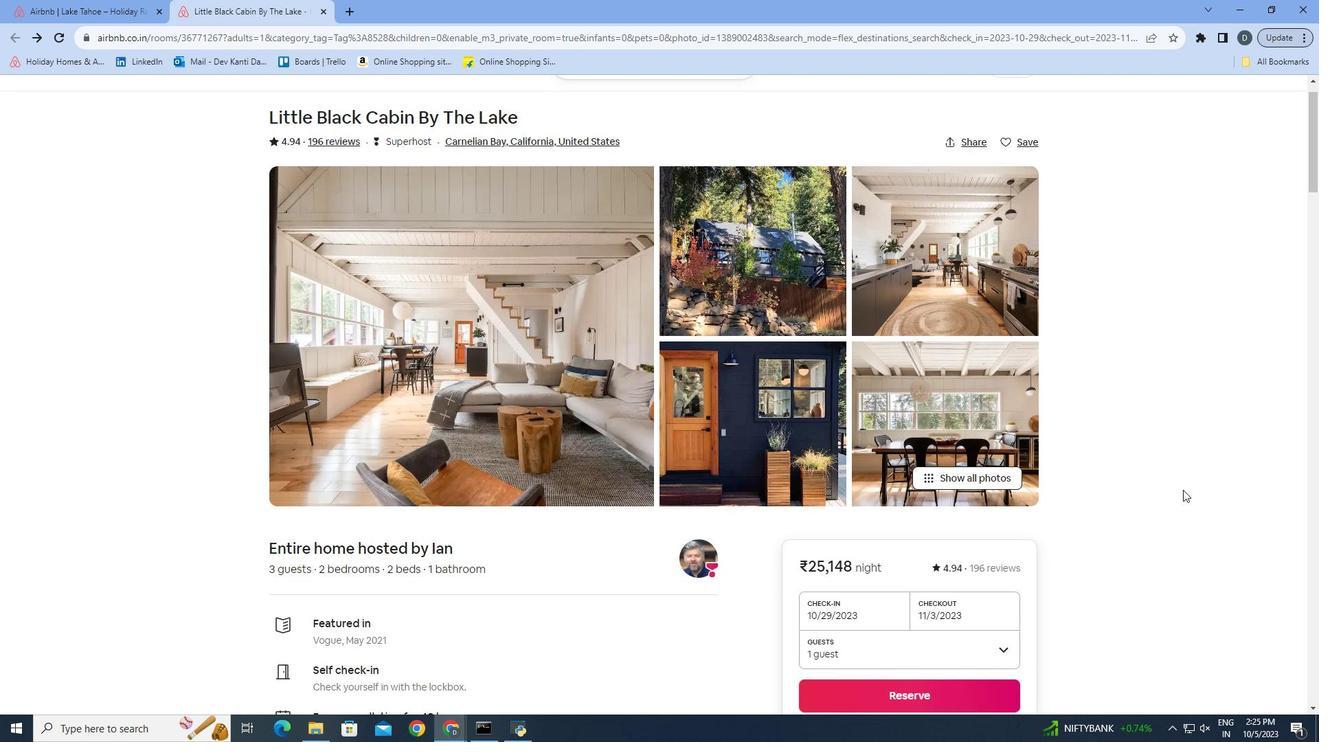 
Action: Mouse scrolled (1183, 488) with delta (0, 0)
Screenshot: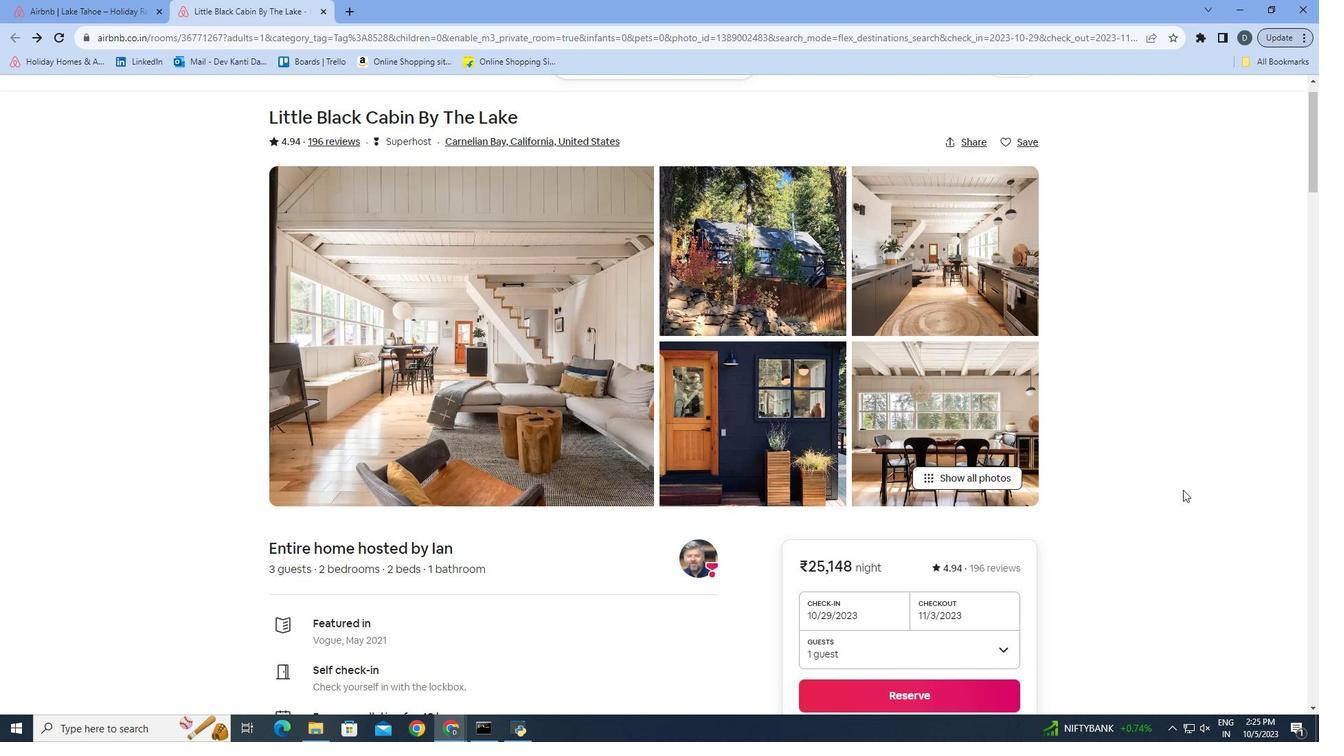 
Action: Mouse moved to (1181, 491)
Screenshot: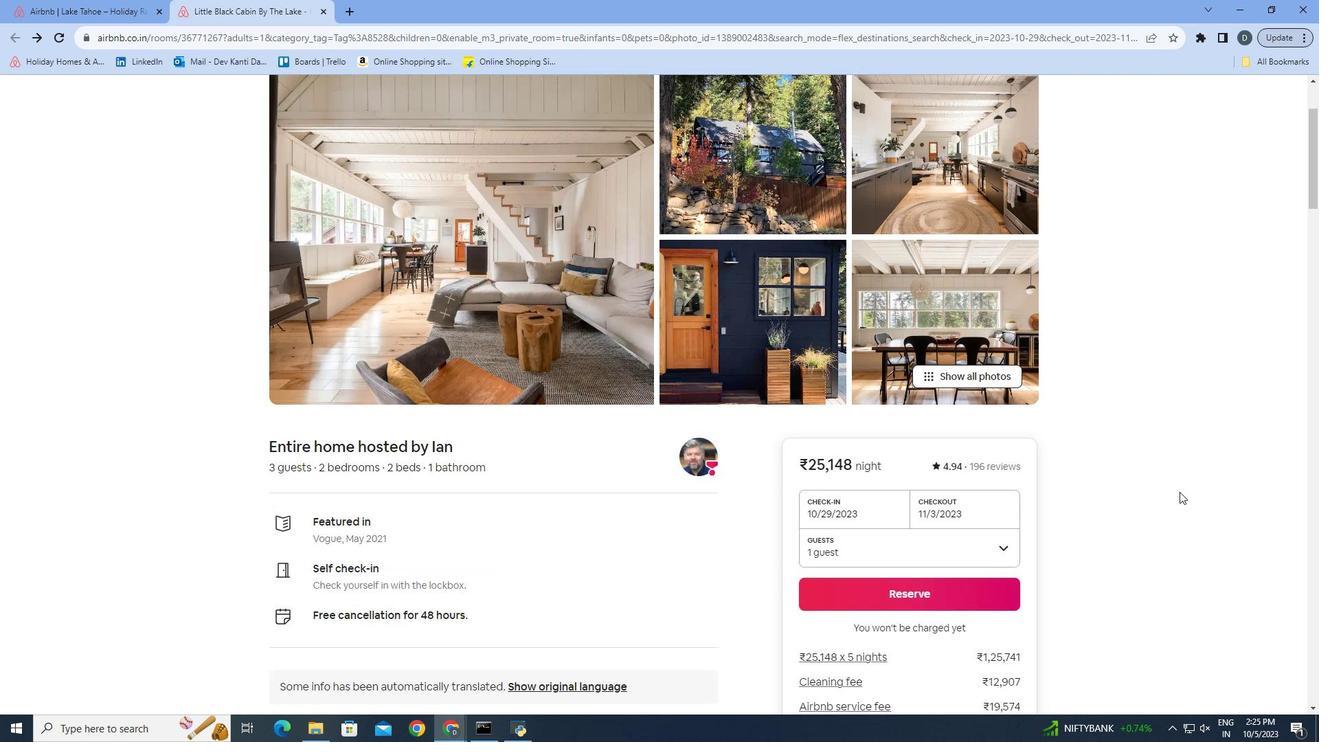 
Action: Mouse scrolled (1181, 490) with delta (0, 0)
Screenshot: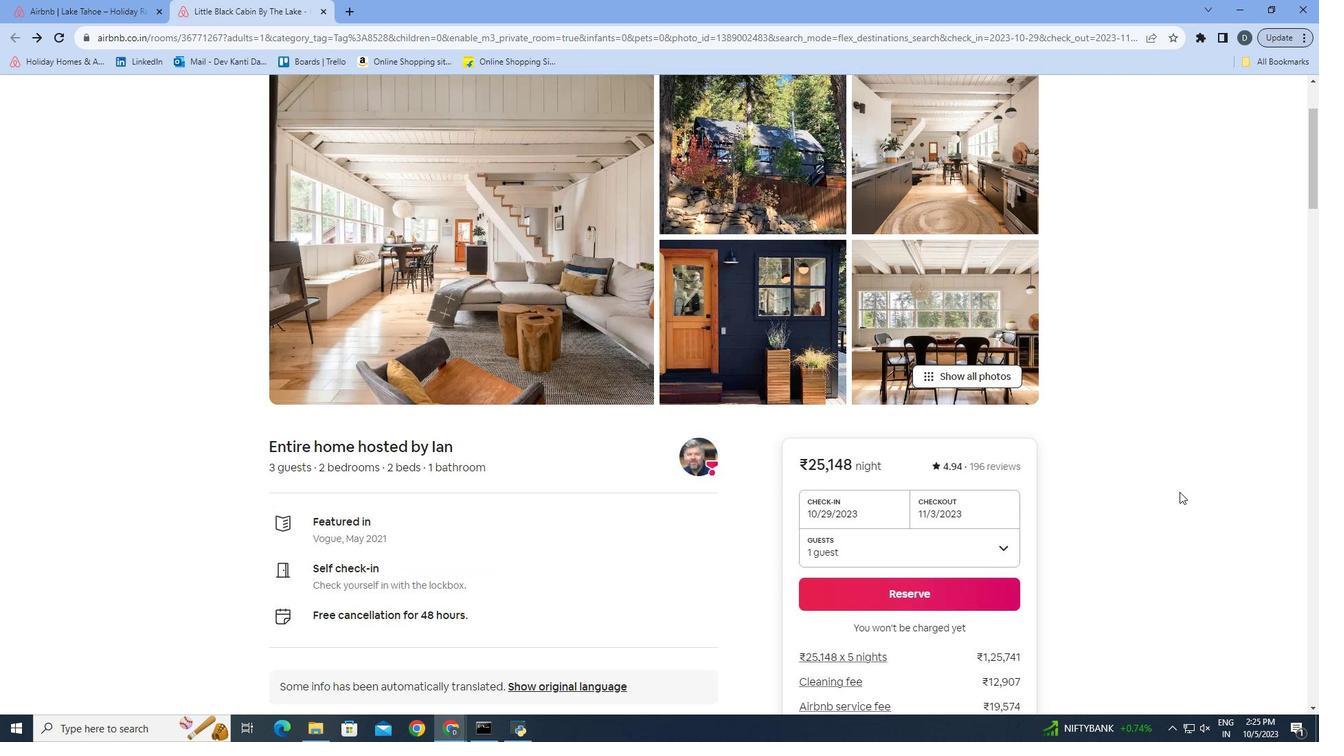 
Action: Mouse moved to (706, 492)
Screenshot: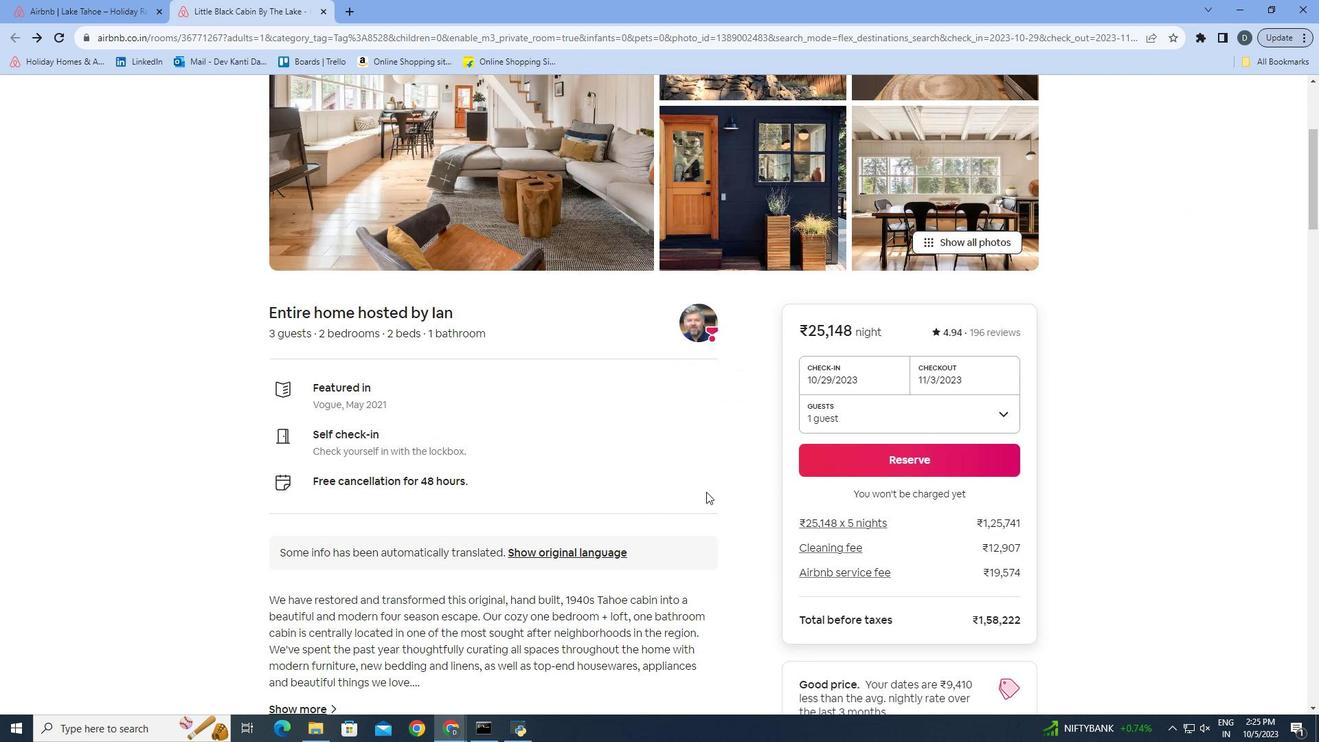 
Action: Mouse scrolled (706, 491) with delta (0, 0)
Screenshot: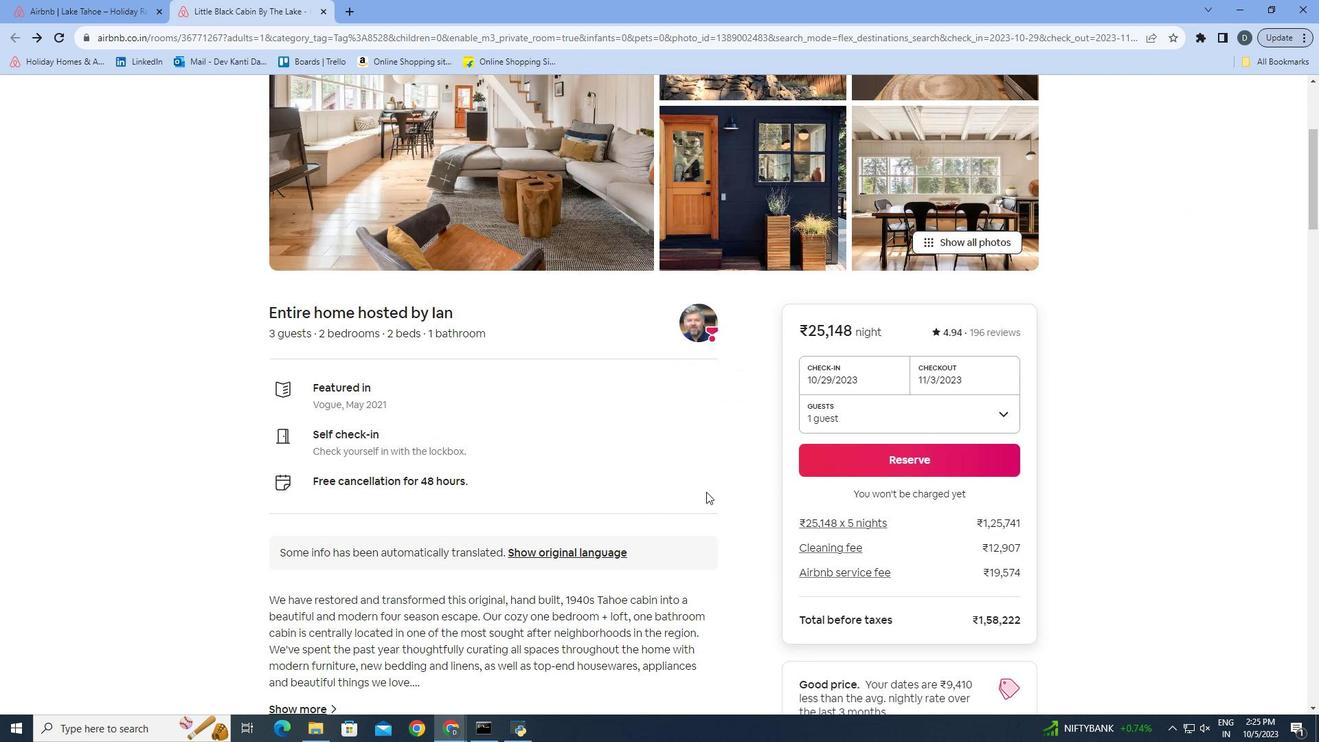 
Action: Mouse moved to (707, 492)
Screenshot: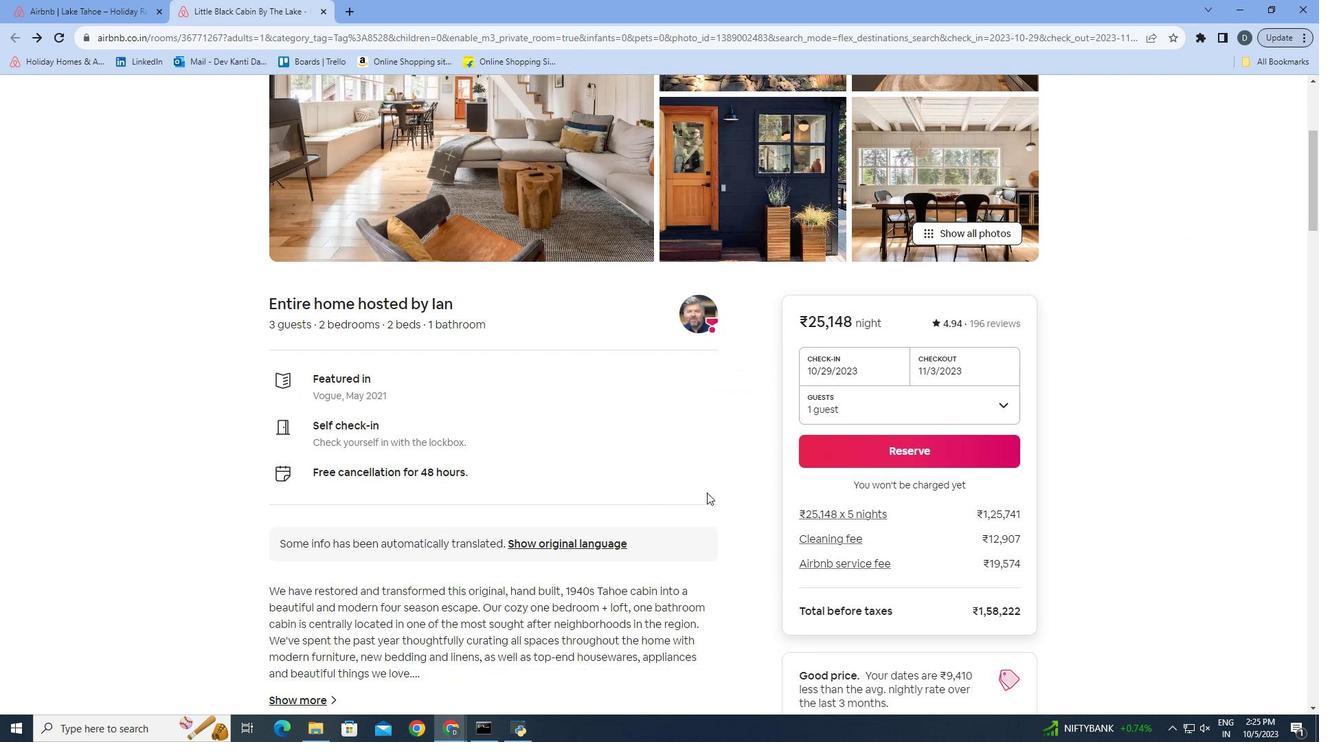 
Action: Mouse scrolled (707, 492) with delta (0, 0)
Screenshot: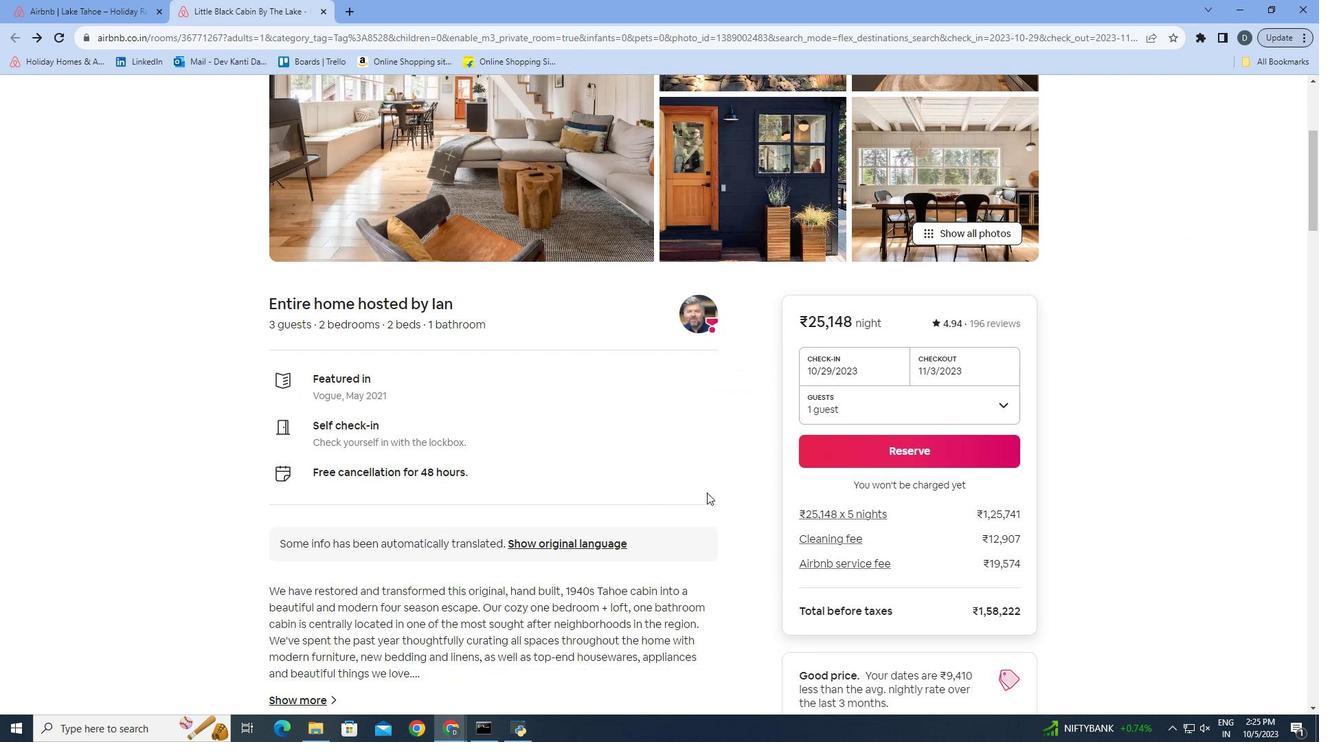 
Action: Mouse scrolled (707, 492) with delta (0, 0)
Screenshot: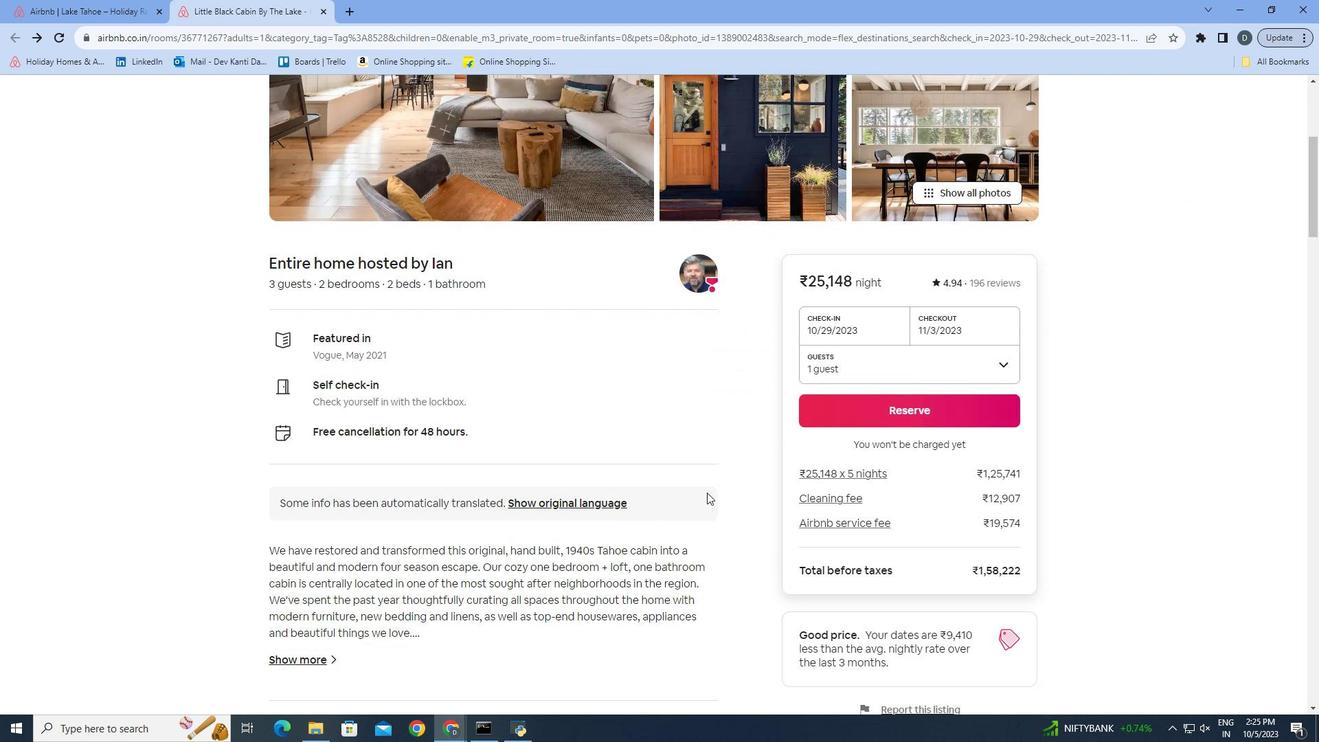 
Action: Mouse scrolled (707, 492) with delta (0, 0)
Screenshot: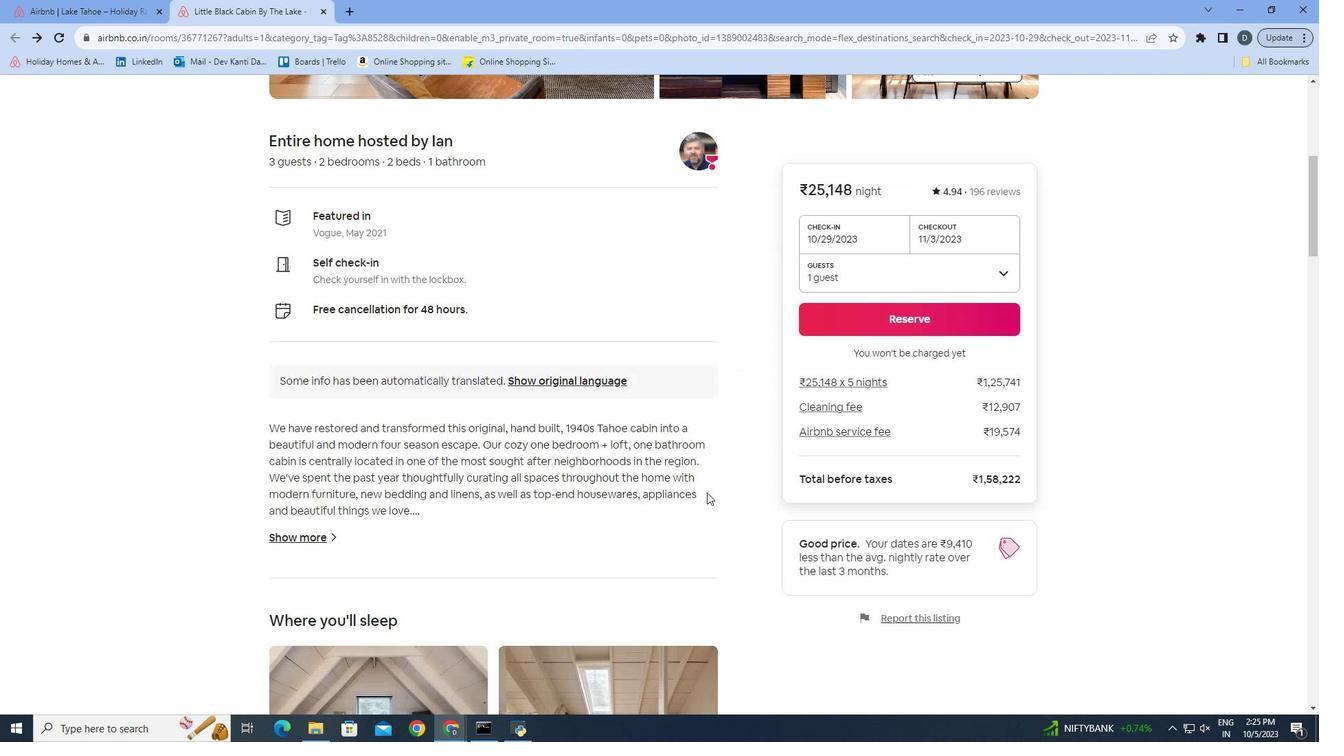 
Action: Mouse moved to (776, 490)
Screenshot: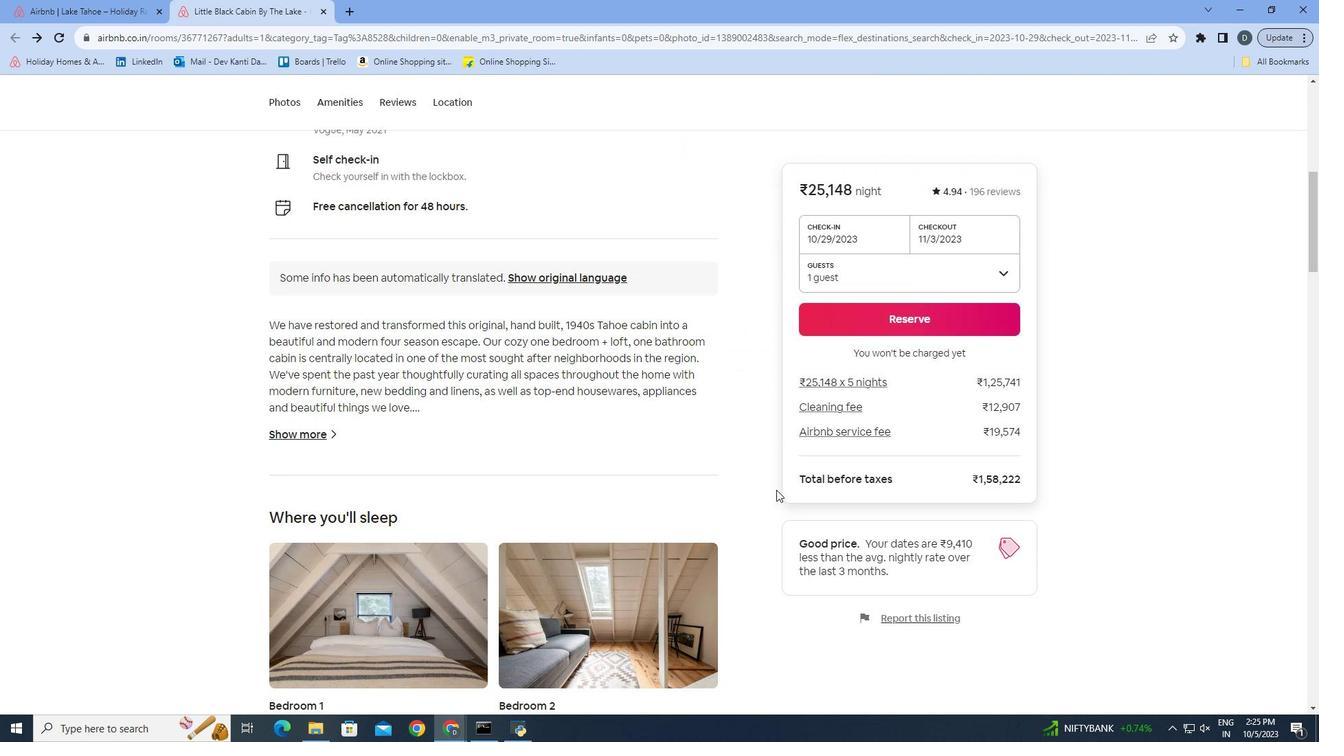 
Action: Mouse scrolled (776, 489) with delta (0, 0)
Screenshot: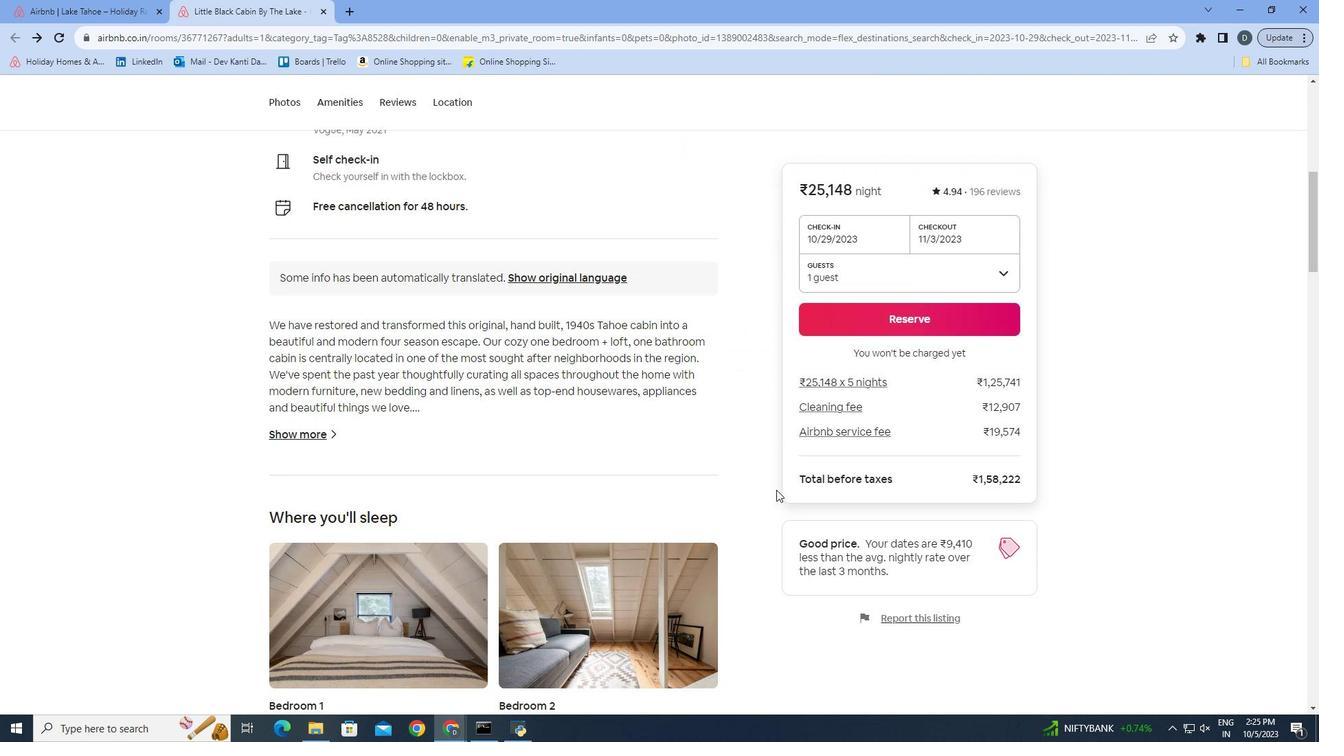 
Action: Mouse scrolled (776, 489) with delta (0, 0)
Screenshot: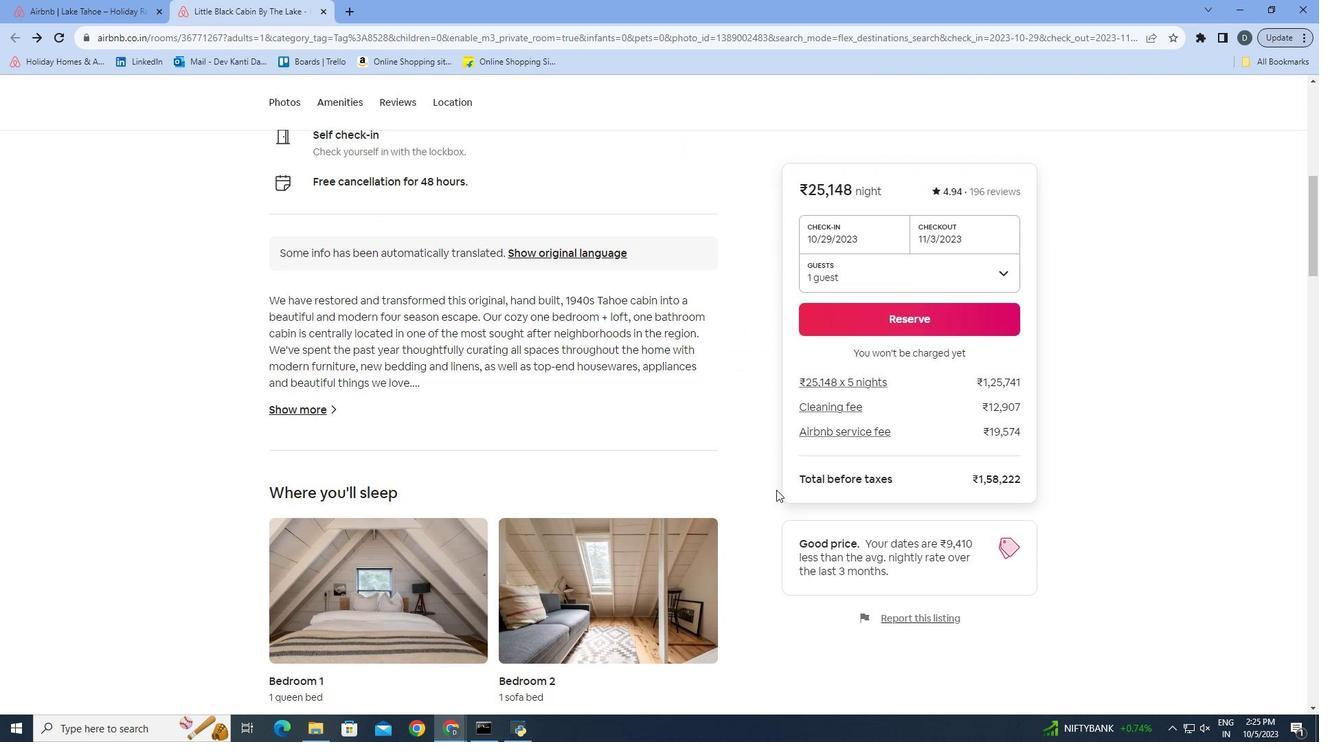 
Action: Mouse scrolled (776, 489) with delta (0, 0)
Screenshot: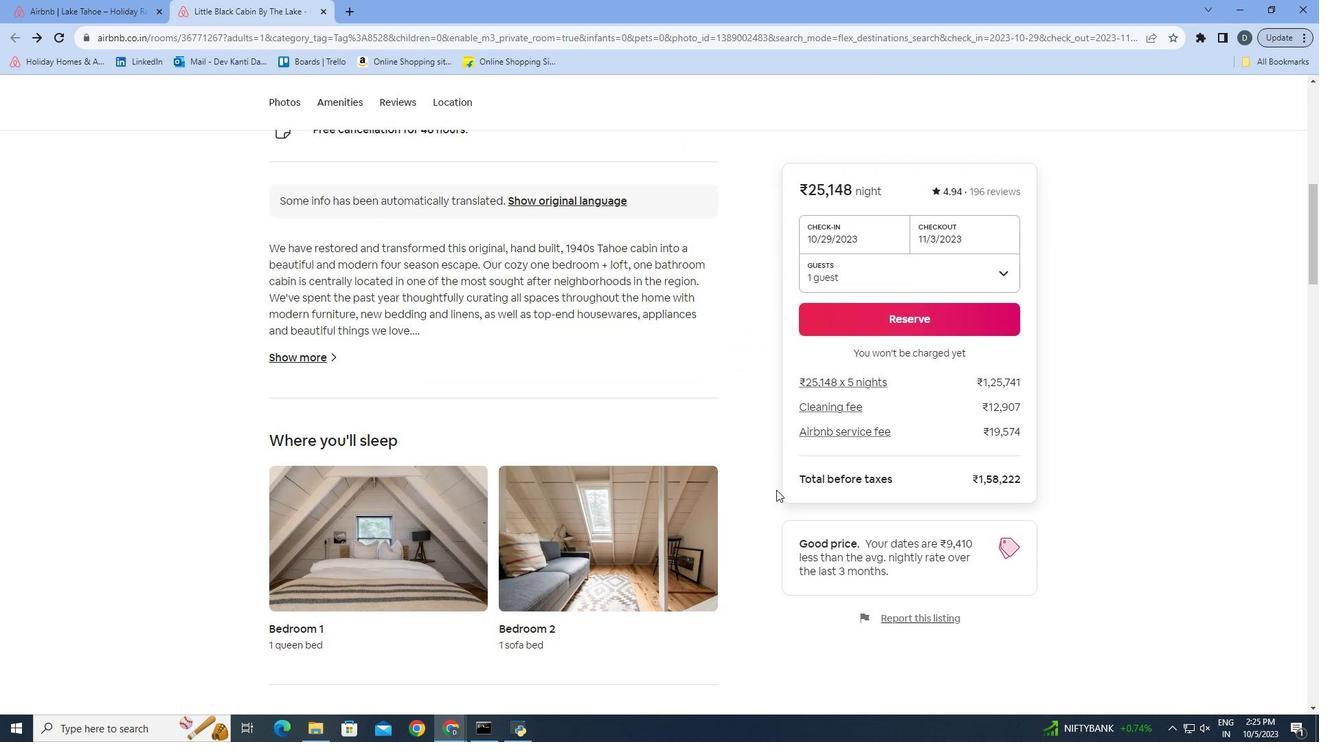 
Action: Mouse scrolled (776, 489) with delta (0, 0)
Screenshot: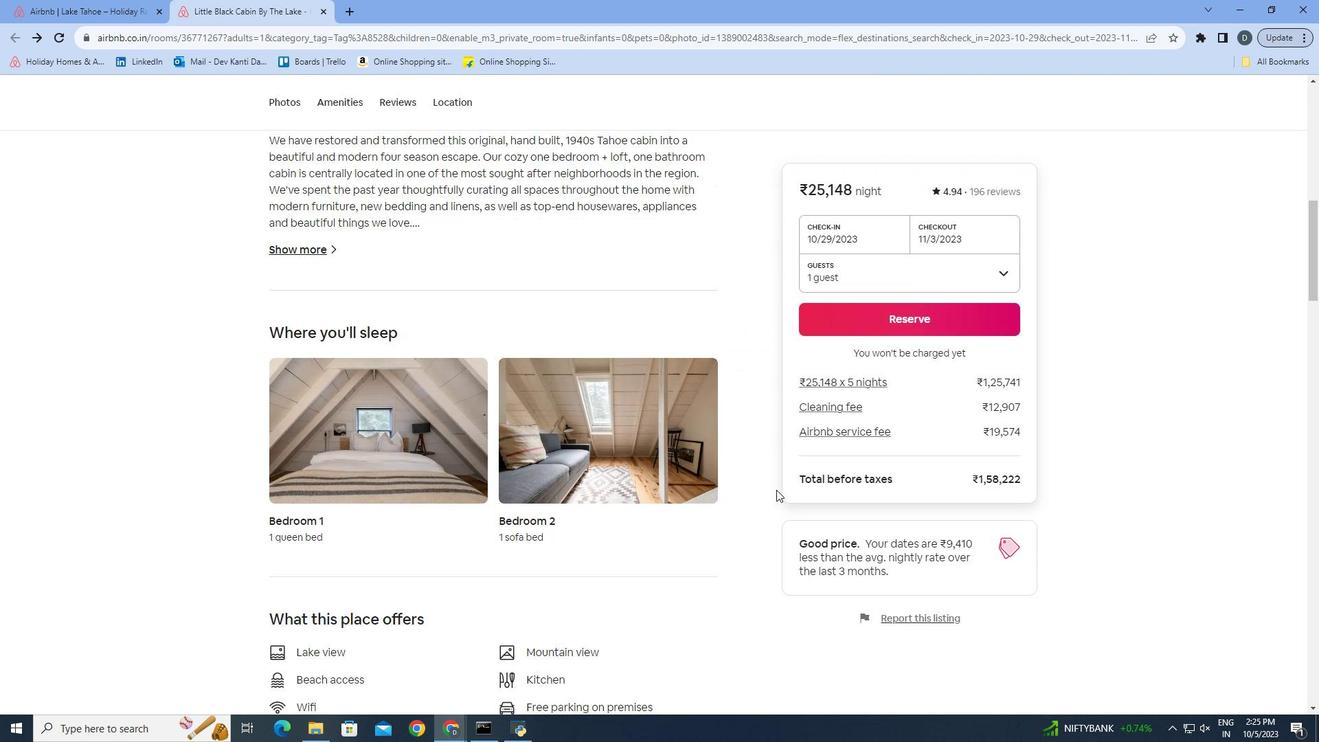 
Action: Mouse moved to (768, 491)
Screenshot: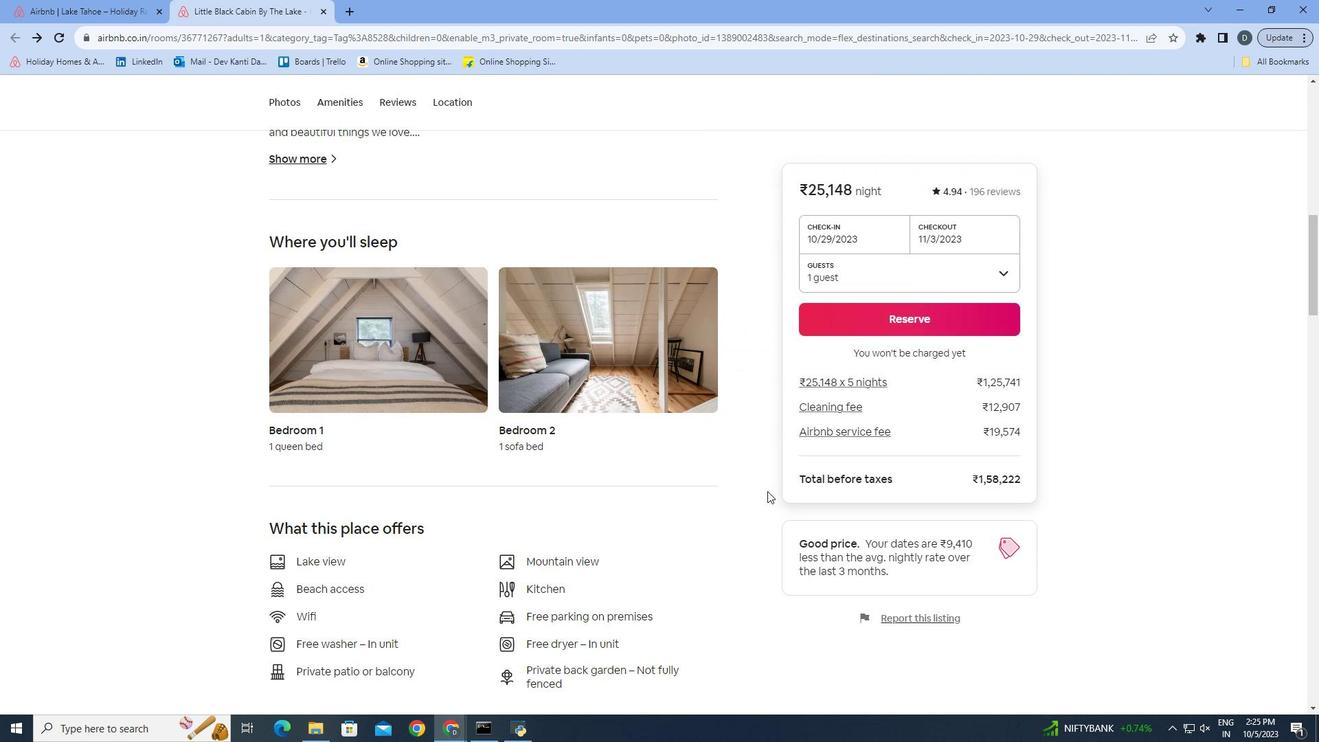 
Action: Mouse scrolled (768, 490) with delta (0, 0)
Screenshot: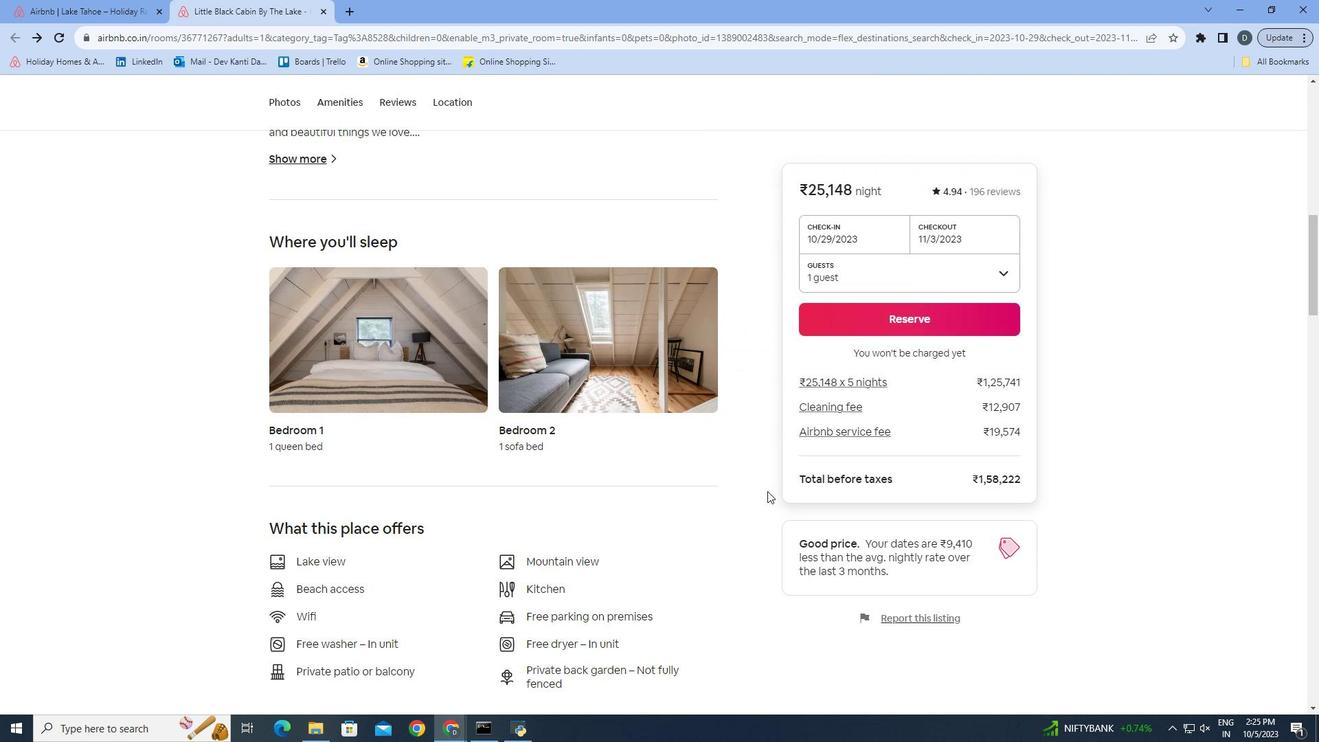
Action: Mouse moved to (767, 491)
Screenshot: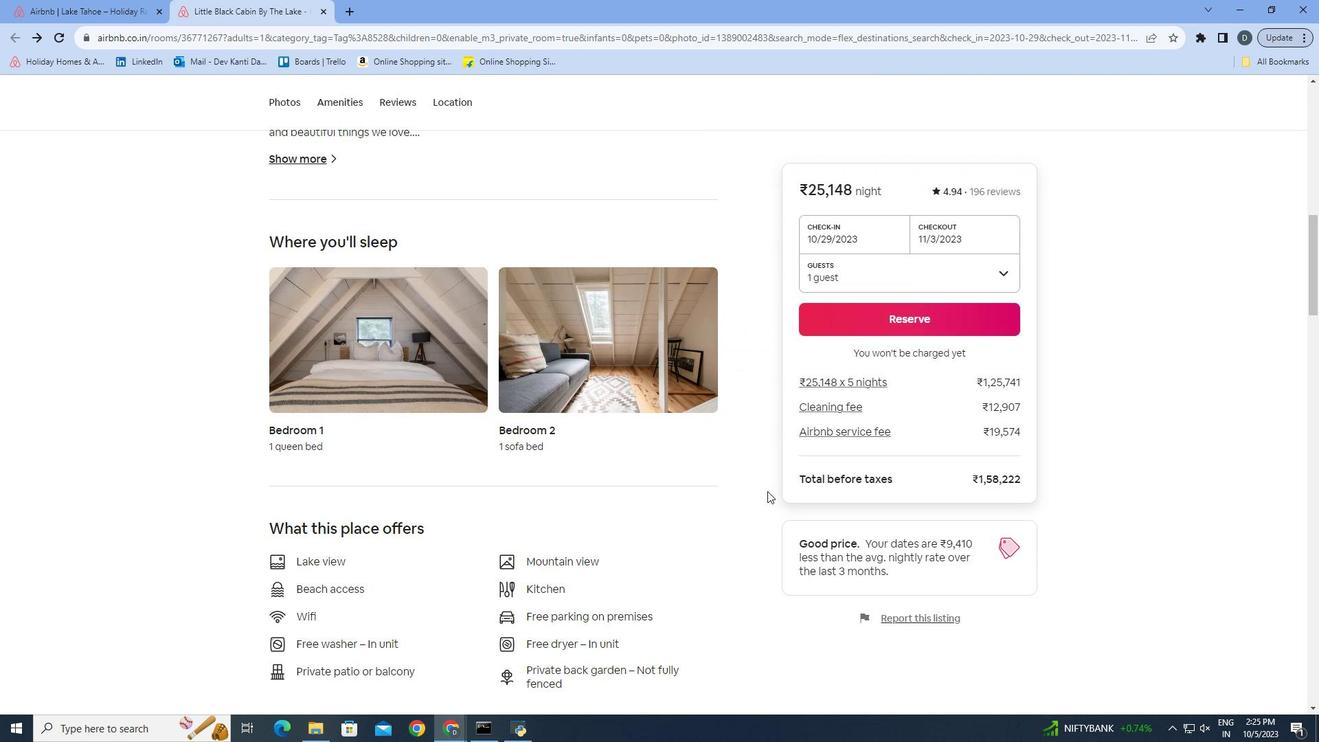 
Action: Mouse scrolled (767, 490) with delta (0, 0)
Screenshot: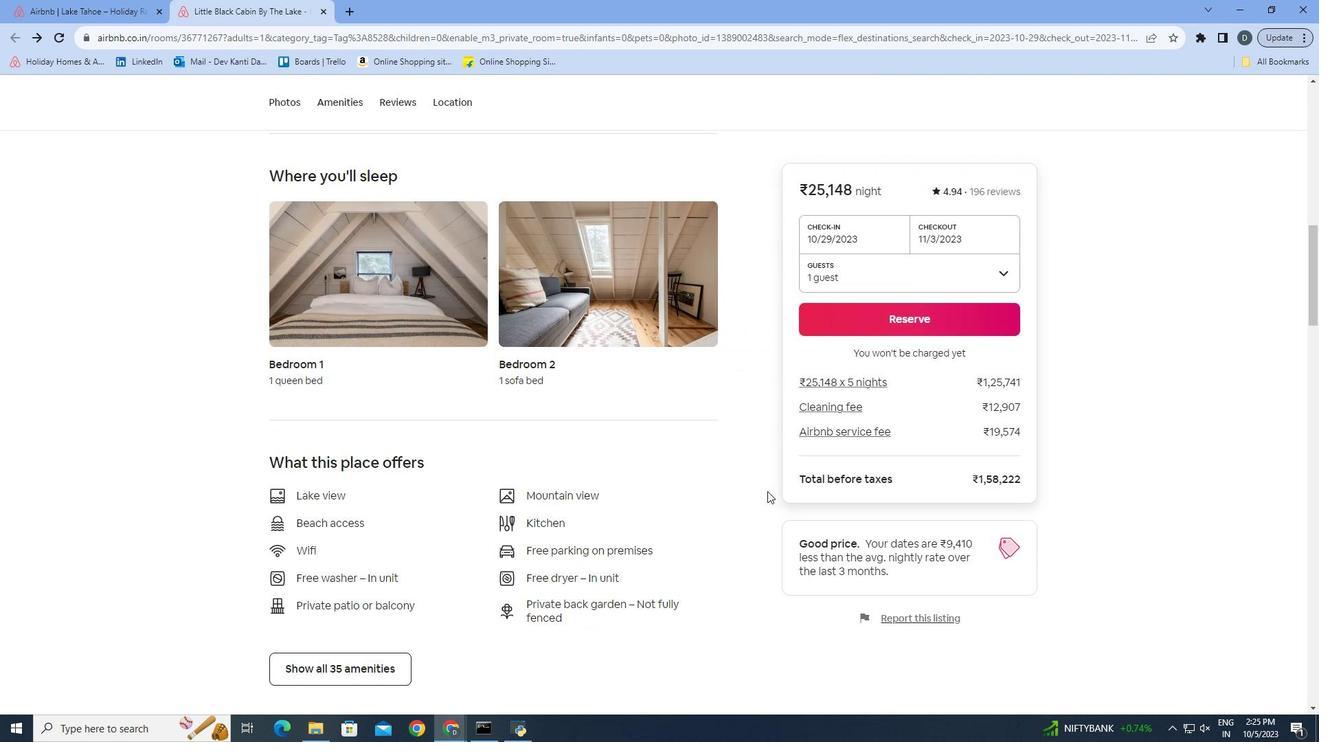 
Action: Mouse scrolled (767, 490) with delta (0, 0)
Screenshot: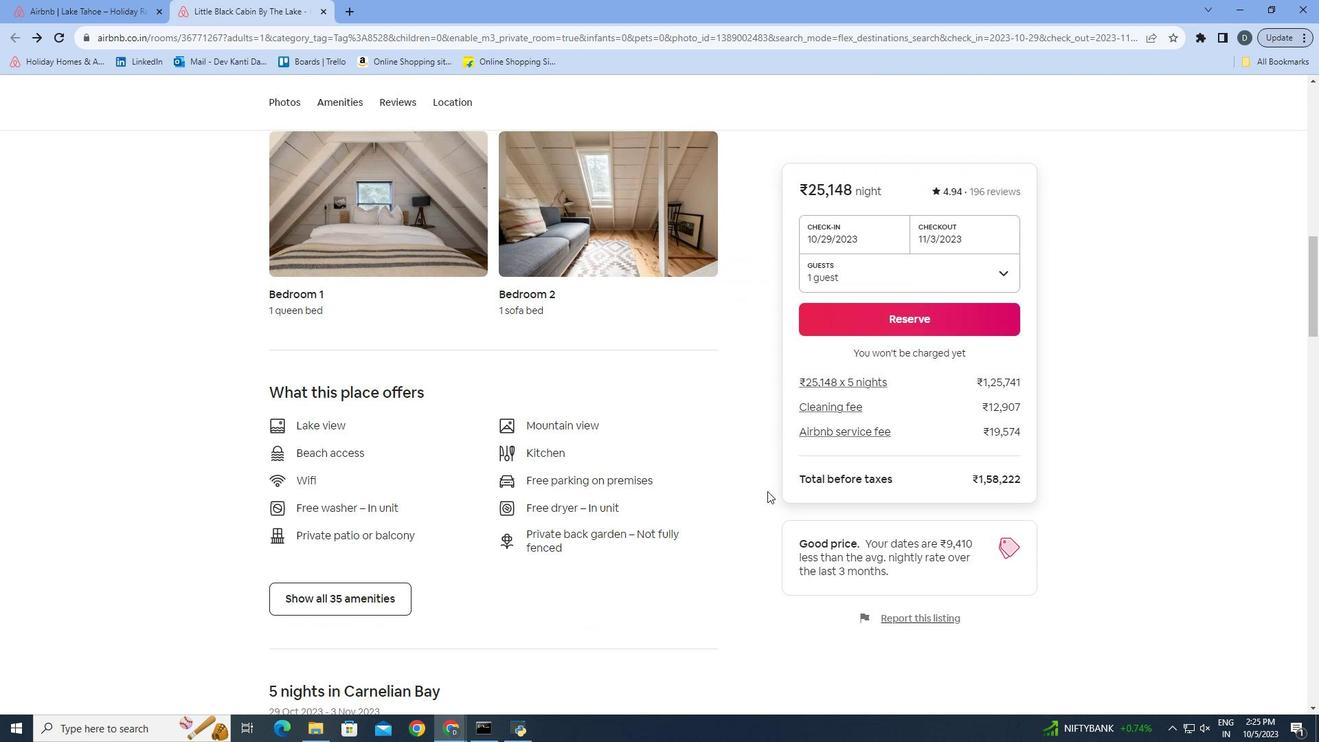 
Action: Mouse scrolled (767, 490) with delta (0, 0)
Screenshot: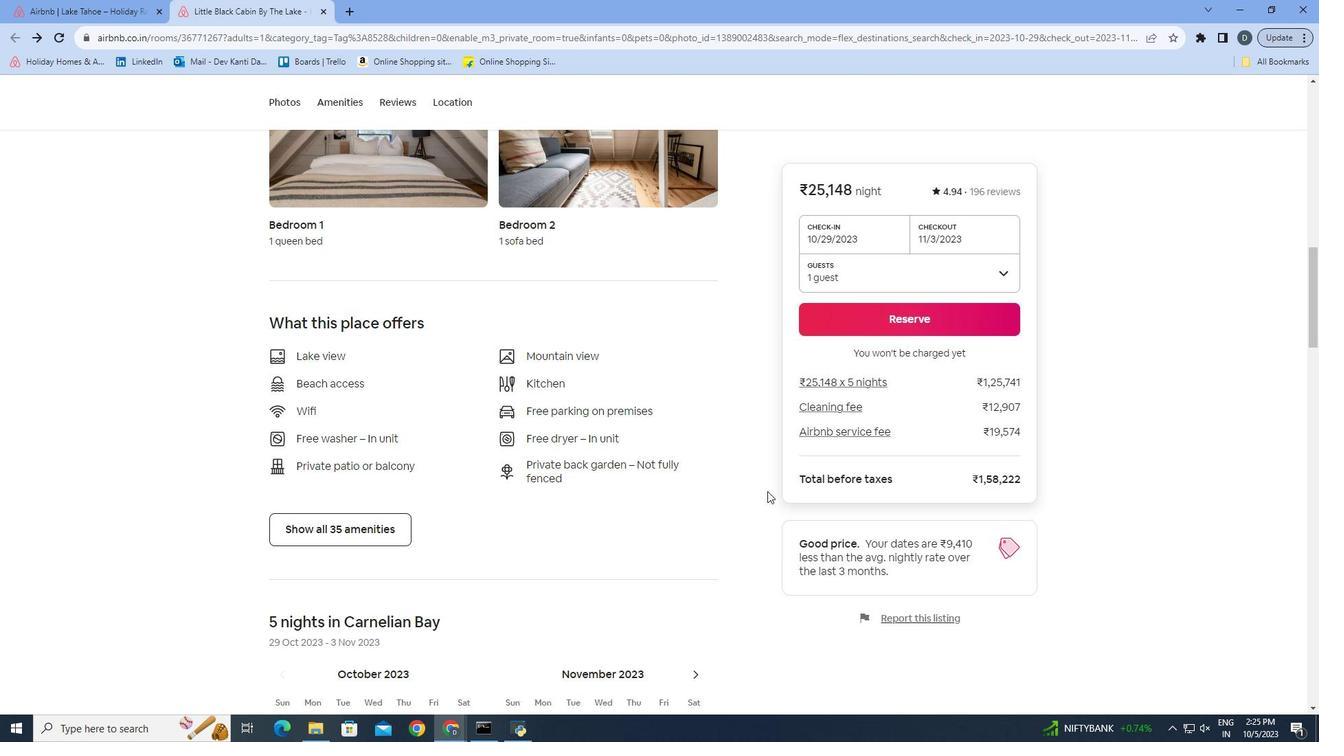 
Action: Mouse scrolled (767, 490) with delta (0, 0)
Screenshot: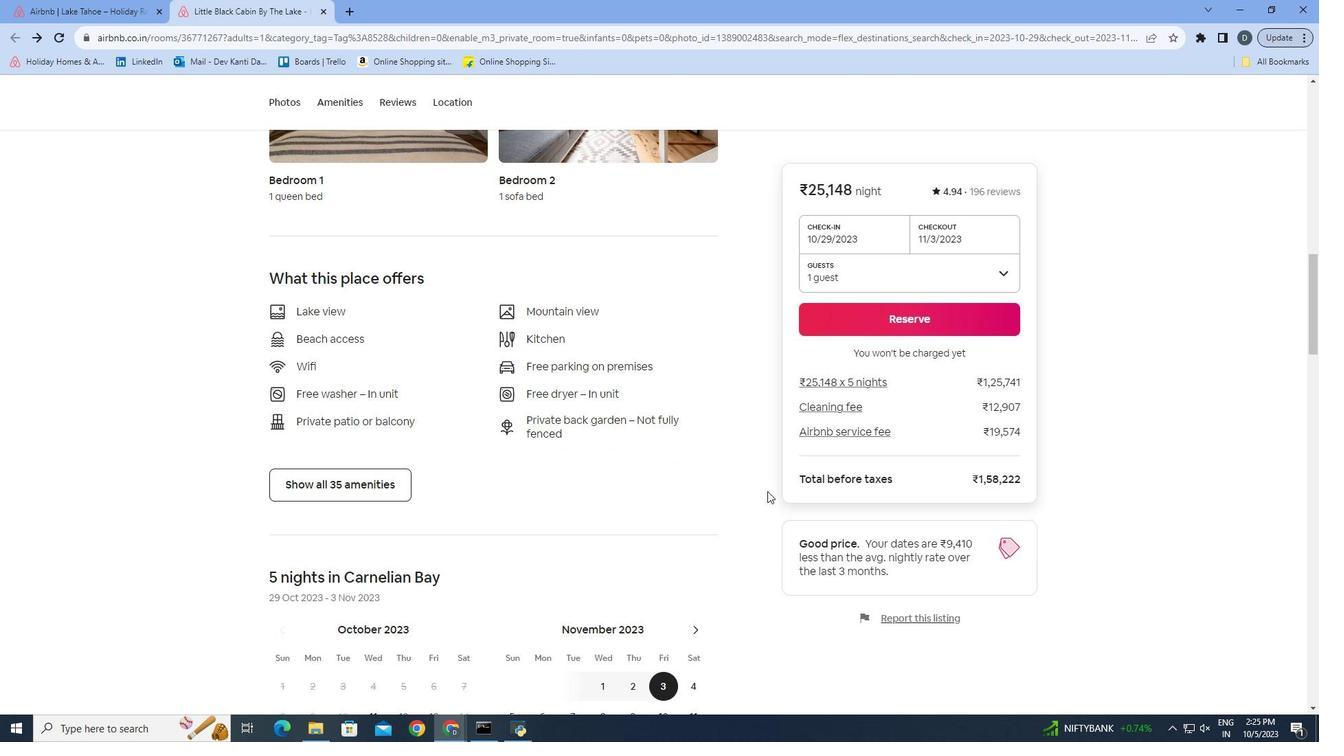 
Action: Mouse scrolled (767, 490) with delta (0, 0)
Screenshot: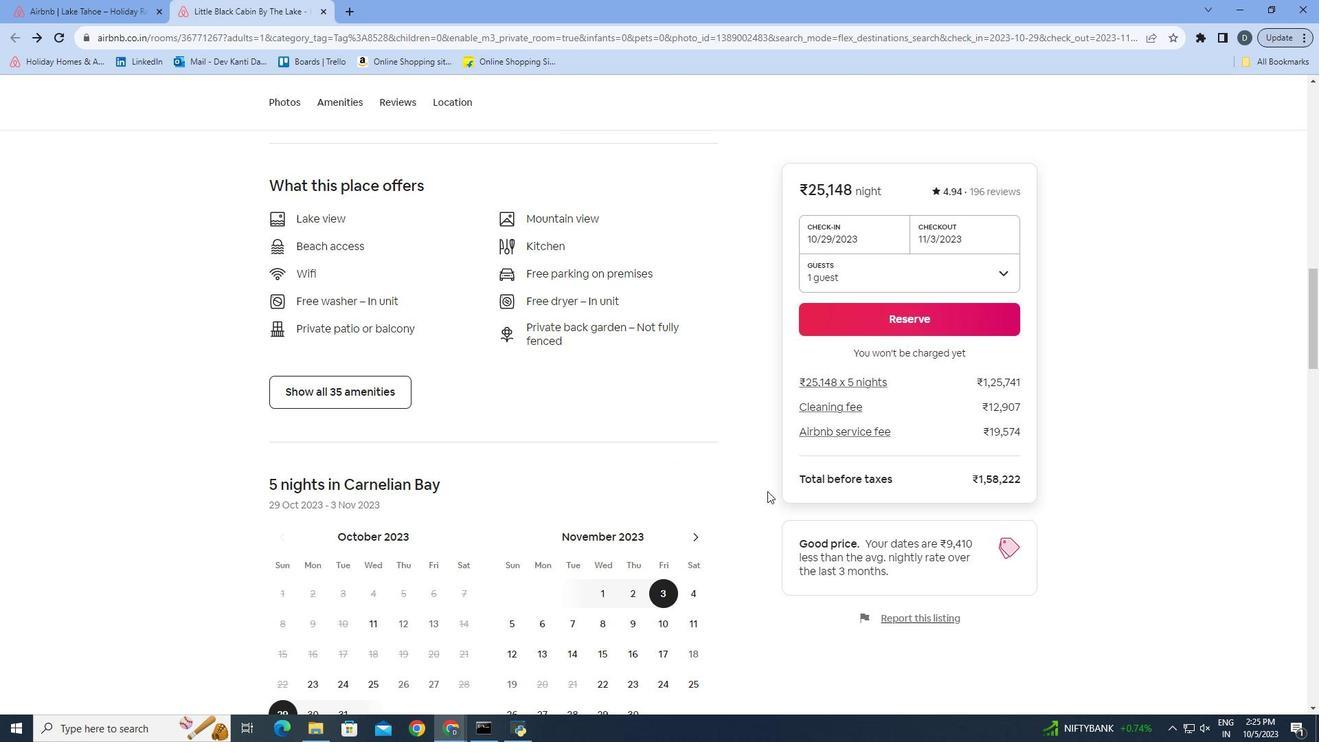 
Action: Mouse scrolled (767, 490) with delta (0, 0)
Screenshot: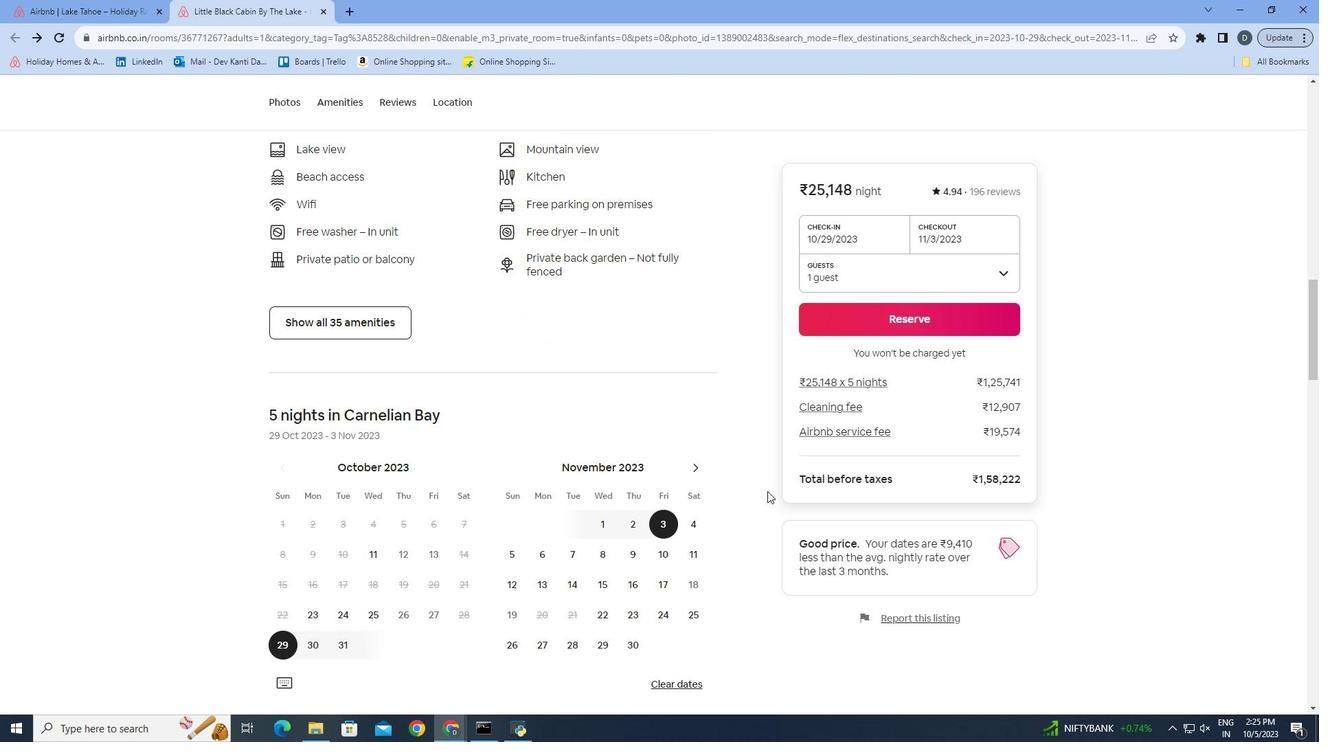 
Action: Mouse scrolled (767, 490) with delta (0, 0)
Screenshot: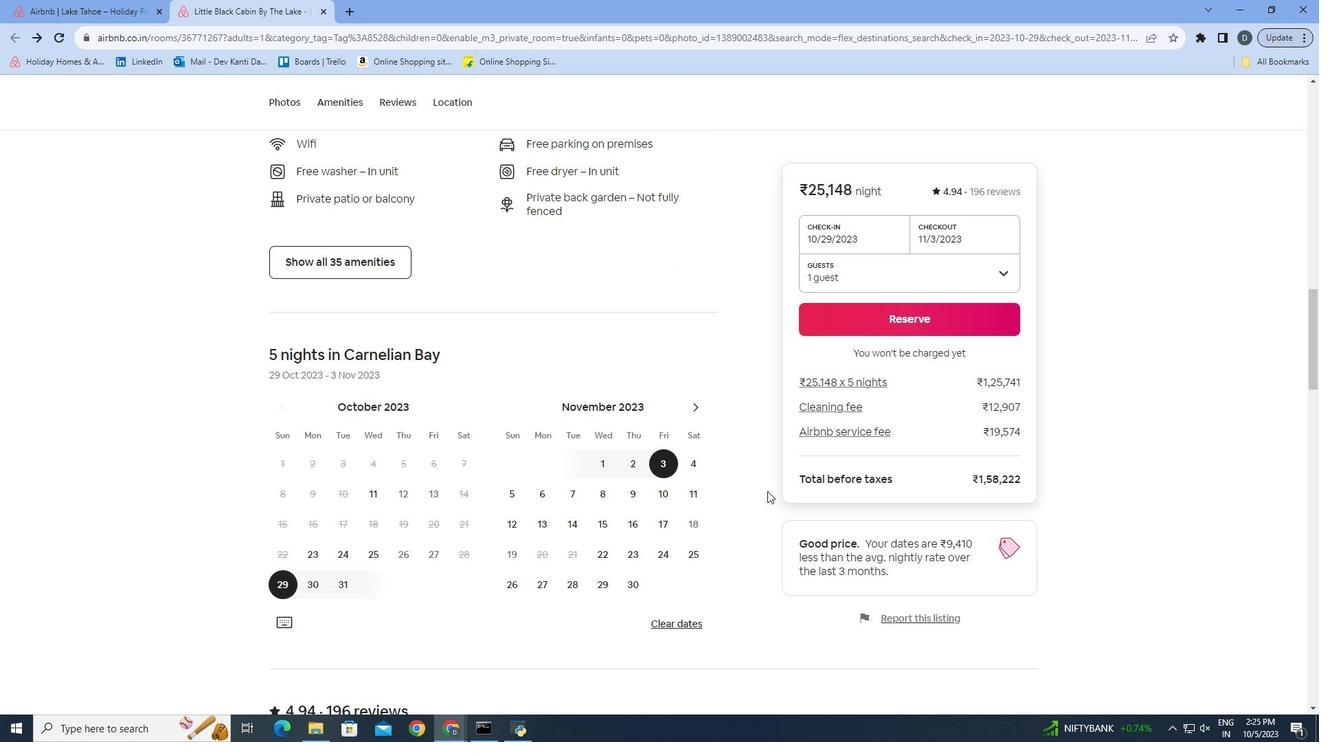 
Action: Mouse scrolled (767, 490) with delta (0, 0)
Screenshot: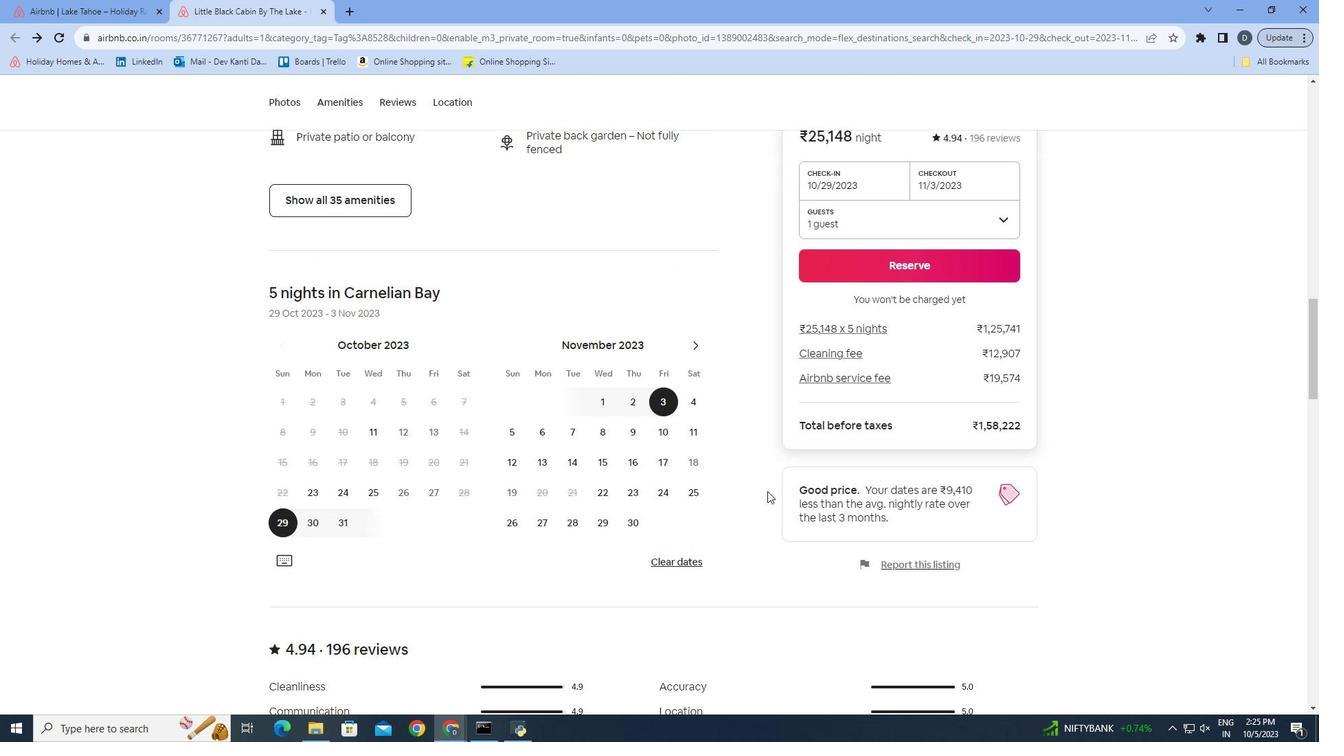 
Action: Mouse scrolled (767, 490) with delta (0, 0)
Screenshot: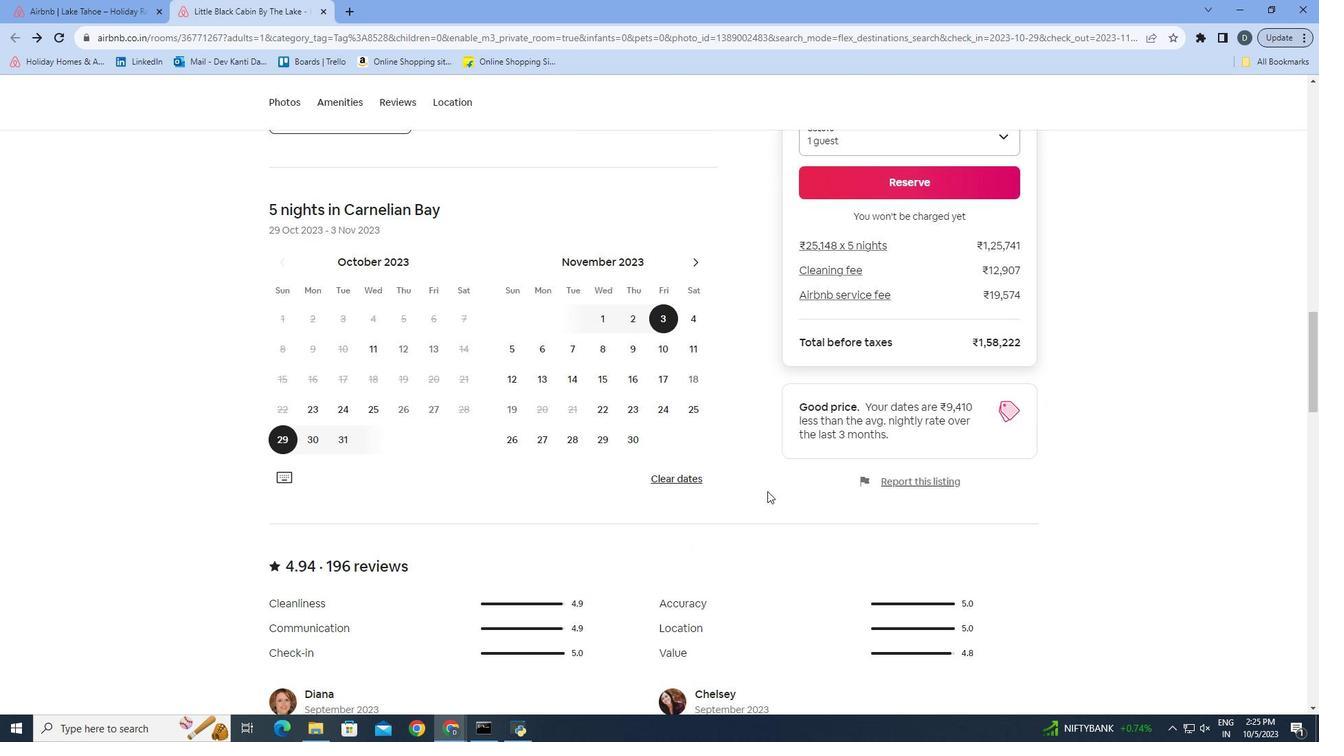 
Action: Mouse scrolled (767, 490) with delta (0, 0)
Screenshot: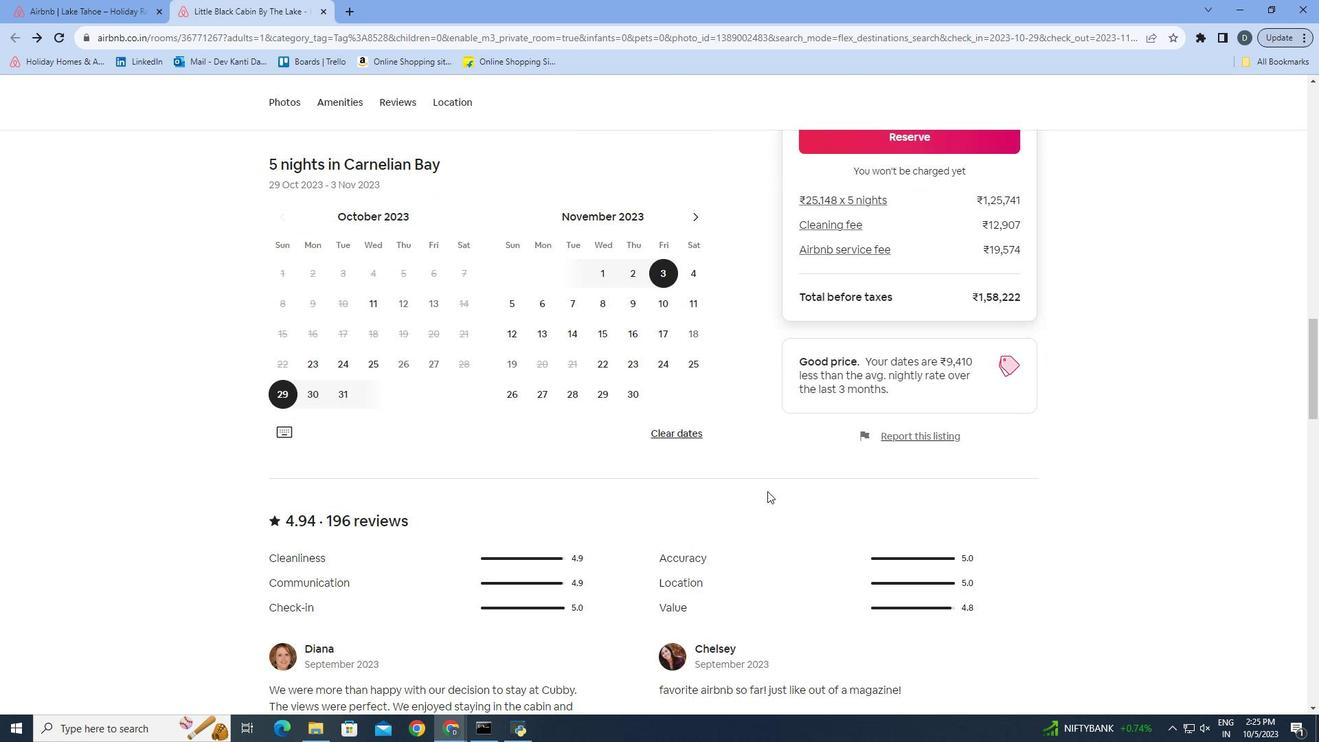 
Action: Mouse scrolled (767, 490) with delta (0, 0)
Screenshot: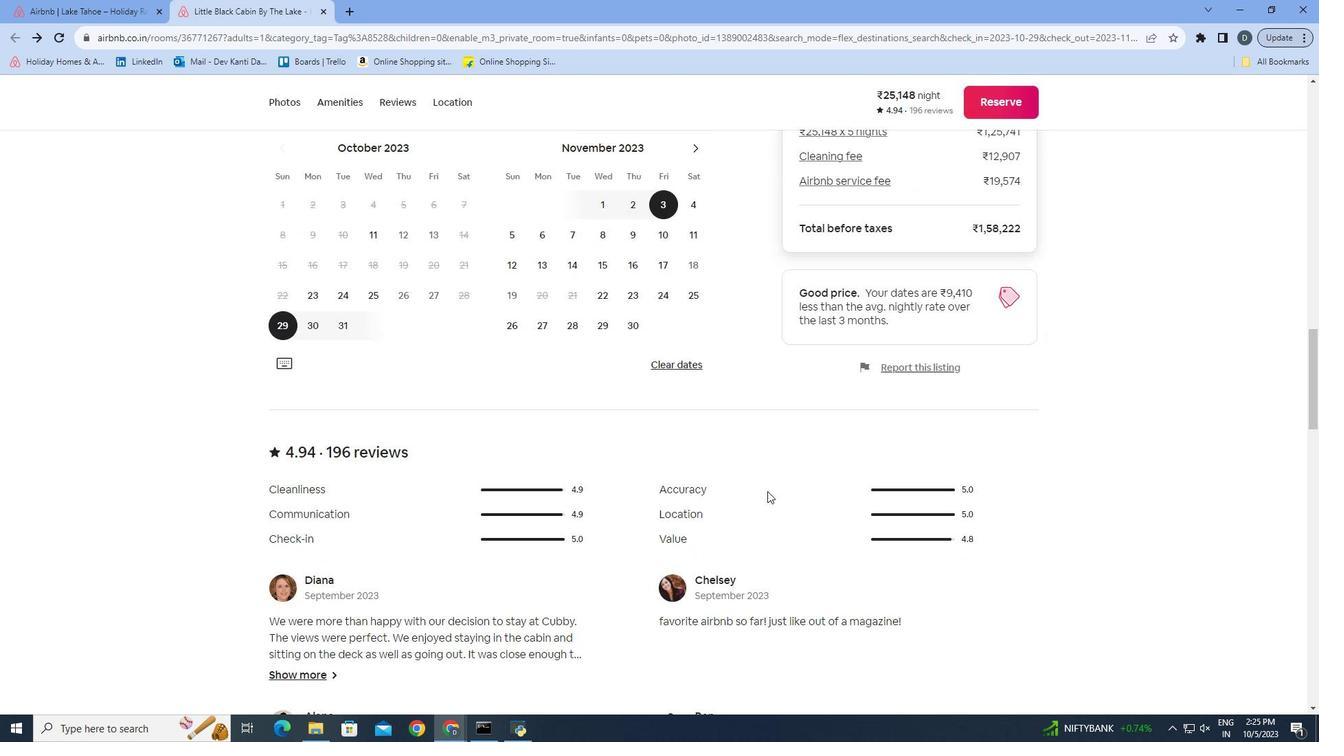 
Action: Mouse scrolled (767, 490) with delta (0, 0)
Screenshot: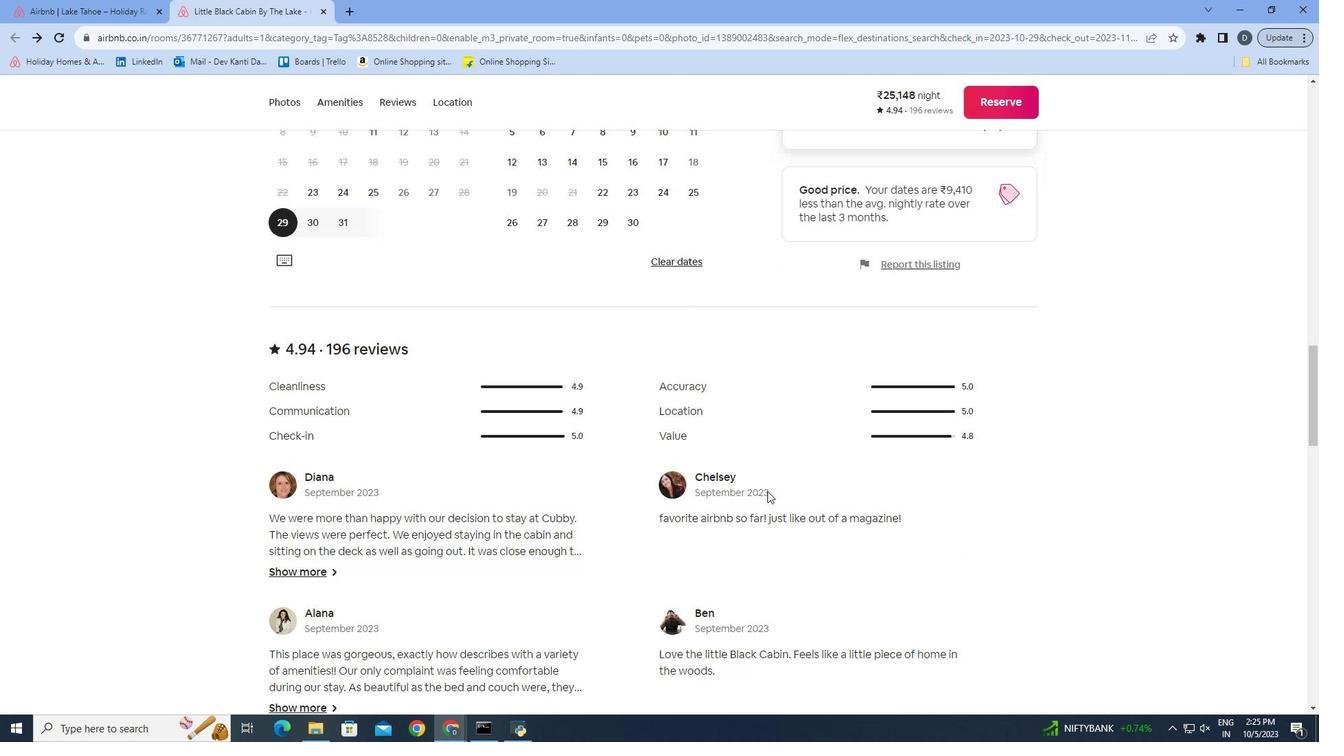 
Action: Mouse scrolled (767, 490) with delta (0, 0)
Screenshot: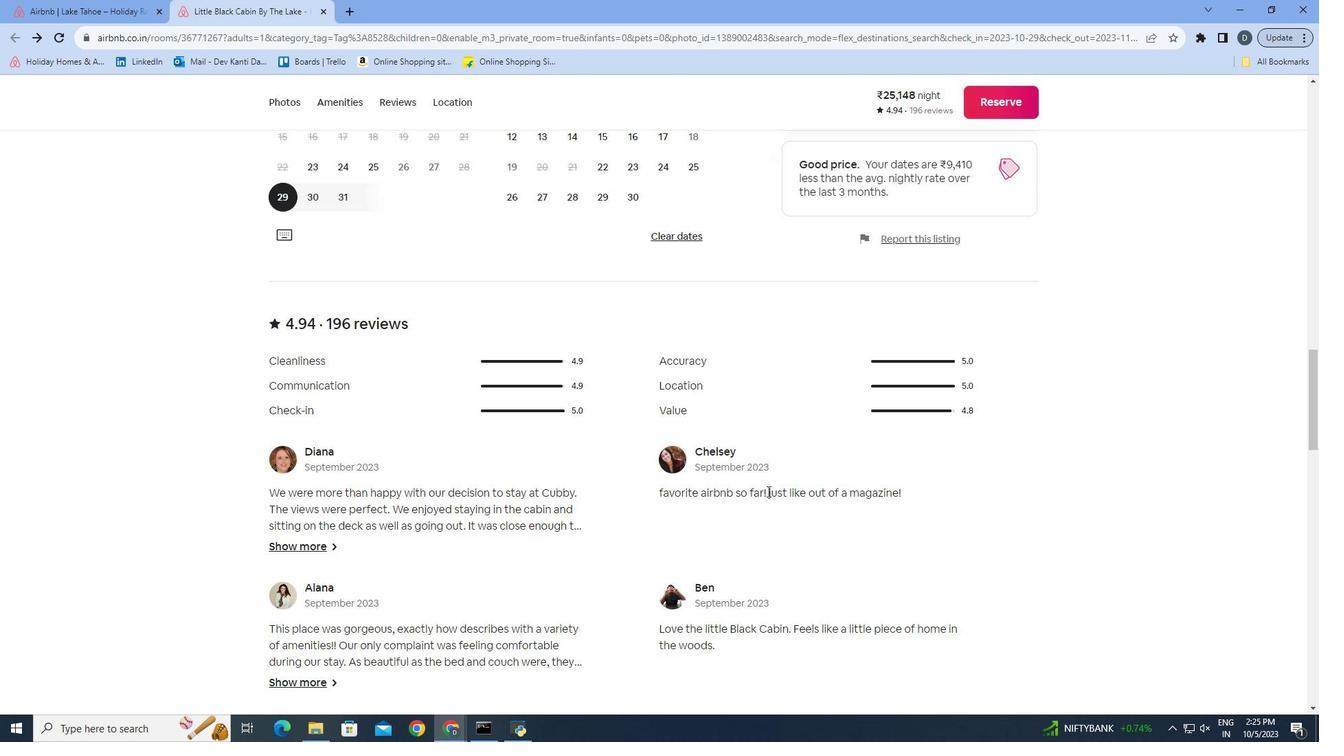 
Action: Mouse moved to (668, 503)
Screenshot: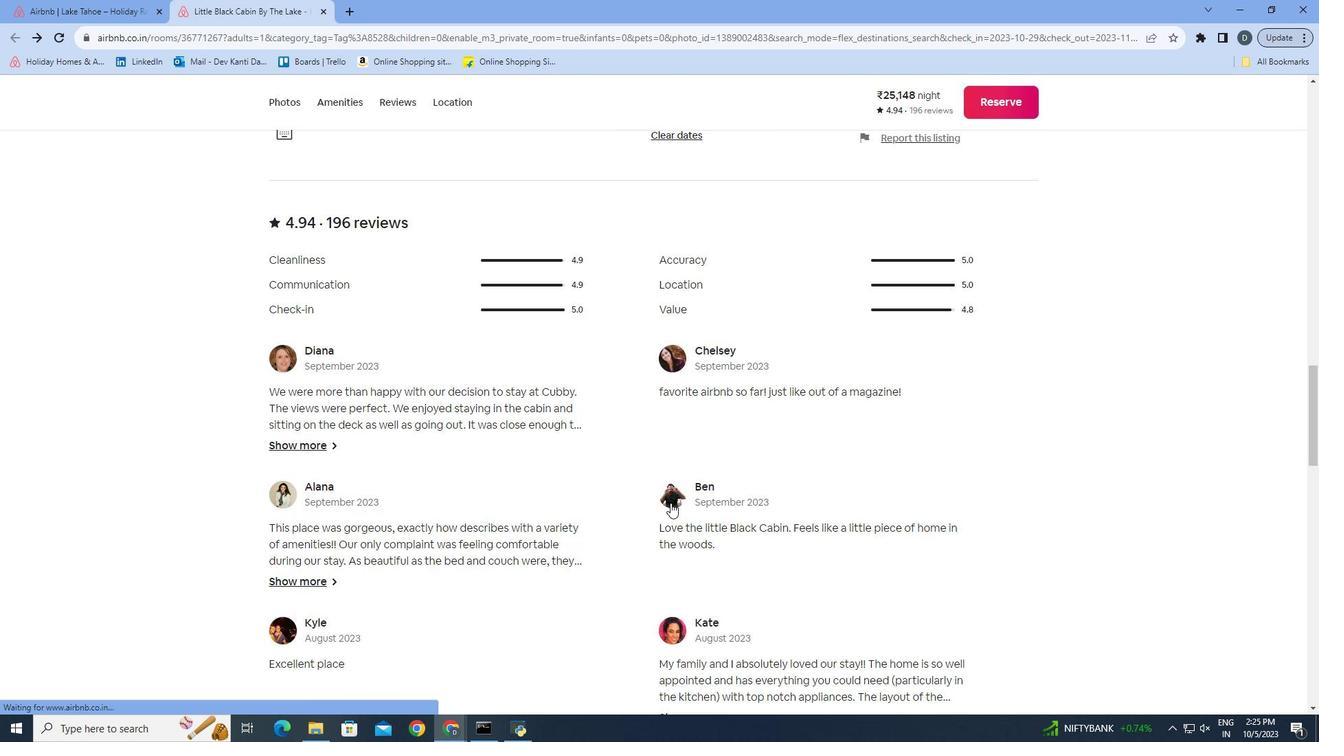 
Action: Mouse scrolled (668, 503) with delta (0, 0)
Screenshot: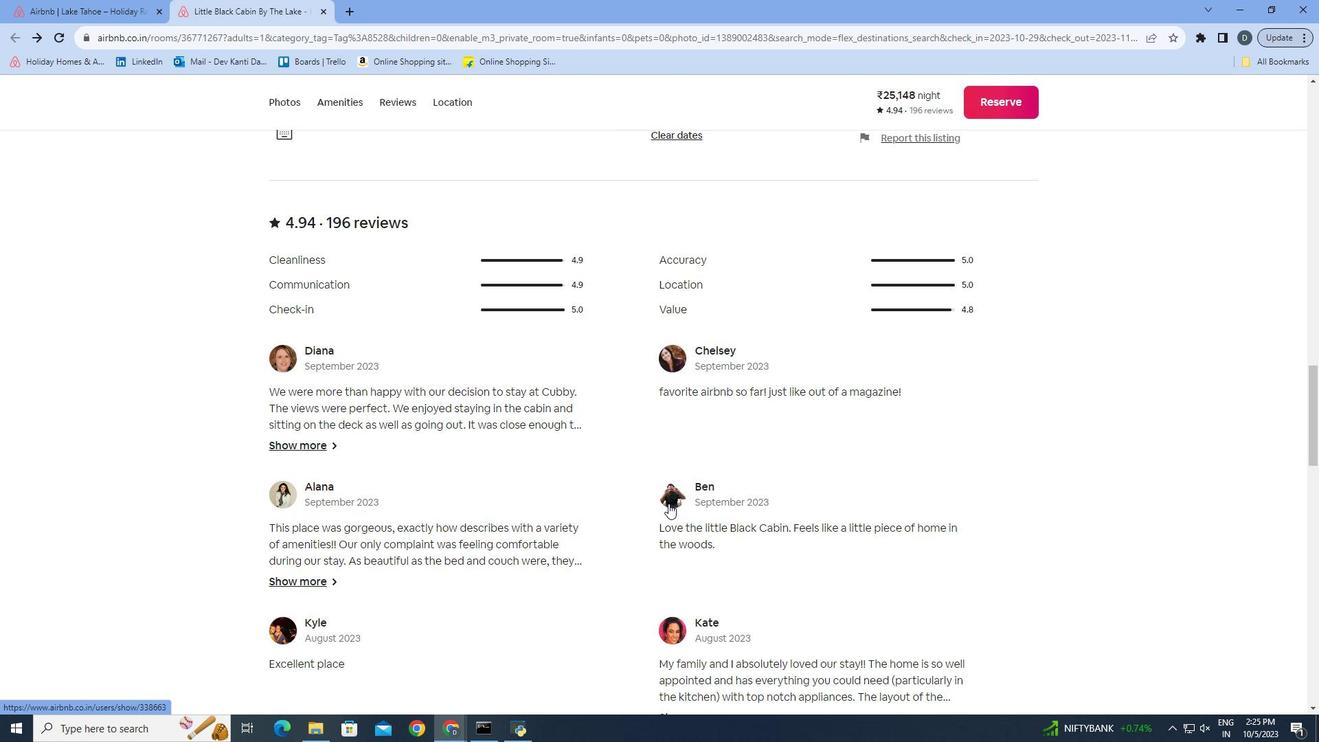 
Action: Mouse scrolled (668, 503) with delta (0, 0)
Screenshot: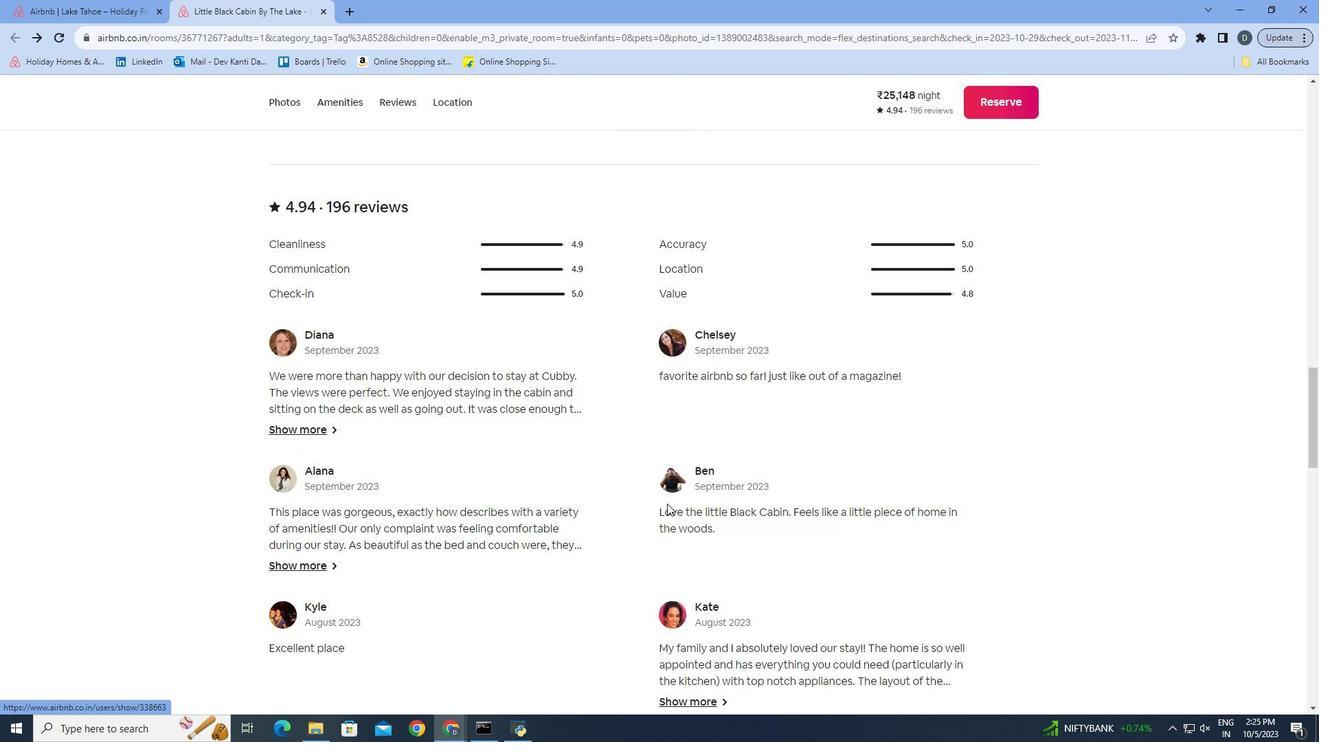 
Action: Mouse moved to (647, 508)
Screenshot: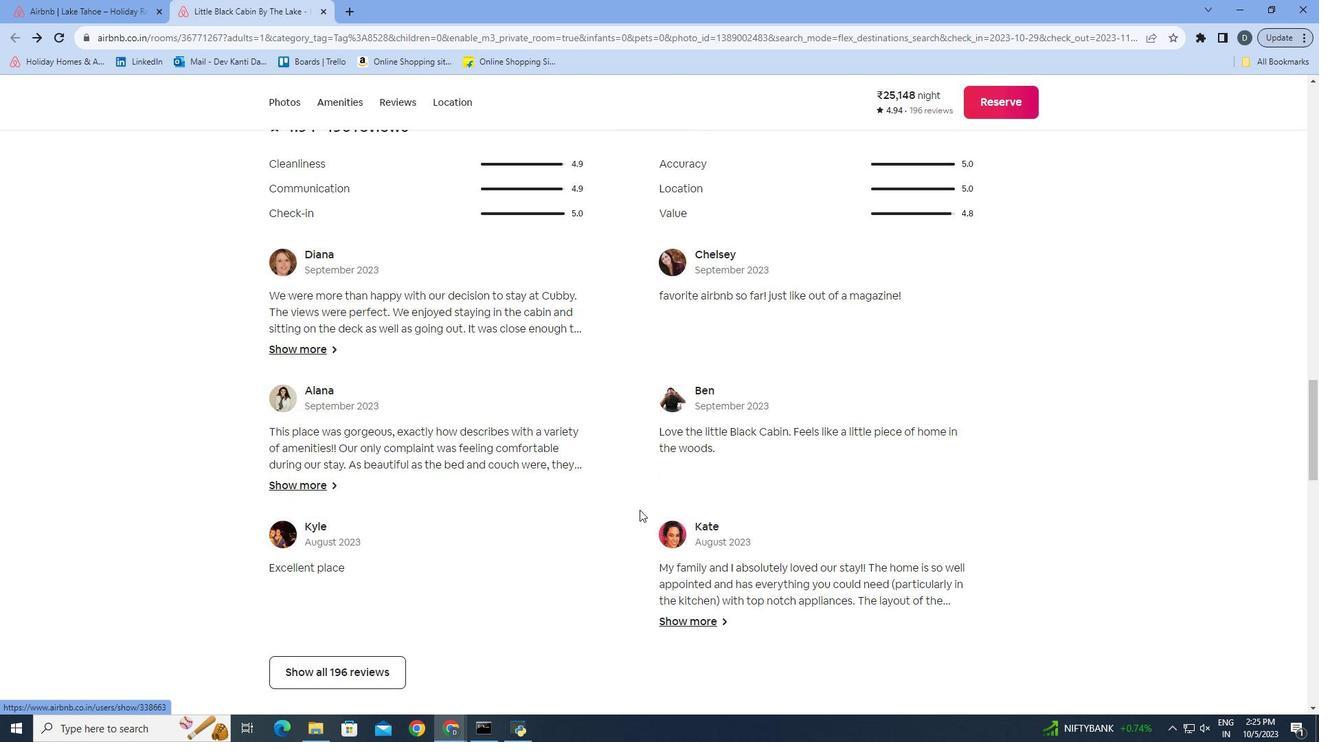 
Action: Mouse scrolled (647, 507) with delta (0, 0)
Screenshot: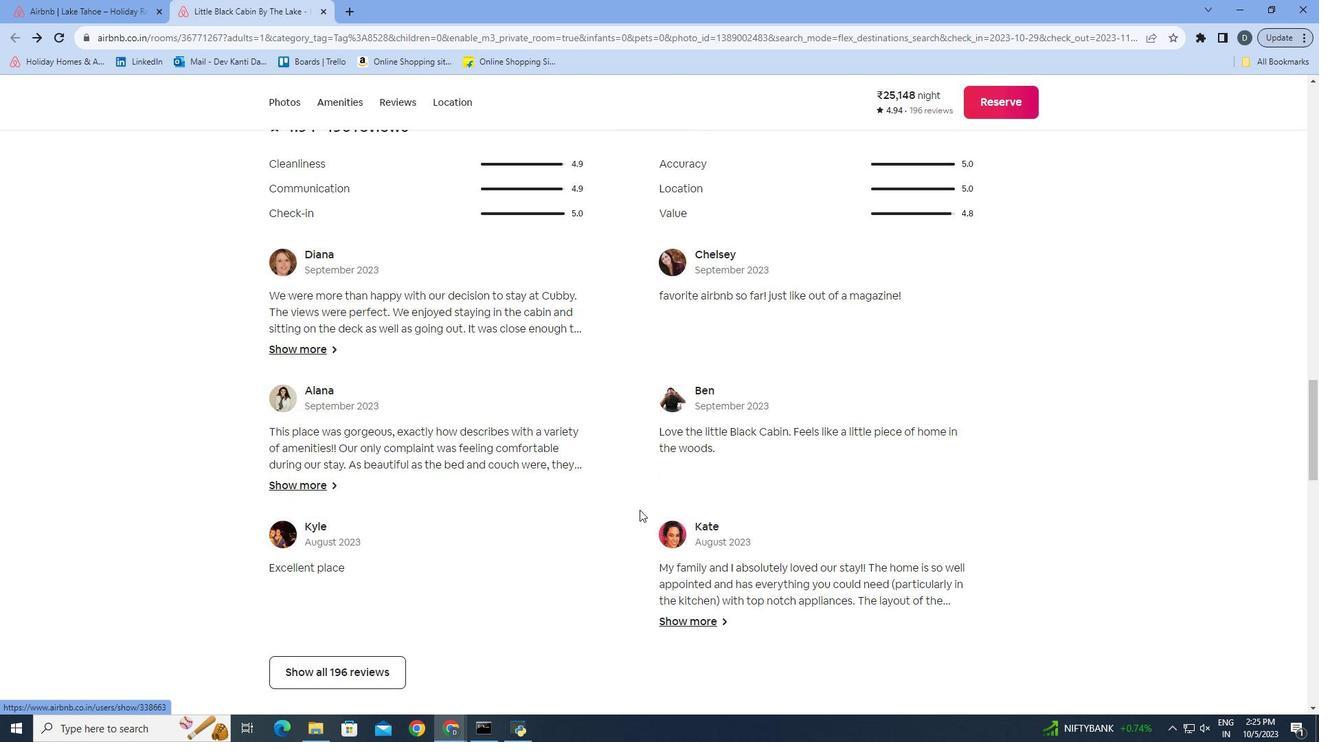 
Action: Mouse moved to (633, 511)
Screenshot: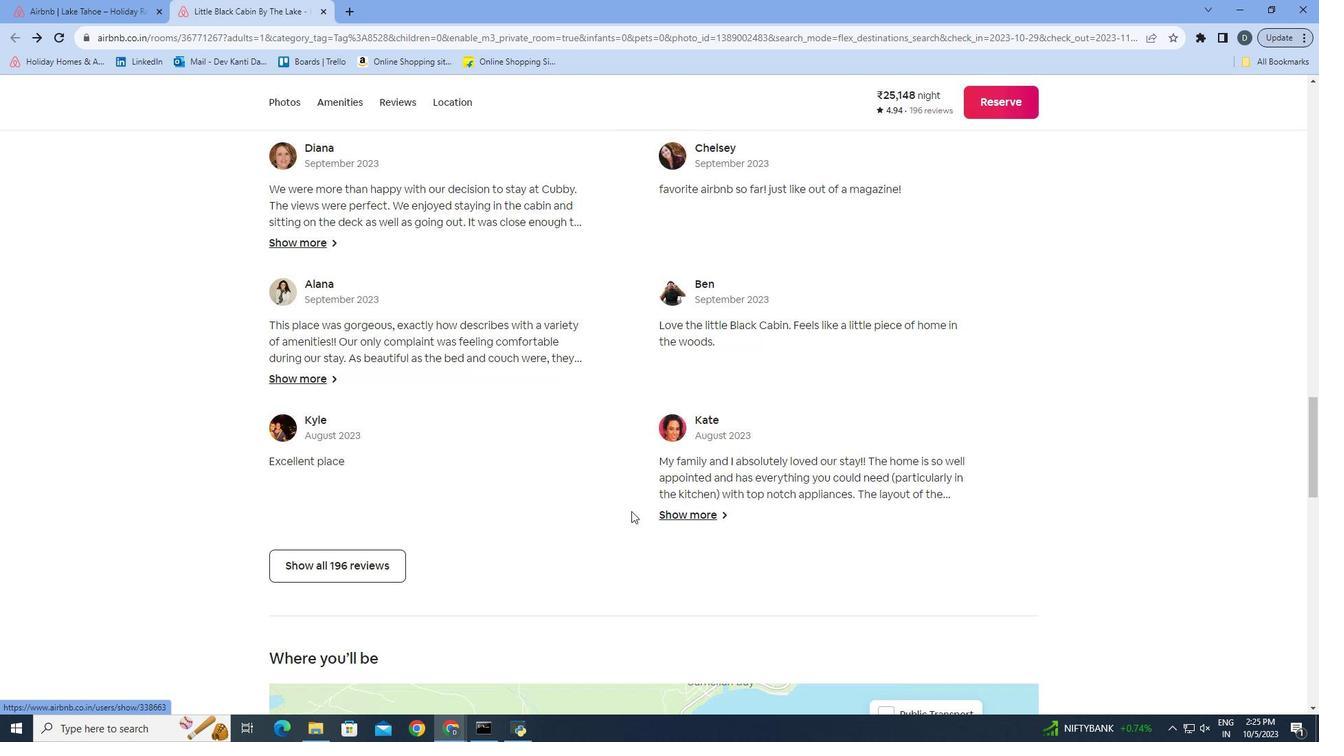 
Action: Mouse scrolled (633, 510) with delta (0, 0)
Screenshot: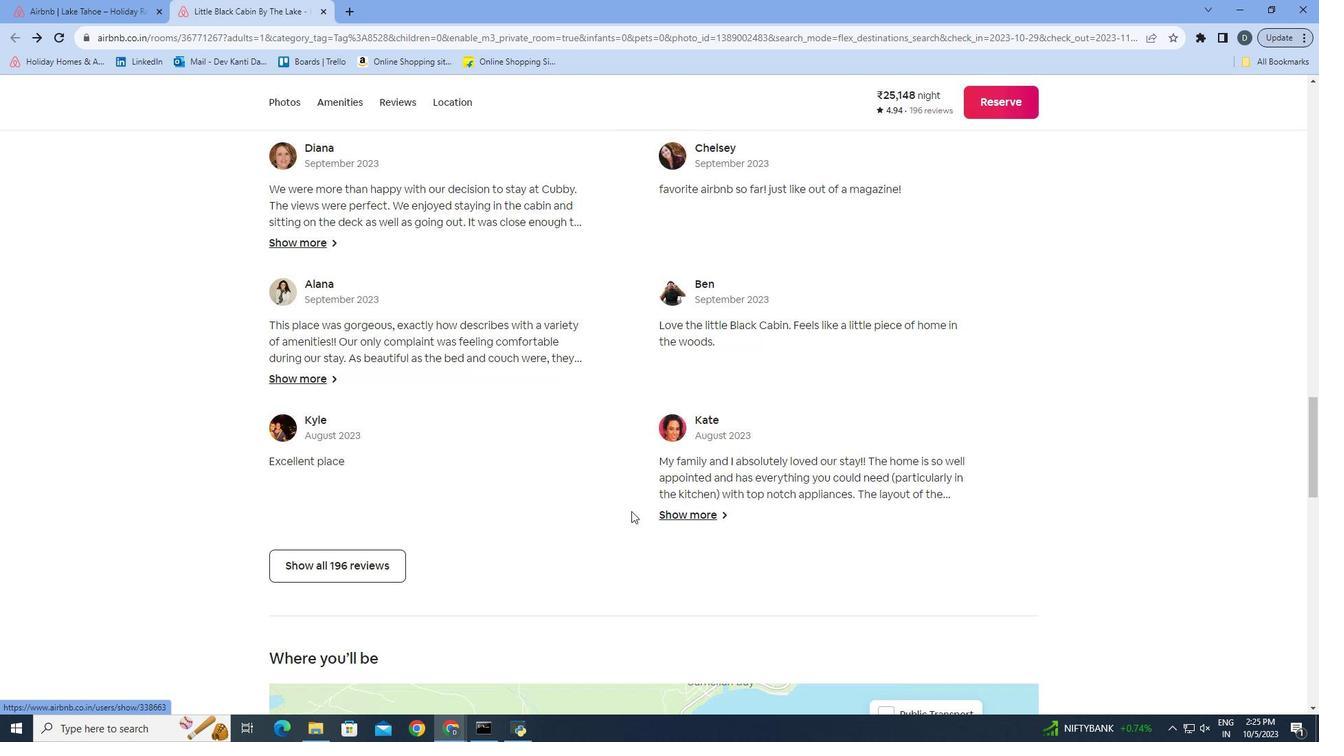 
Action: Mouse moved to (1119, 583)
Screenshot: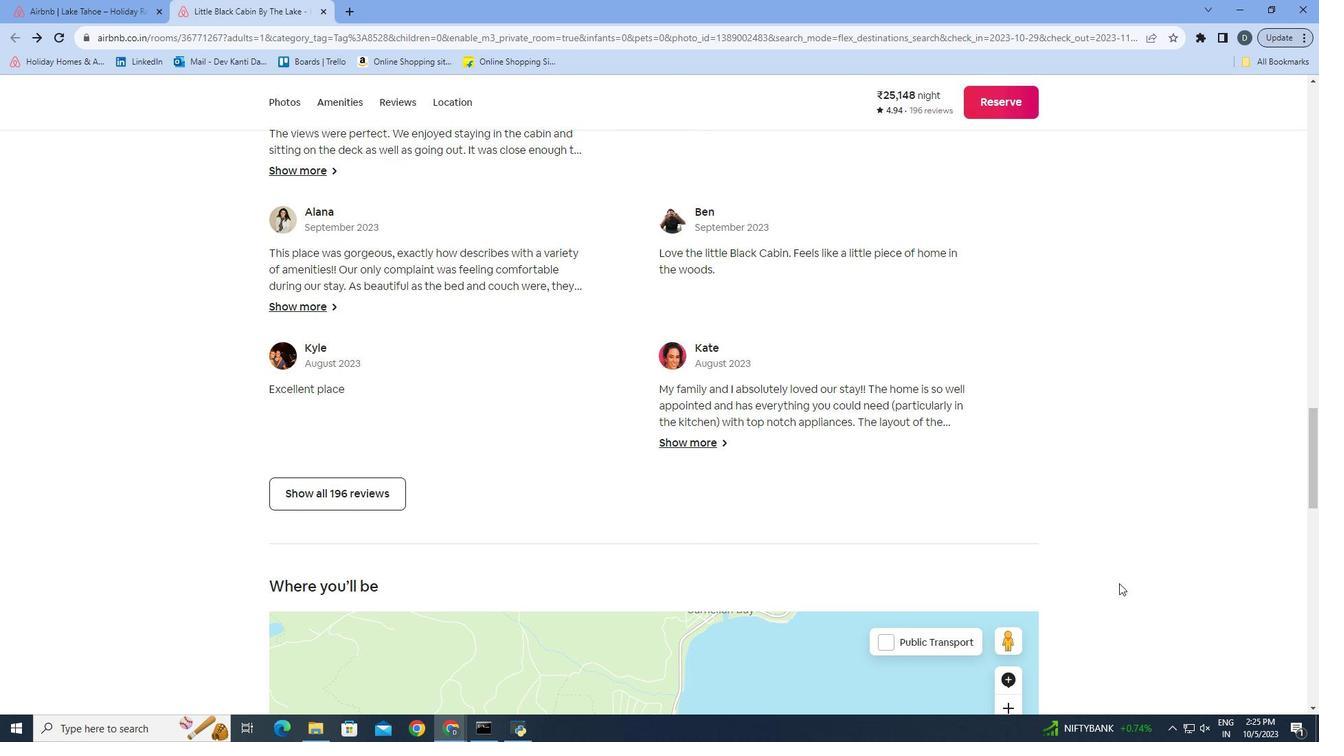 
Action: Mouse scrolled (1119, 582) with delta (0, 0)
Screenshot: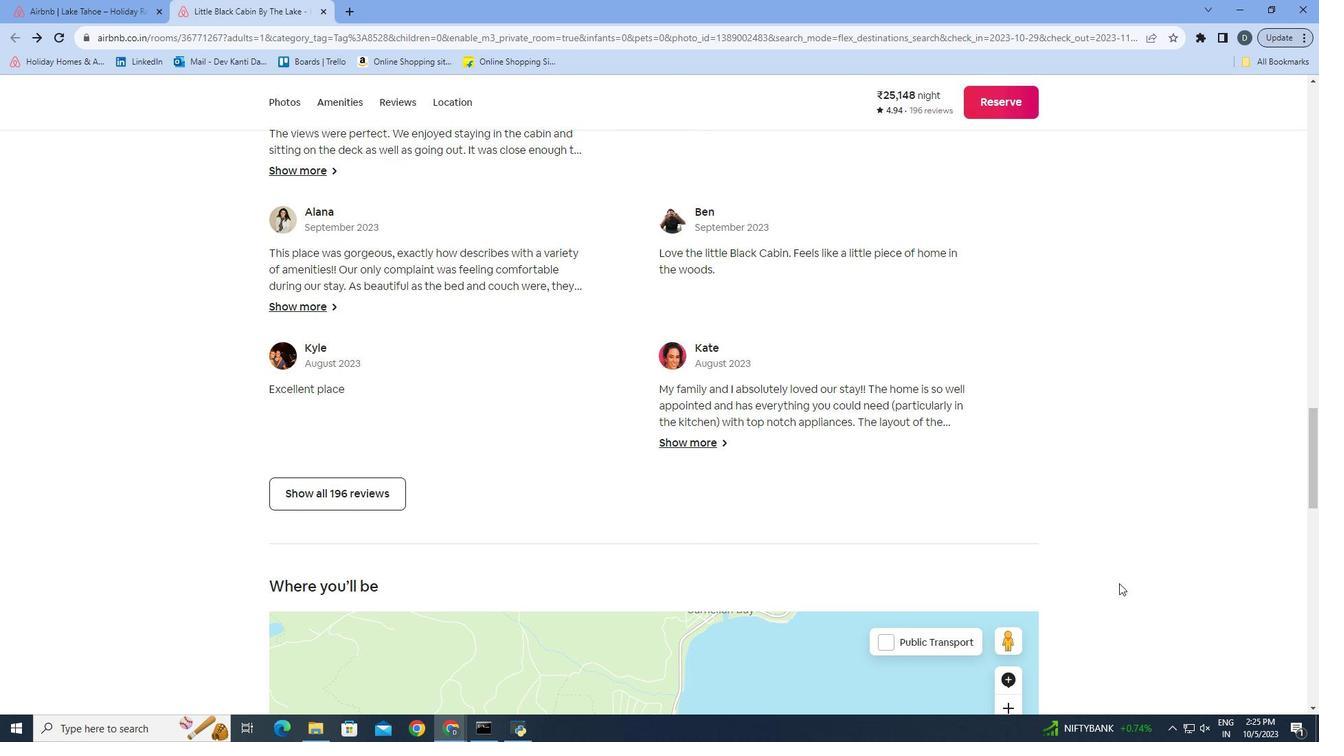 
Action: Mouse scrolled (1119, 582) with delta (0, 0)
Screenshot: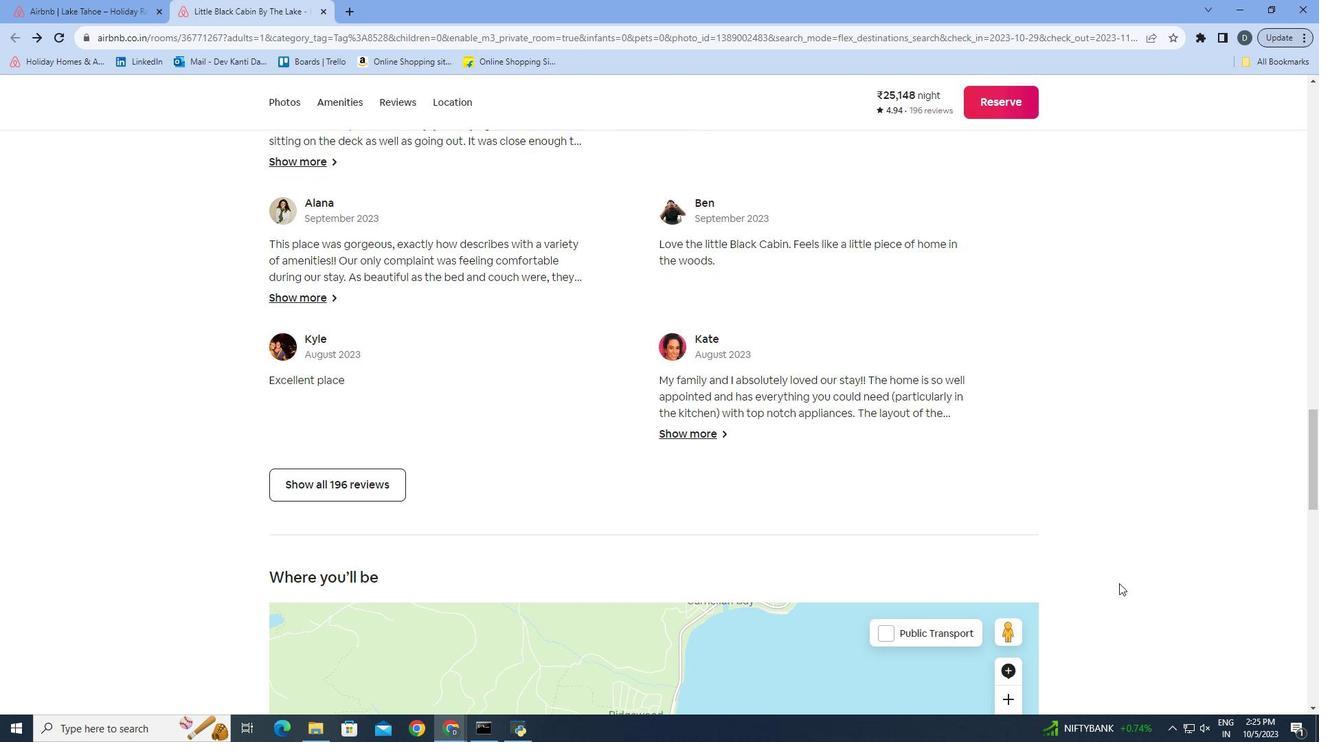 
Action: Mouse scrolled (1119, 582) with delta (0, 0)
Screenshot: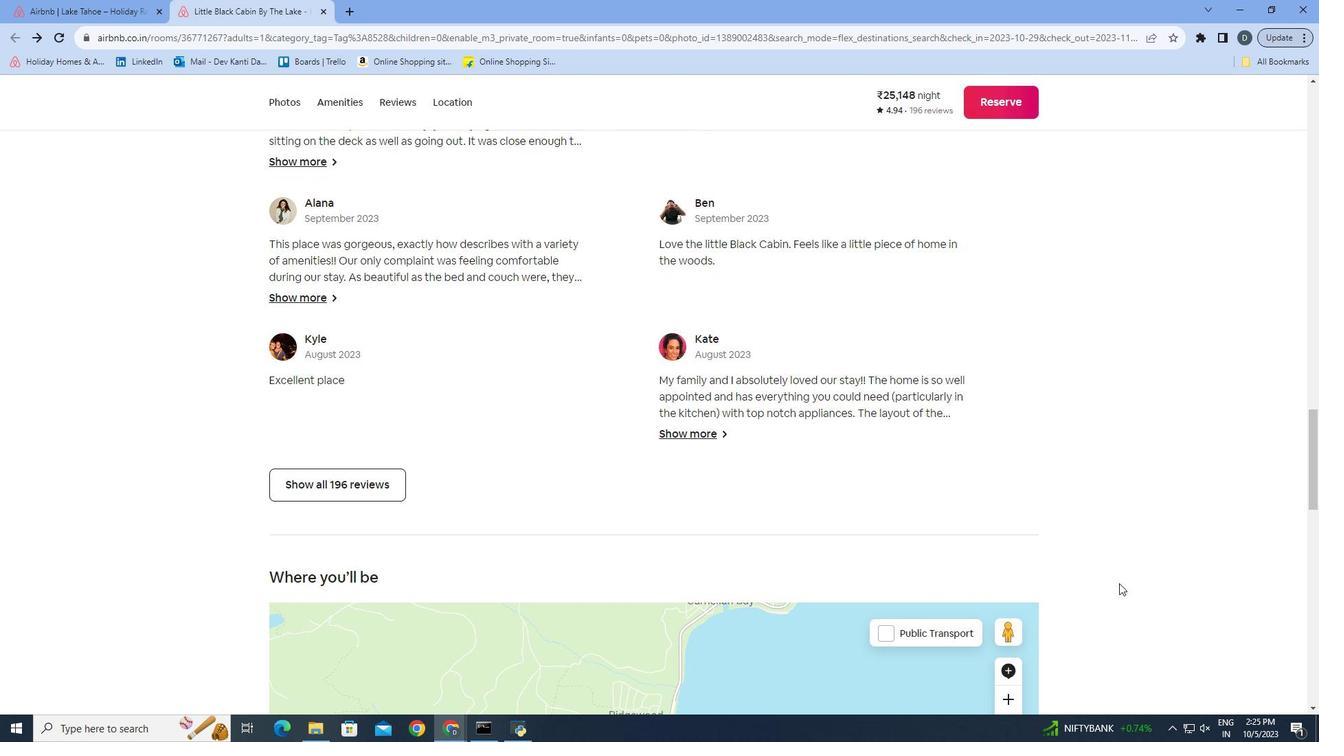 
Action: Mouse scrolled (1119, 582) with delta (0, 0)
Screenshot: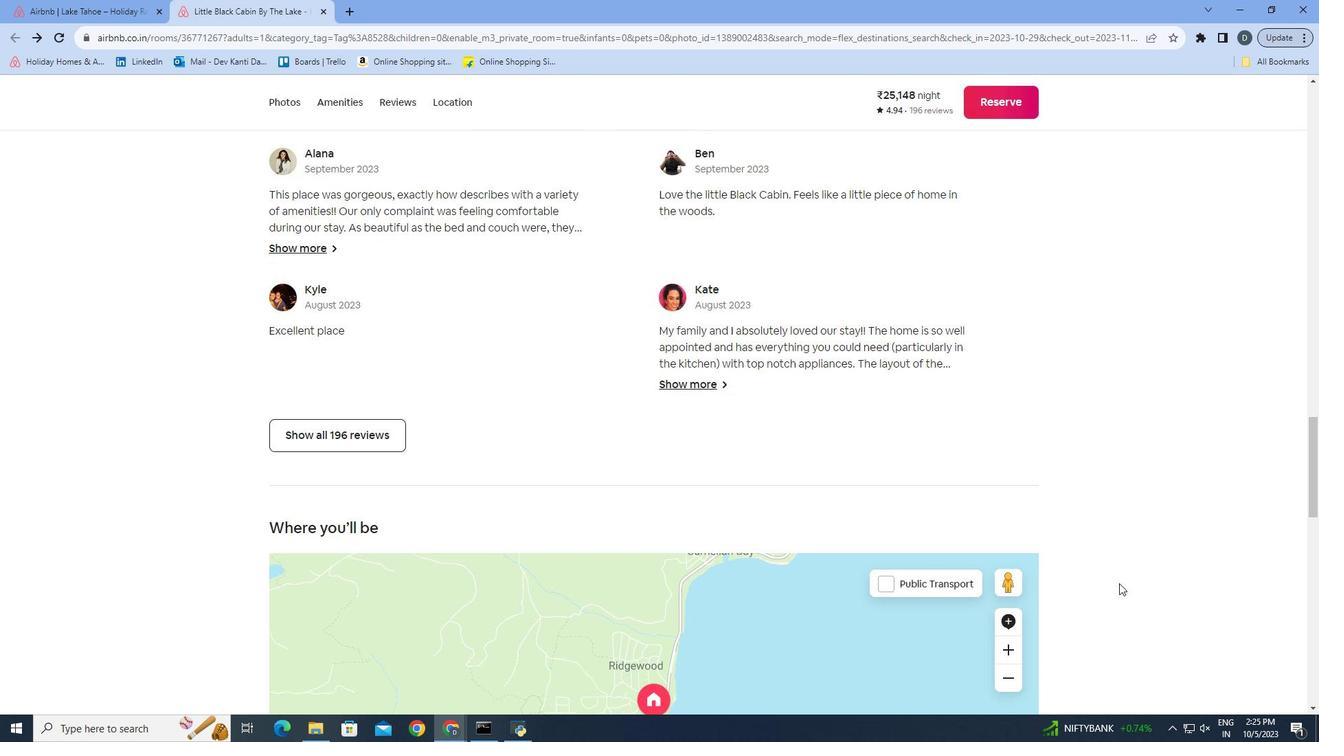 
Action: Mouse scrolled (1119, 582) with delta (0, 0)
Screenshot: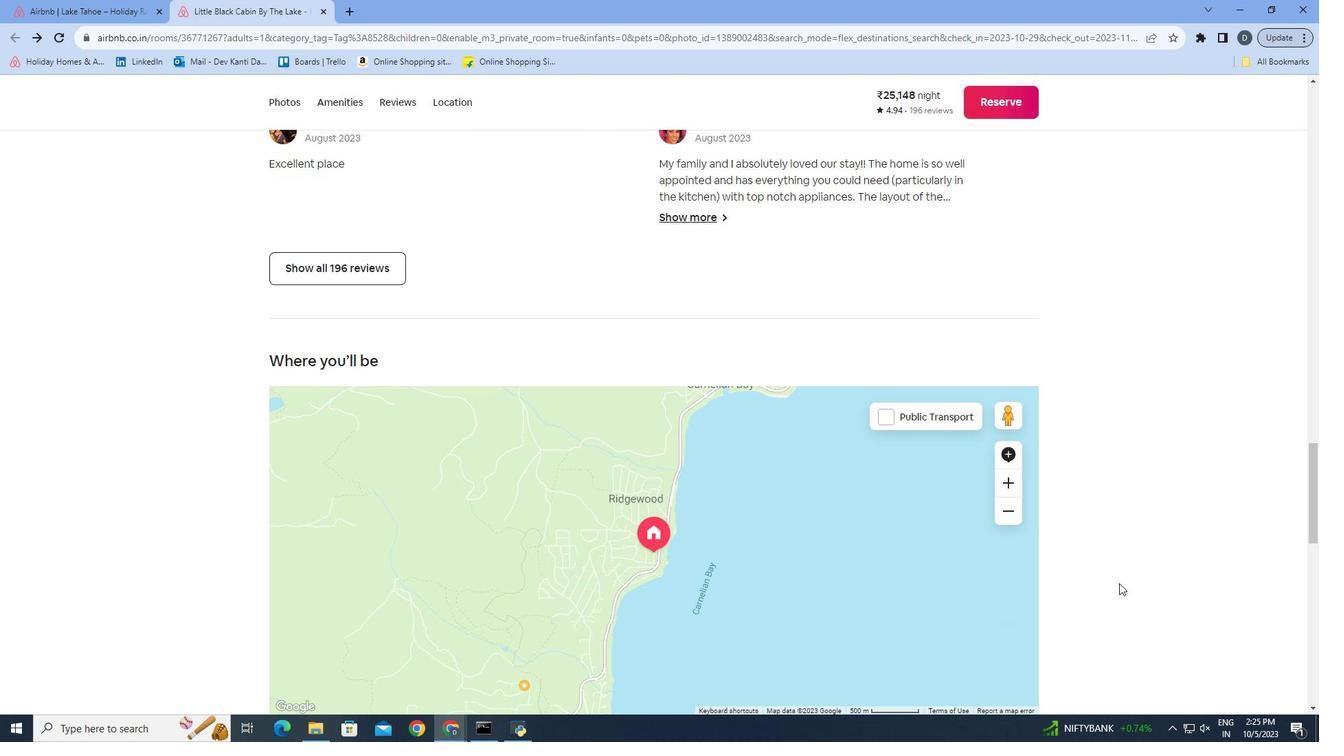 
Action: Mouse scrolled (1119, 582) with delta (0, 0)
Screenshot: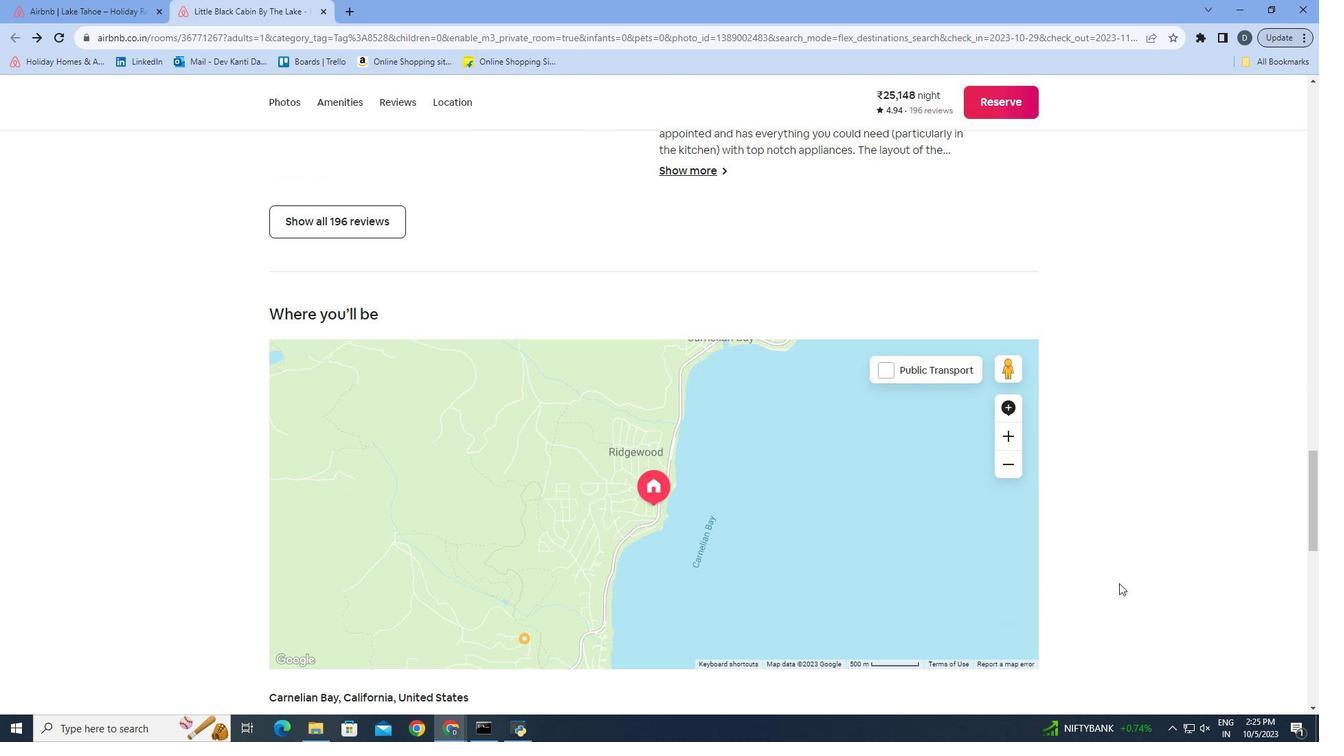 
Action: Mouse scrolled (1119, 582) with delta (0, 0)
Screenshot: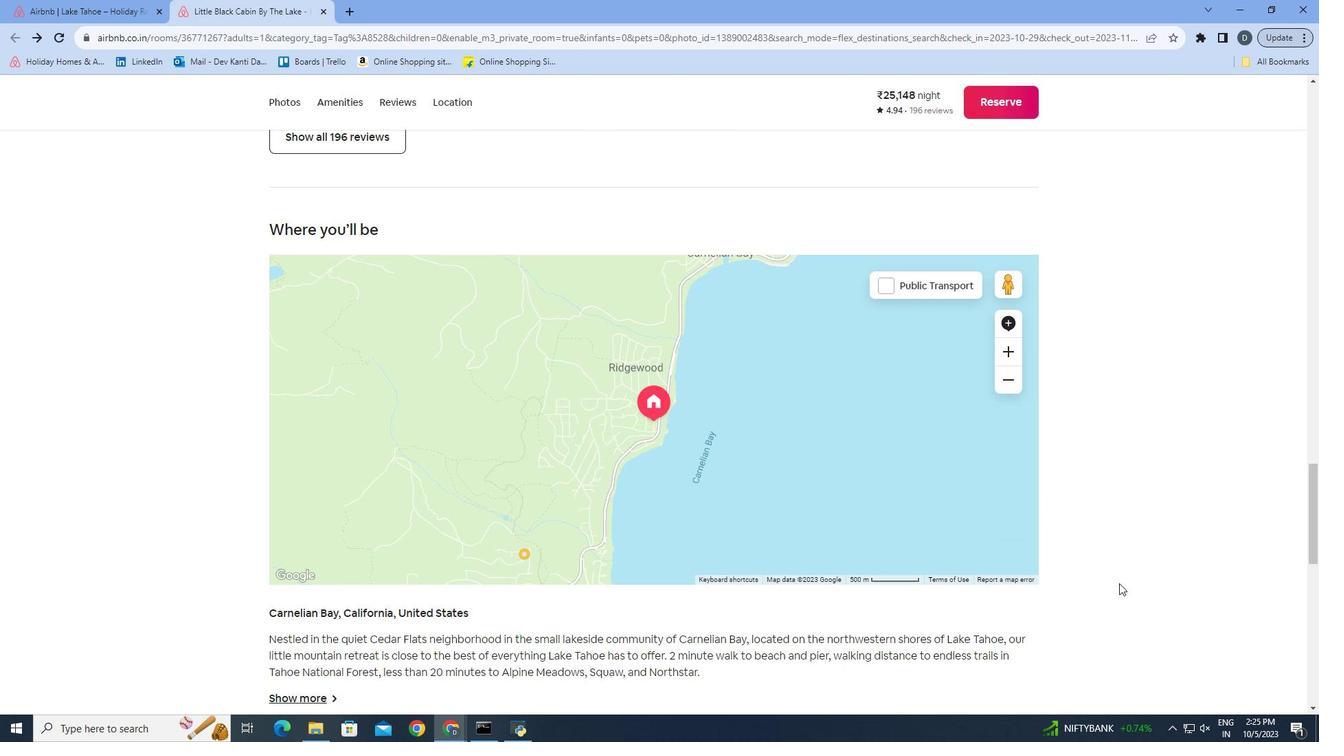 
Action: Mouse moved to (1119, 584)
Screenshot: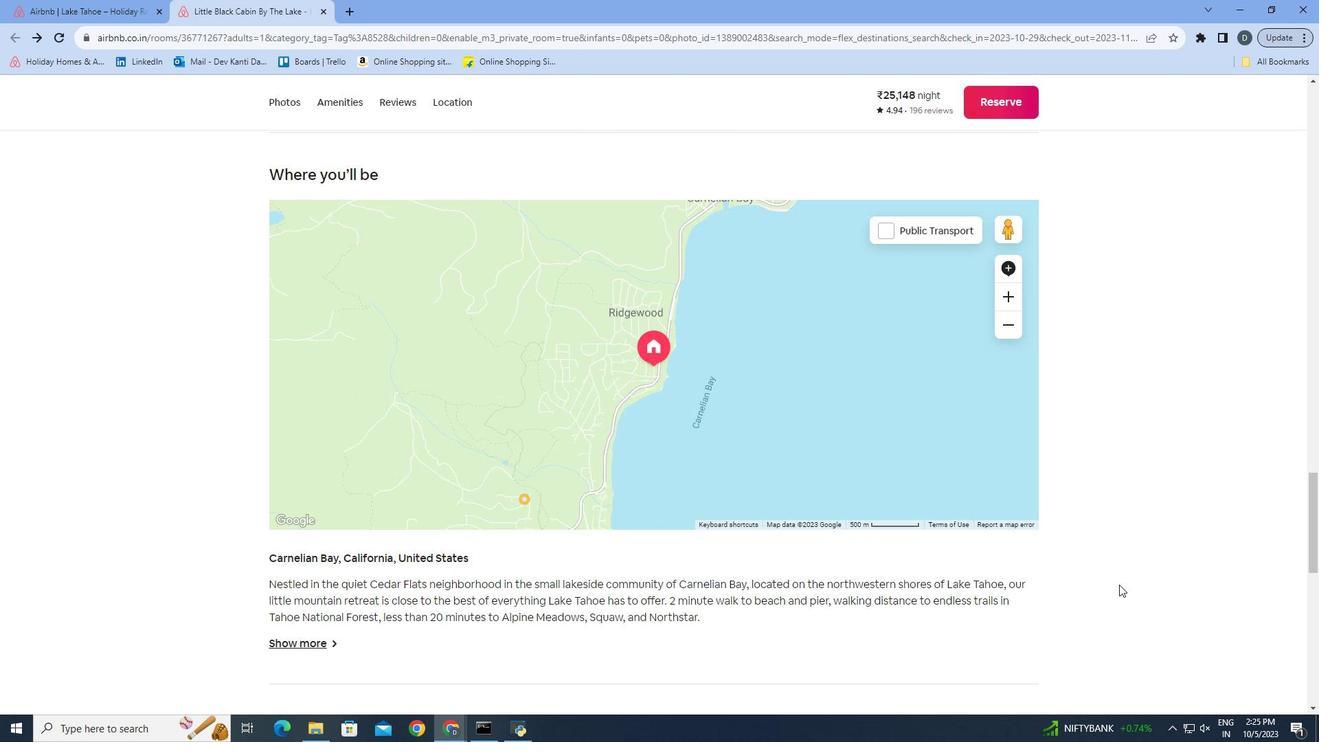 
Action: Mouse scrolled (1119, 584) with delta (0, 0)
Screenshot: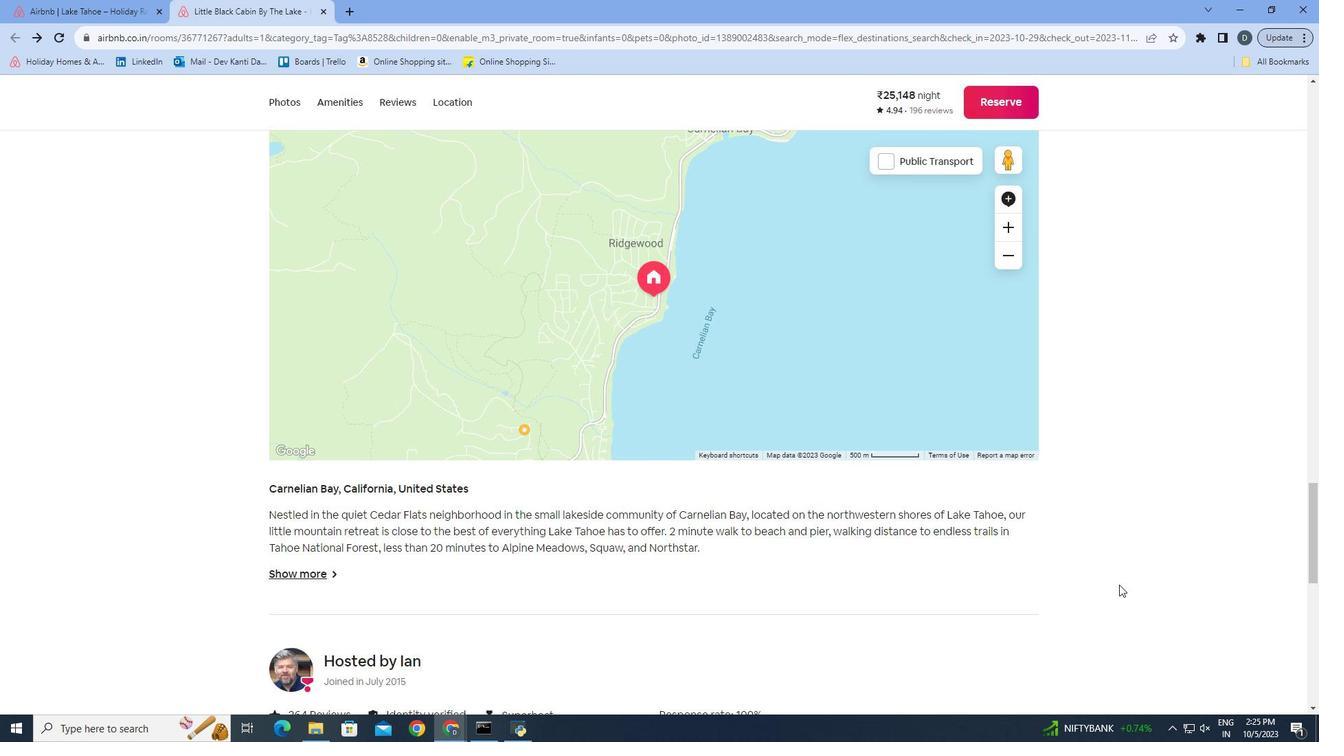 
Action: Mouse scrolled (1119, 584) with delta (0, 0)
Screenshot: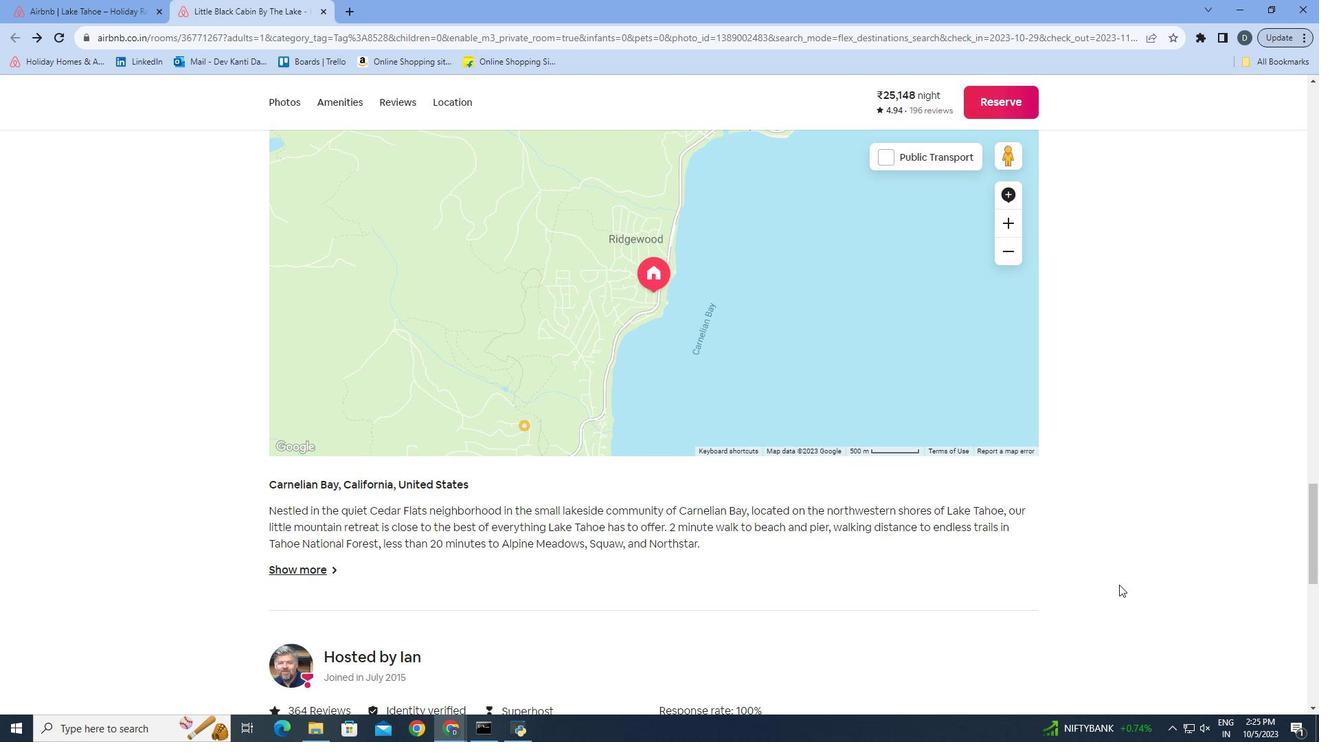 
Action: Mouse scrolled (1119, 584) with delta (0, 0)
Screenshot: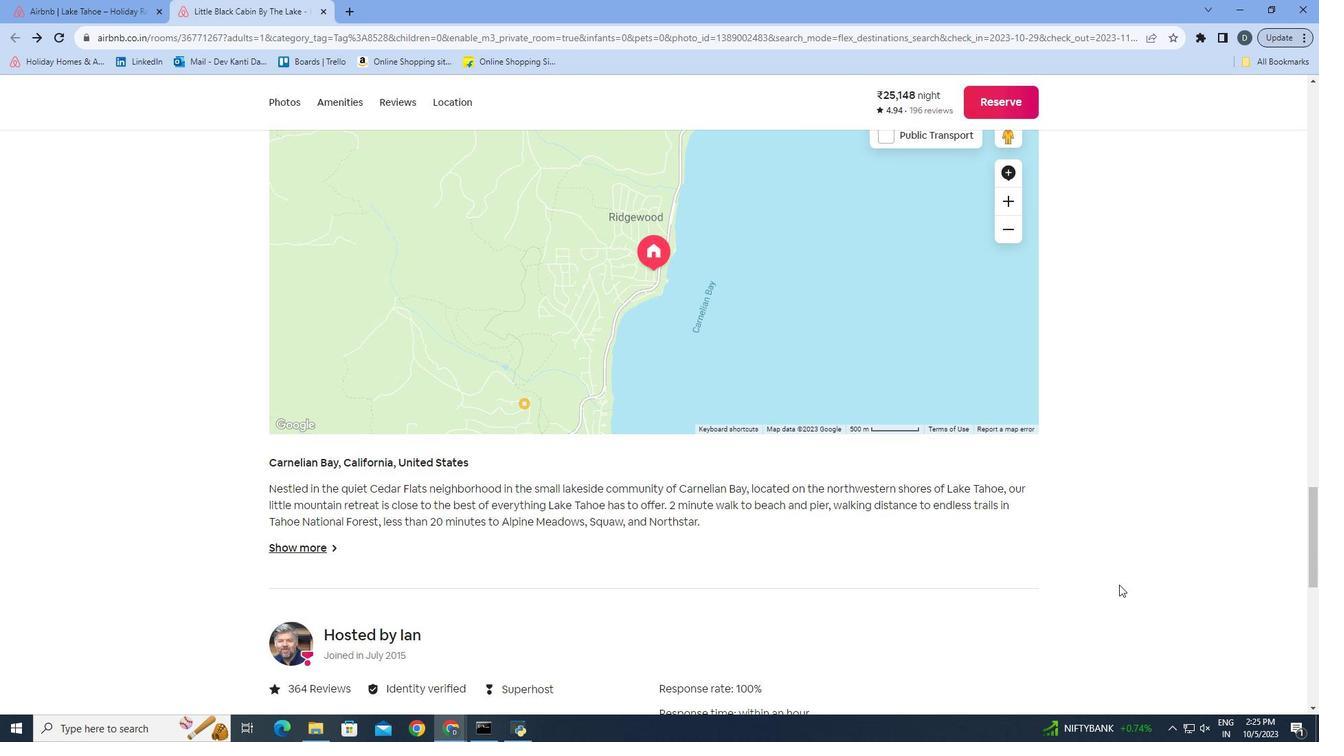 
Action: Mouse scrolled (1119, 584) with delta (0, 0)
Screenshot: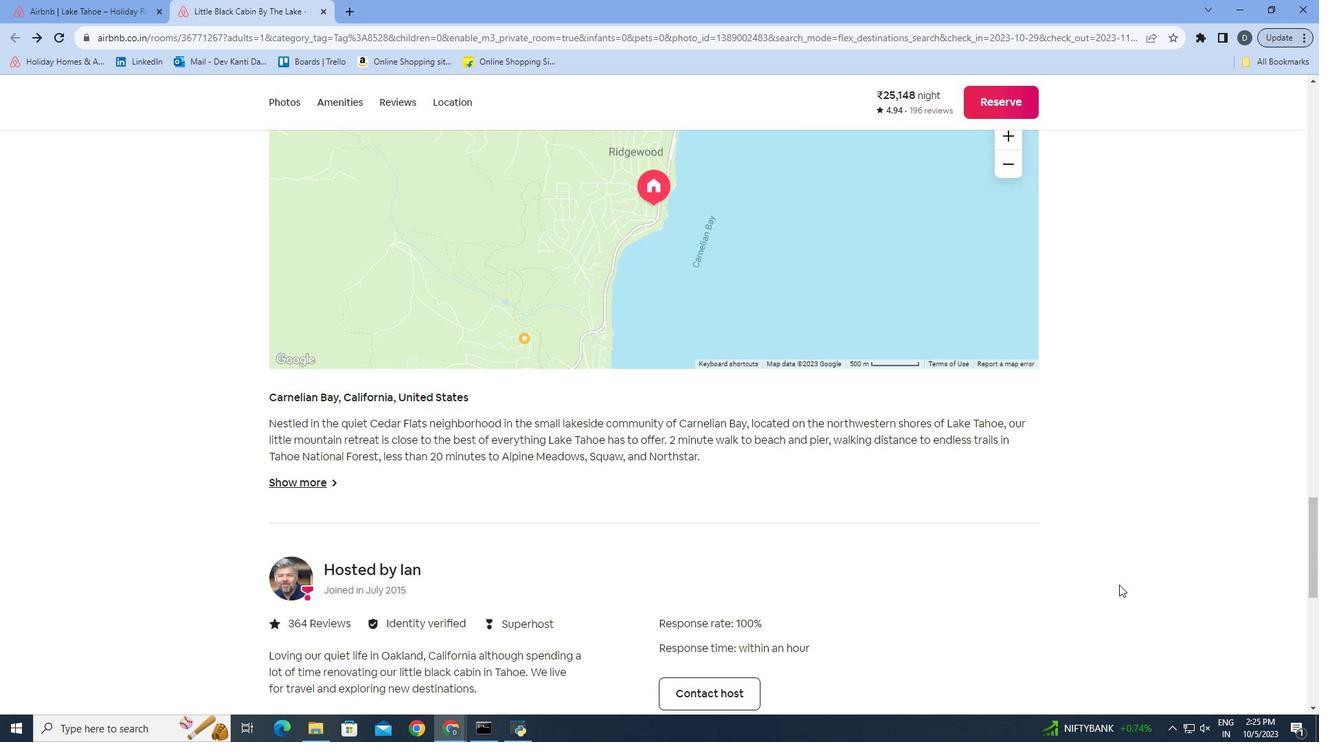 
Action: Mouse scrolled (1119, 584) with delta (0, 0)
Screenshot: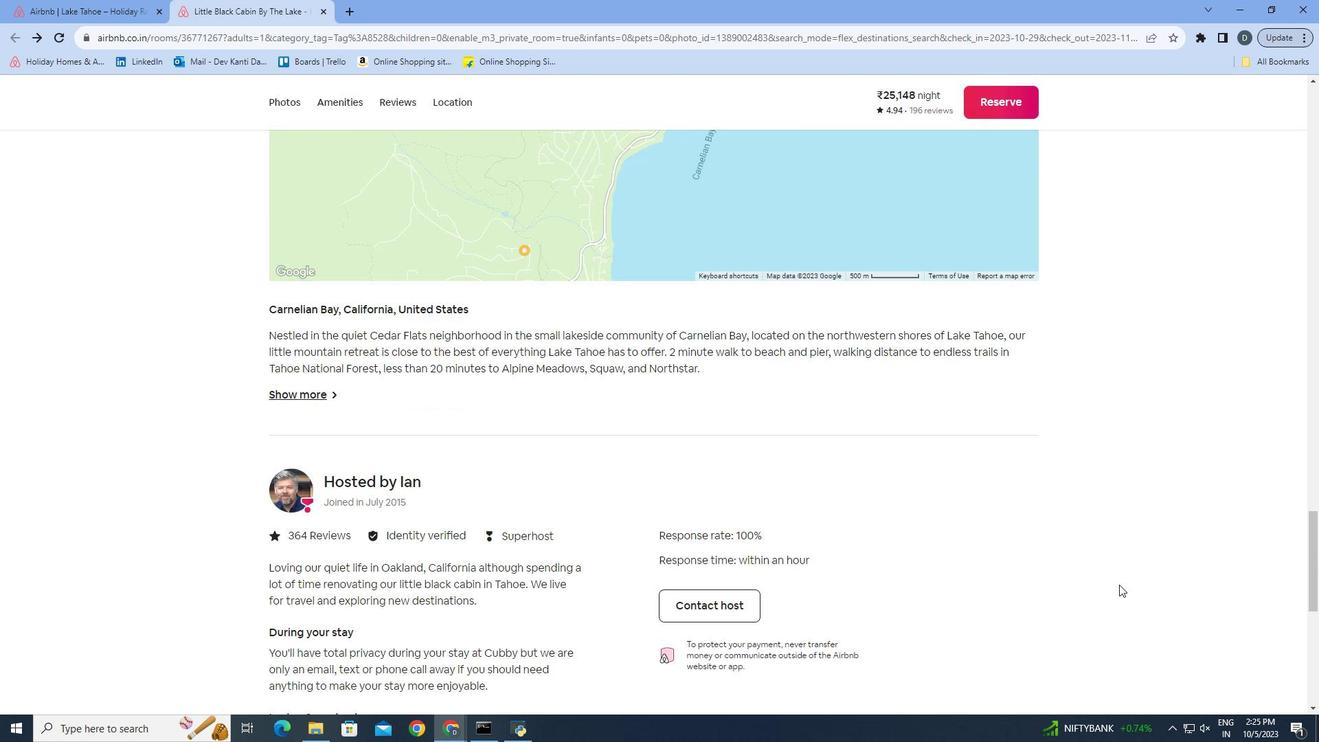 
Action: Mouse moved to (318, 8)
Screenshot: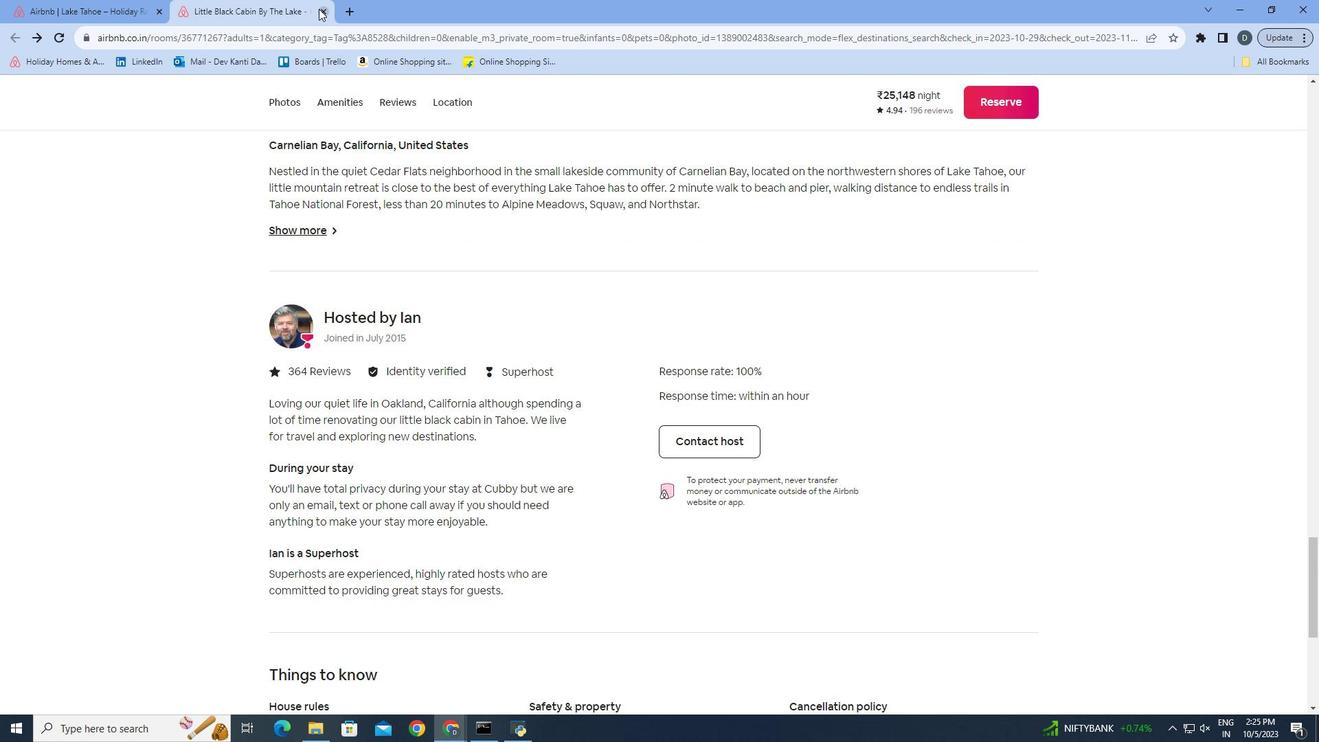 
Action: Mouse pressed left at (318, 8)
Screenshot: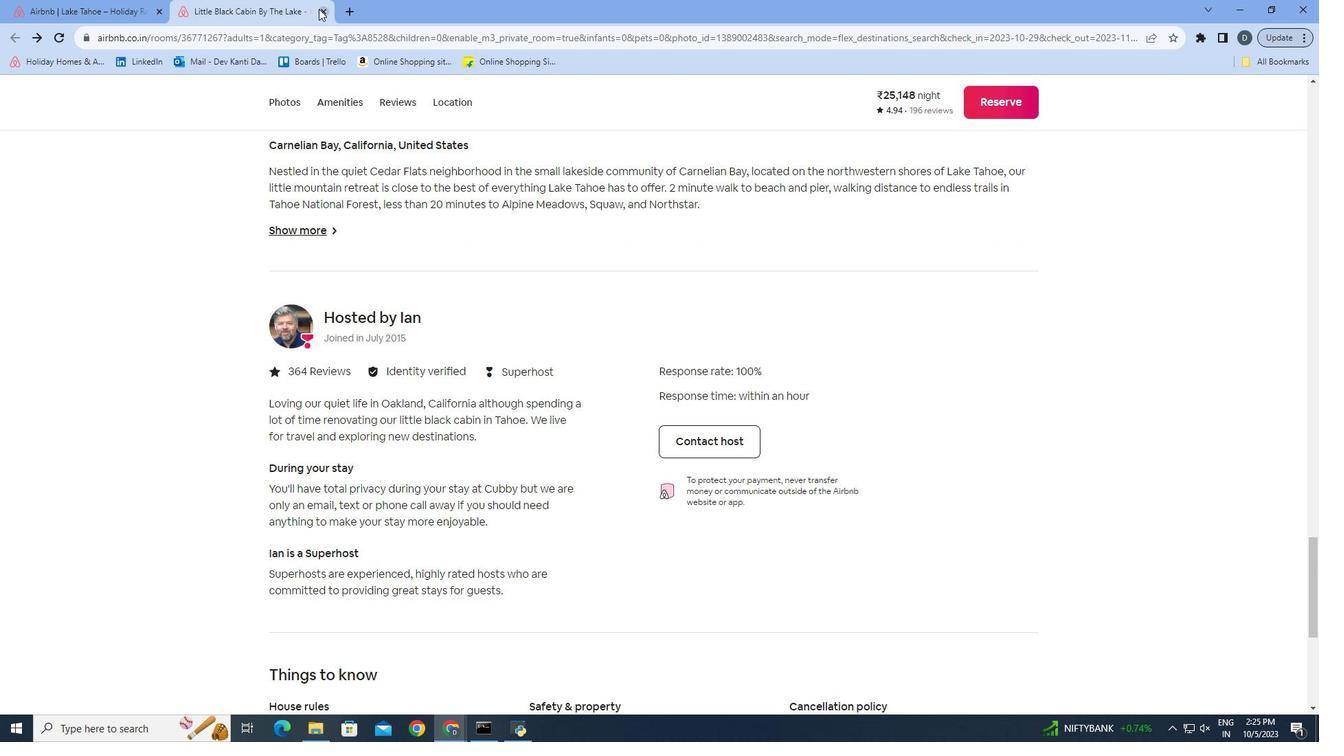 
Action: Mouse moved to (470, 349)
Screenshot: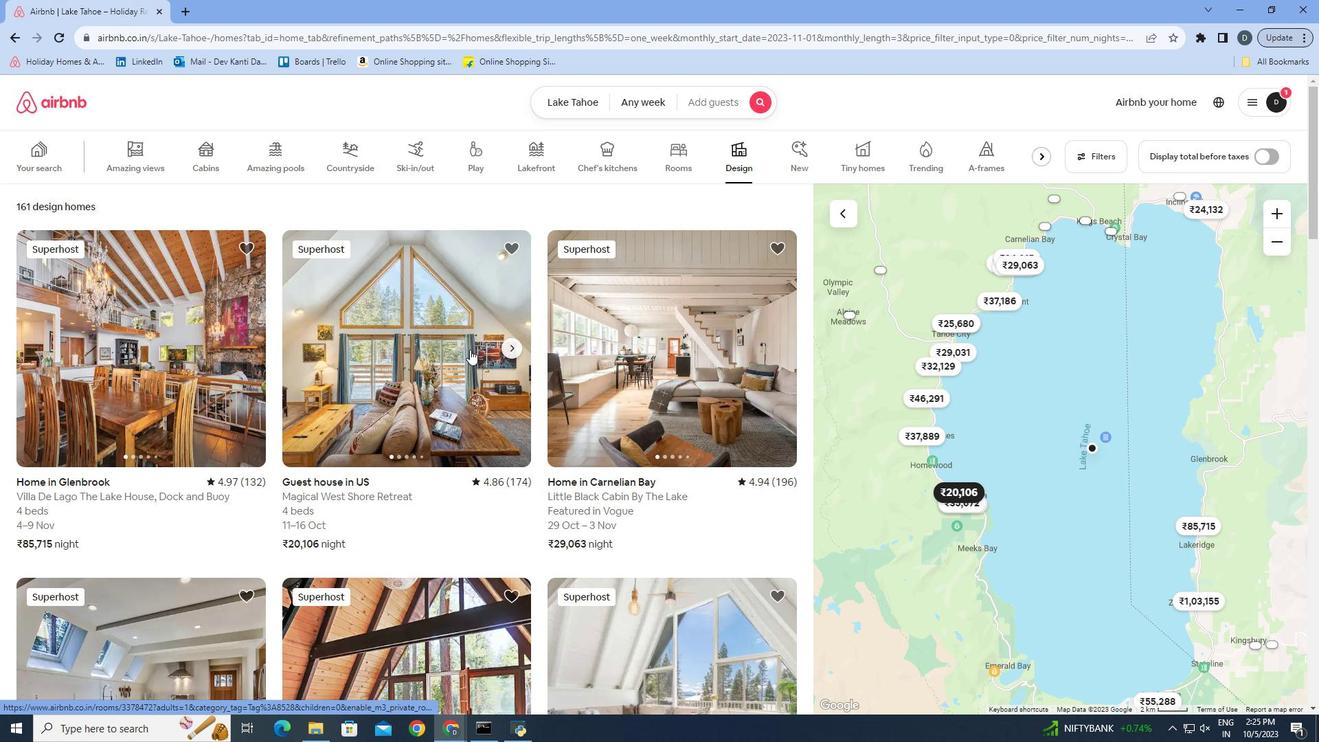 
Action: Mouse scrolled (470, 349) with delta (0, 0)
Screenshot: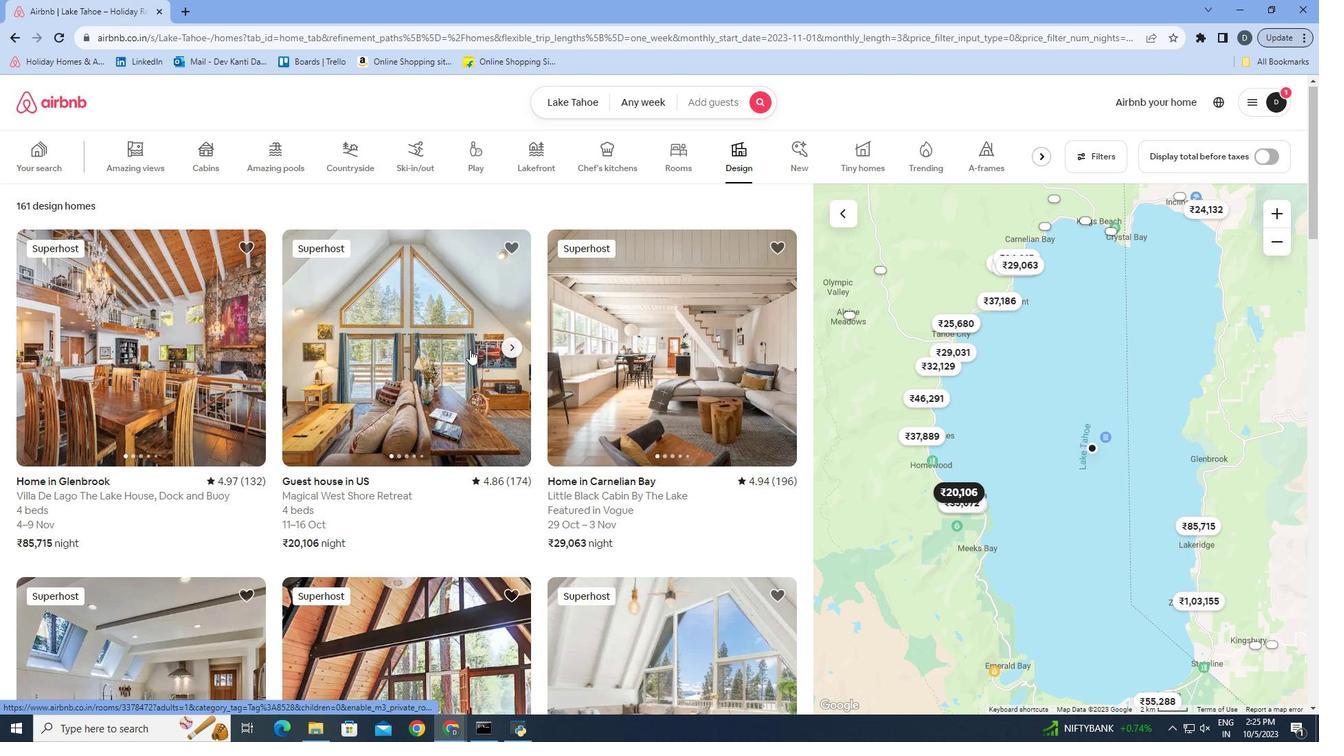 
Action: Mouse scrolled (470, 349) with delta (0, 0)
Screenshot: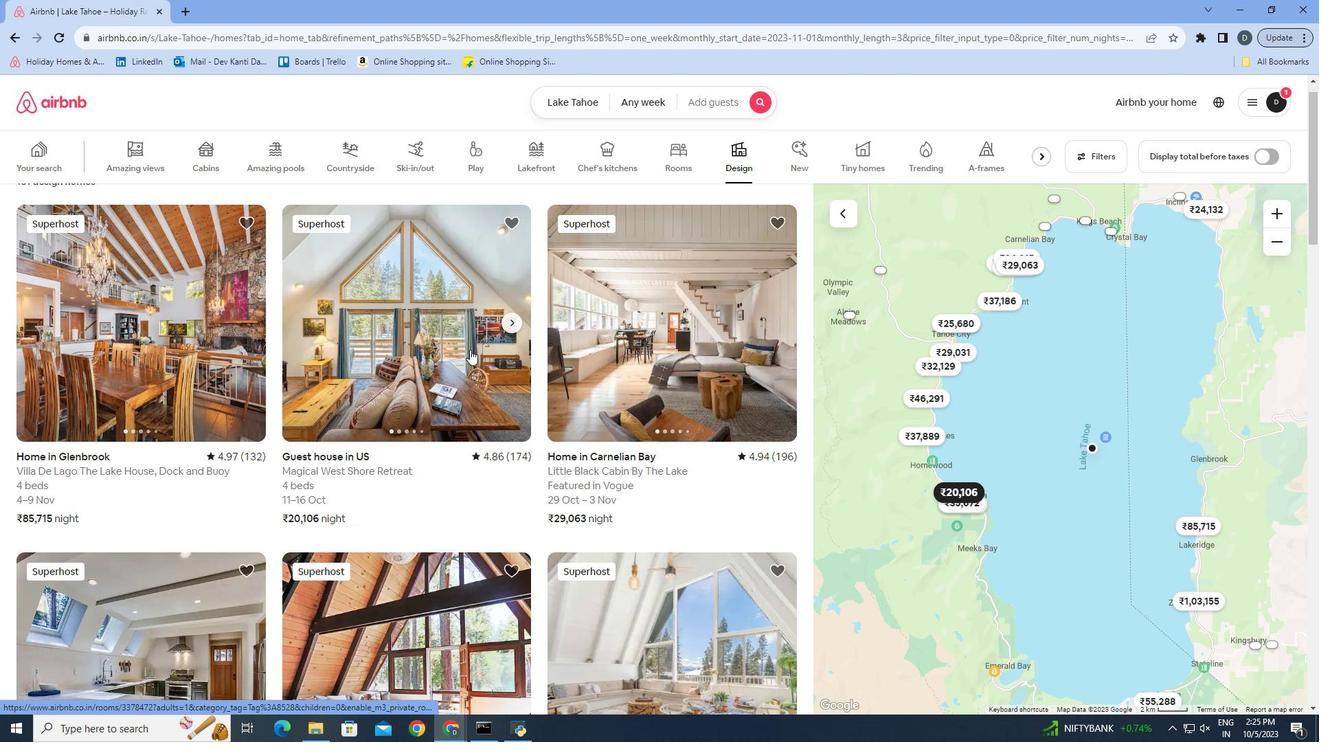 
Action: Mouse scrolled (470, 349) with delta (0, 0)
Screenshot: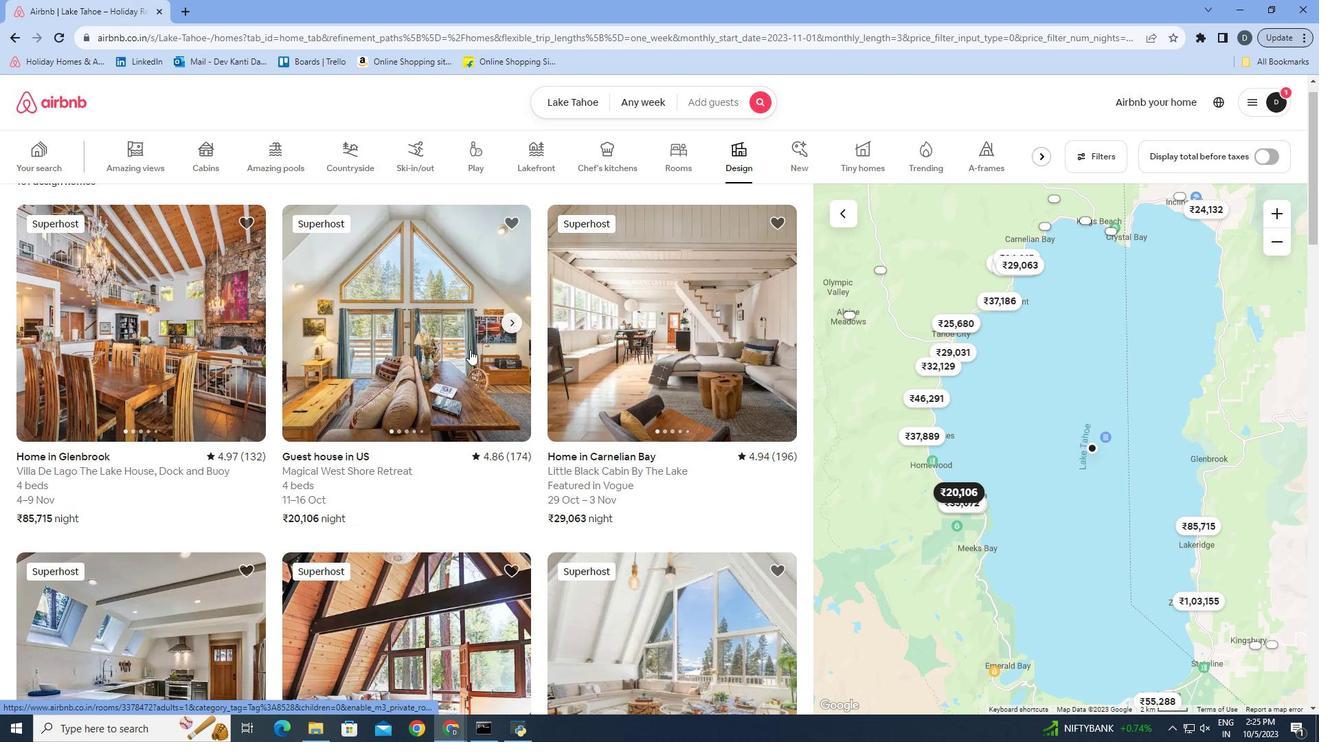 
Action: Mouse moved to (617, 439)
Screenshot: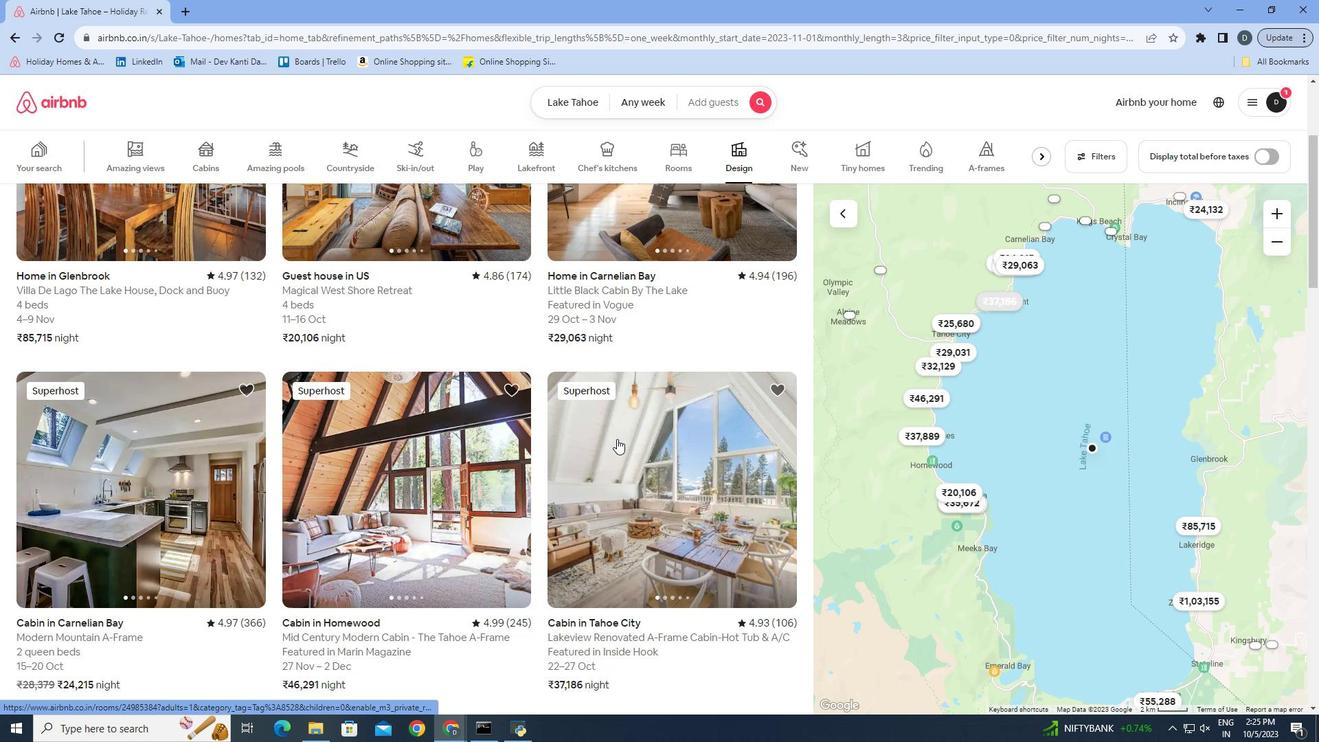 
Action: Mouse pressed left at (617, 439)
Screenshot: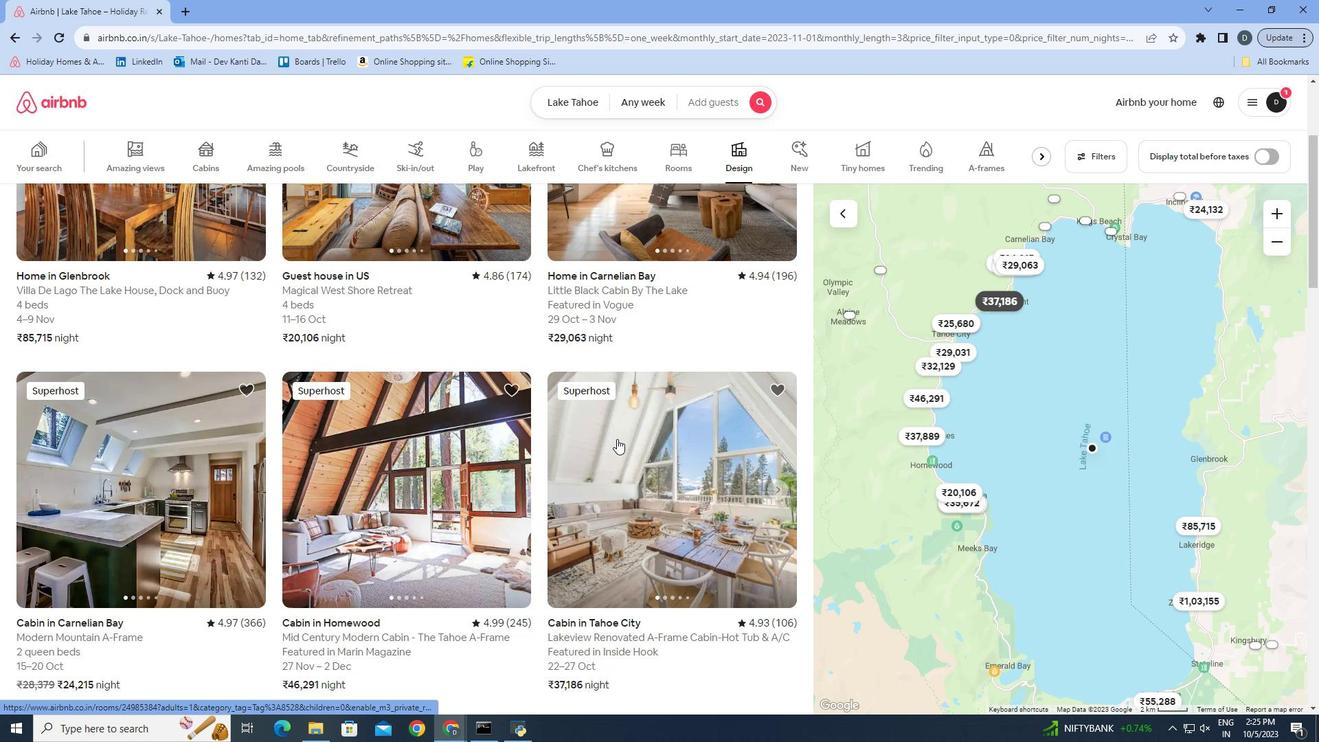 
Action: Mouse moved to (972, 515)
Screenshot: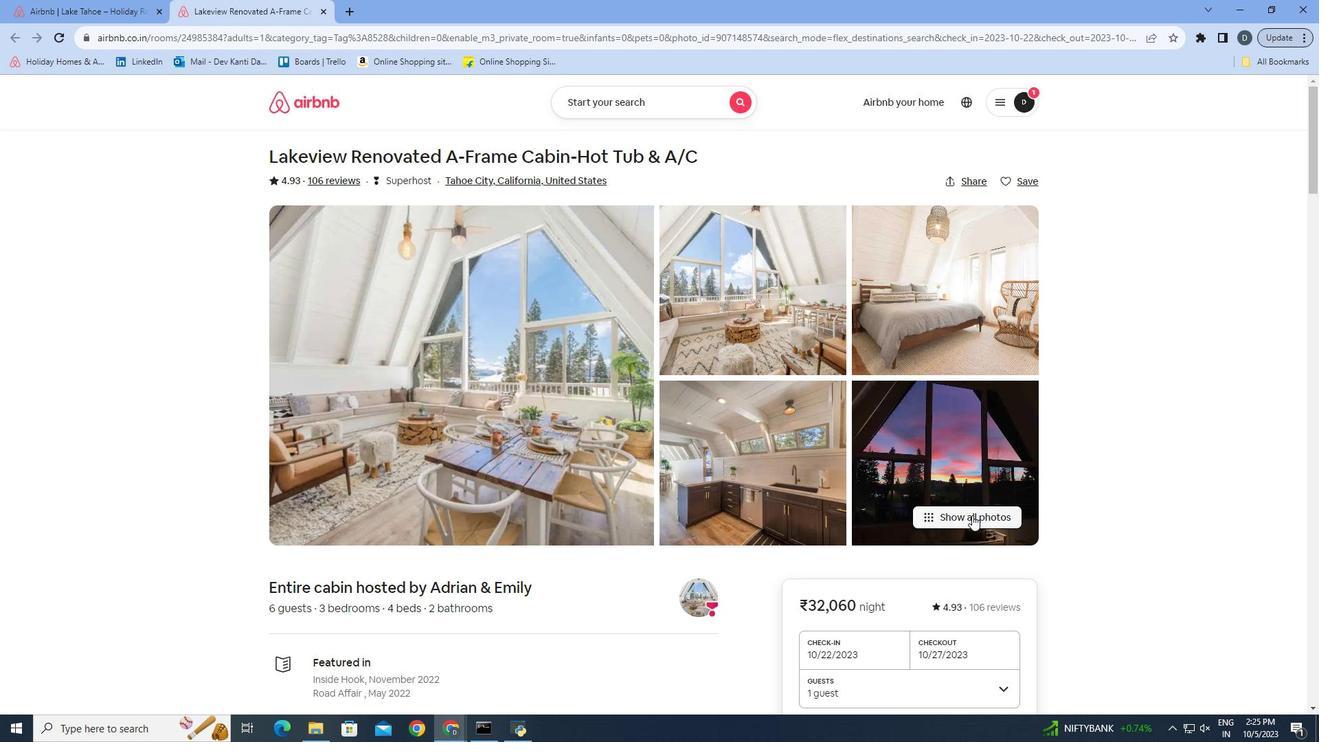 
Action: Mouse pressed left at (972, 515)
Screenshot: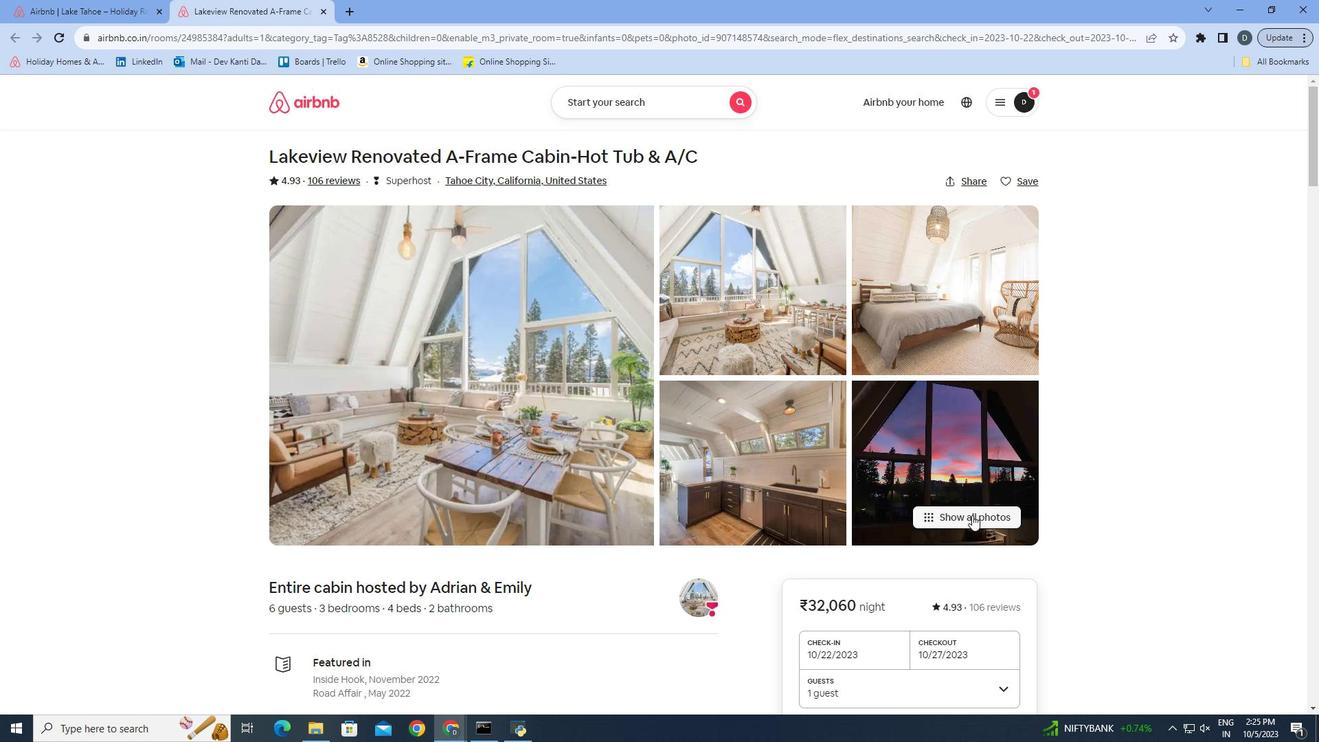 
Action: Mouse moved to (1064, 461)
Screenshot: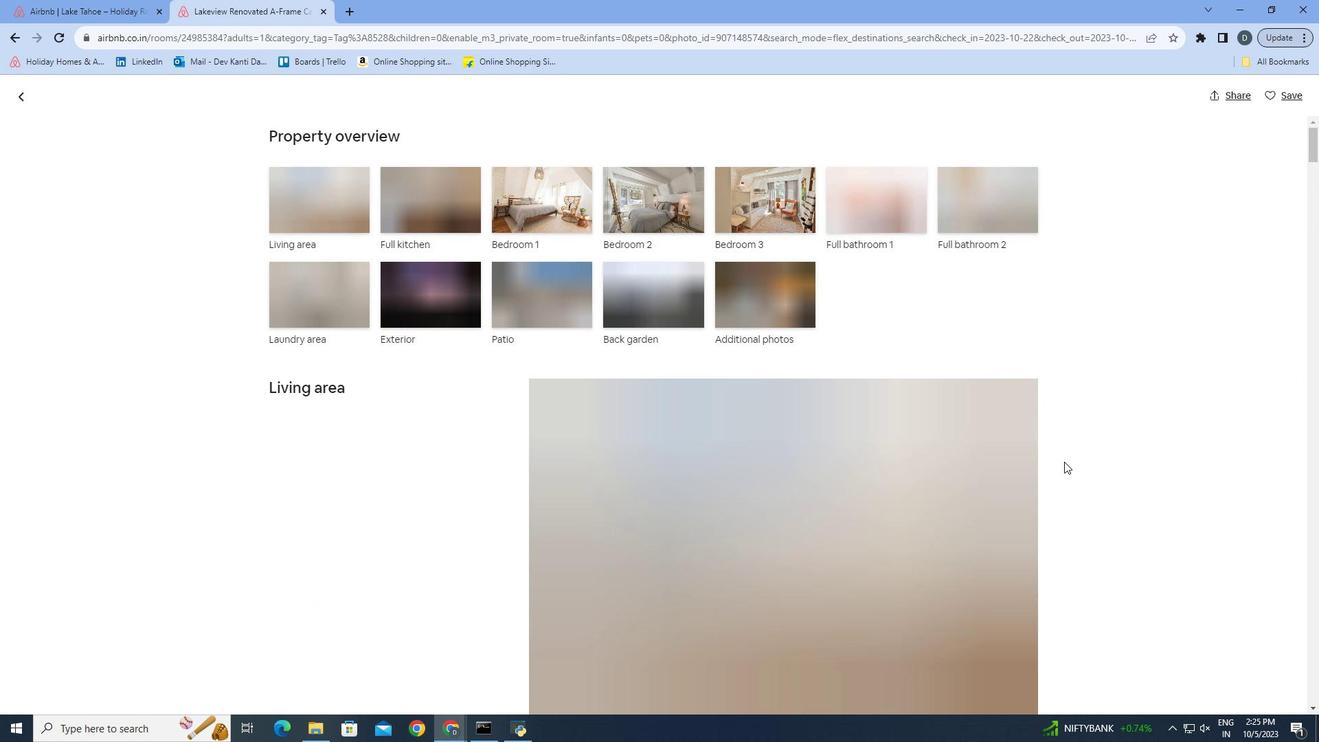 
Action: Mouse scrolled (1064, 461) with delta (0, 0)
Screenshot: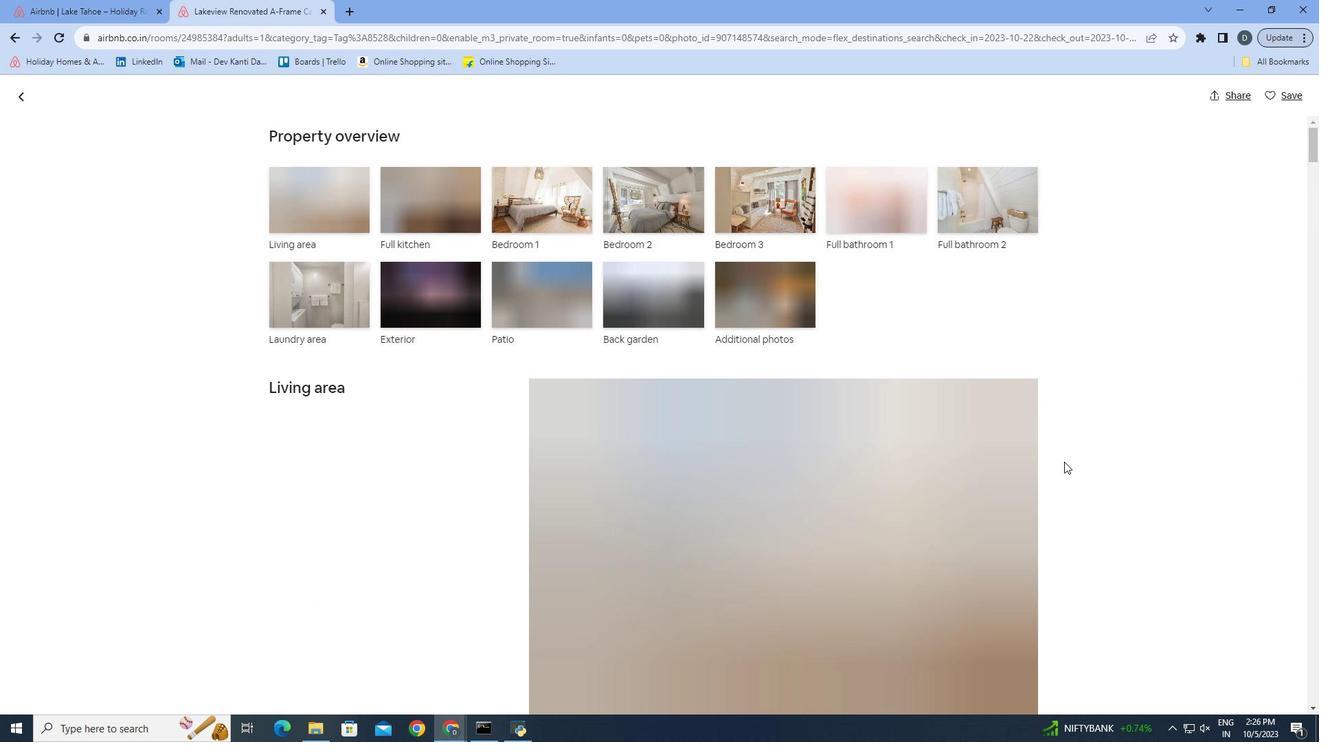 
Action: Mouse scrolled (1064, 461) with delta (0, 0)
Screenshot: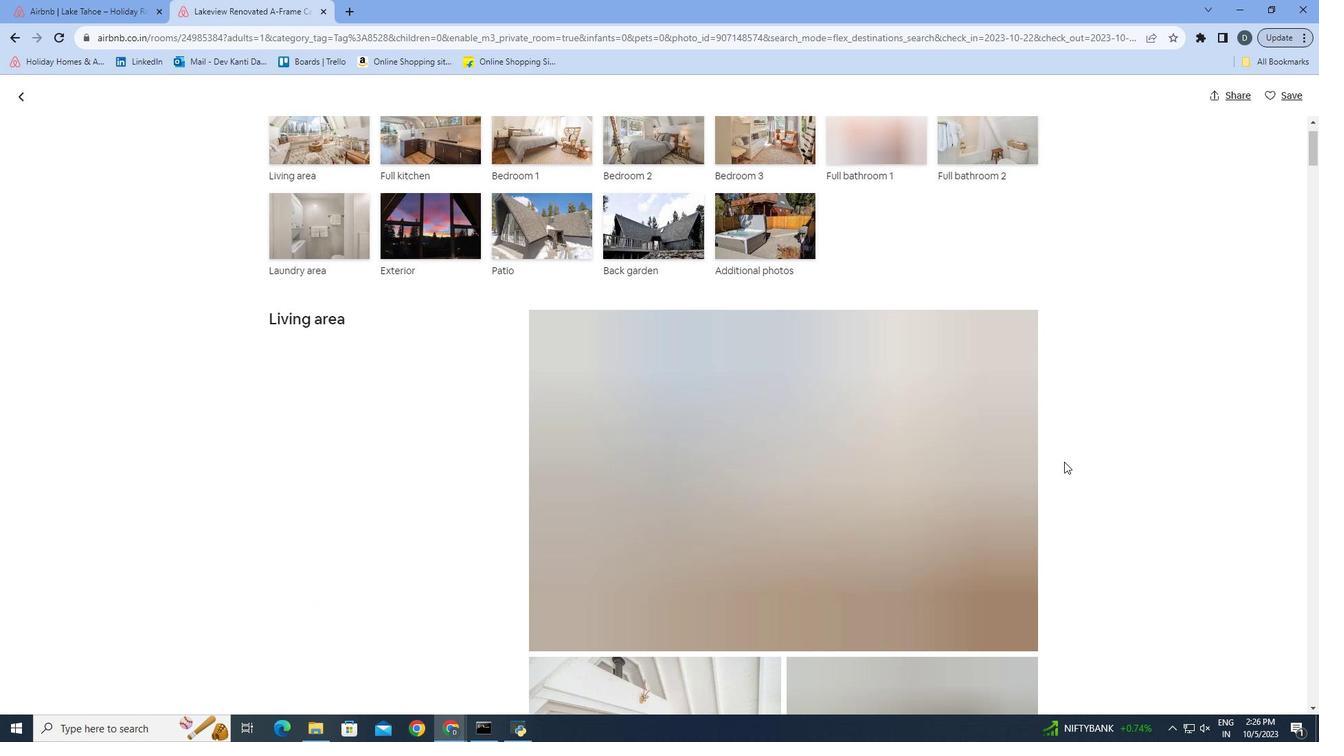 
Action: Mouse scrolled (1064, 461) with delta (0, 0)
Screenshot: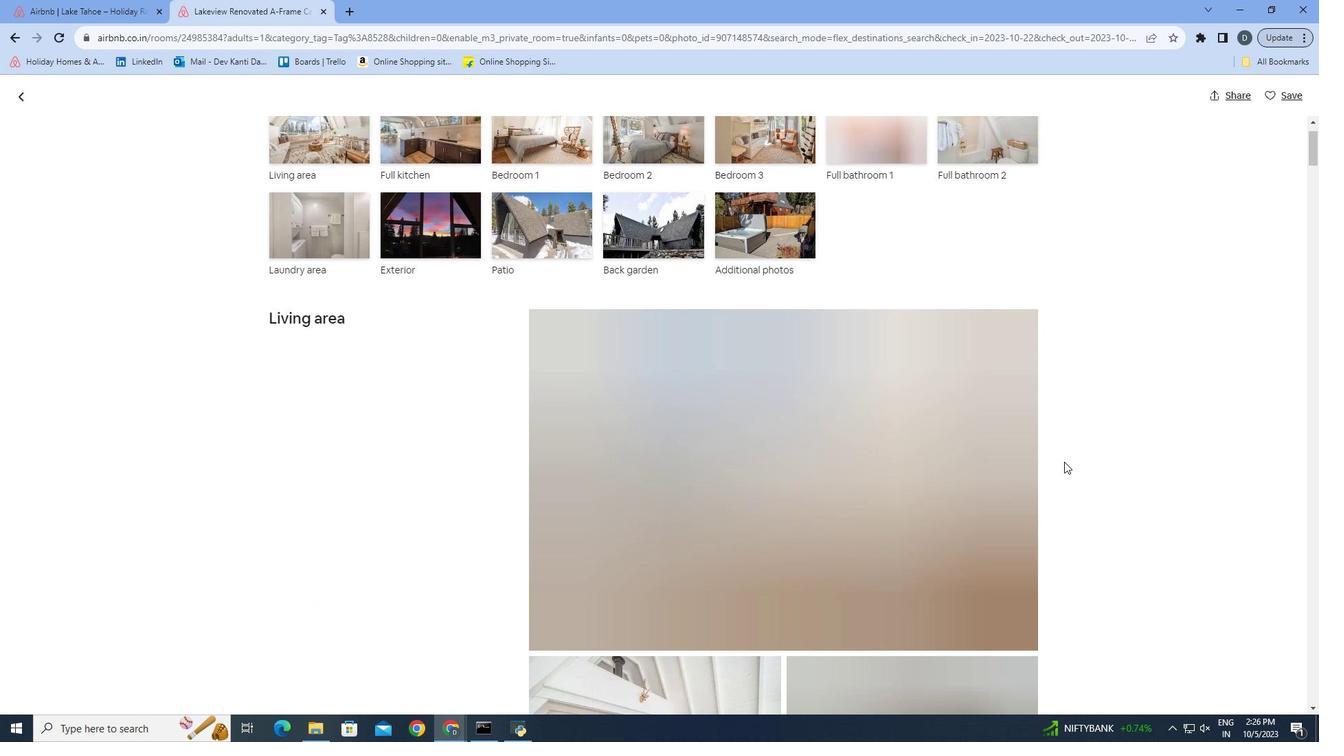 
Action: Mouse moved to (1064, 461)
Screenshot: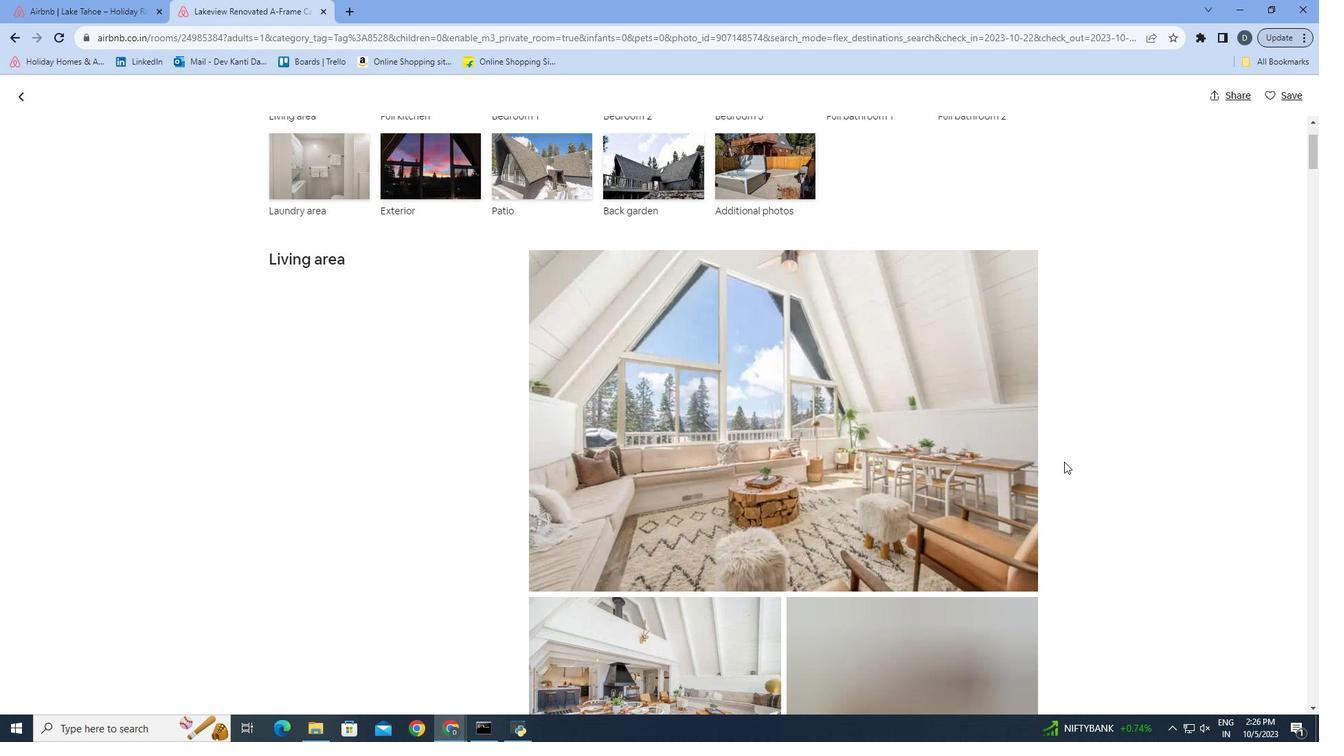 
Action: Mouse scrolled (1064, 461) with delta (0, 0)
Screenshot: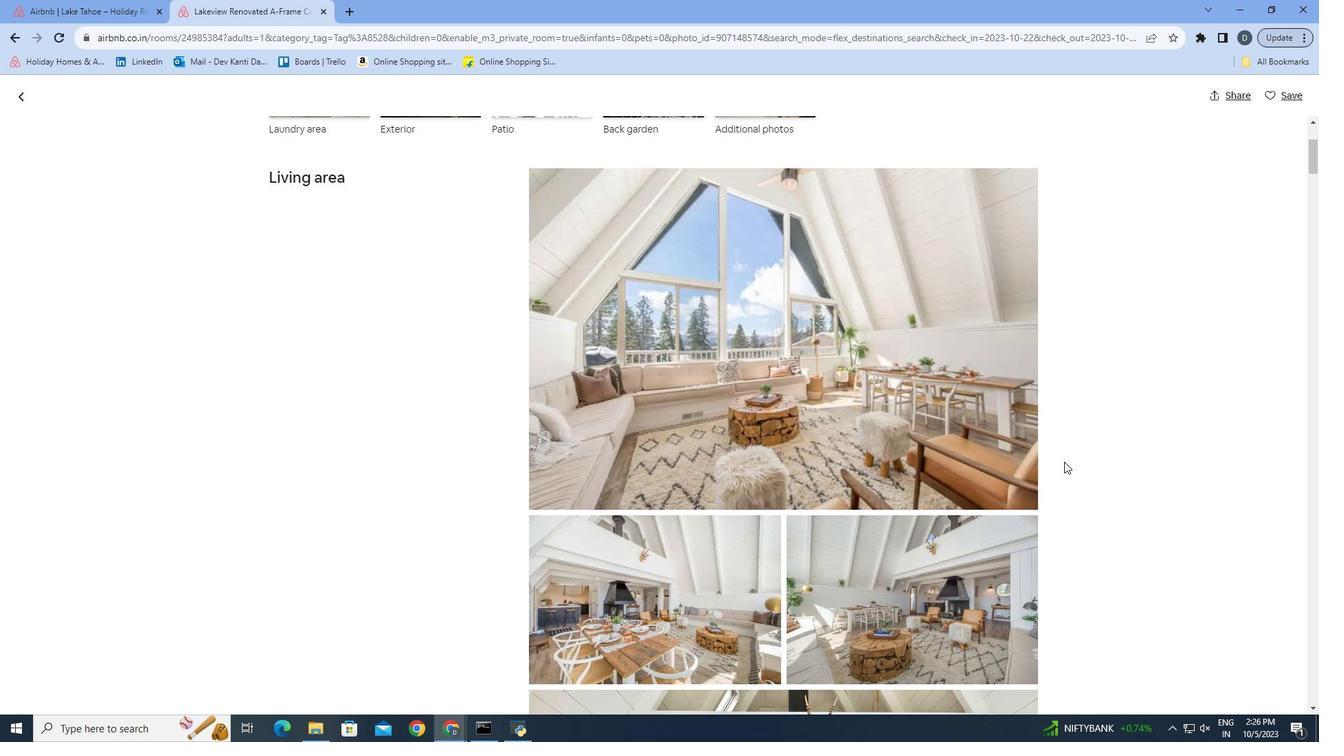 
Action: Mouse scrolled (1064, 461) with delta (0, 0)
Screenshot: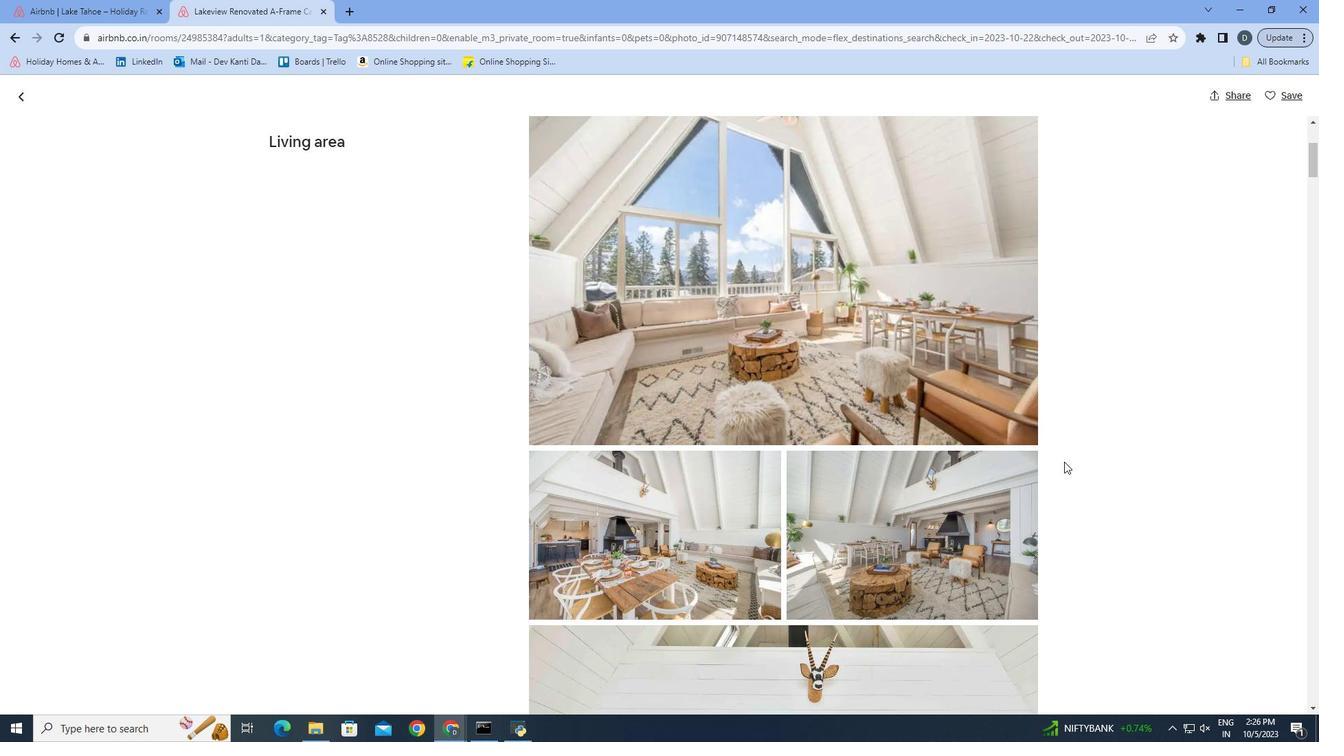 
Action: Mouse moved to (1074, 472)
Screenshot: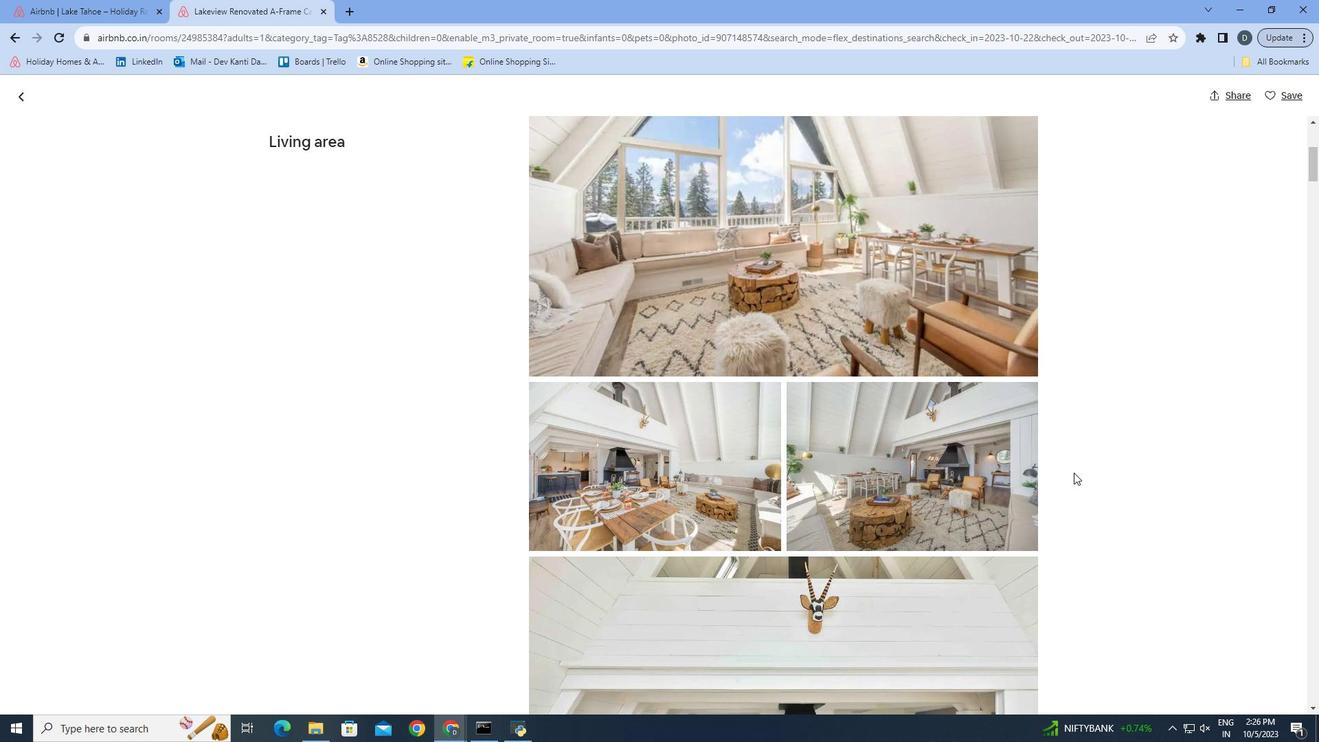 
Action: Mouse scrolled (1074, 472) with delta (0, 0)
Screenshot: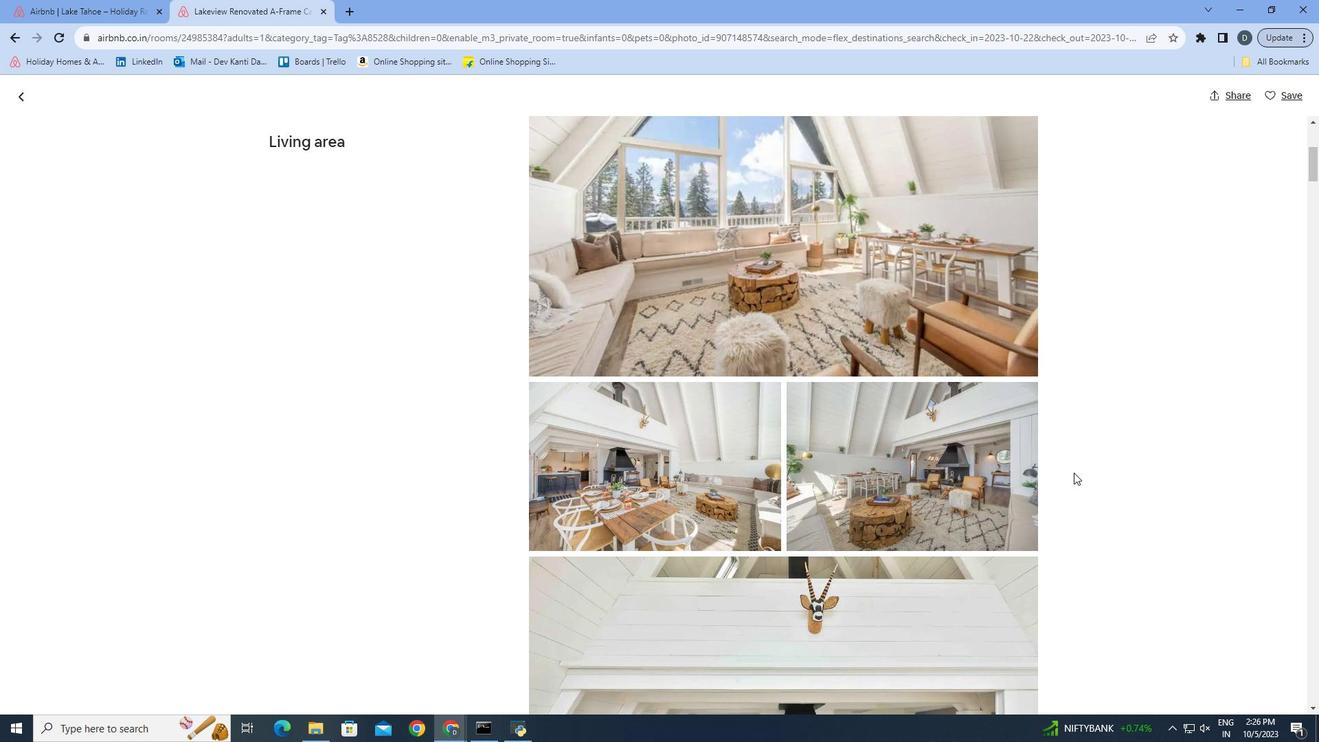 
Action: Mouse moved to (1076, 472)
Screenshot: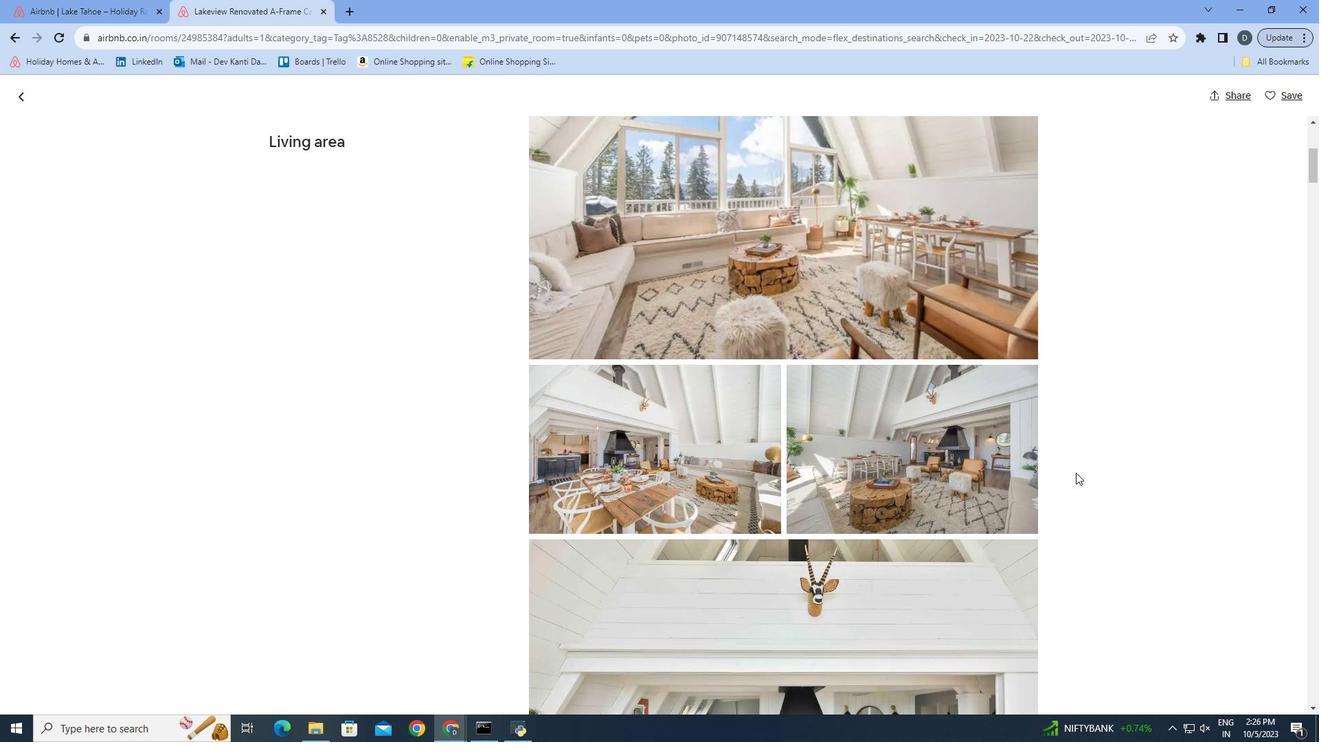
Action: Mouse scrolled (1076, 472) with delta (0, 0)
Screenshot: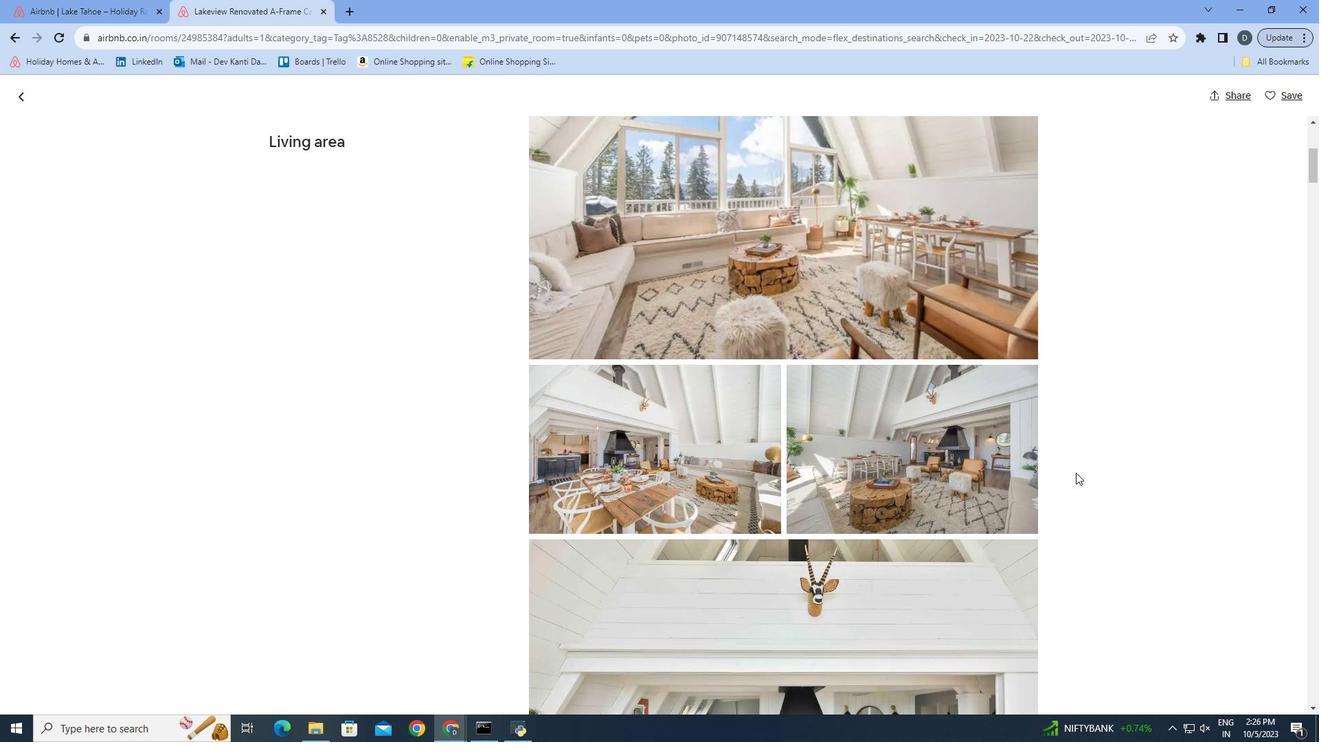 
Action: Mouse moved to (1147, 432)
Screenshot: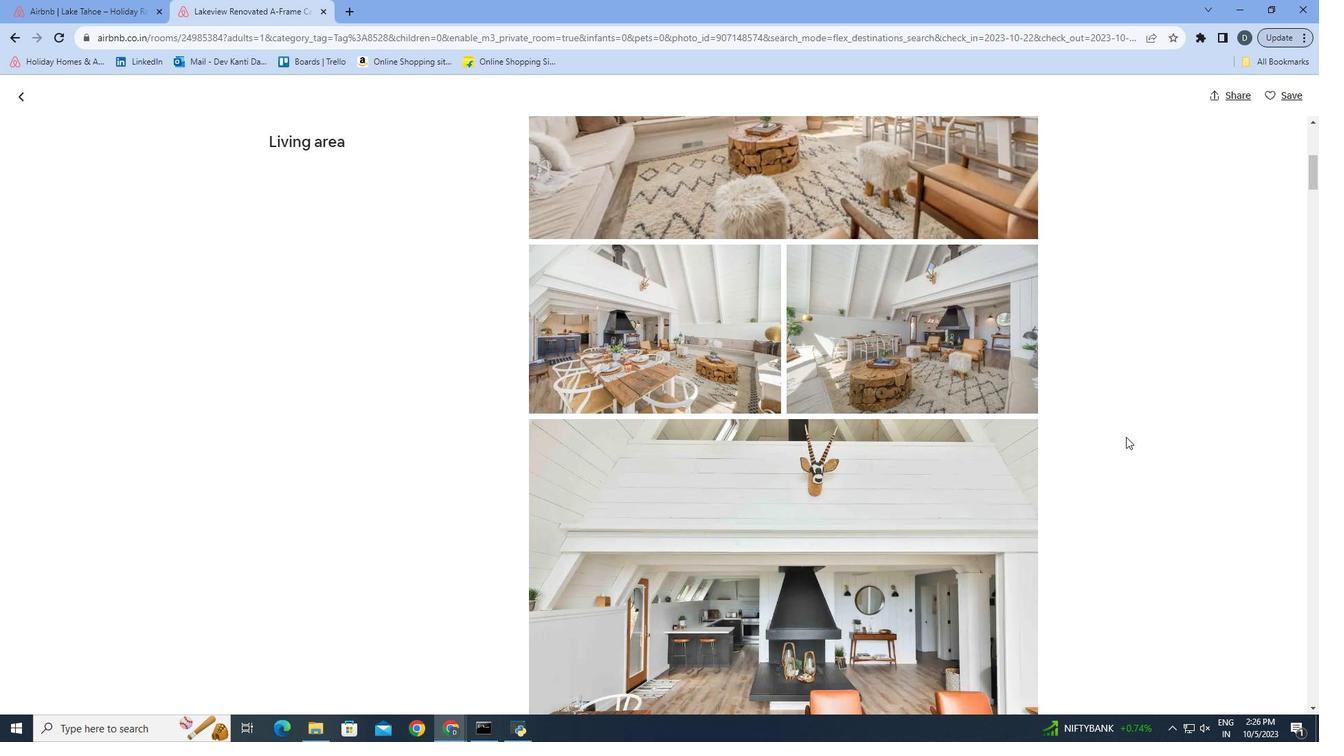
Action: Mouse scrolled (1147, 431) with delta (0, 0)
Screenshot: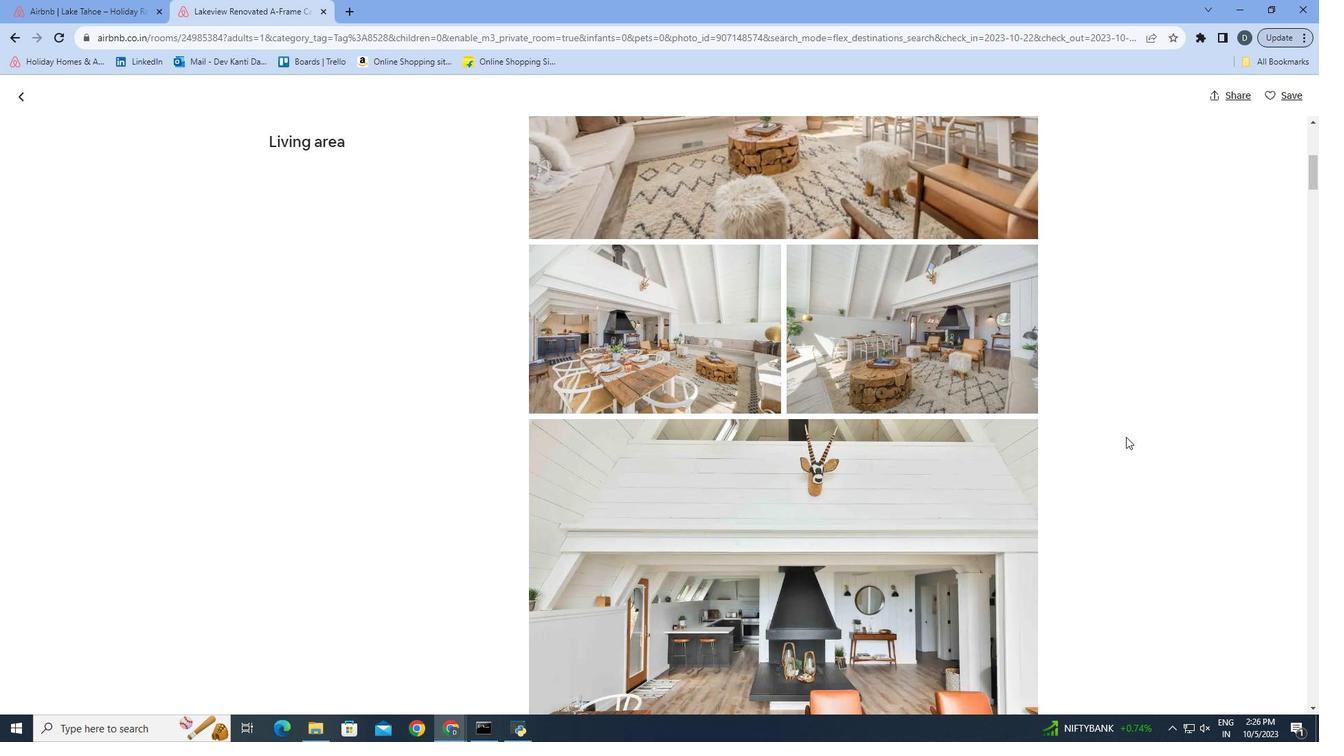 
Action: Mouse moved to (1092, 429)
Screenshot: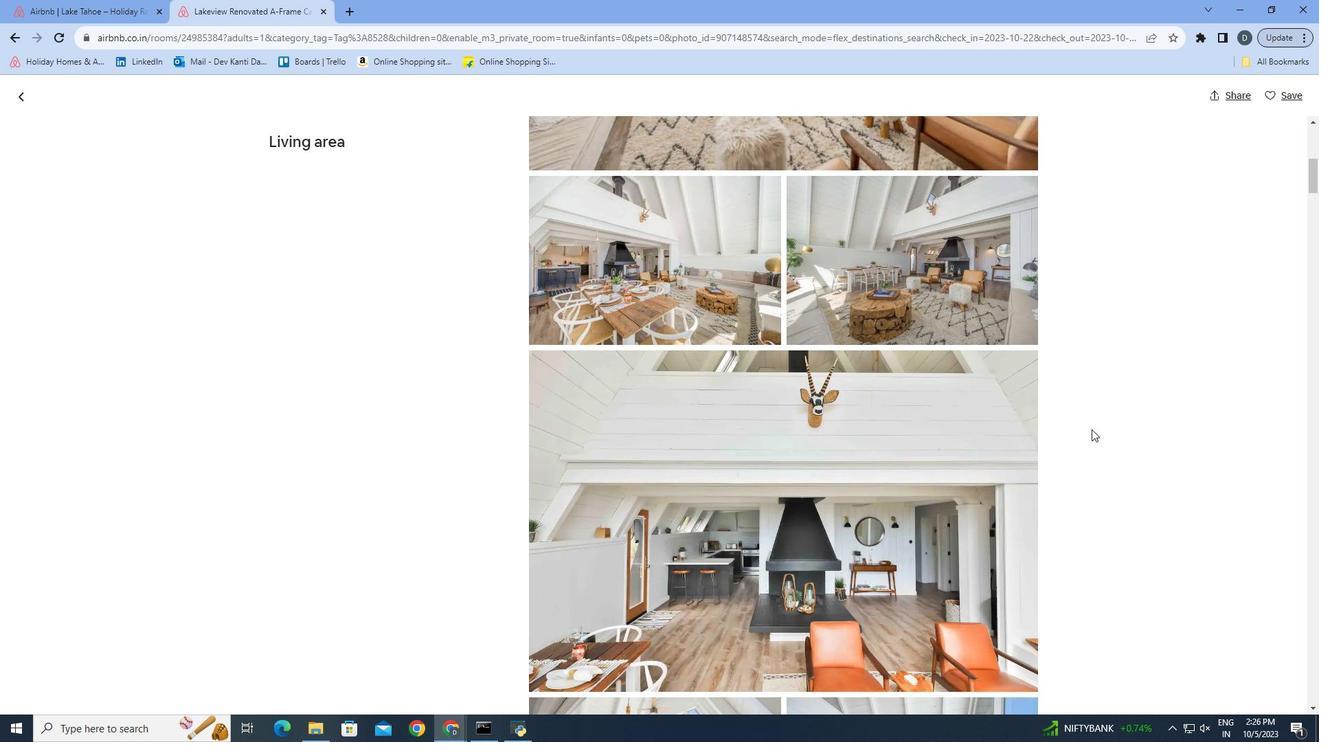 
Action: Mouse scrolled (1092, 428) with delta (0, 0)
Screenshot: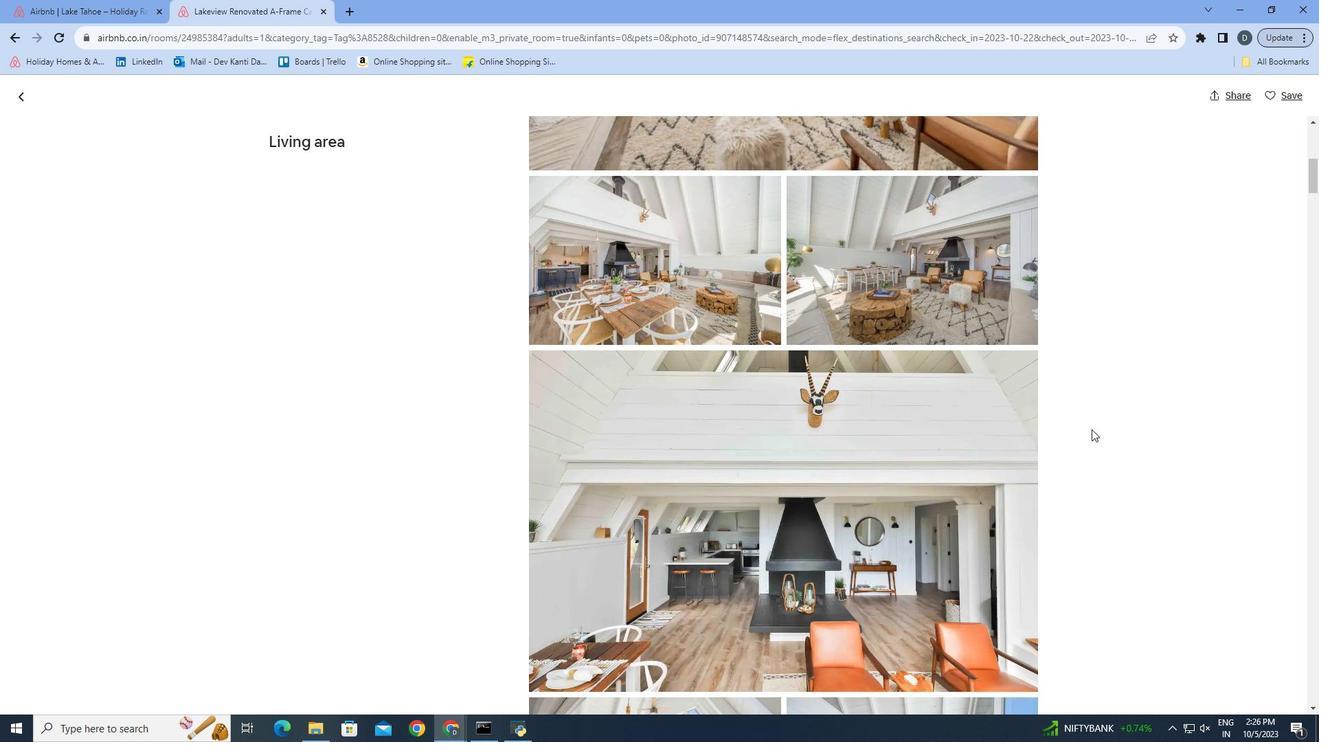 
Action: Mouse moved to (1092, 429)
Screenshot: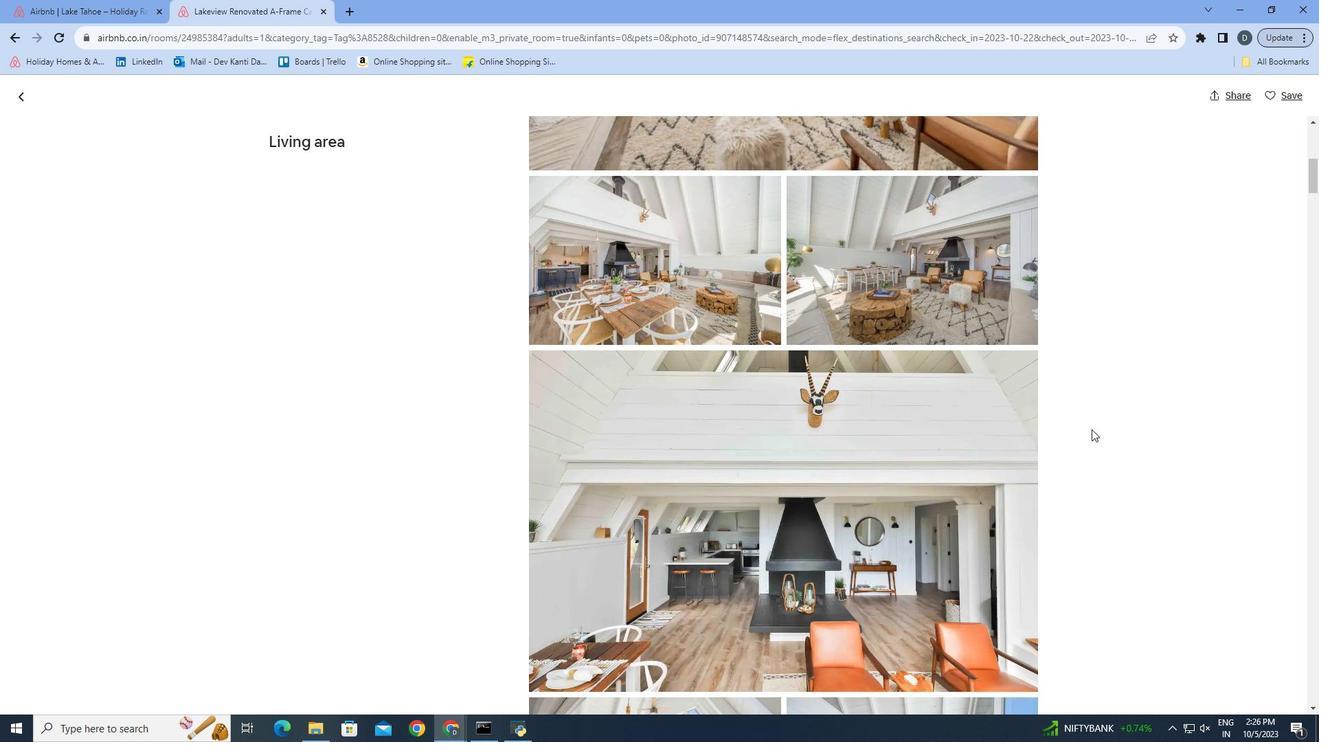 
Action: Mouse scrolled (1092, 428) with delta (0, 0)
Screenshot: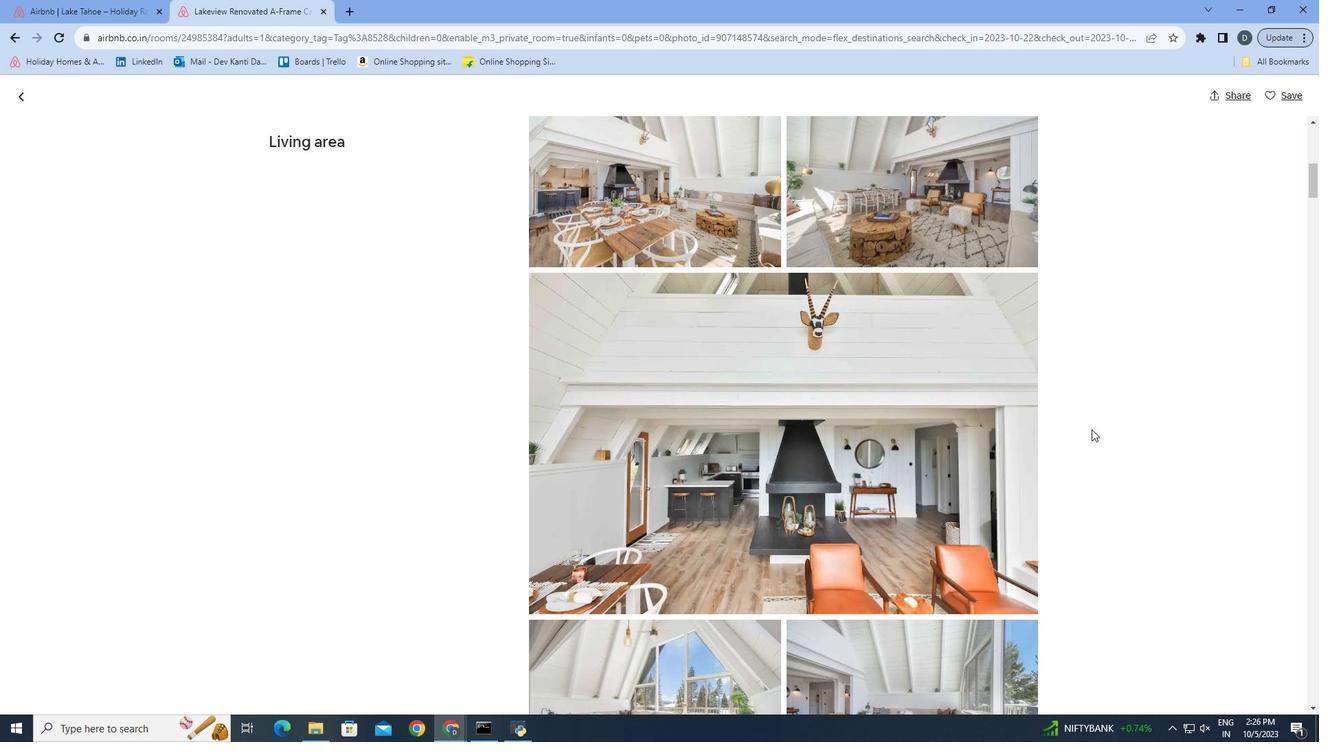 
Action: Mouse moved to (1091, 428)
Screenshot: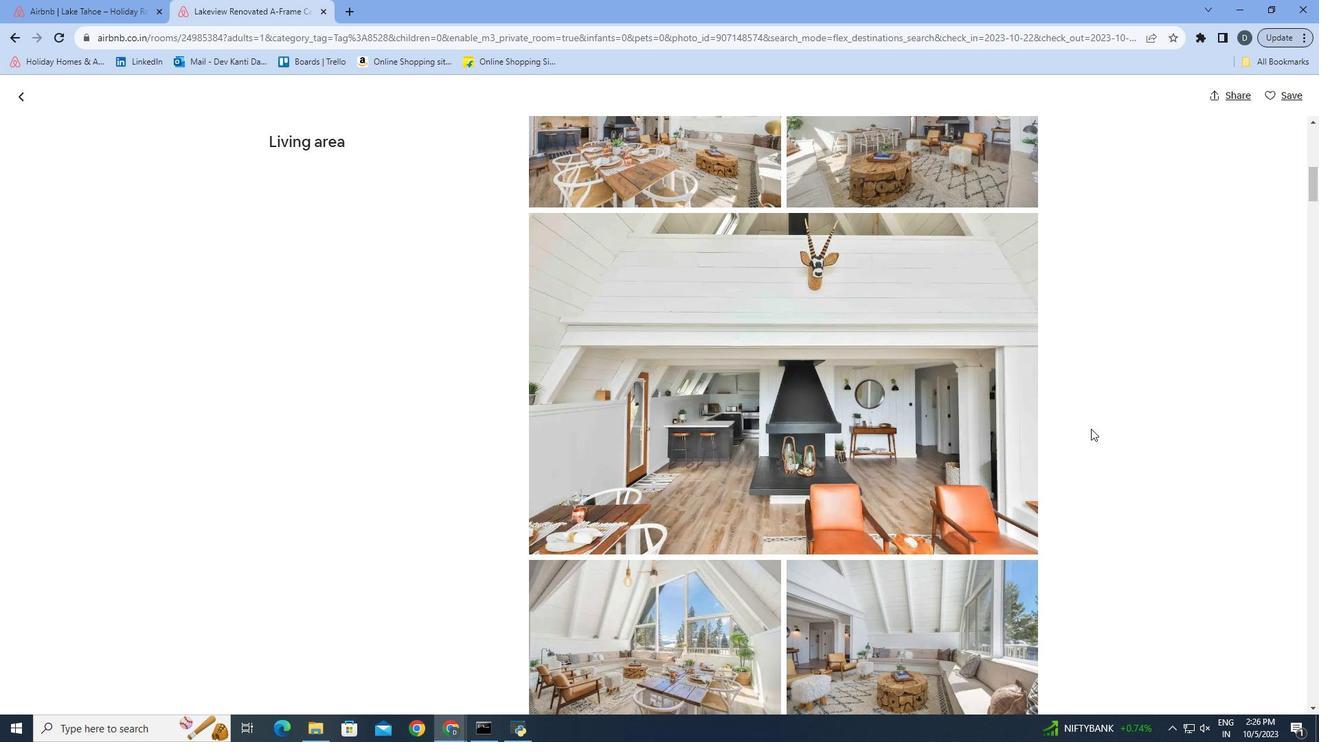 
Action: Mouse scrolled (1091, 428) with delta (0, 0)
Screenshot: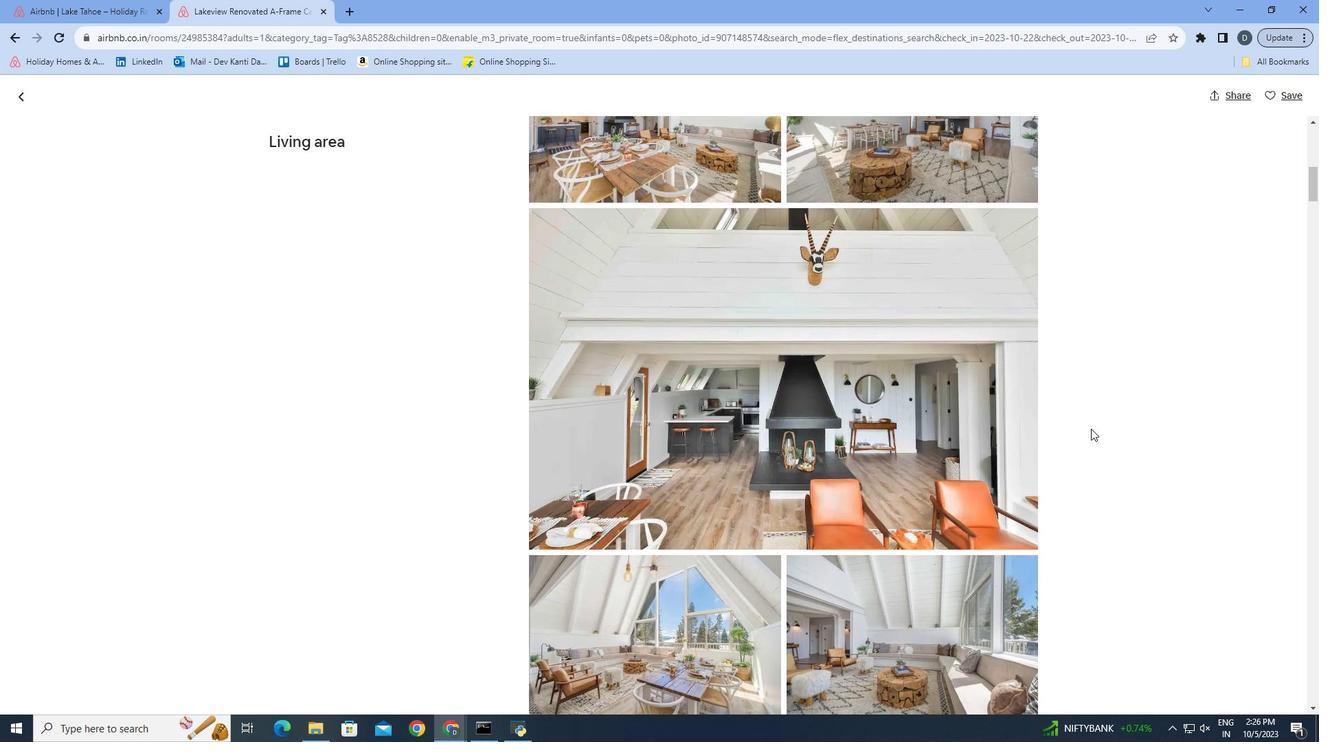 
Action: Mouse scrolled (1091, 428) with delta (0, 0)
Screenshot: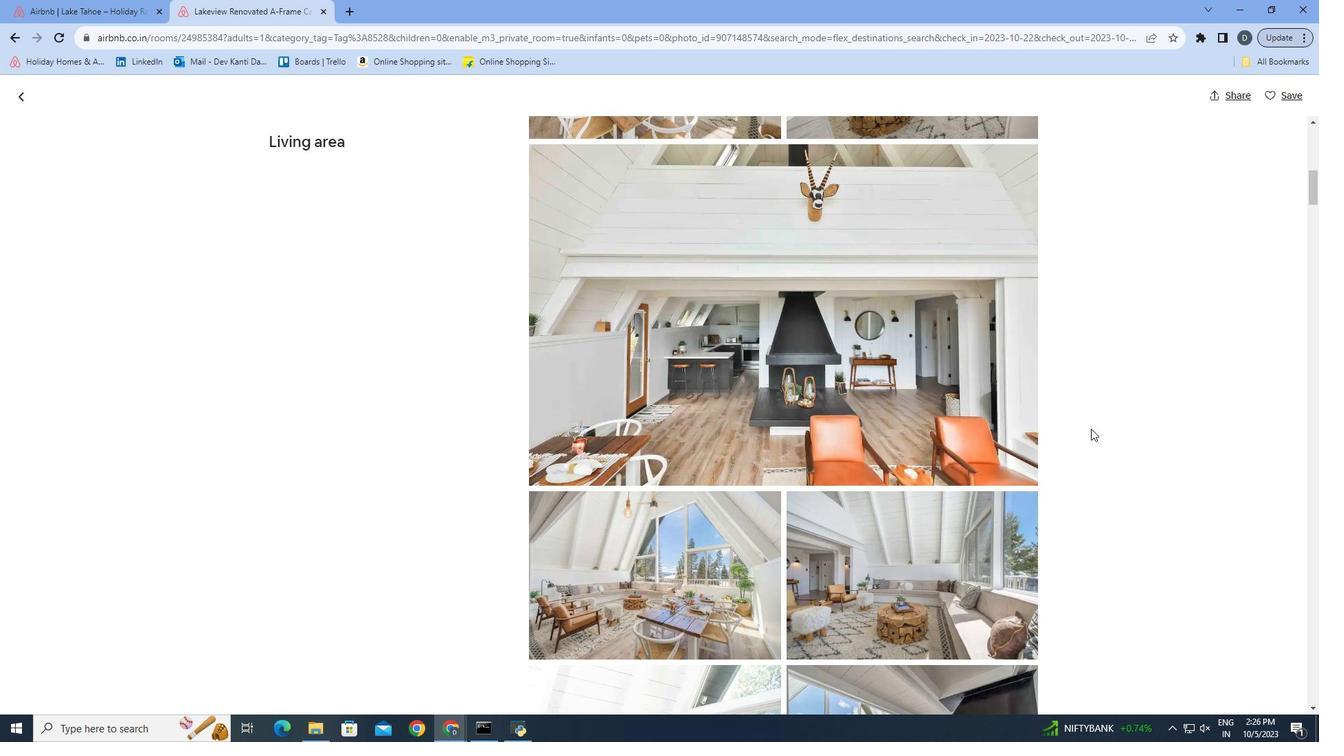 
Action: Mouse scrolled (1091, 428) with delta (0, 0)
Screenshot: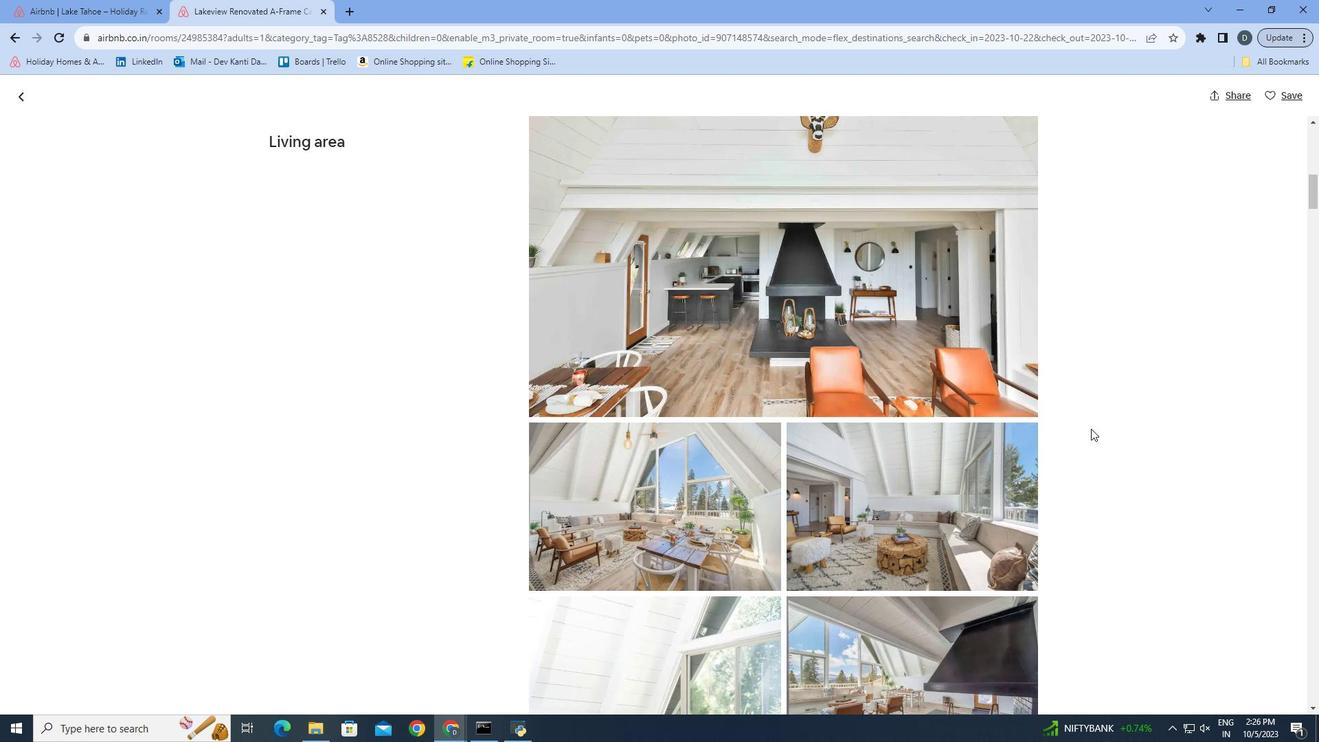 
Action: Mouse scrolled (1091, 428) with delta (0, 0)
Screenshot: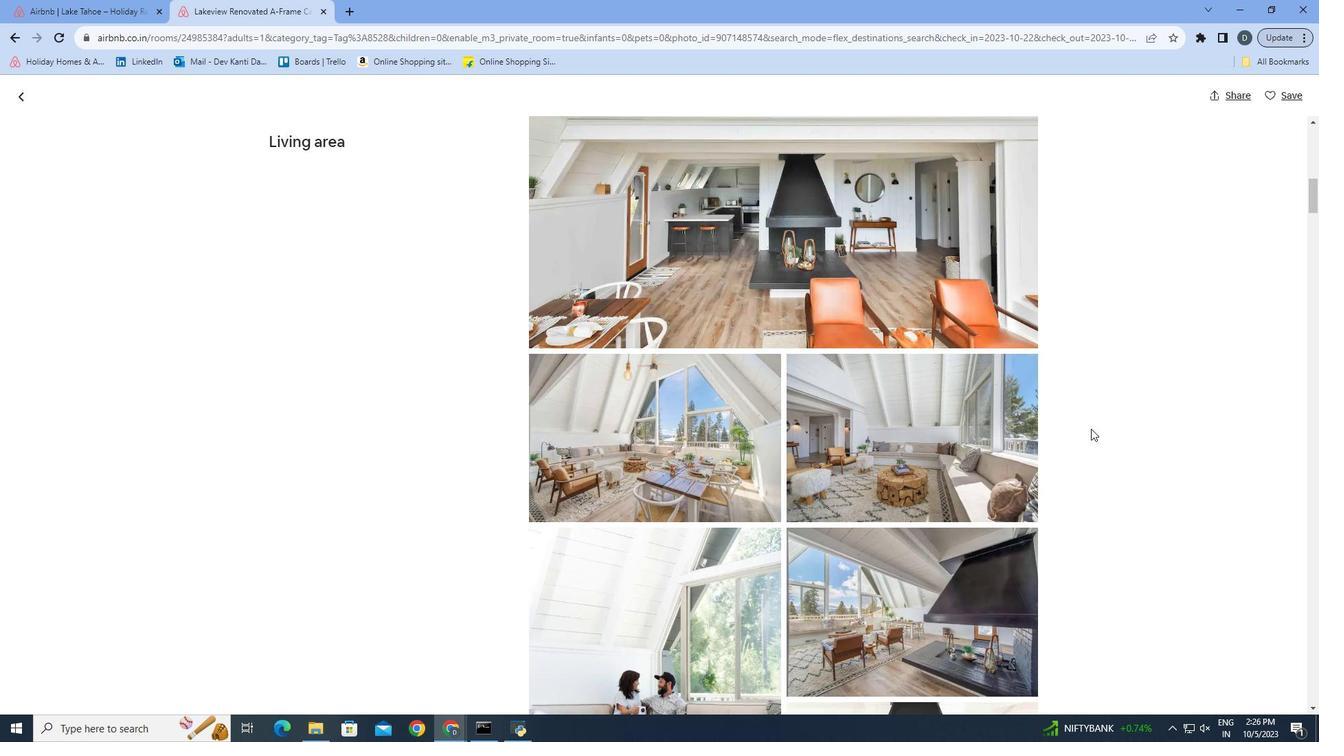 
Action: Mouse scrolled (1091, 428) with delta (0, 0)
Screenshot: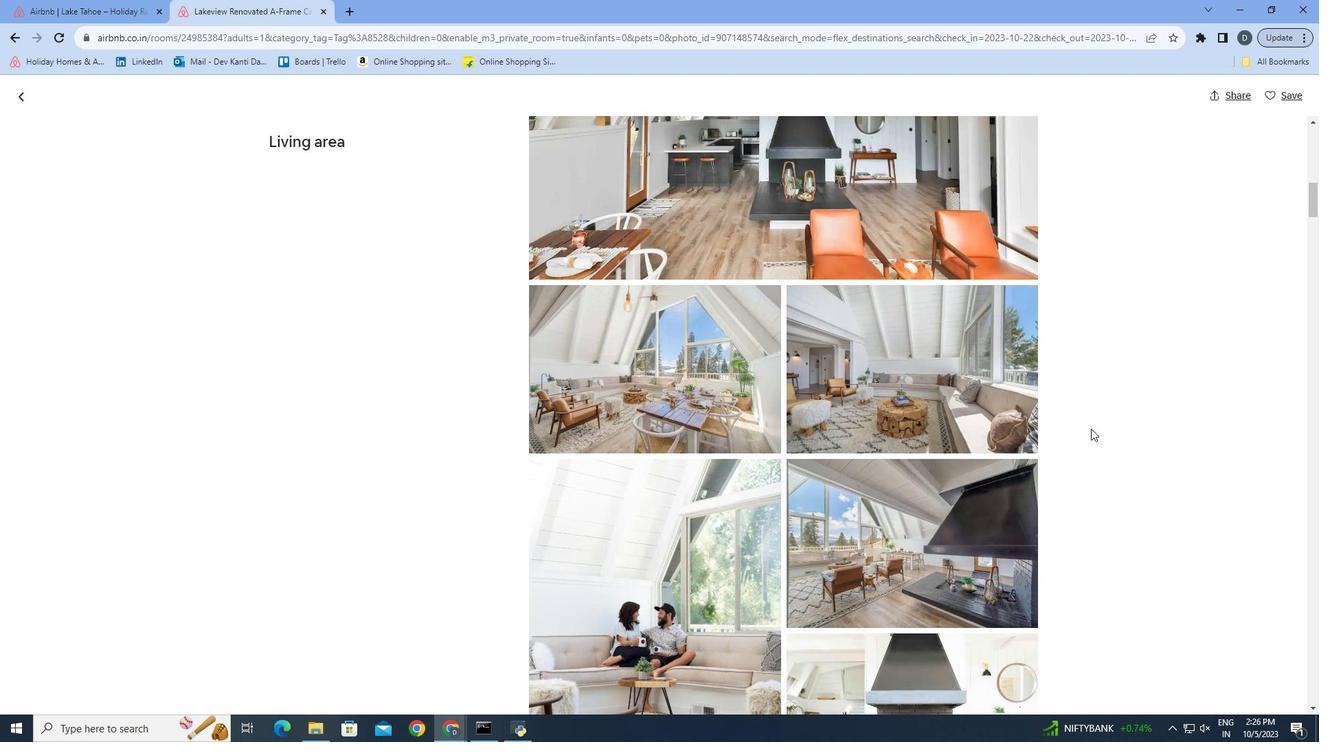 
Action: Mouse scrolled (1091, 428) with delta (0, 0)
Screenshot: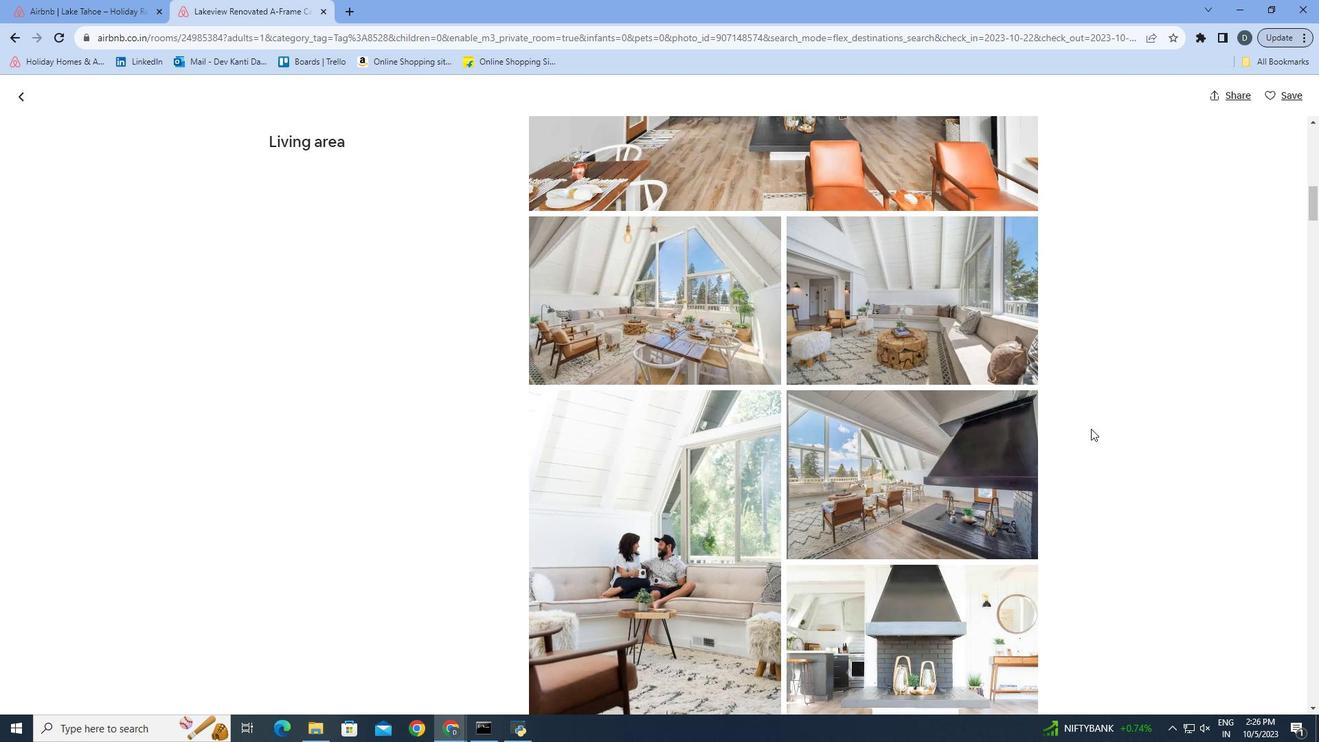 
Action: Mouse scrolled (1091, 428) with delta (0, 0)
Screenshot: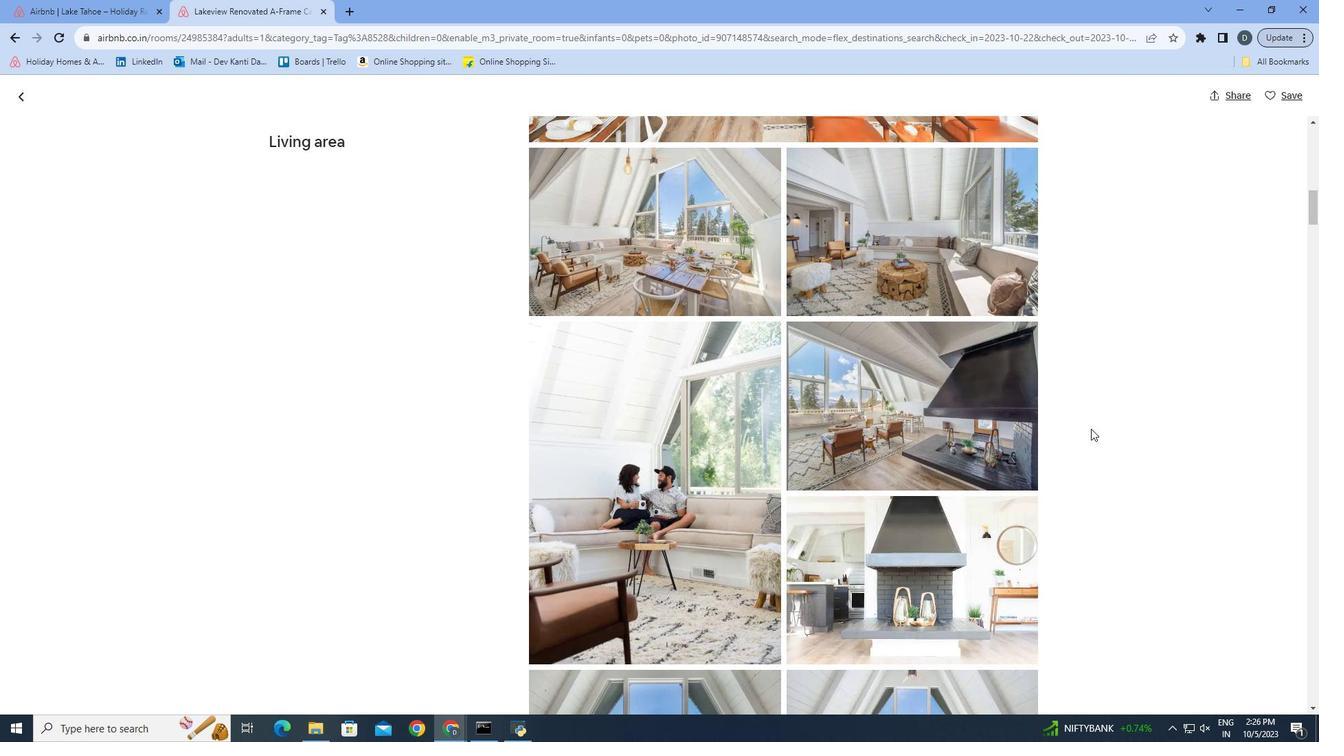 
Action: Mouse scrolled (1091, 428) with delta (0, 0)
Screenshot: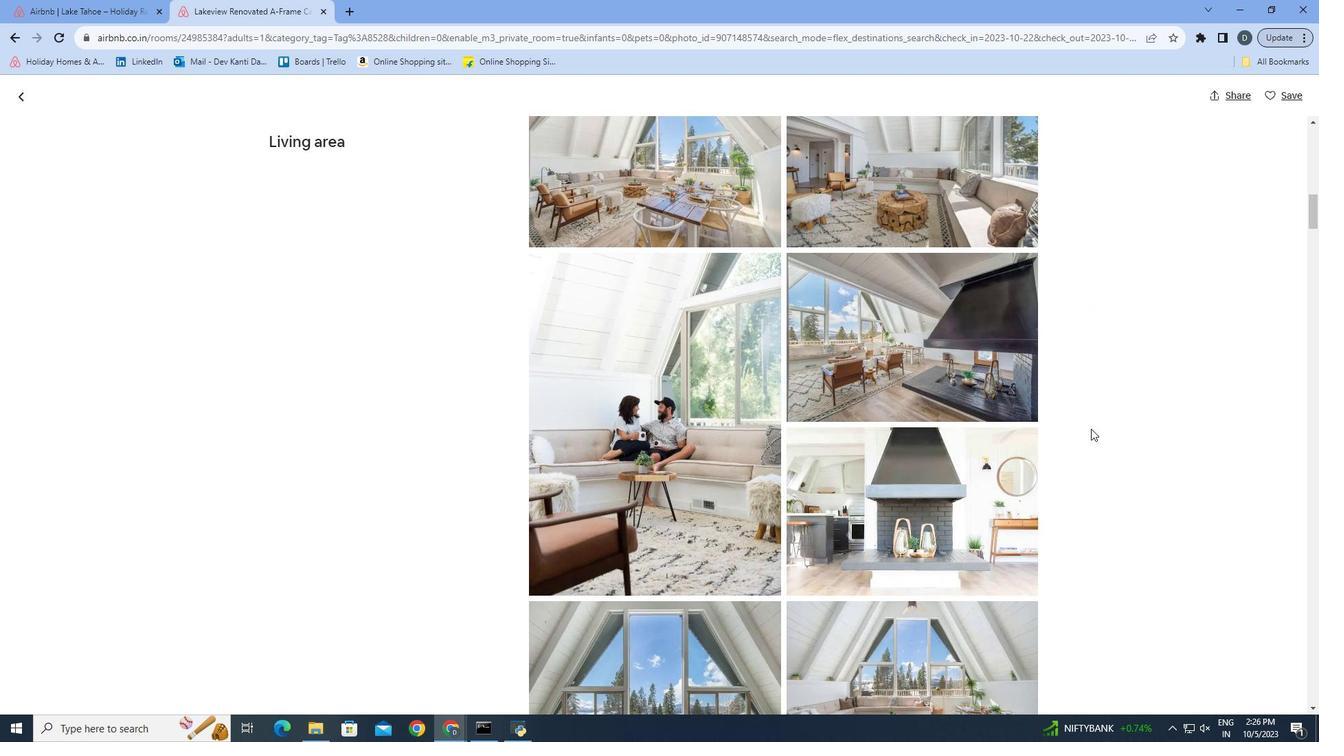 
Action: Mouse scrolled (1091, 428) with delta (0, 0)
Screenshot: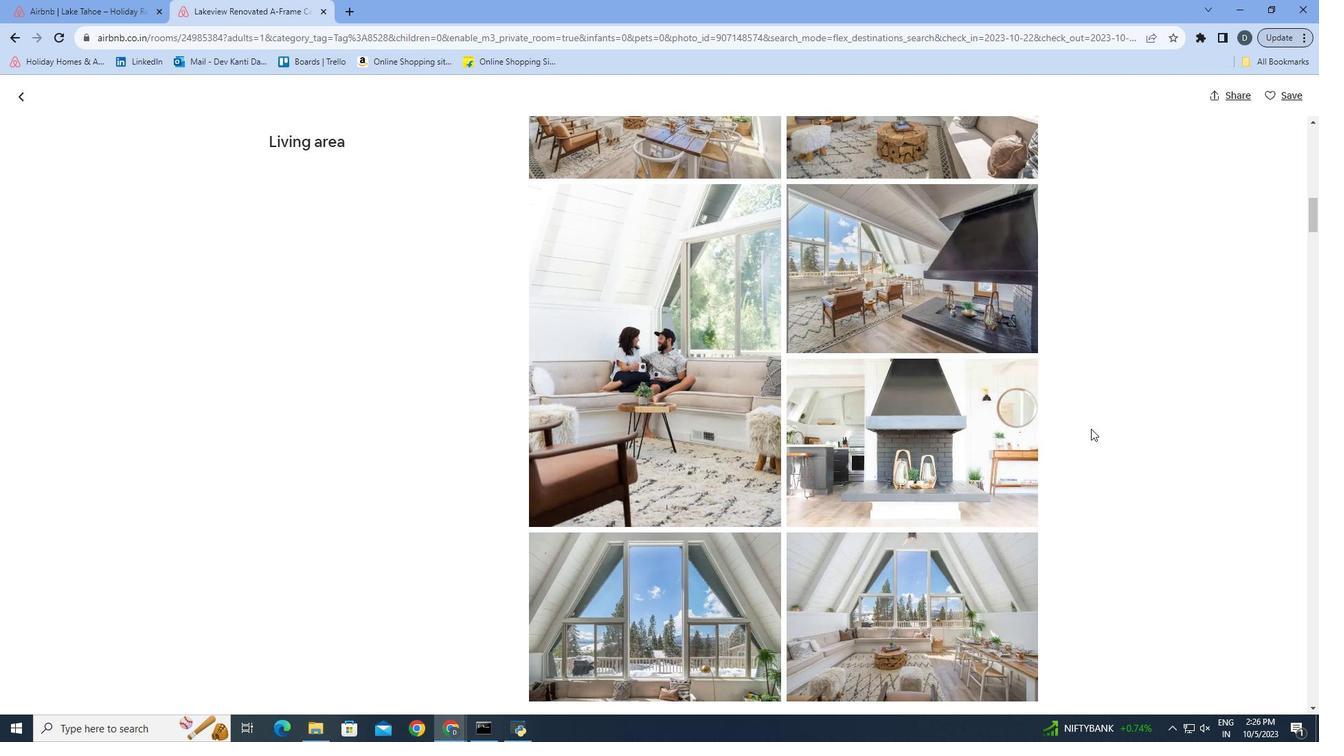 
Action: Mouse scrolled (1091, 428) with delta (0, 0)
Screenshot: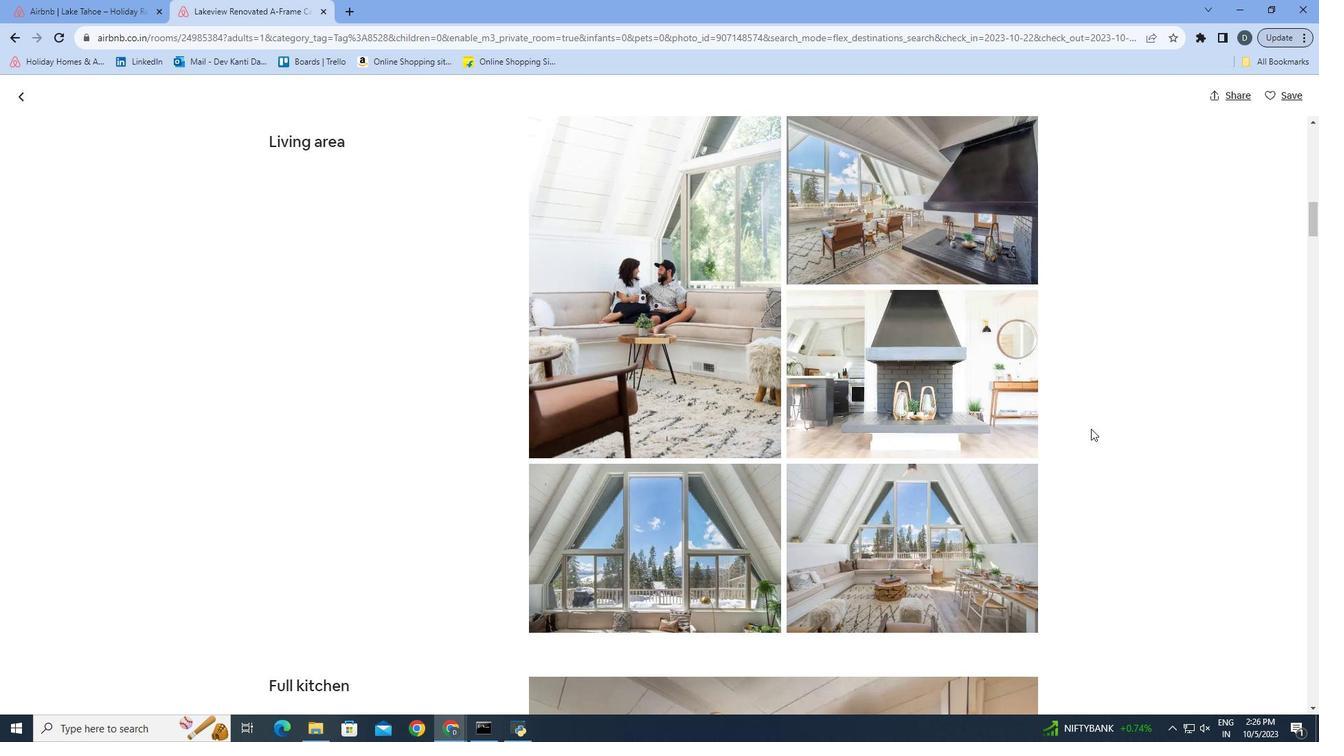 
Action: Mouse scrolled (1091, 428) with delta (0, 0)
Screenshot: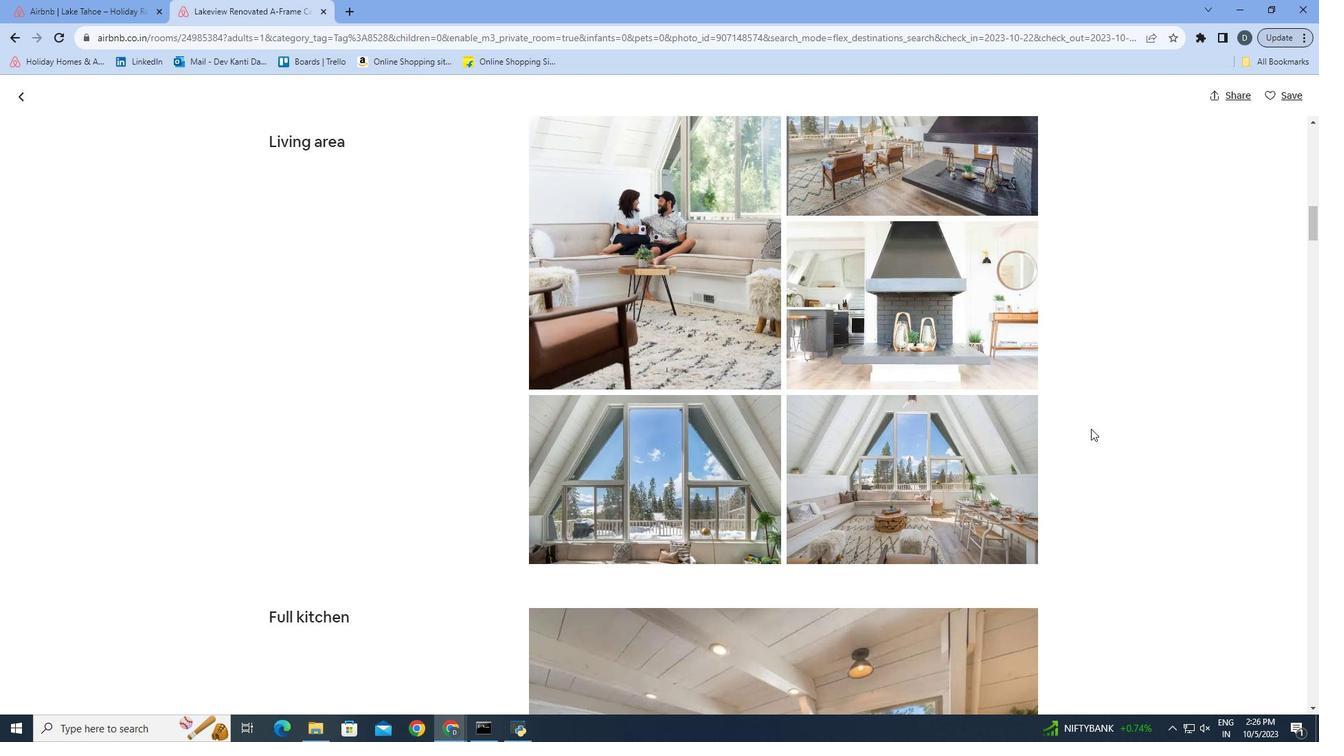 
Action: Mouse scrolled (1091, 428) with delta (0, 0)
Screenshot: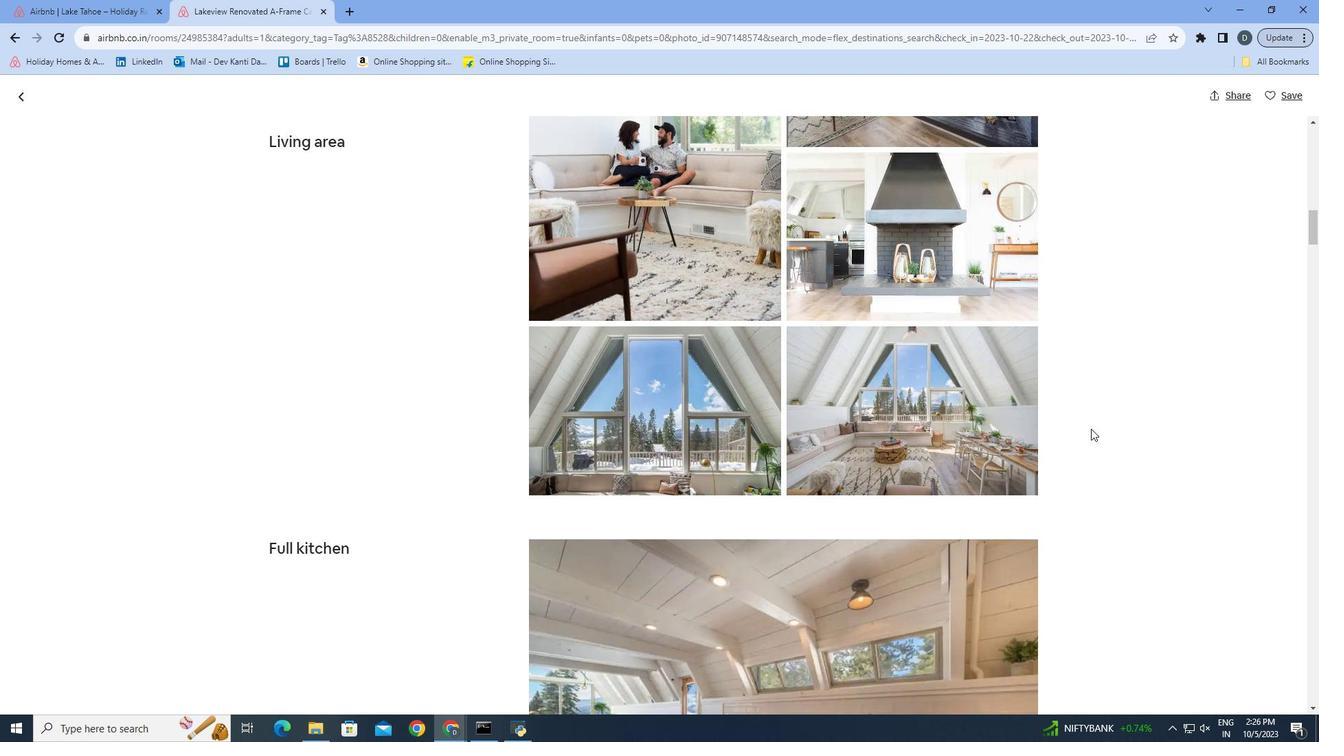 
Action: Mouse scrolled (1091, 428) with delta (0, 0)
Screenshot: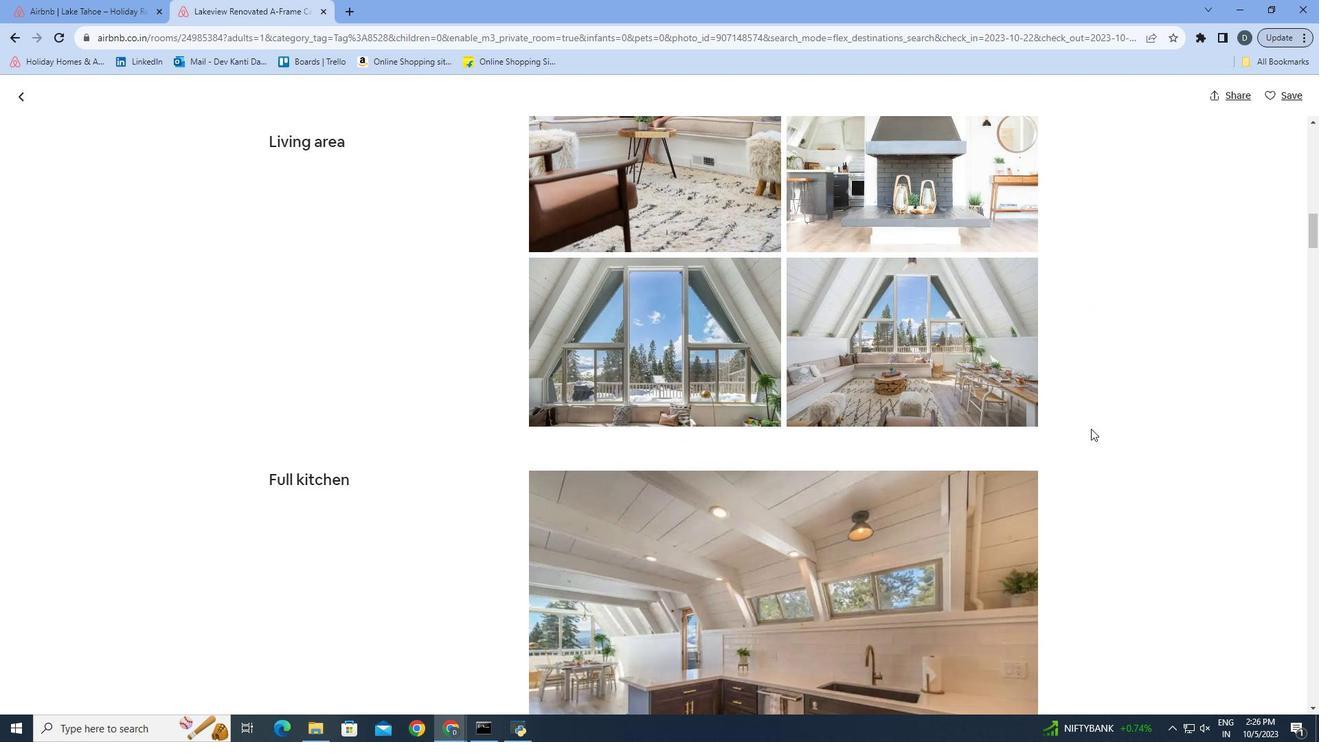 
Action: Mouse scrolled (1091, 428) with delta (0, 0)
Screenshot: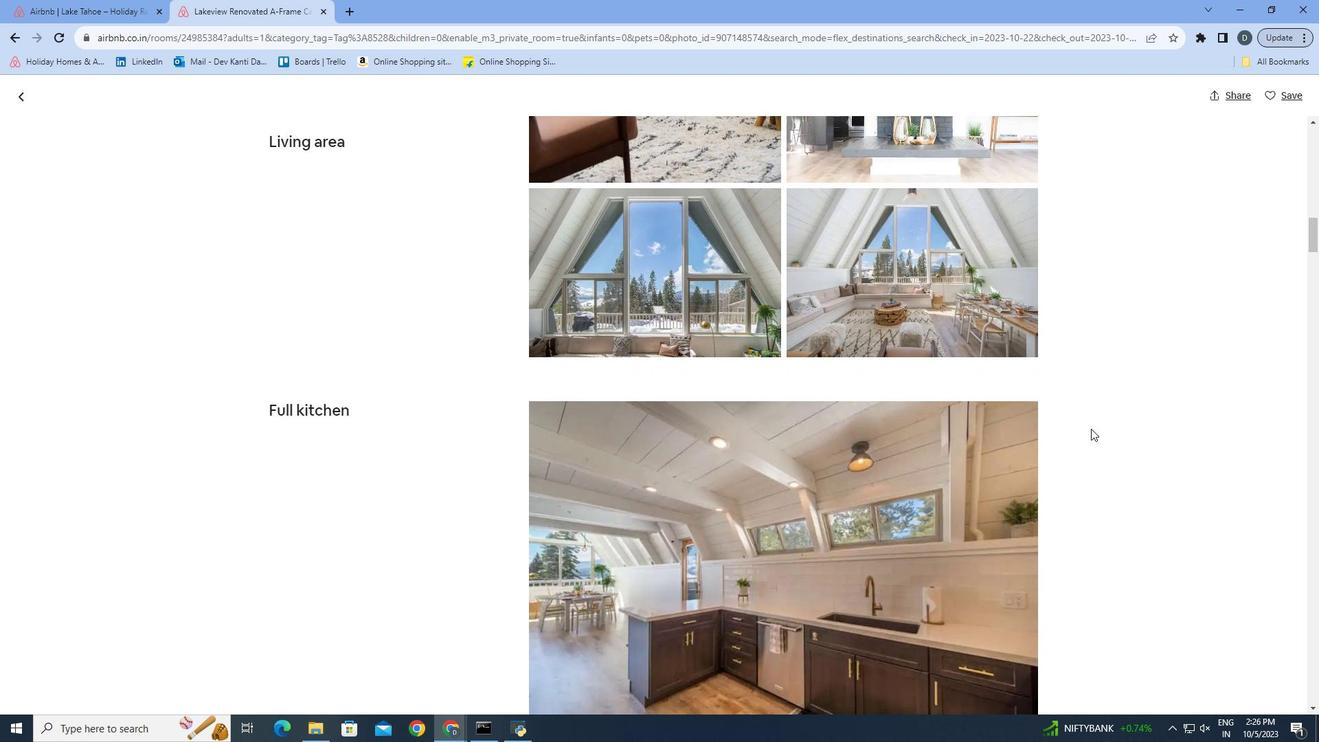
Action: Mouse scrolled (1091, 428) with delta (0, 0)
Screenshot: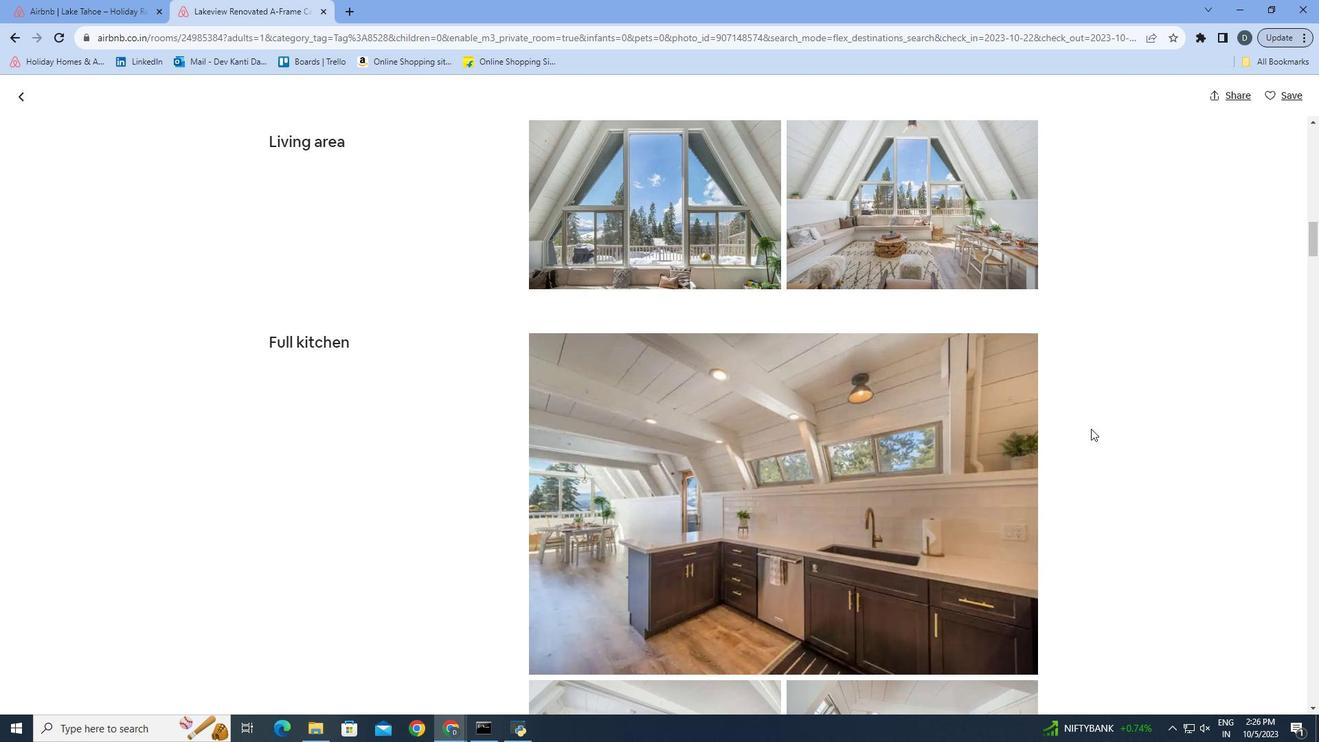 
Action: Mouse scrolled (1091, 428) with delta (0, 0)
Screenshot: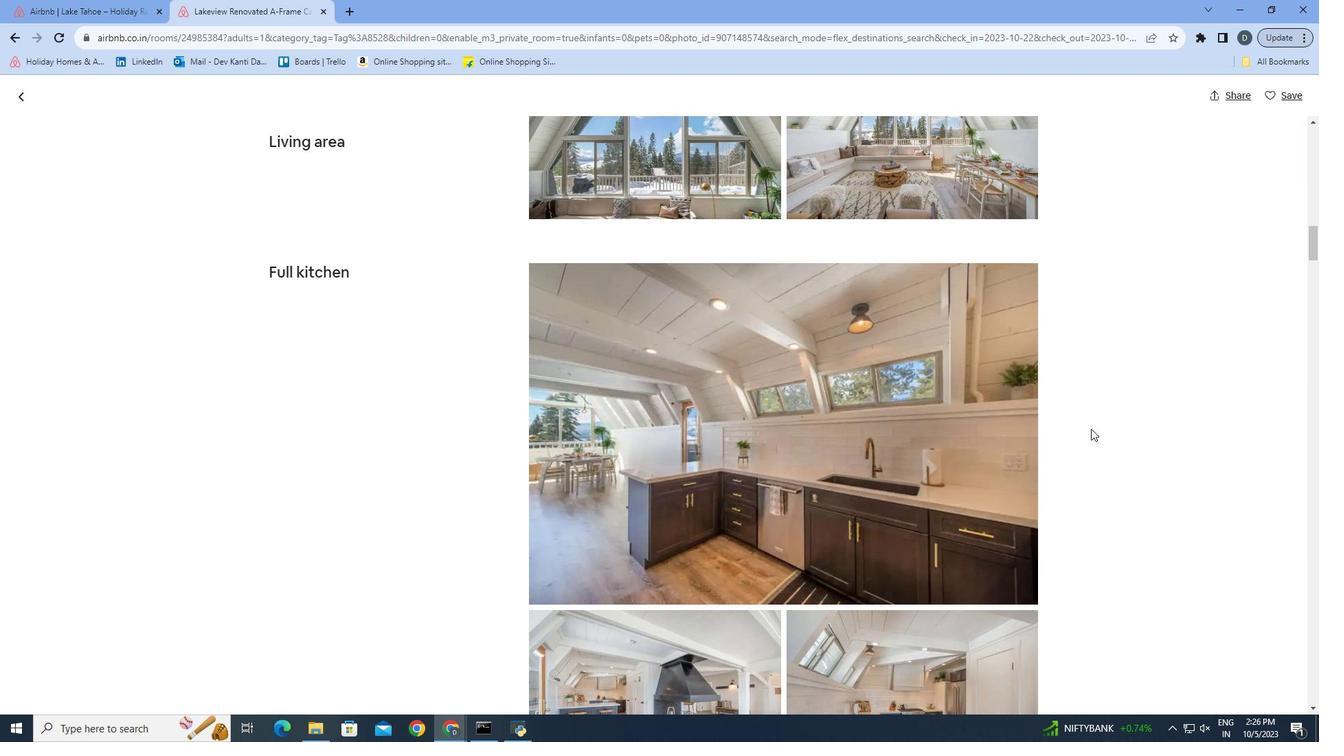 
Action: Mouse scrolled (1091, 428) with delta (0, 0)
Screenshot: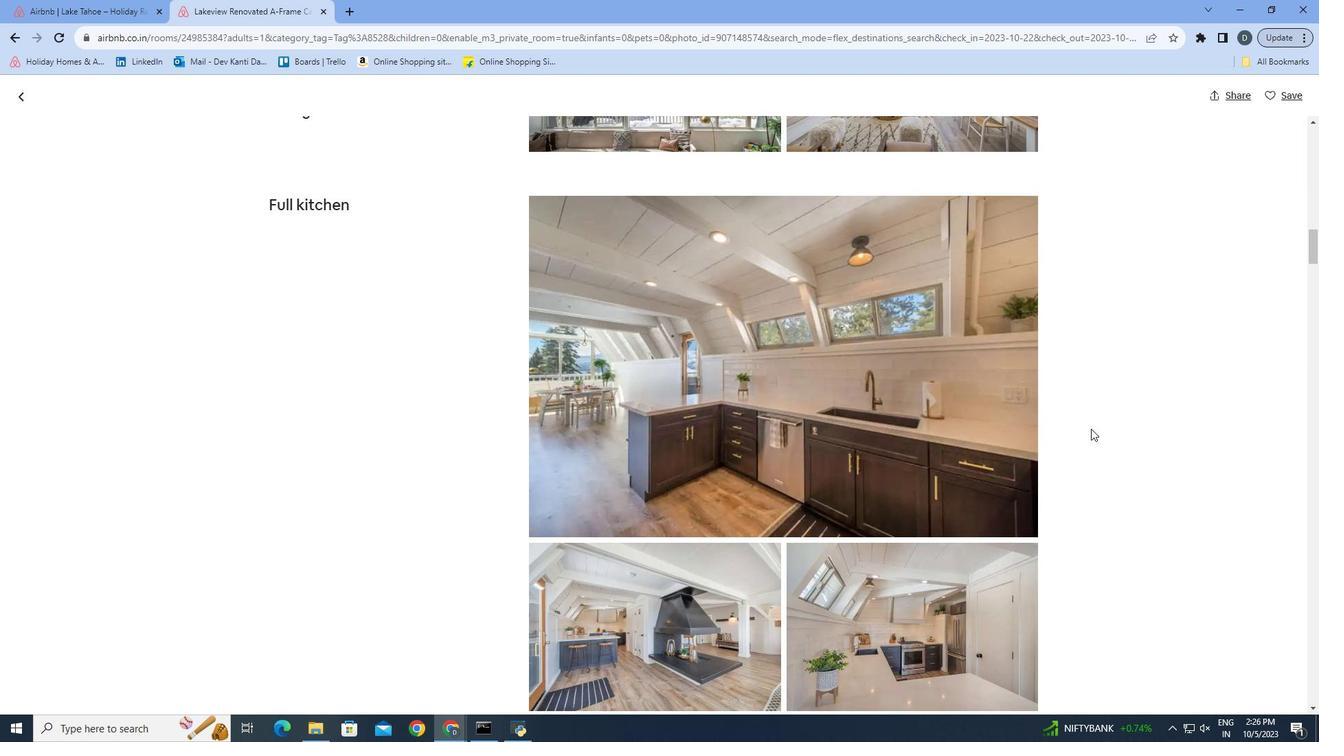 
Action: Mouse scrolled (1091, 428) with delta (0, 0)
Screenshot: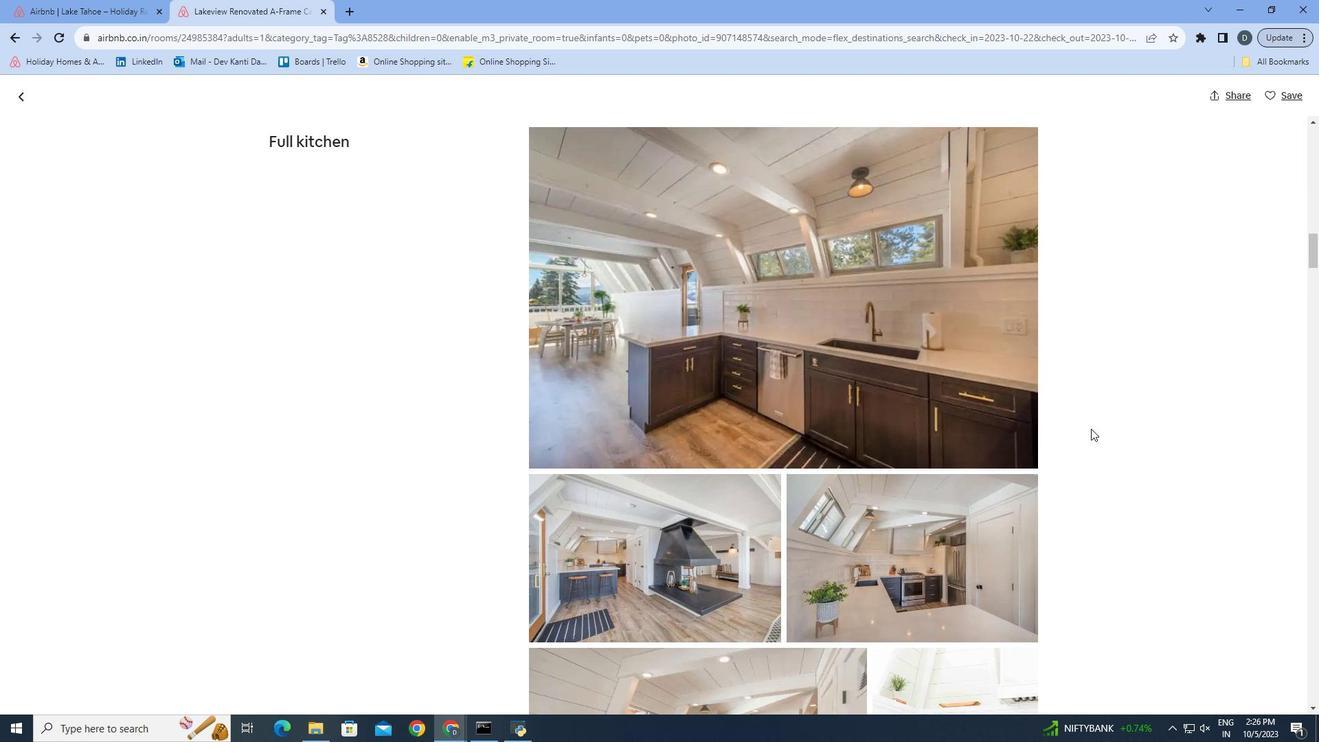 
Action: Mouse scrolled (1091, 428) with delta (0, 0)
Screenshot: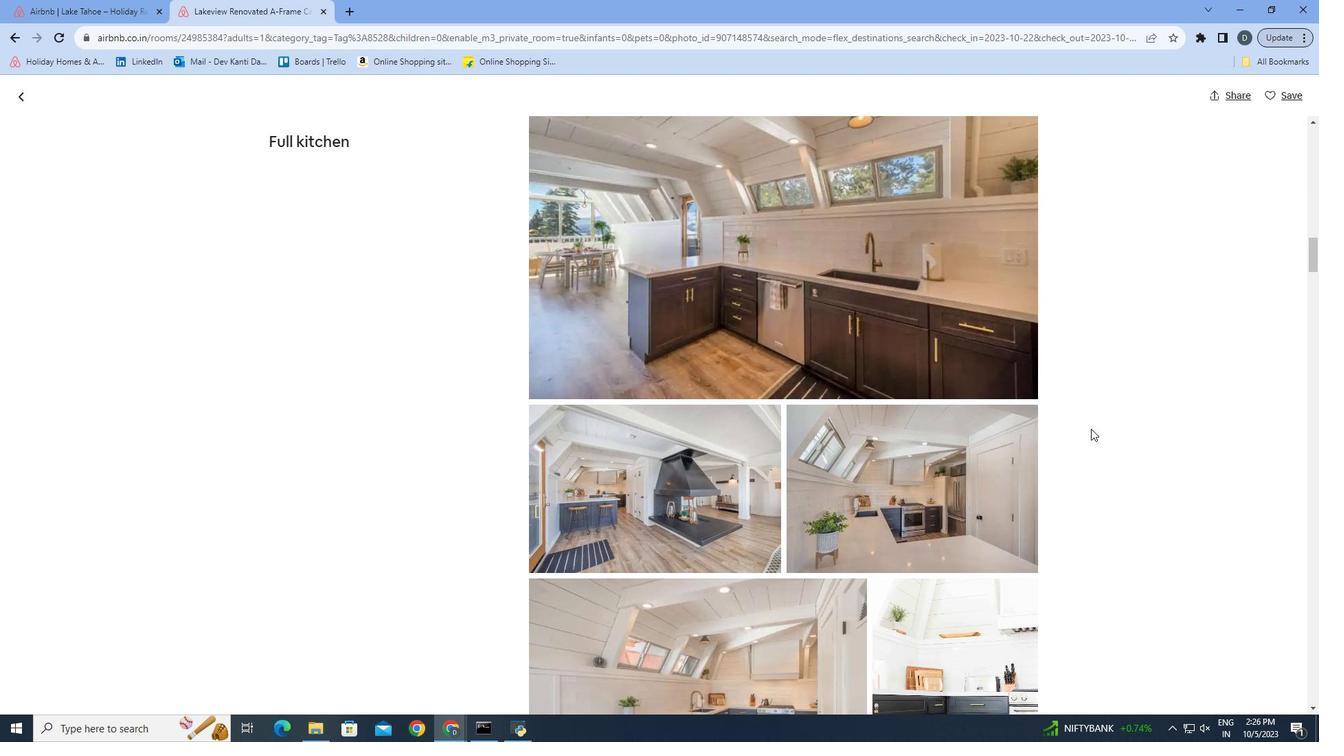 
Action: Mouse scrolled (1091, 428) with delta (0, 0)
Screenshot: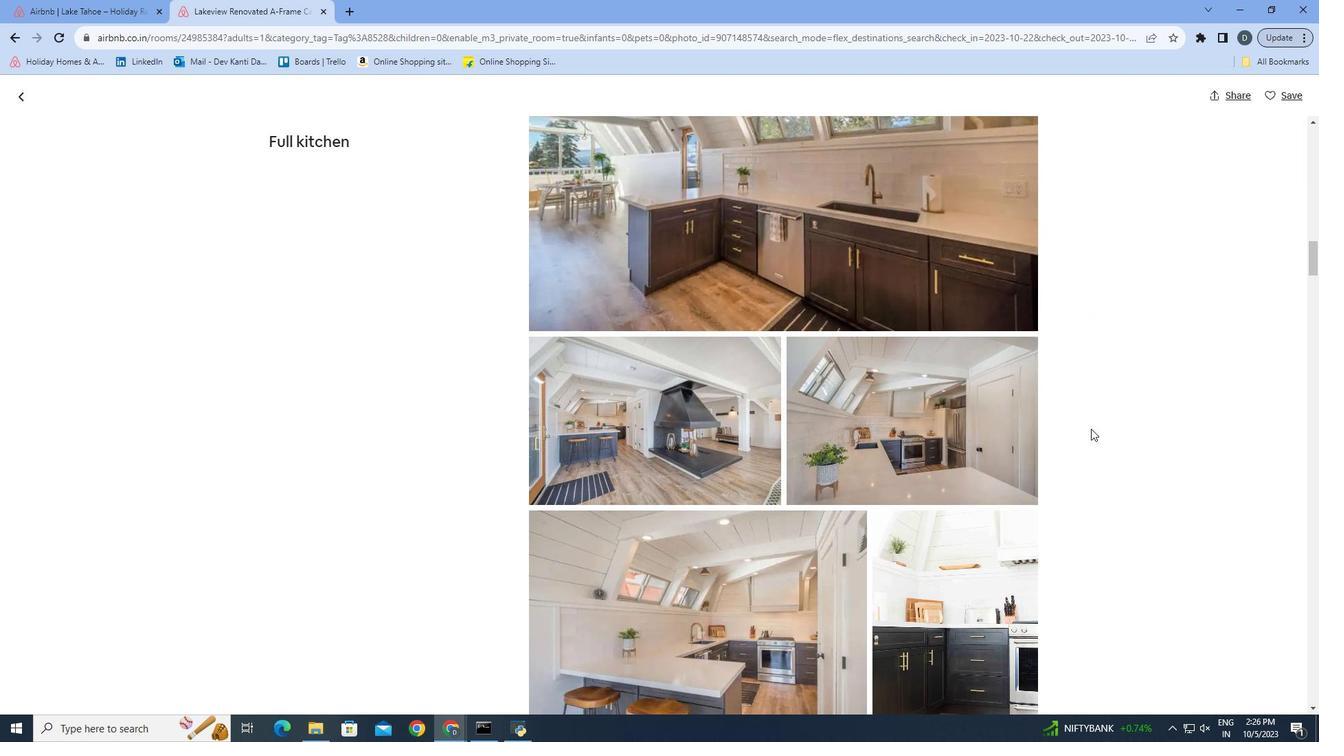
Action: Mouse scrolled (1091, 428) with delta (0, 0)
Screenshot: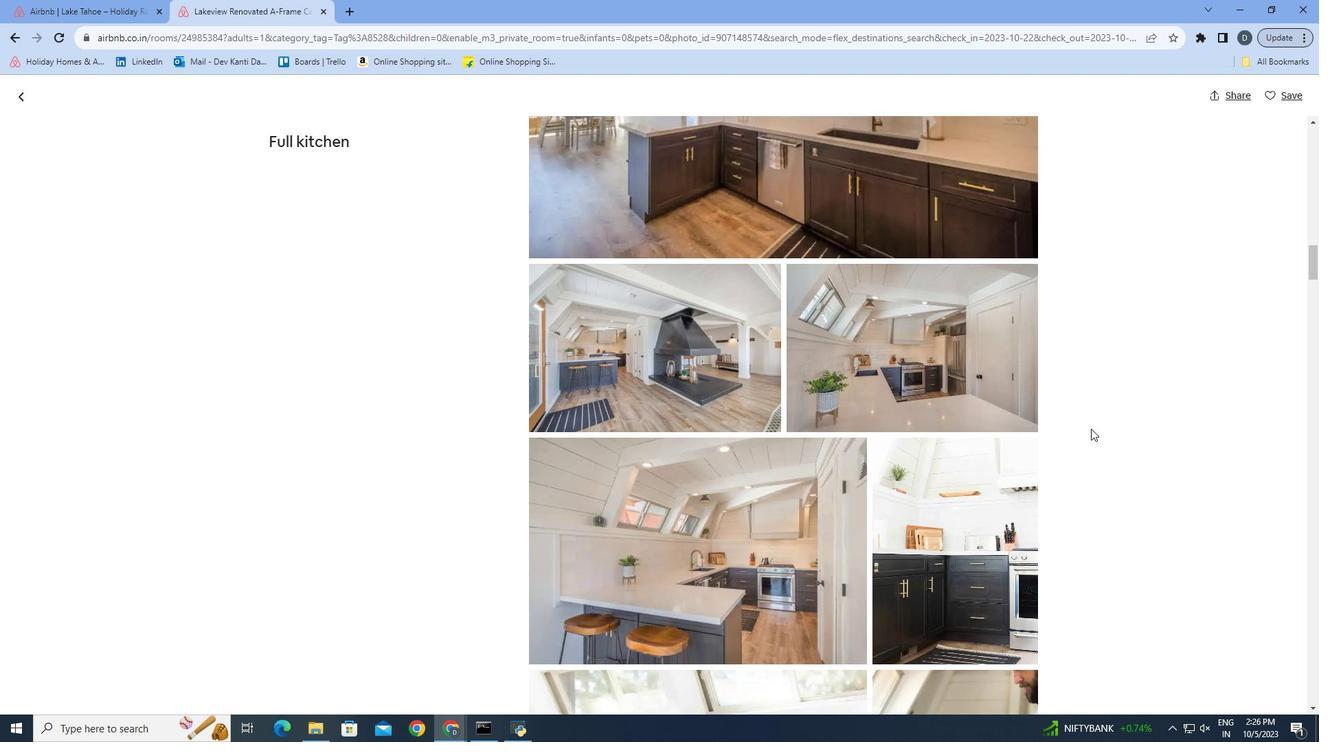 
Action: Mouse scrolled (1091, 428) with delta (0, 0)
Screenshot: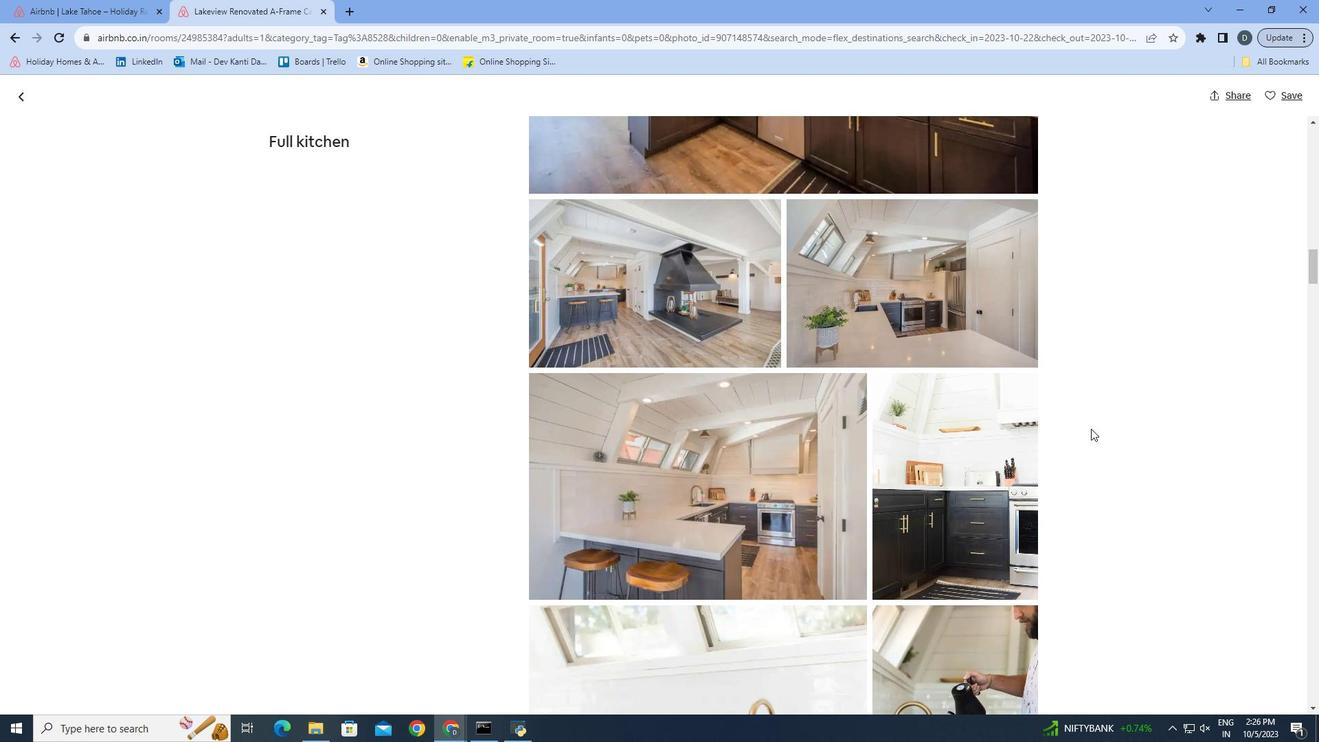 
Action: Mouse scrolled (1091, 428) with delta (0, 0)
Screenshot: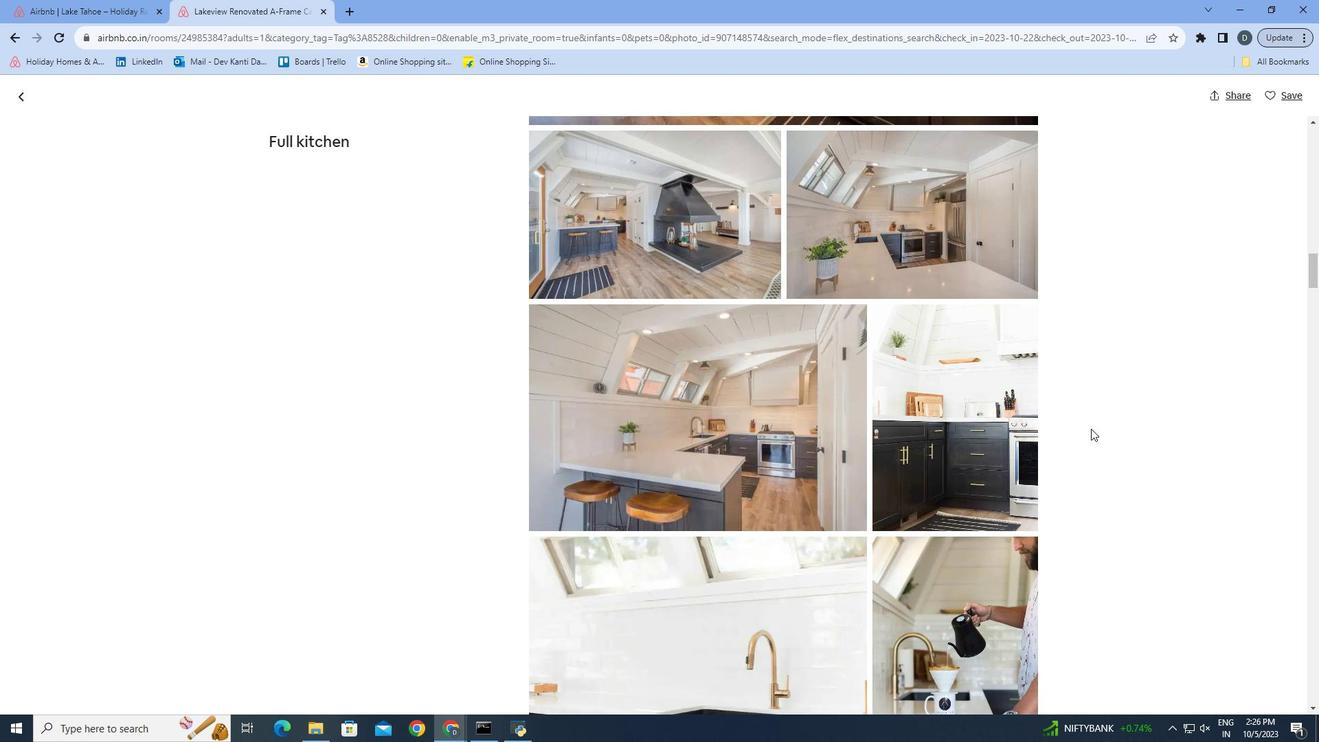 
Action: Mouse scrolled (1091, 428) with delta (0, 0)
Screenshot: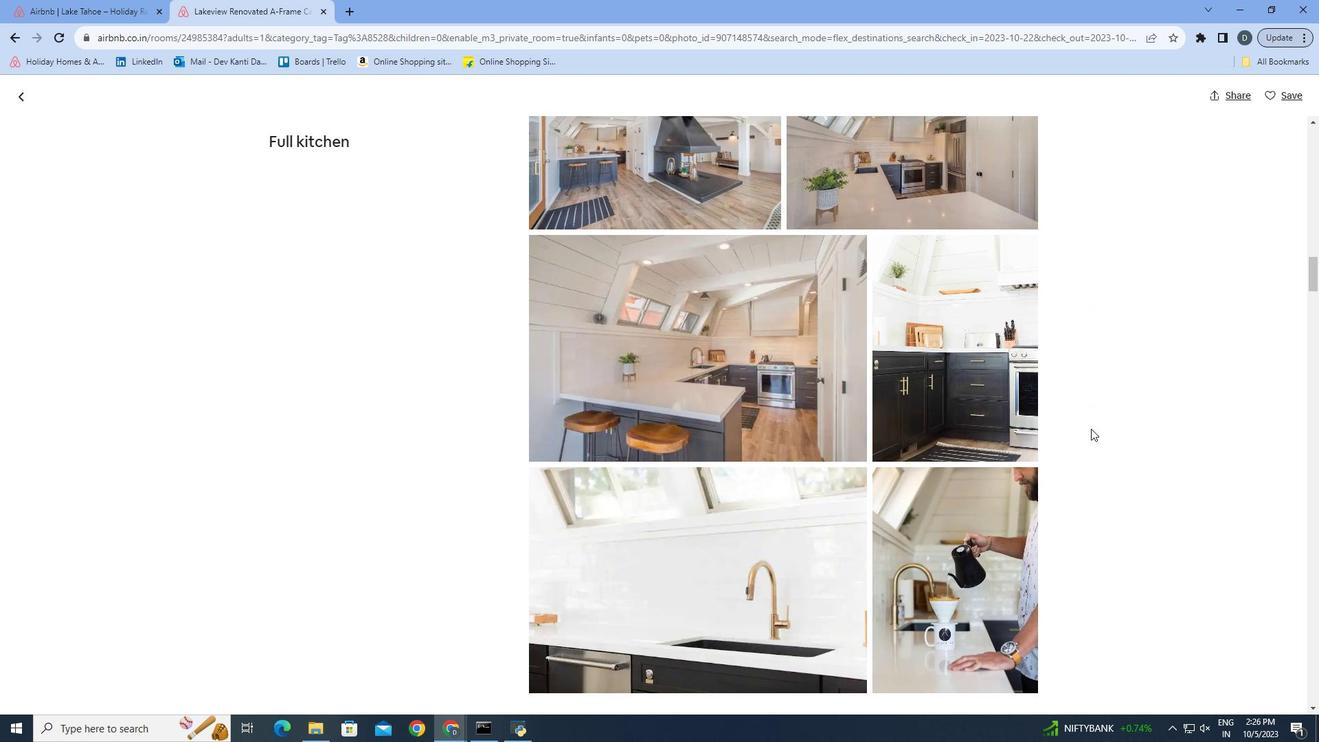 
Action: Mouse scrolled (1091, 428) with delta (0, 0)
Screenshot: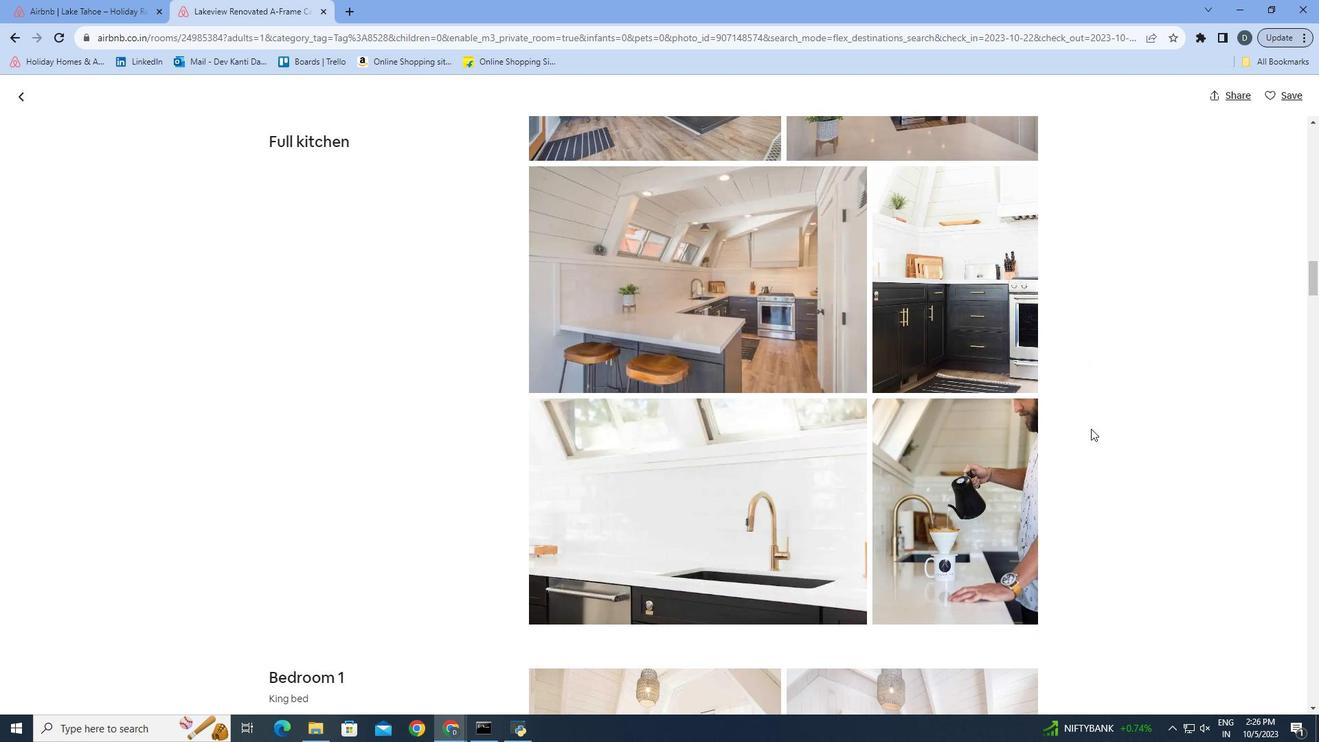 
Action: Mouse scrolled (1091, 428) with delta (0, 0)
Screenshot: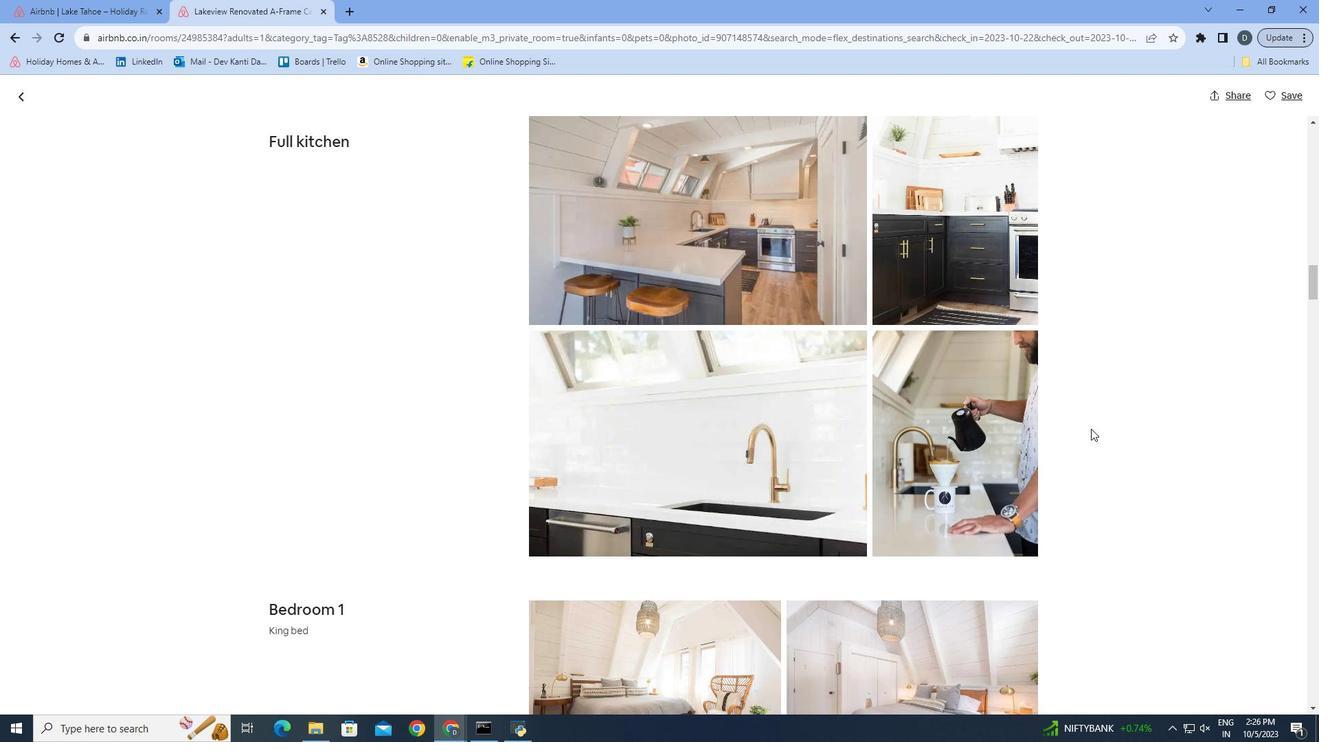
Action: Mouse scrolled (1091, 428) with delta (0, 0)
